Task: Baby shower cupcake toppers purple modern simple.
Action: Mouse moved to (356, 154)
Screenshot: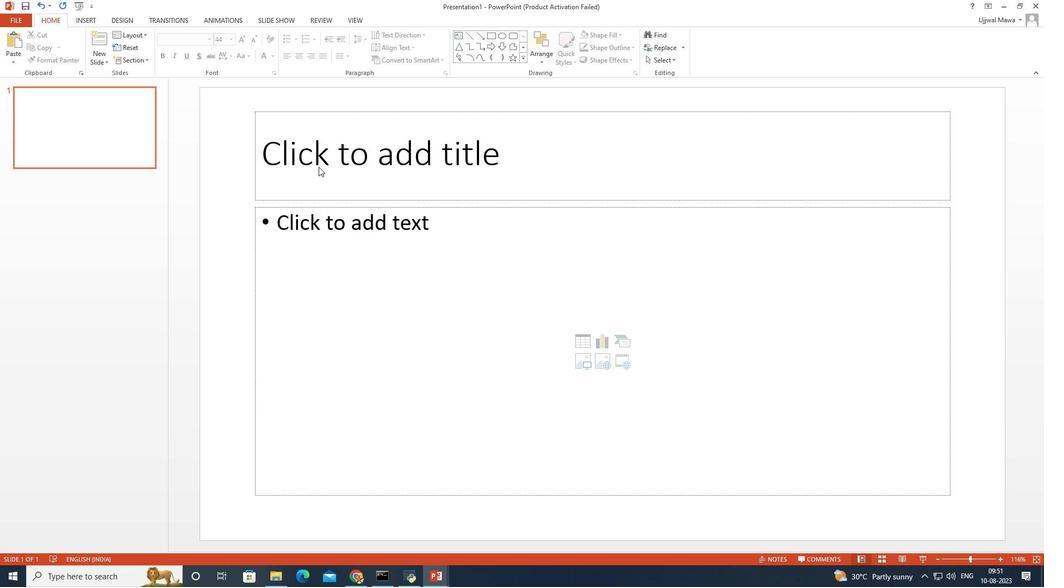
Action: Mouse pressed left at (356, 154)
Screenshot: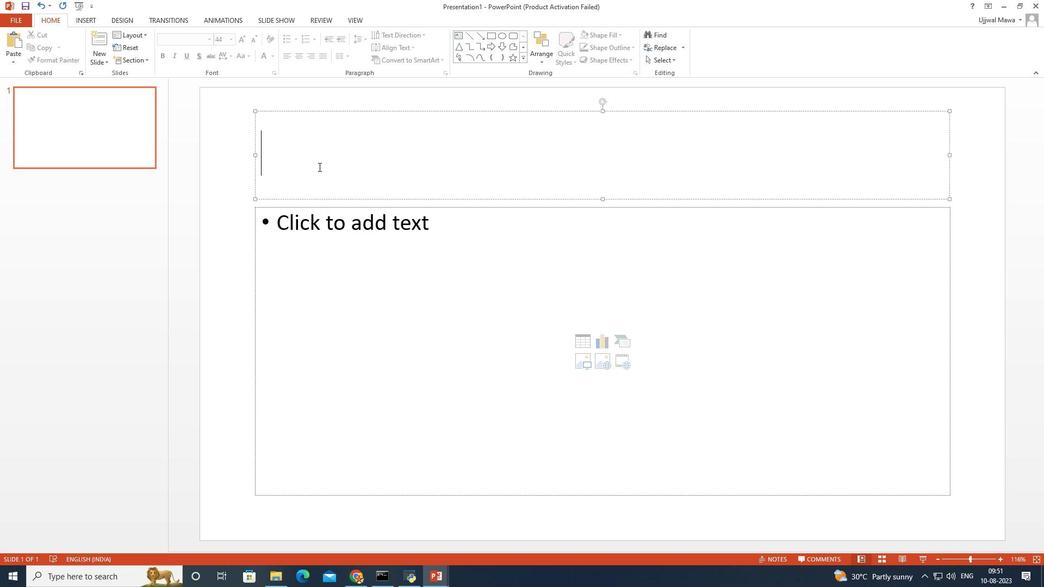 
Action: Mouse moved to (318, 167)
Screenshot: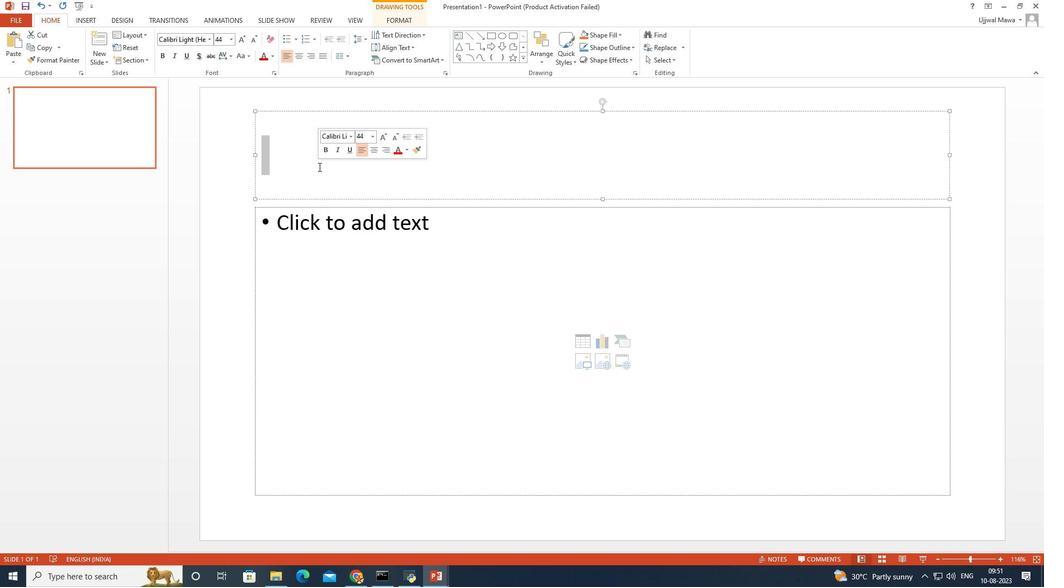 
Action: Mouse pressed left at (318, 167)
Screenshot: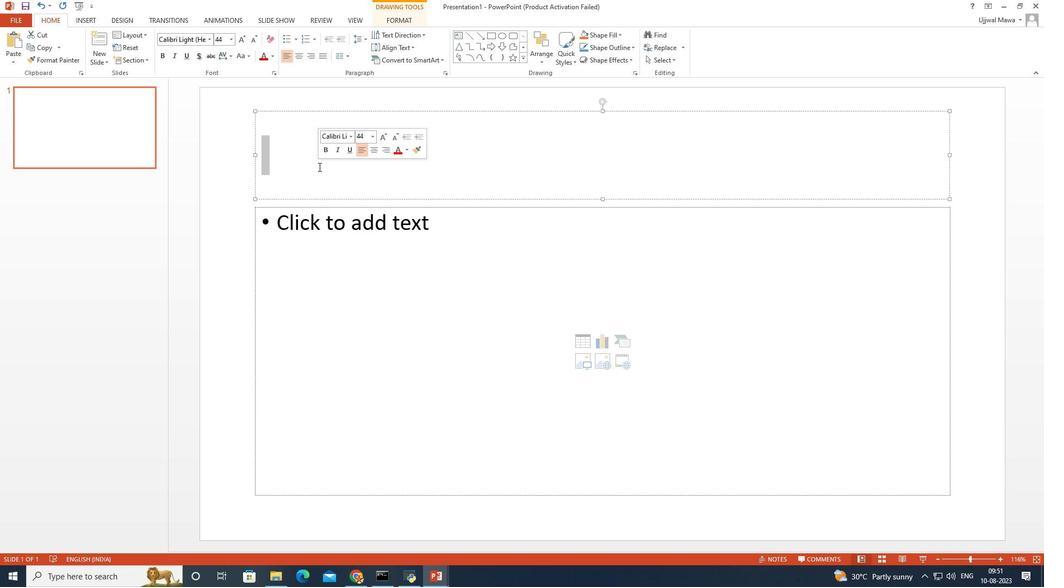 
Action: Mouse pressed left at (318, 167)
Screenshot: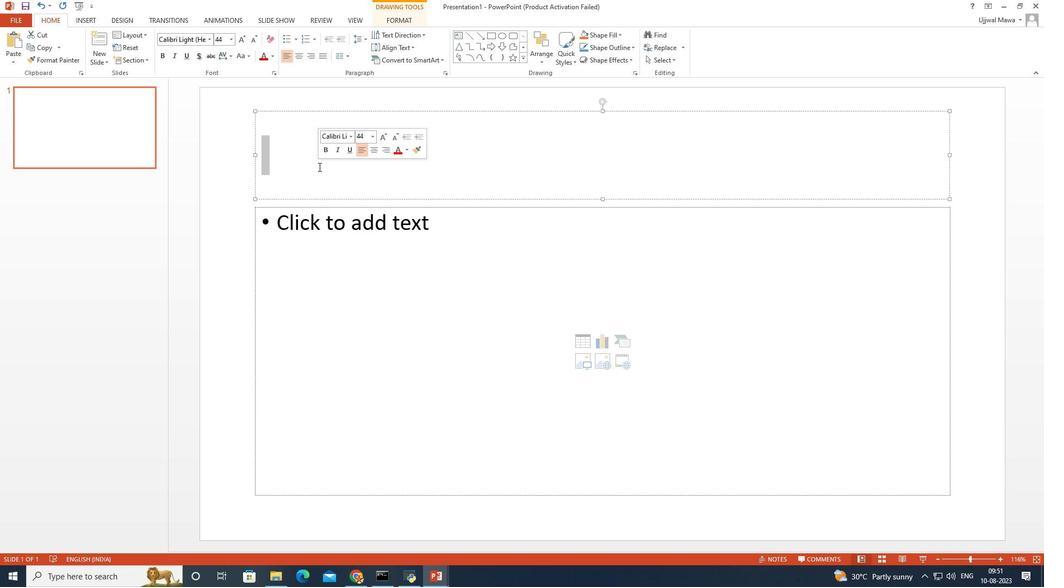
Action: Mouse pressed left at (318, 167)
Screenshot: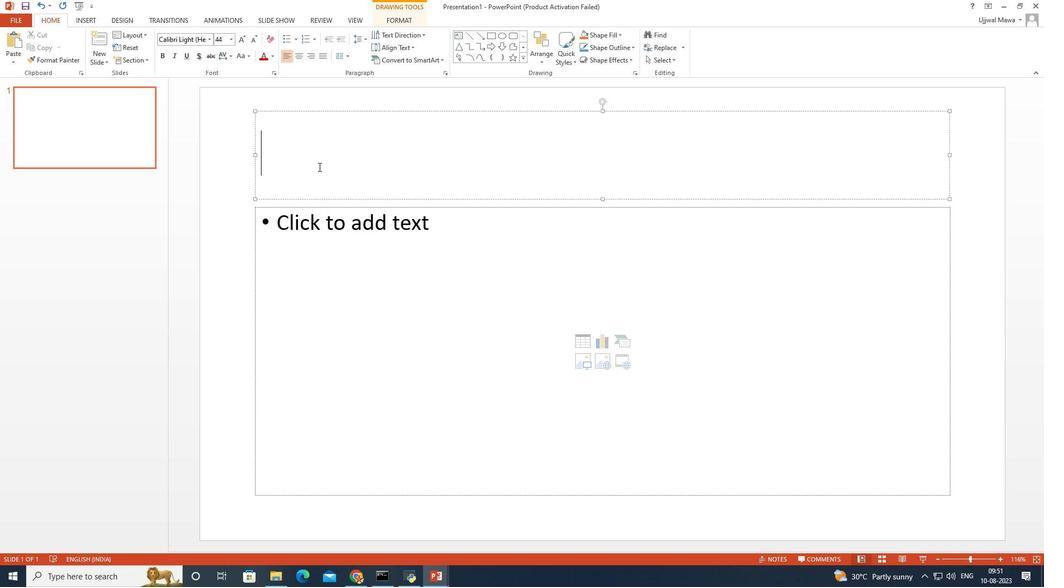 
Action: Mouse pressed left at (318, 167)
Screenshot: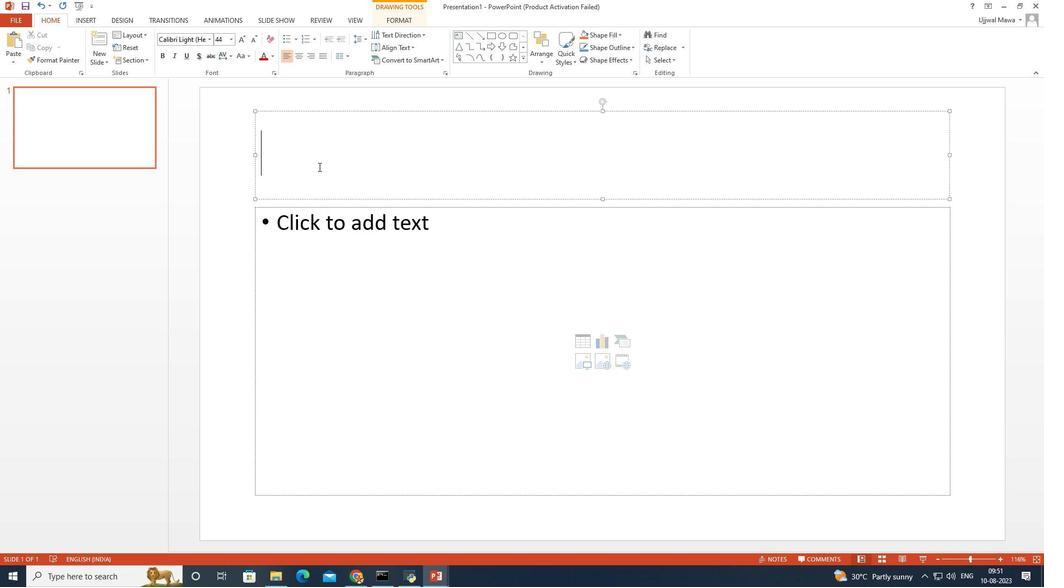 
Action: Mouse pressed left at (318, 167)
Screenshot: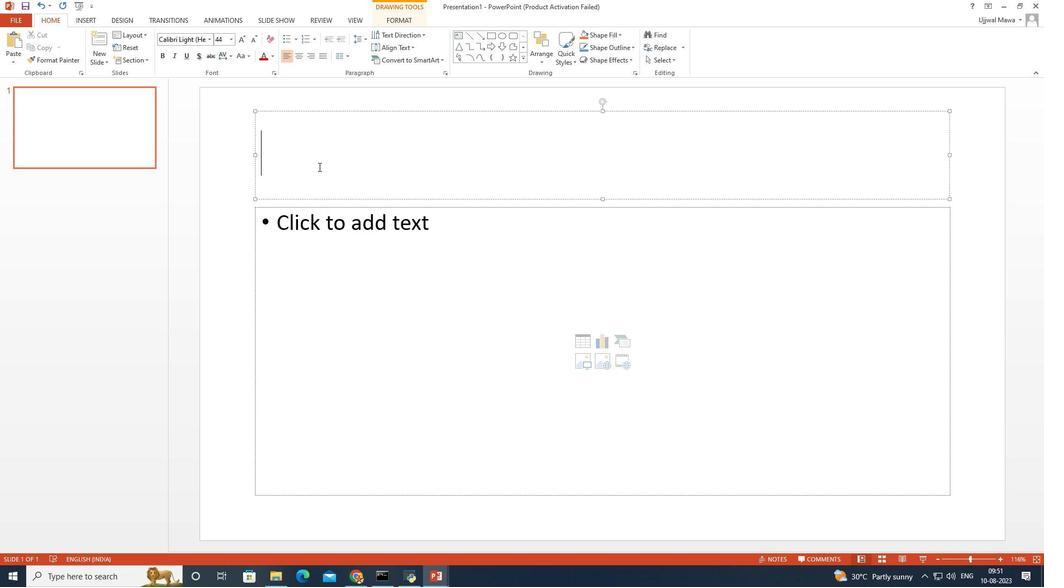 
Action: Key pressed <Key.caps_lock>CUPCAKE
Screenshot: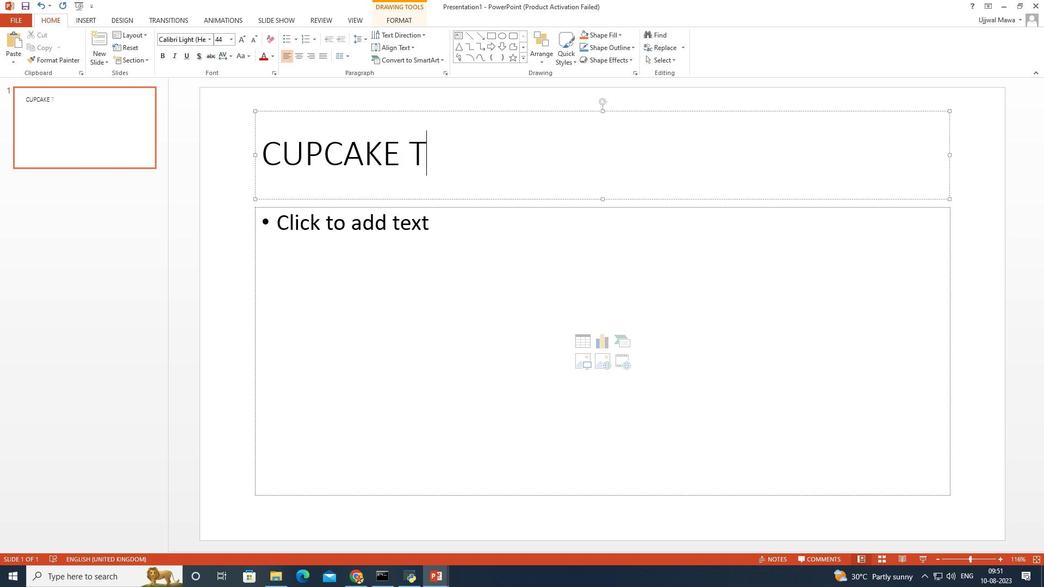 
Action: Mouse moved to (318, 167)
Screenshot: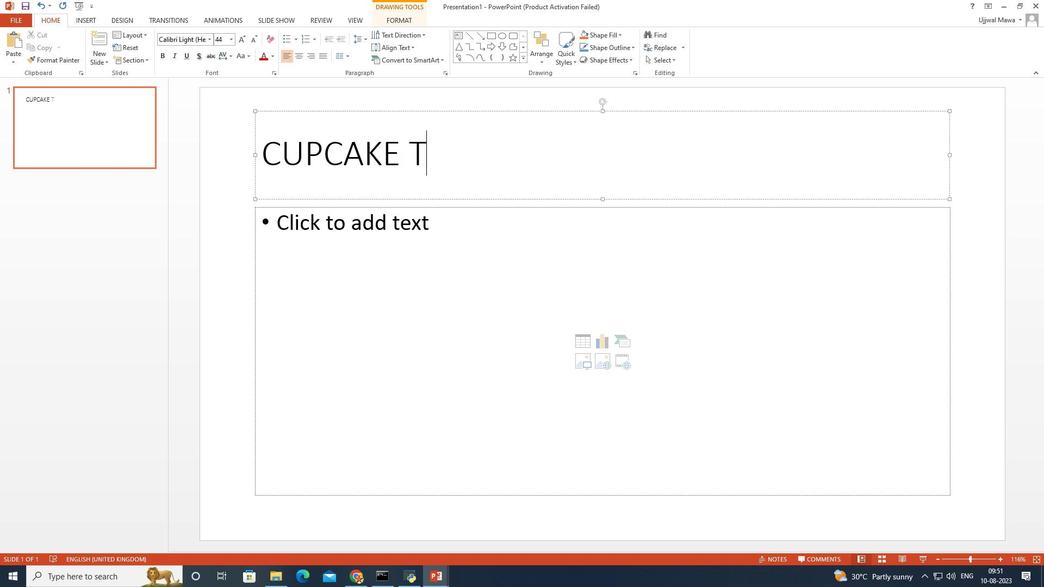 
Action: Key pressed <Key.space>TOPPERS
Screenshot: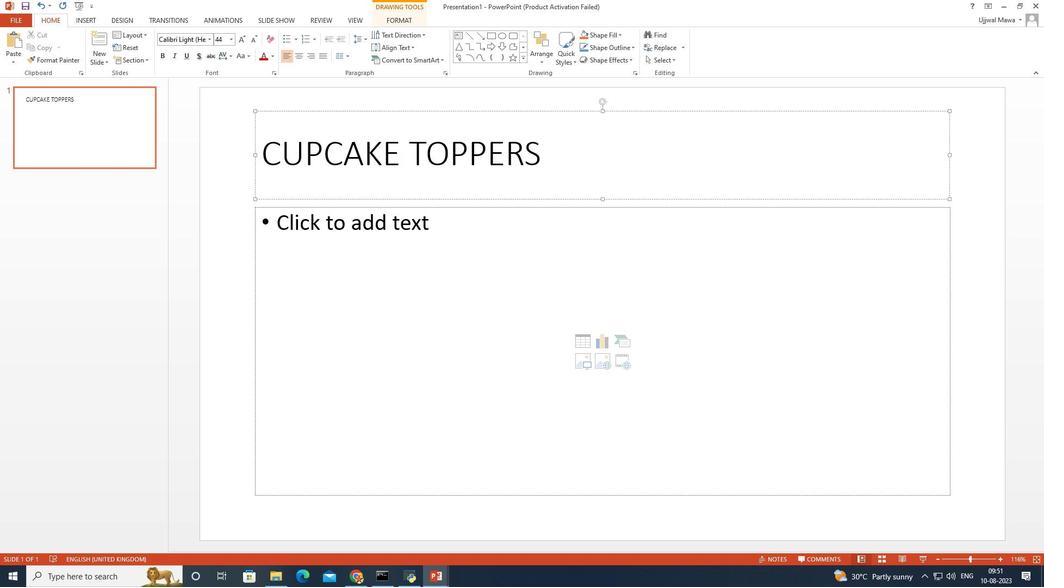 
Action: Mouse moved to (539, 158)
Screenshot: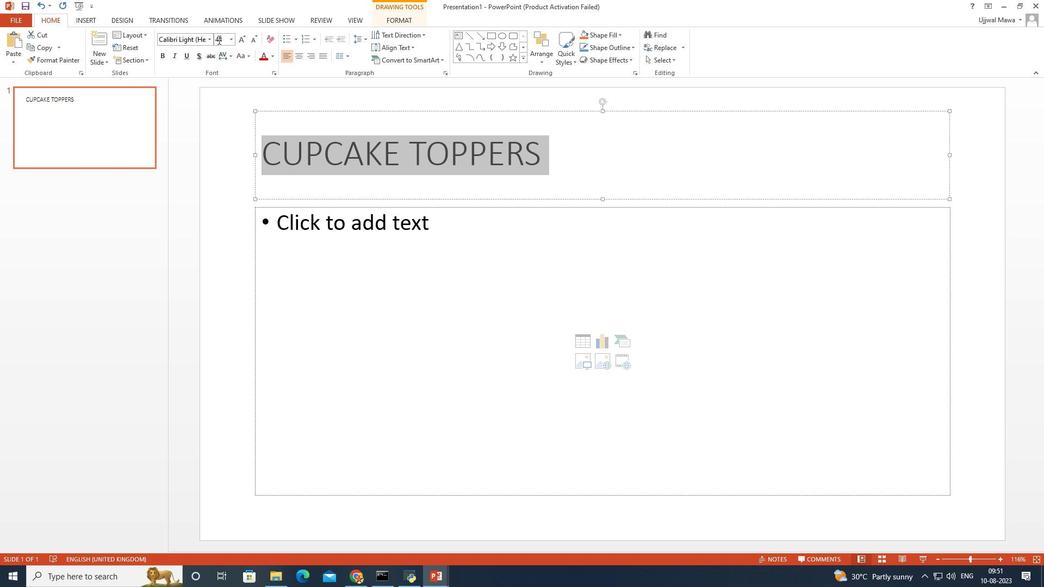 
Action: Mouse pressed left at (539, 158)
Screenshot: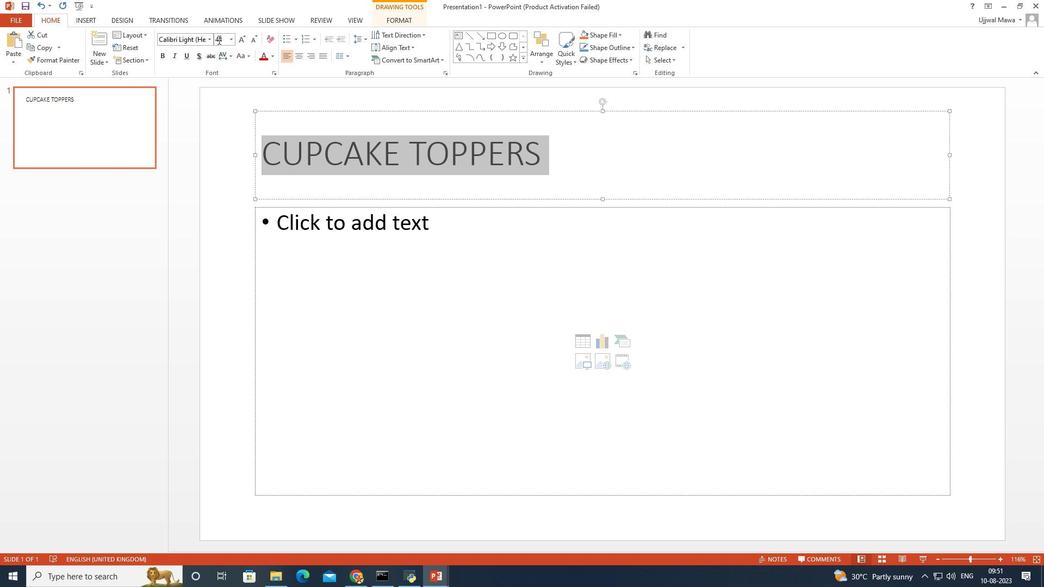 
Action: Mouse moved to (250, 44)
Screenshot: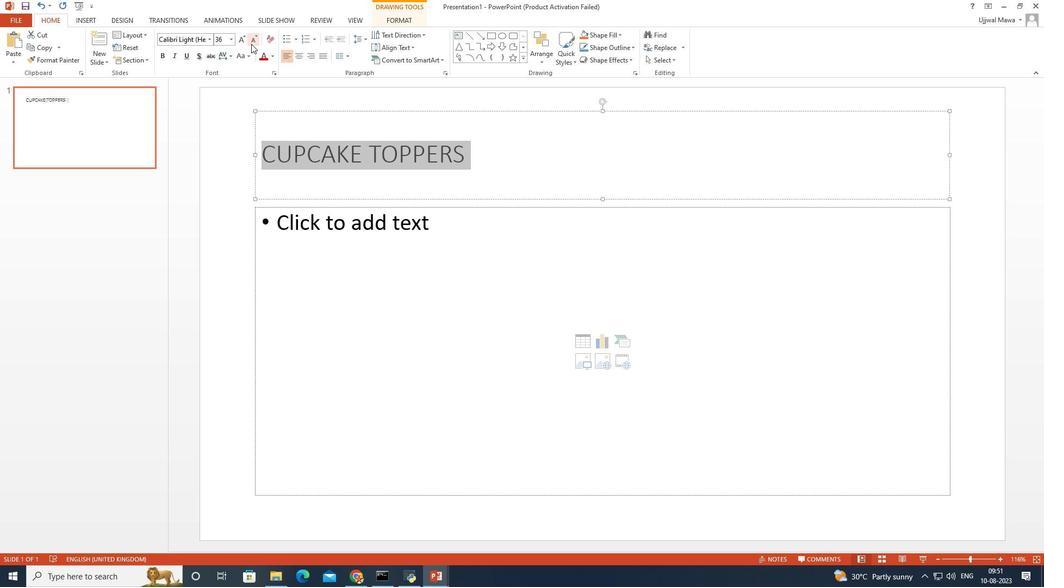 
Action: Mouse pressed left at (250, 44)
Screenshot: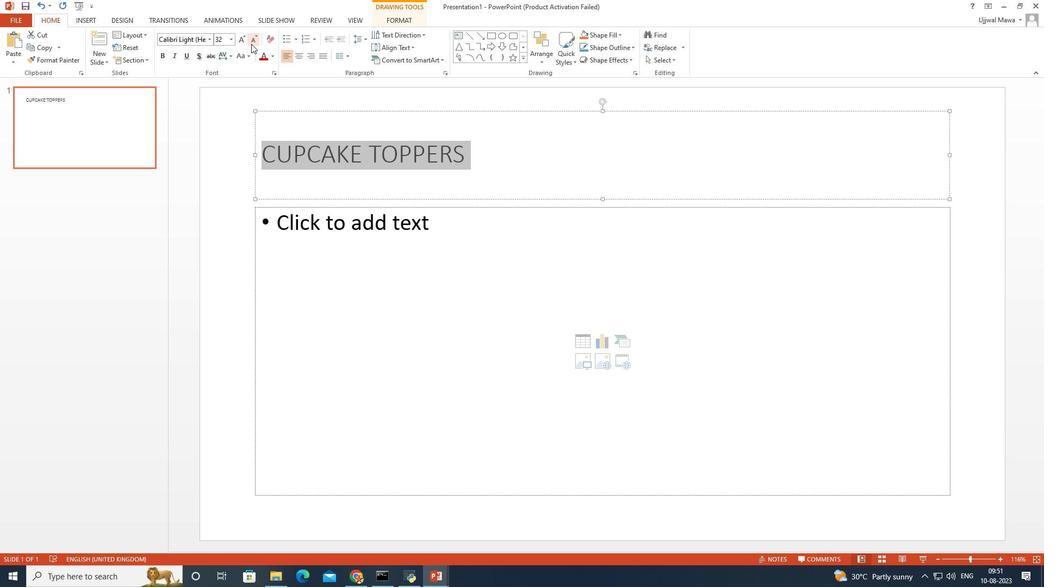 
Action: Mouse moved to (251, 44)
Screenshot: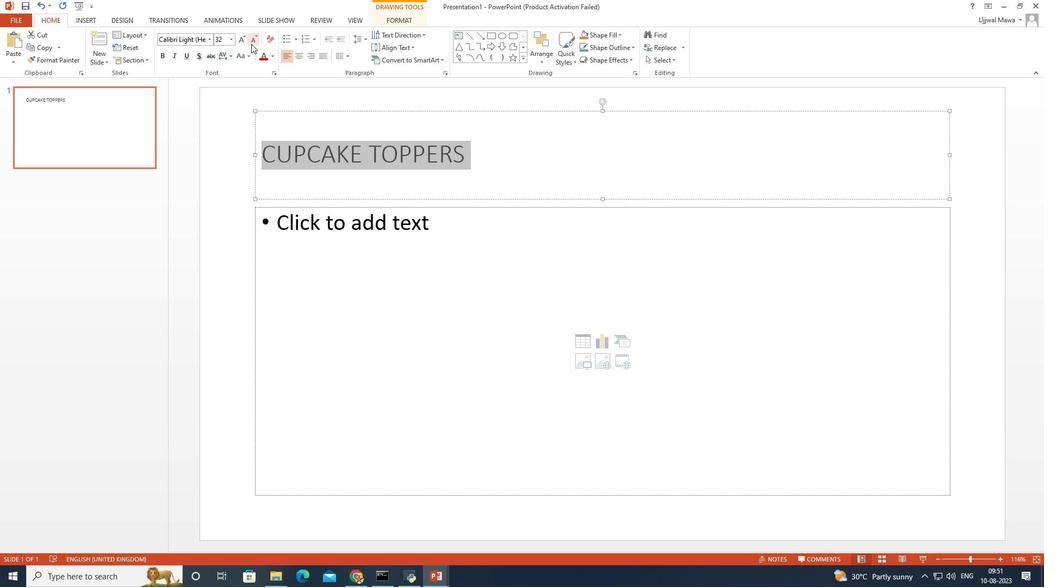 
Action: Mouse pressed left at (251, 44)
Screenshot: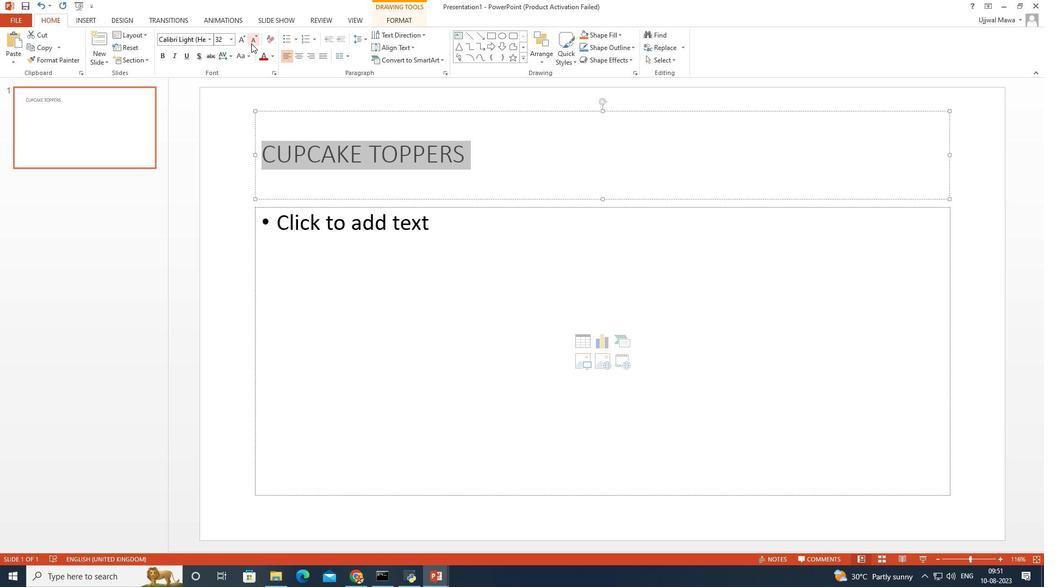 
Action: Mouse pressed left at (251, 44)
Screenshot: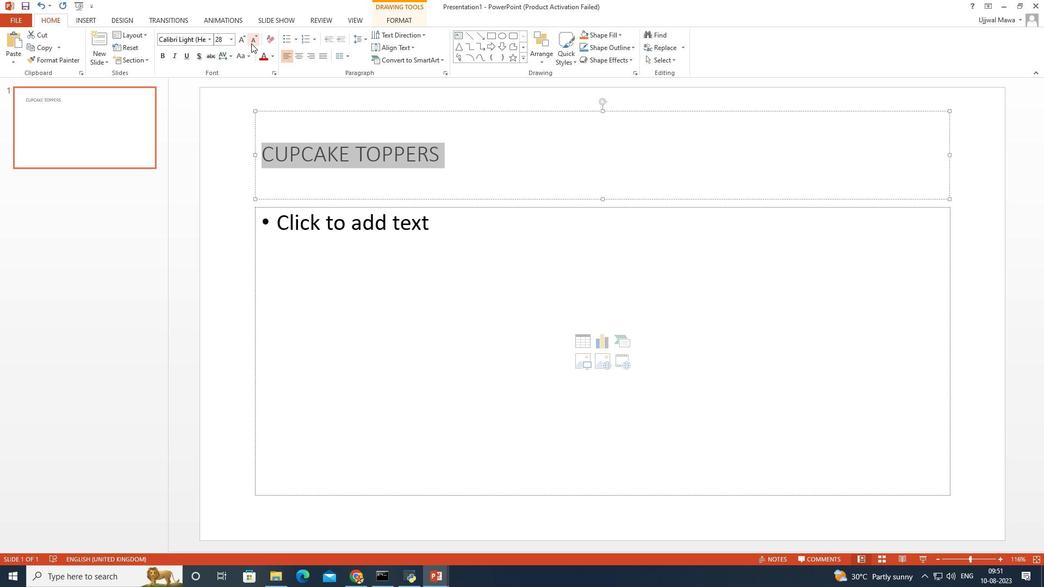 
Action: Mouse moved to (251, 43)
Screenshot: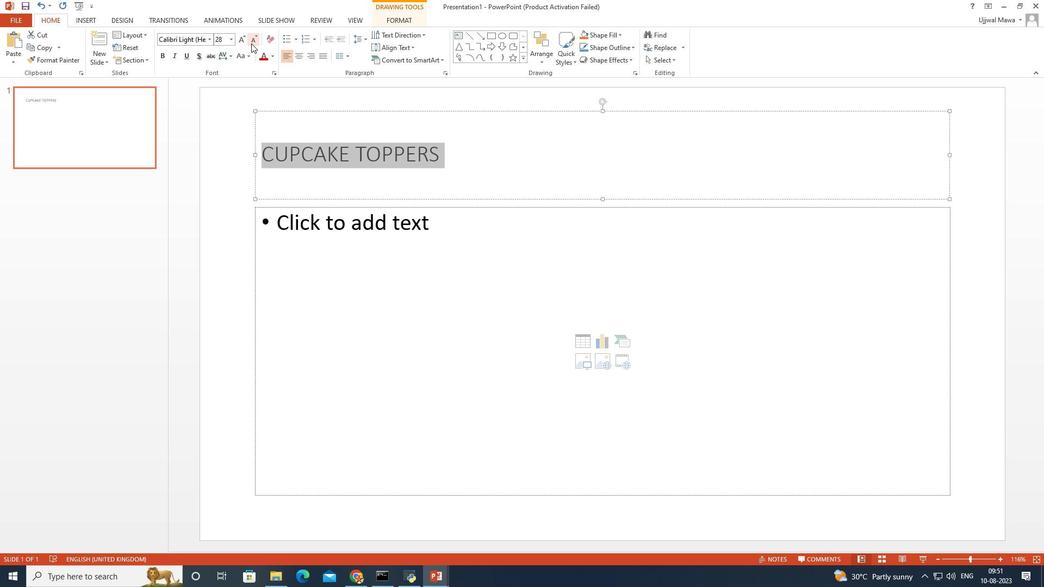
Action: Mouse pressed left at (251, 43)
Screenshot: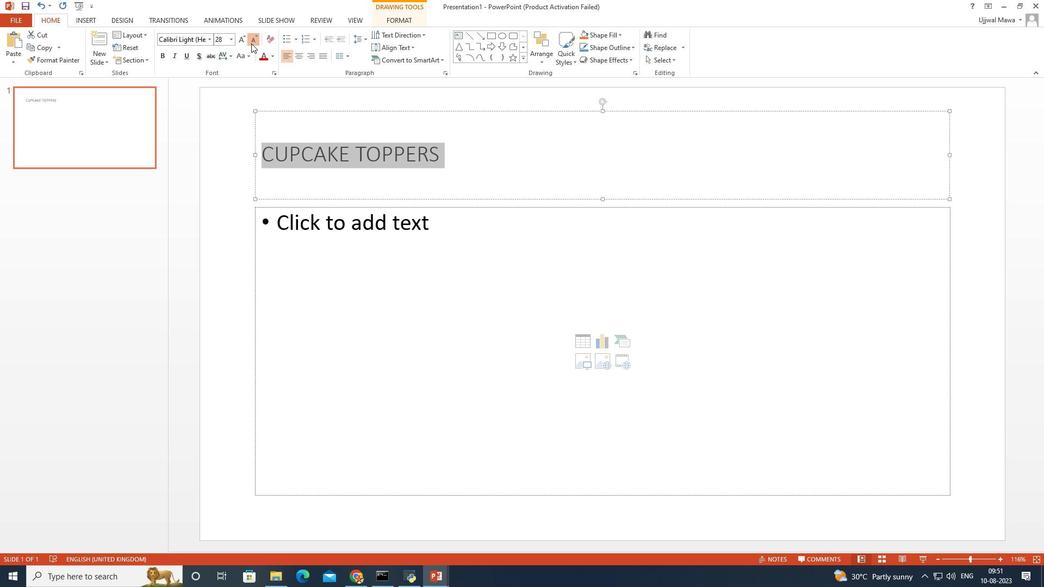 
Action: Mouse pressed left at (251, 43)
Screenshot: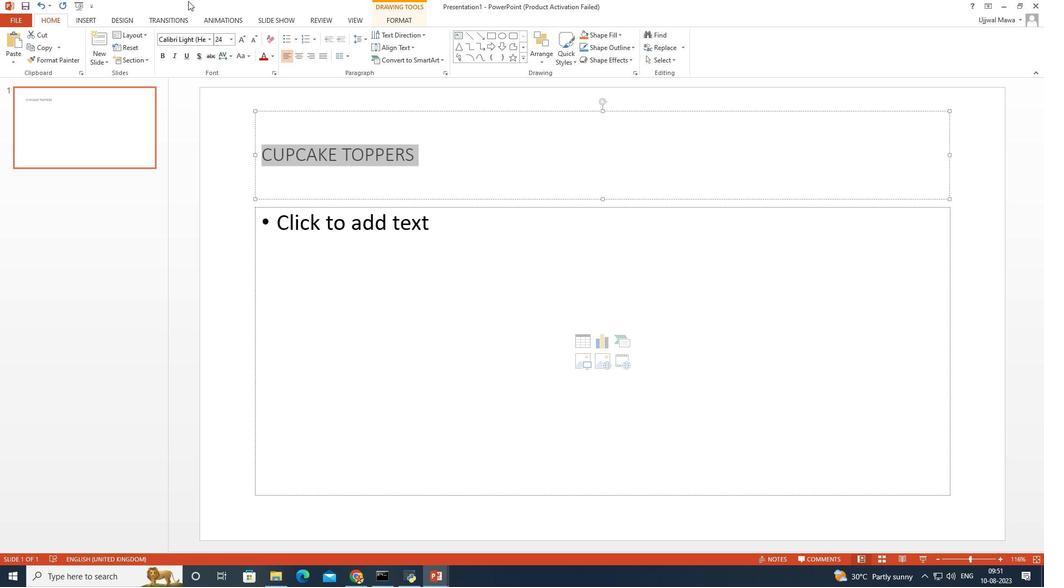 
Action: Mouse moved to (238, 38)
Screenshot: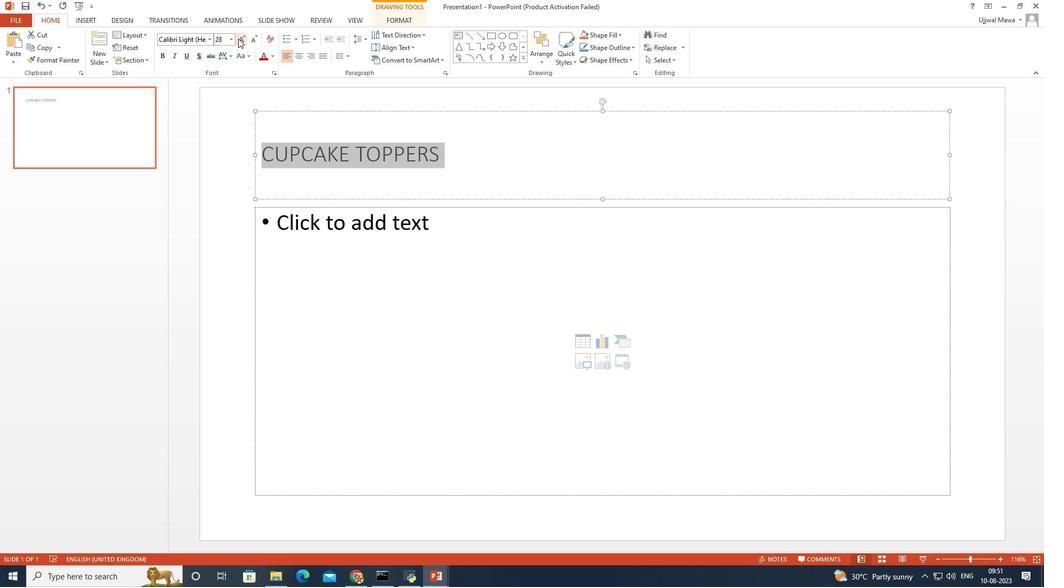 
Action: Mouse pressed left at (238, 38)
Screenshot: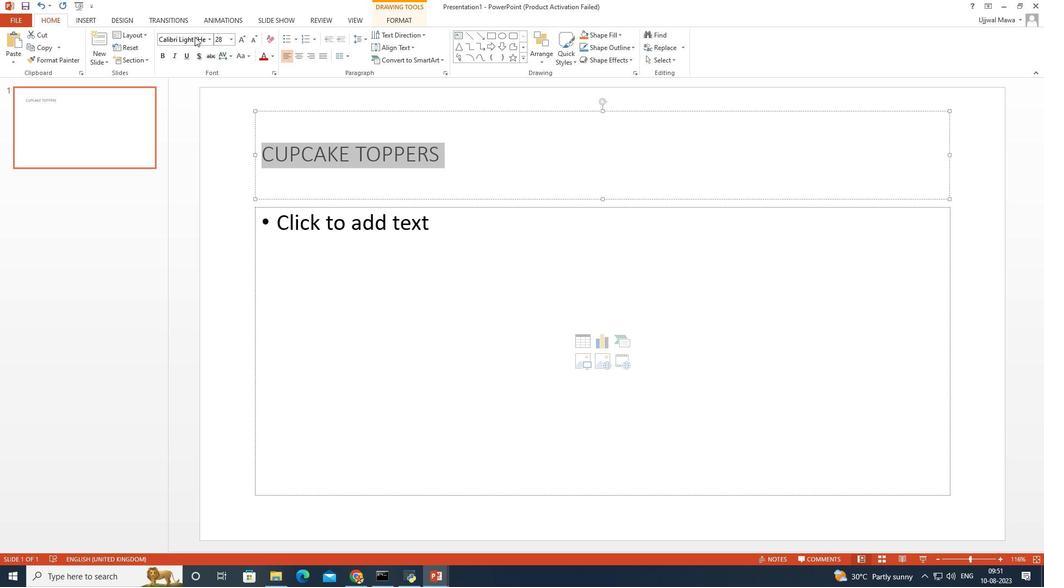 
Action: Mouse moved to (165, 53)
Screenshot: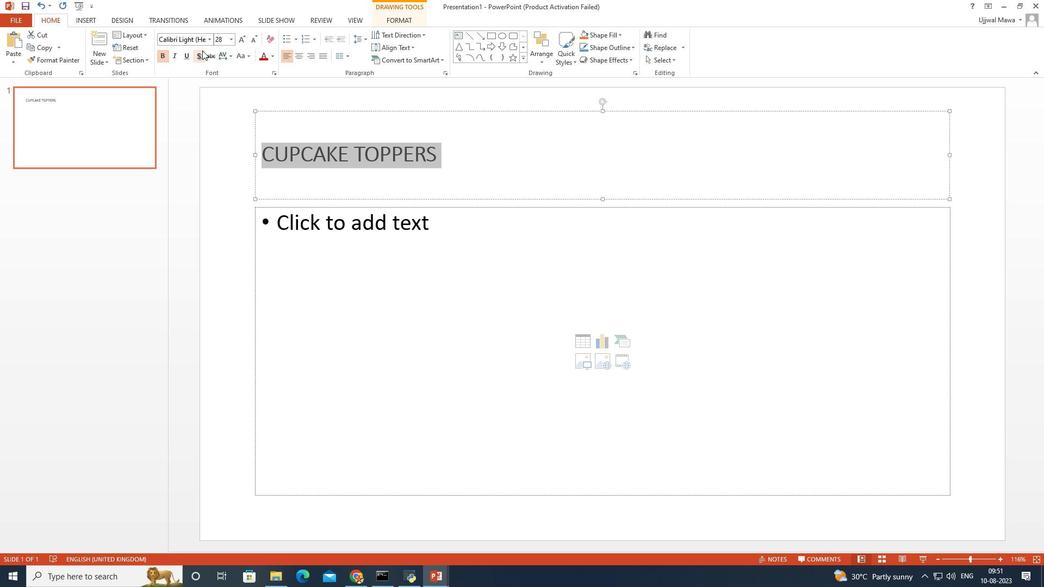 
Action: Mouse pressed left at (165, 53)
Screenshot: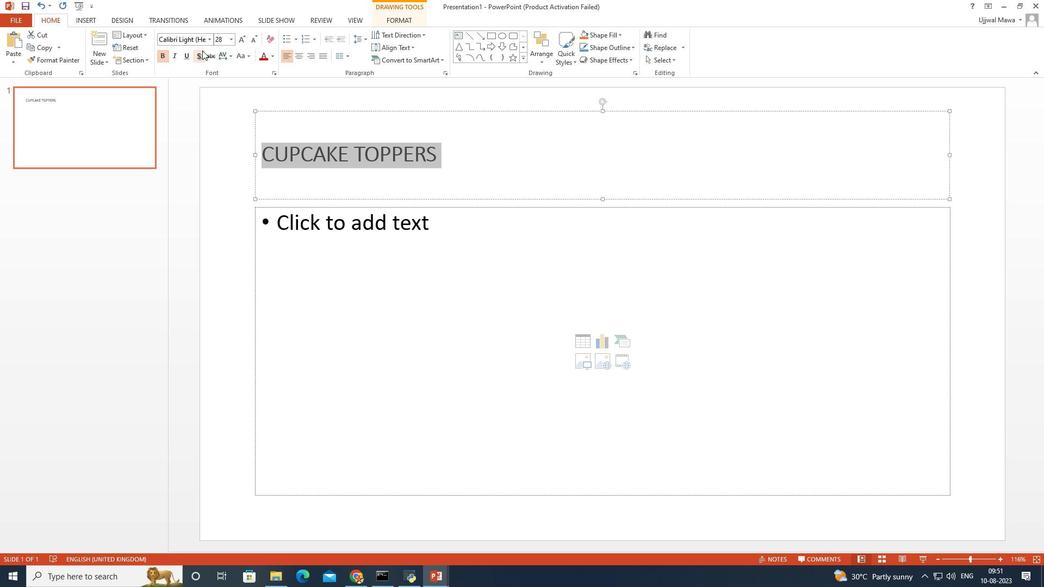 
Action: Mouse moved to (199, 40)
Screenshot: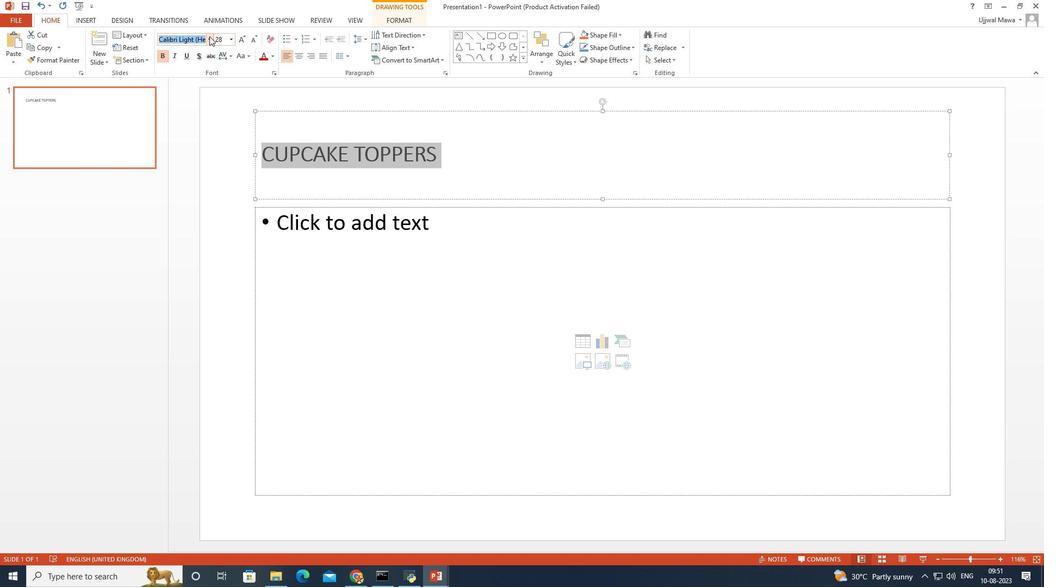 
Action: Mouse pressed left at (199, 40)
Screenshot: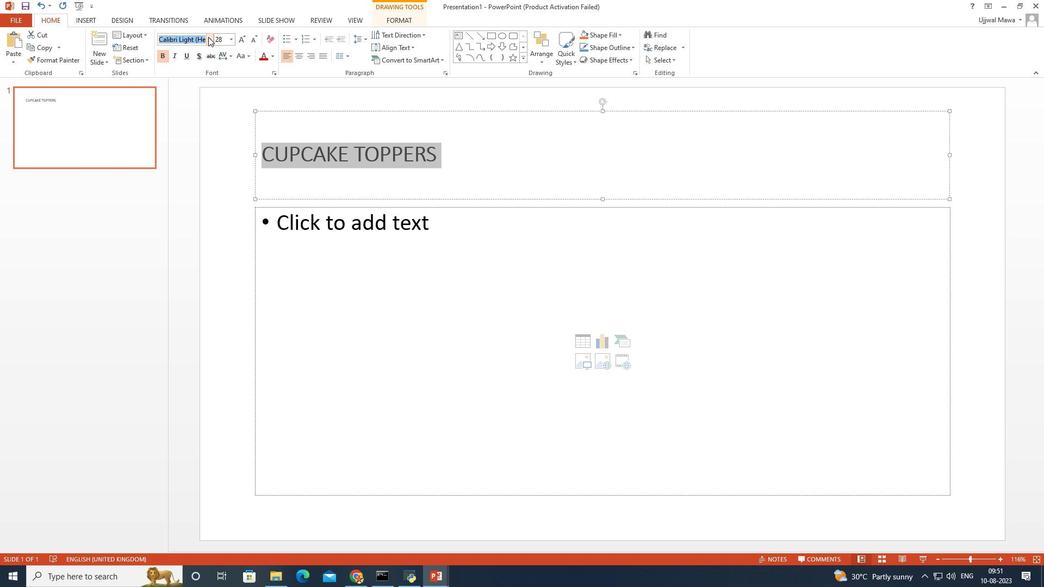 
Action: Mouse moved to (208, 36)
Screenshot: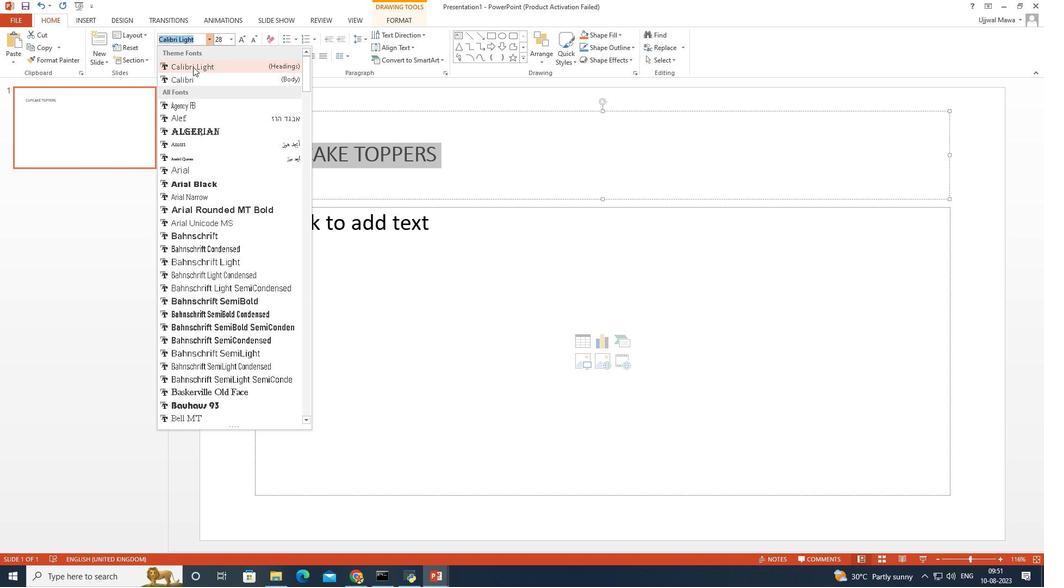
Action: Mouse pressed left at (208, 36)
Screenshot: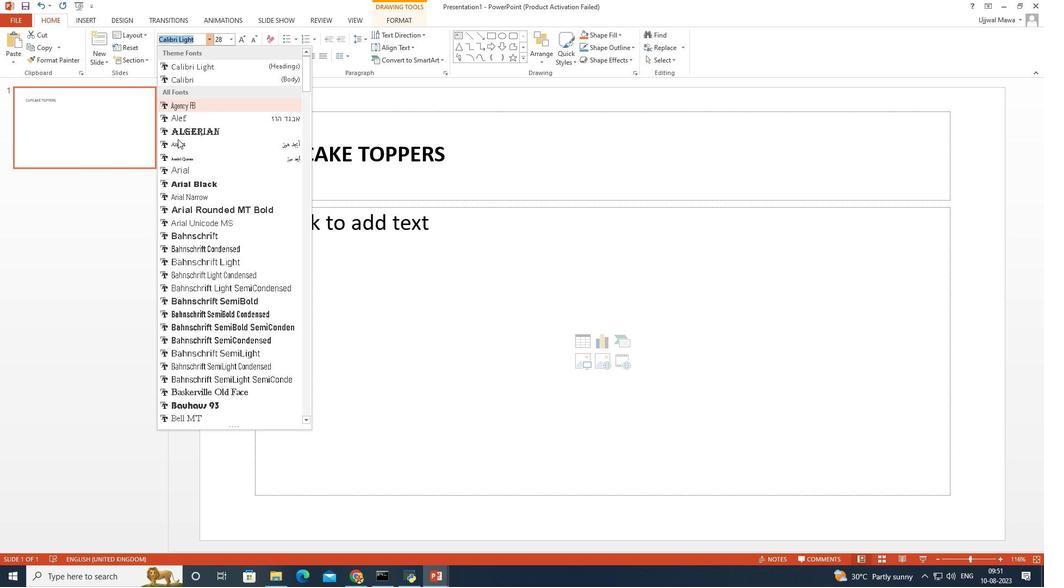 
Action: Mouse moved to (167, 209)
Screenshot: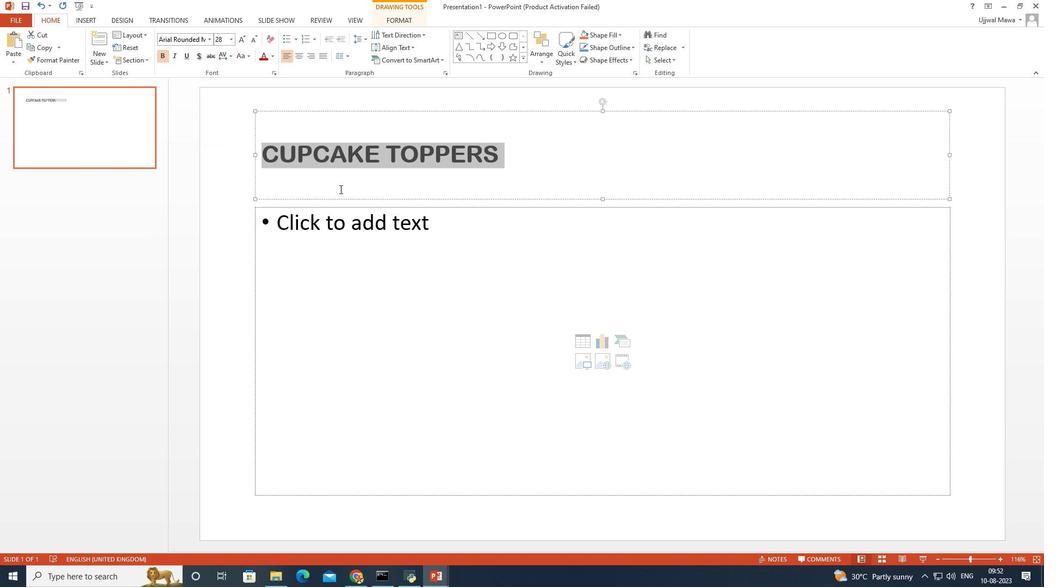 
Action: Mouse pressed left at (167, 209)
Screenshot: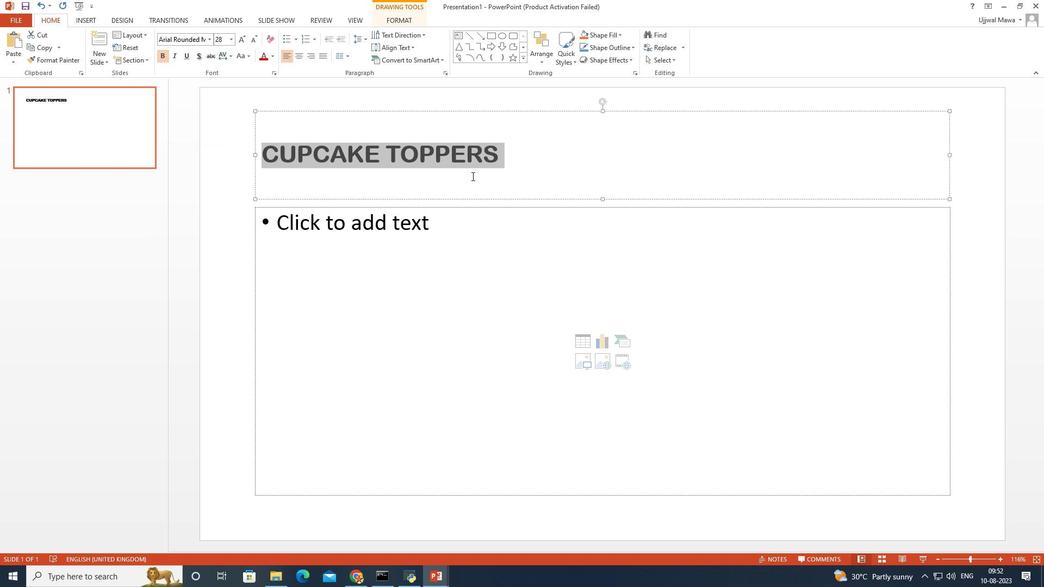 
Action: Mouse moved to (254, 34)
Screenshot: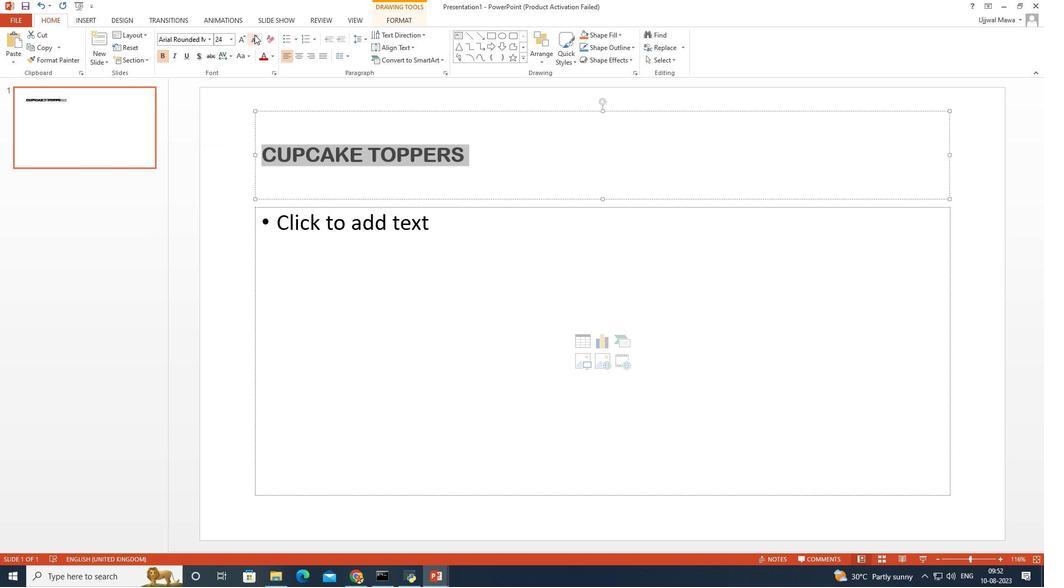 
Action: Mouse pressed left at (254, 34)
Screenshot: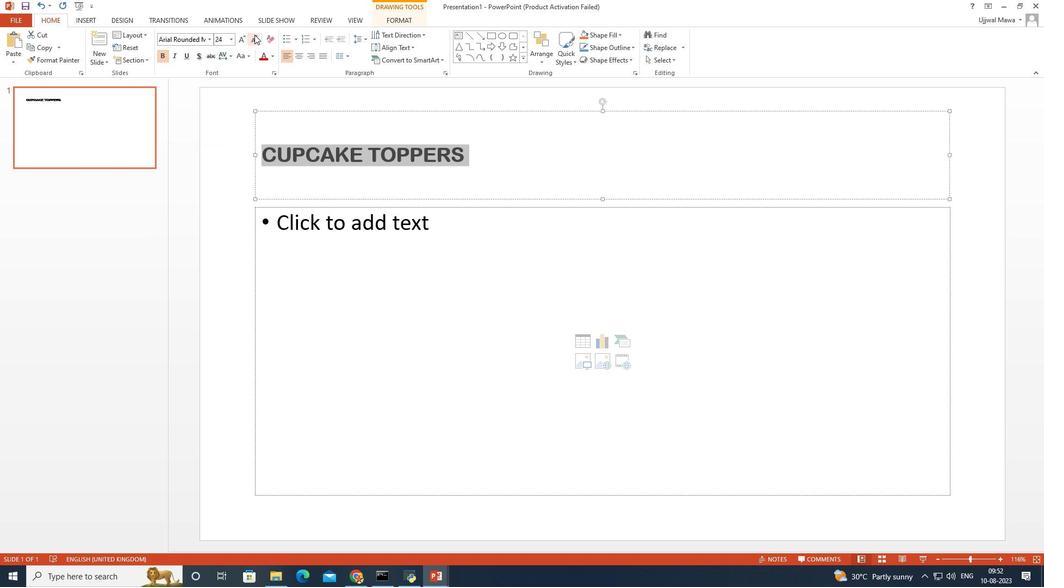 
Action: Mouse moved to (948, 156)
Screenshot: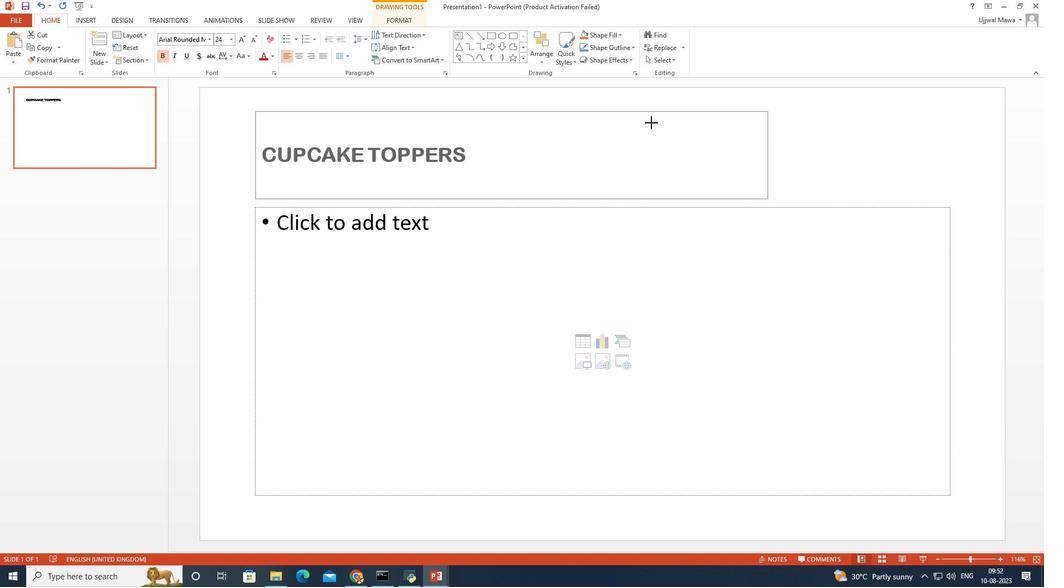 
Action: Mouse pressed left at (948, 156)
Screenshot: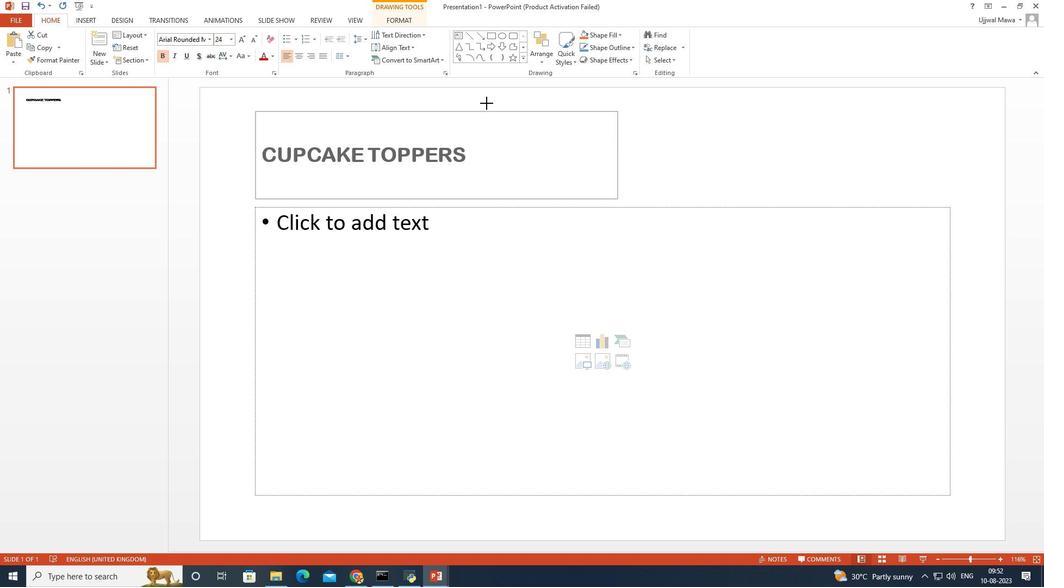 
Action: Mouse moved to (416, 113)
Screenshot: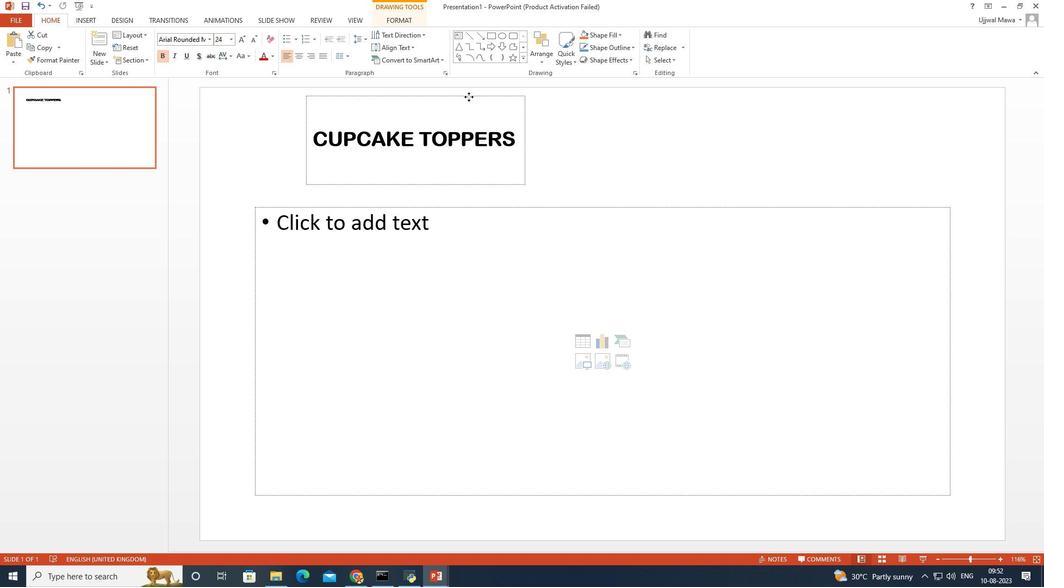 
Action: Mouse pressed left at (416, 113)
Screenshot: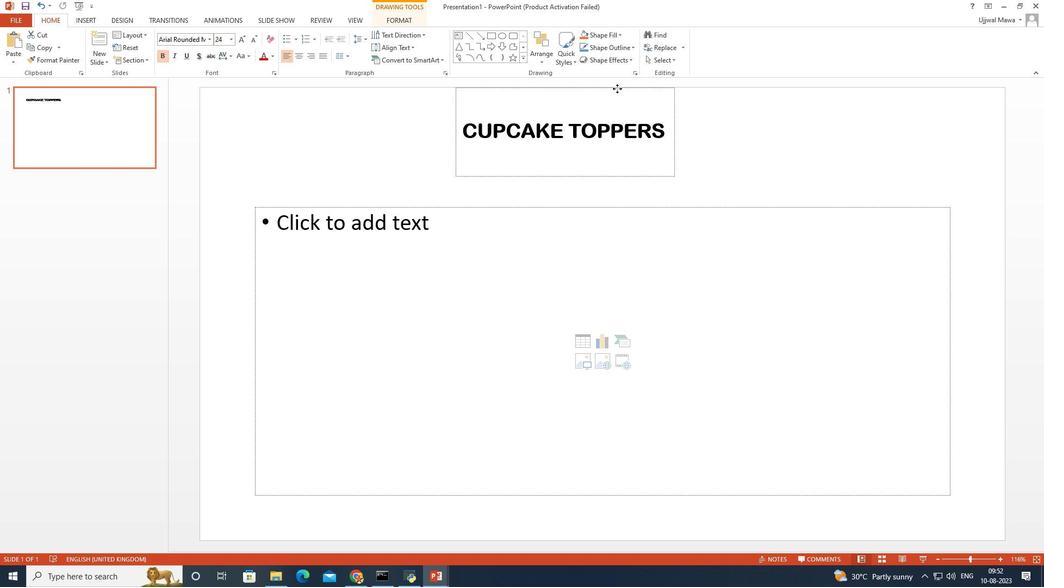 
Action: Mouse moved to (299, 53)
Screenshot: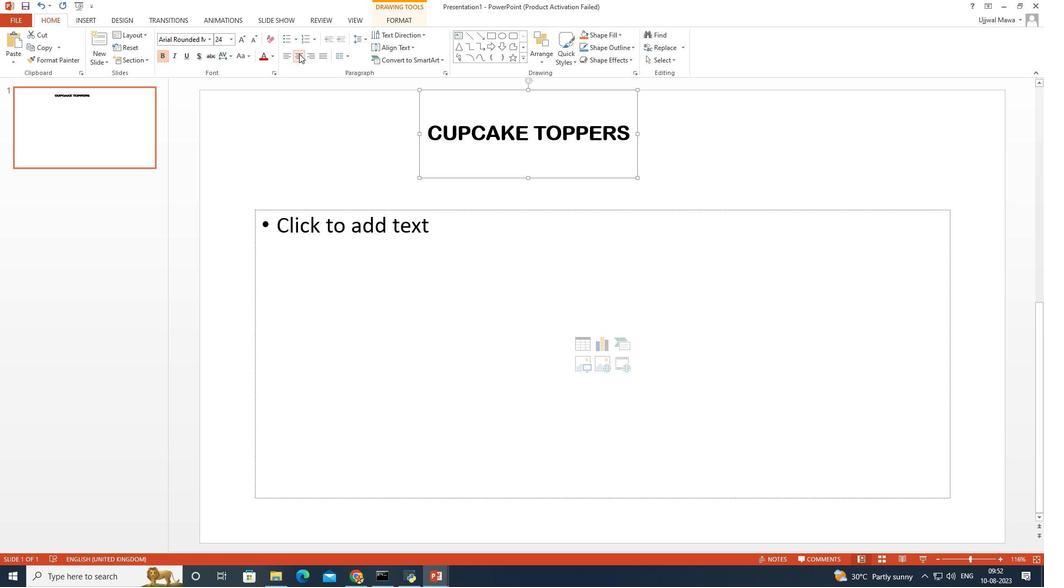 
Action: Mouse pressed left at (299, 53)
Screenshot: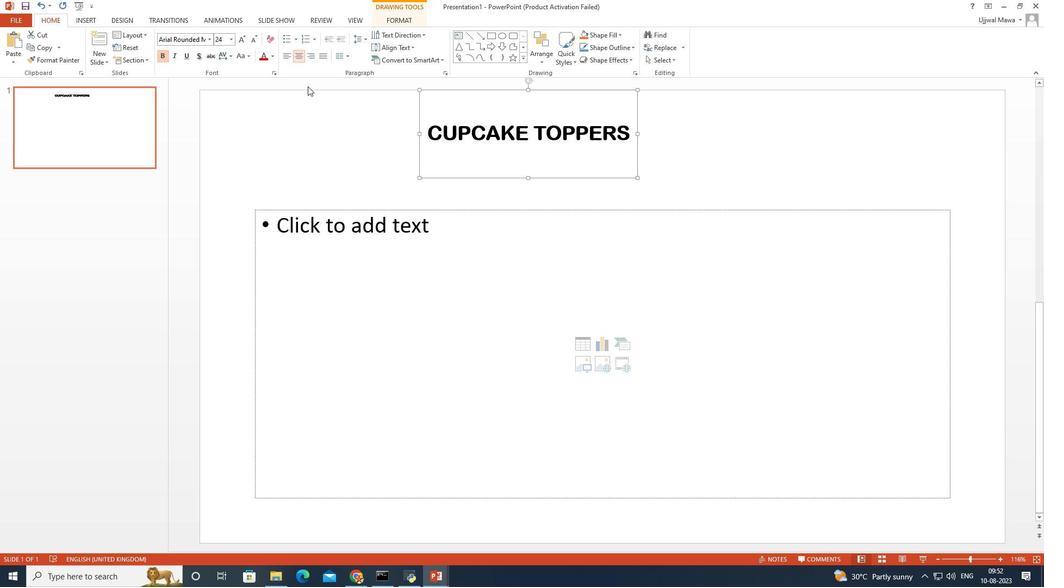 
Action: Mouse moved to (351, 312)
Screenshot: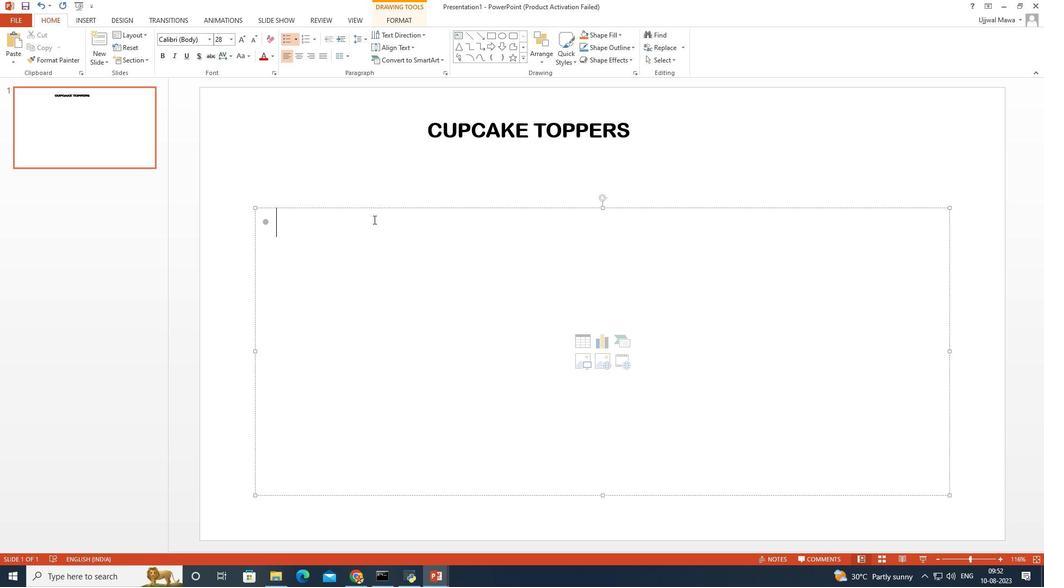 
Action: Mouse pressed left at (351, 312)
Screenshot: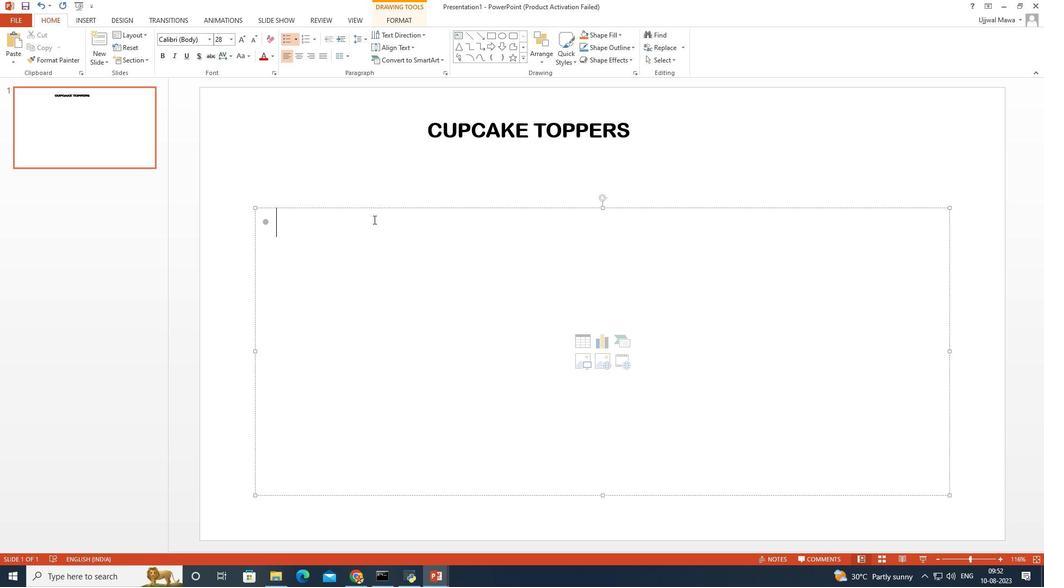 
Action: Mouse moved to (405, 208)
Screenshot: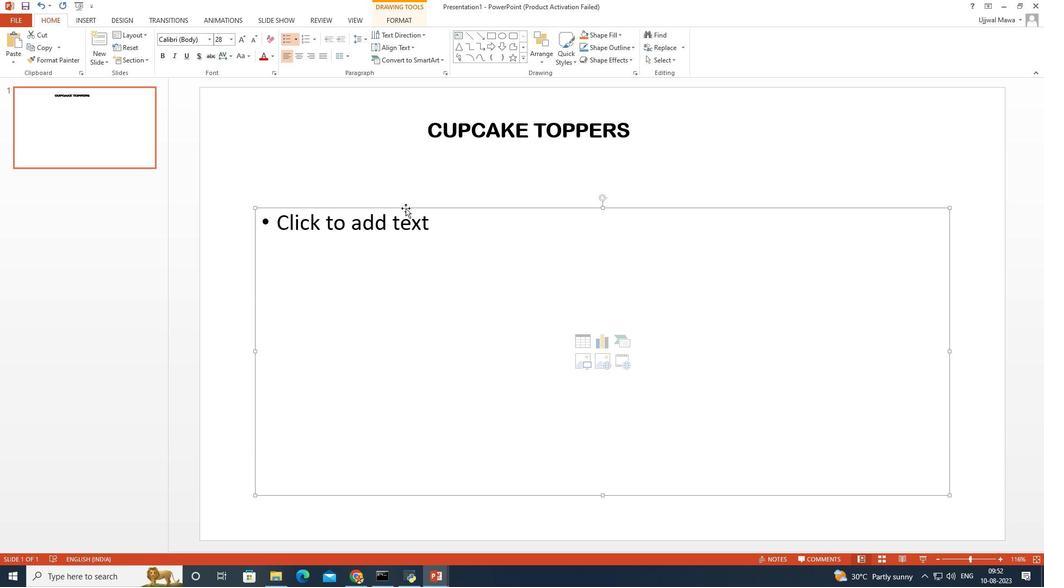 
Action: Mouse pressed left at (405, 208)
Screenshot: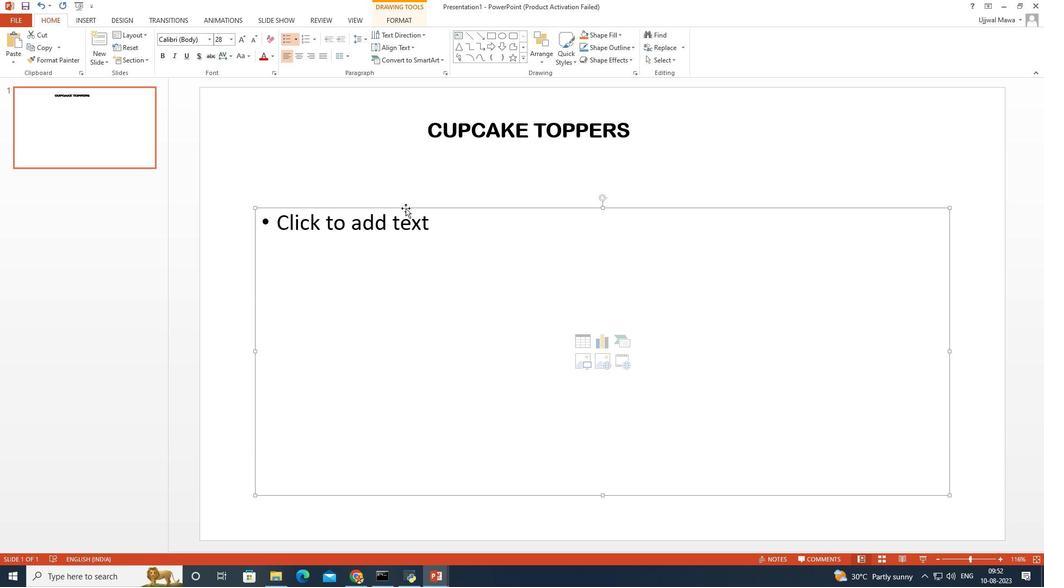
Action: Key pressed <Key.backspace>
Screenshot: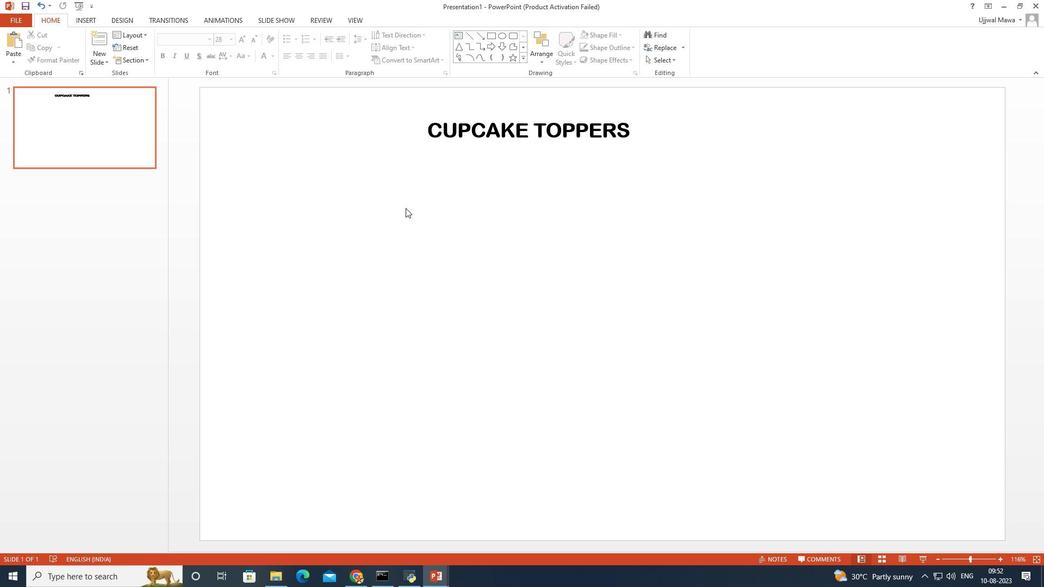 
Action: Mouse moved to (84, 16)
Screenshot: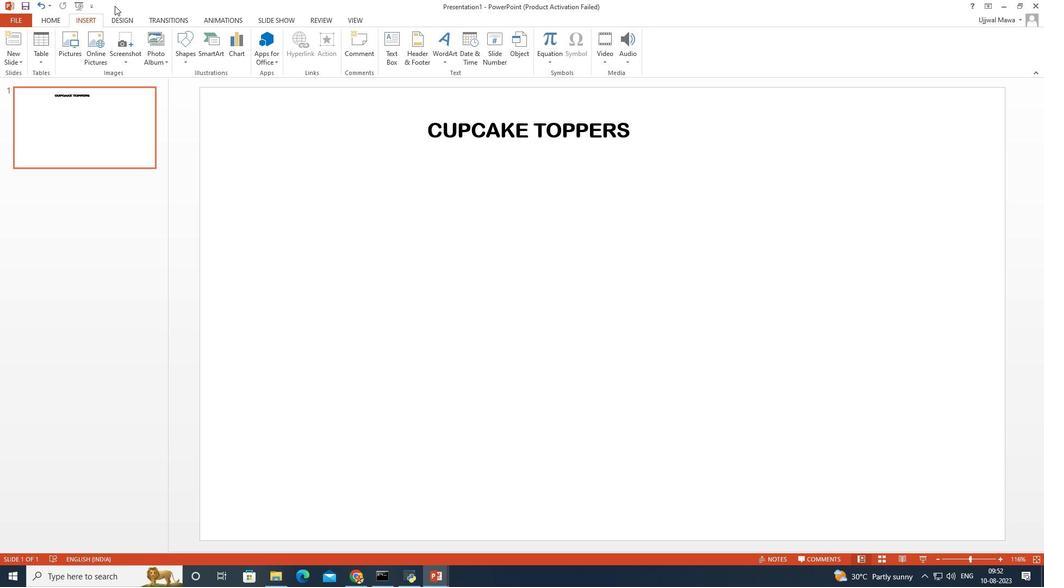 
Action: Mouse pressed left at (84, 16)
Screenshot: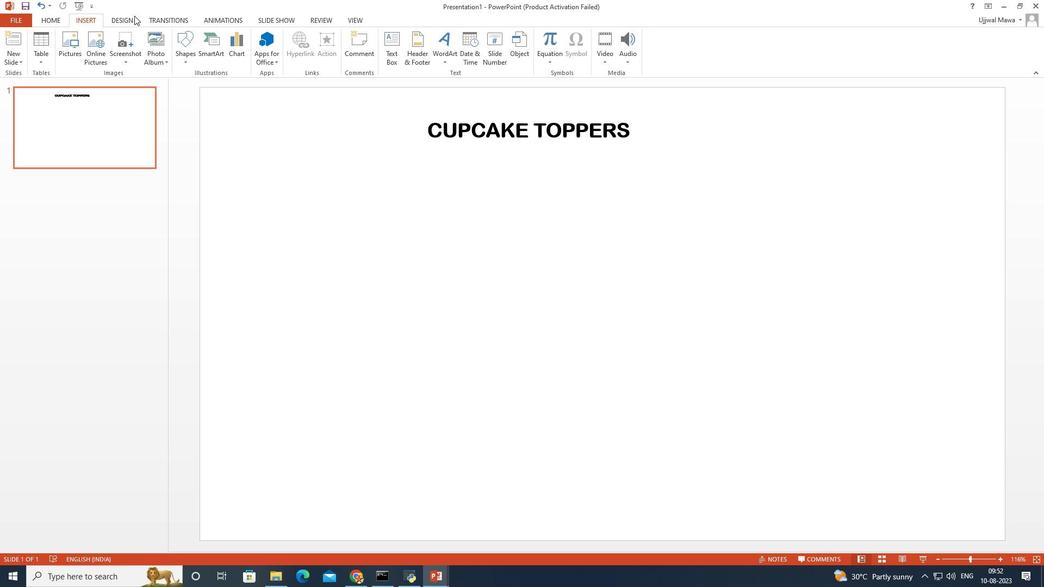 
Action: Mouse moved to (181, 54)
Screenshot: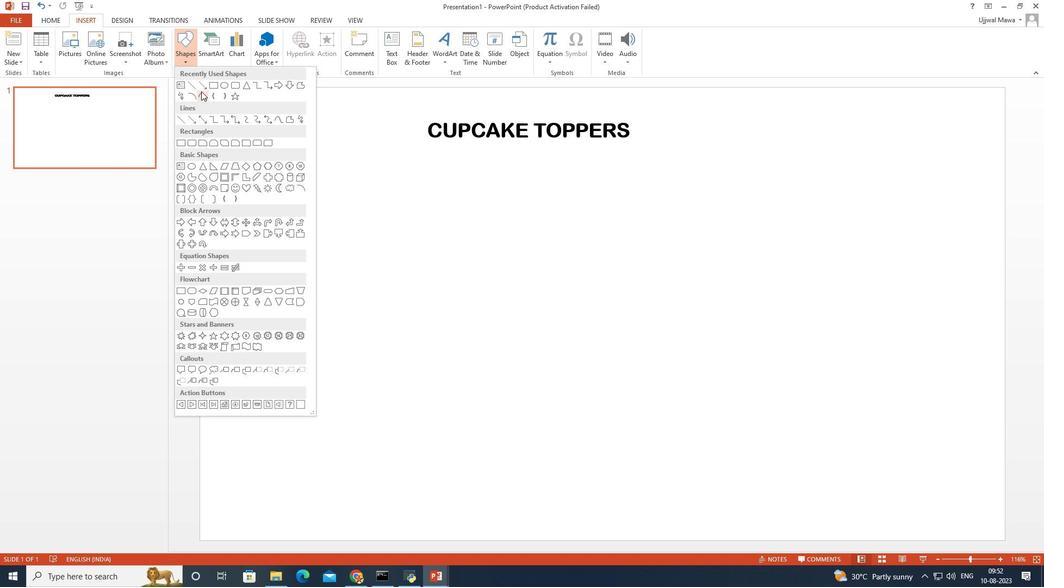 
Action: Mouse pressed left at (181, 54)
Screenshot: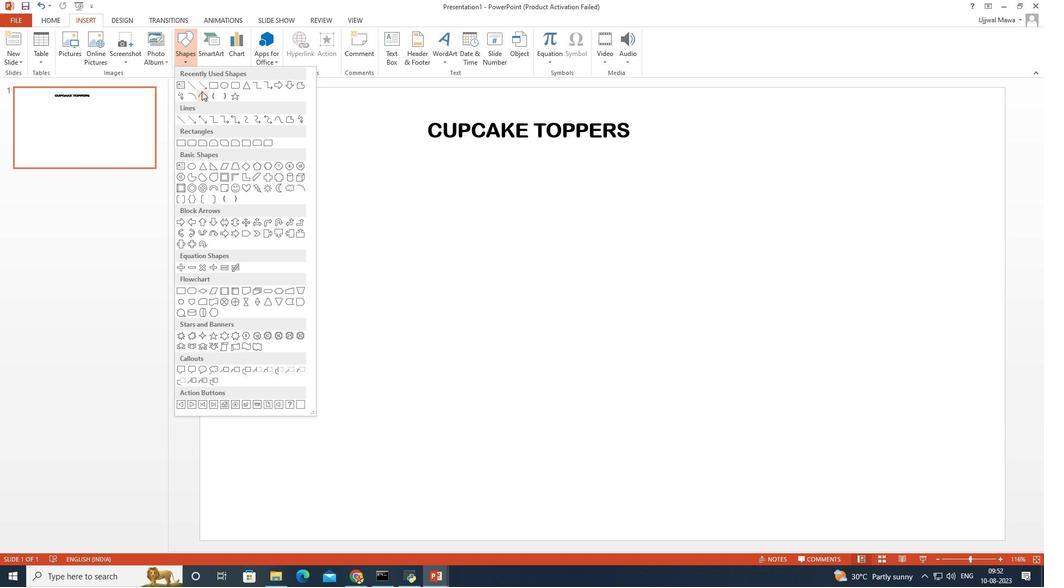 
Action: Mouse moved to (229, 84)
Screenshot: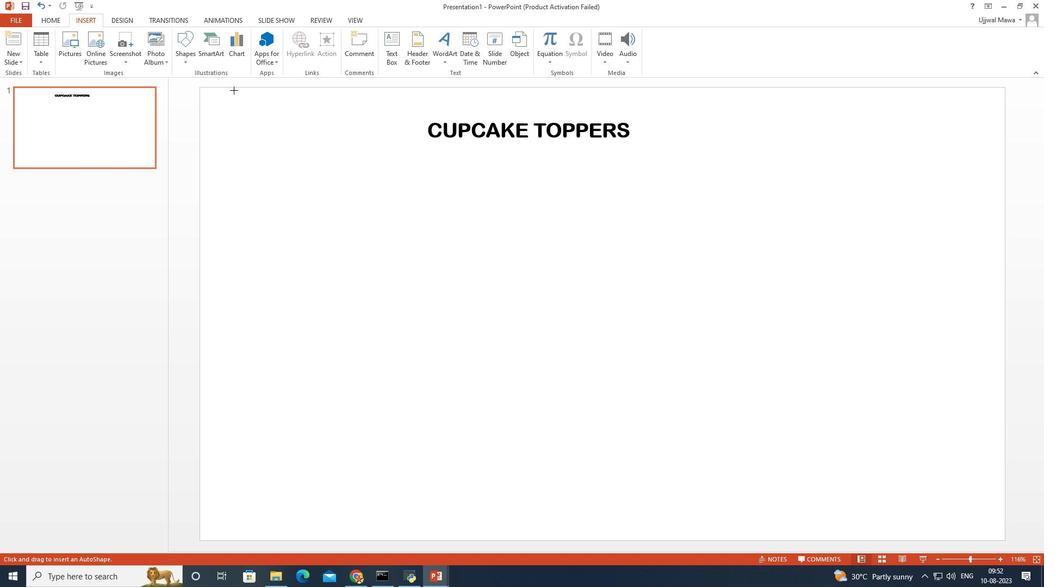 
Action: Mouse pressed left at (229, 84)
Screenshot: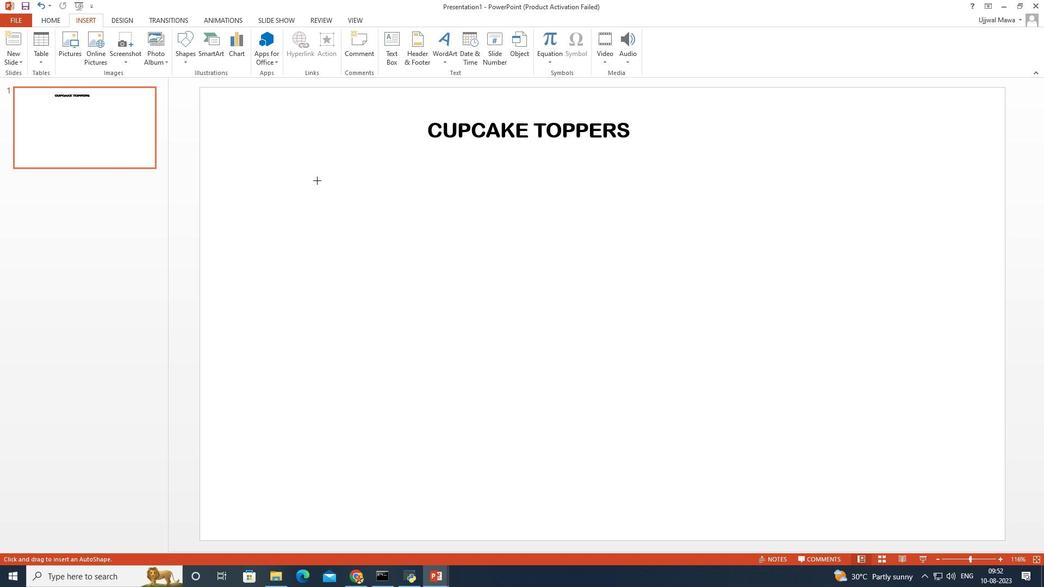 
Action: Mouse moved to (315, 165)
Screenshot: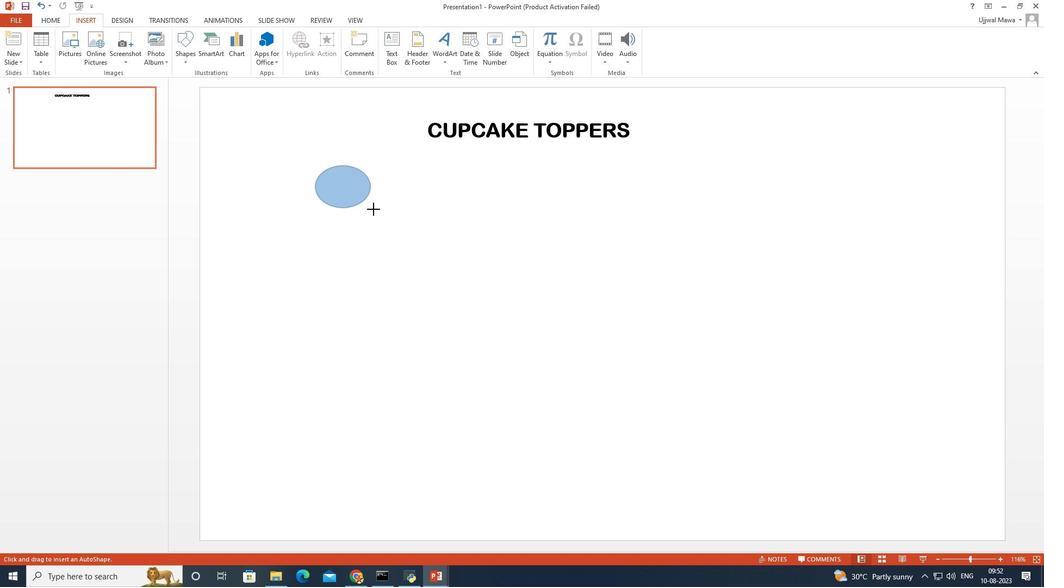 
Action: Mouse pressed left at (315, 165)
Screenshot: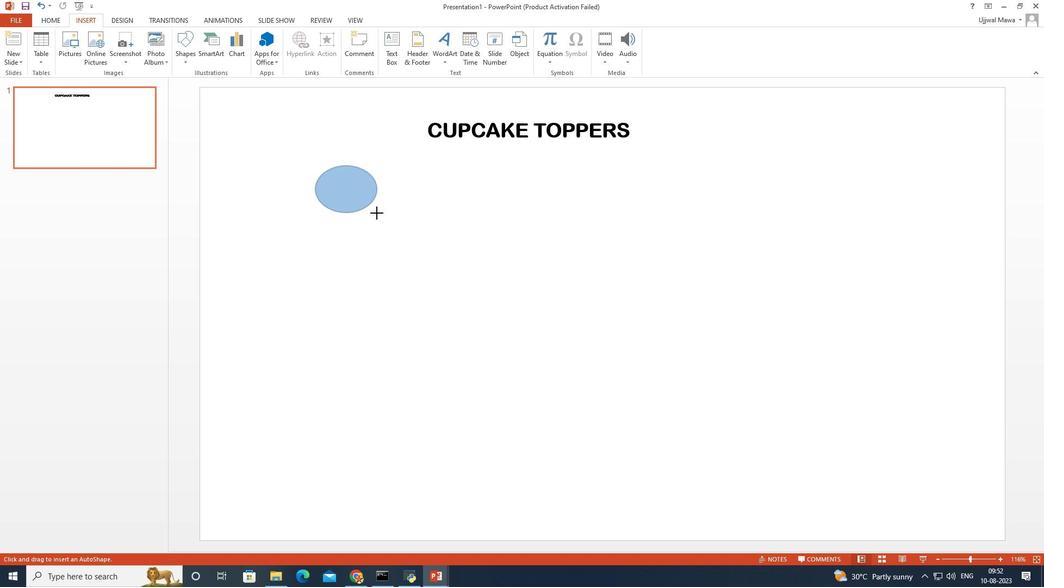 
Action: Mouse moved to (371, 211)
Screenshot: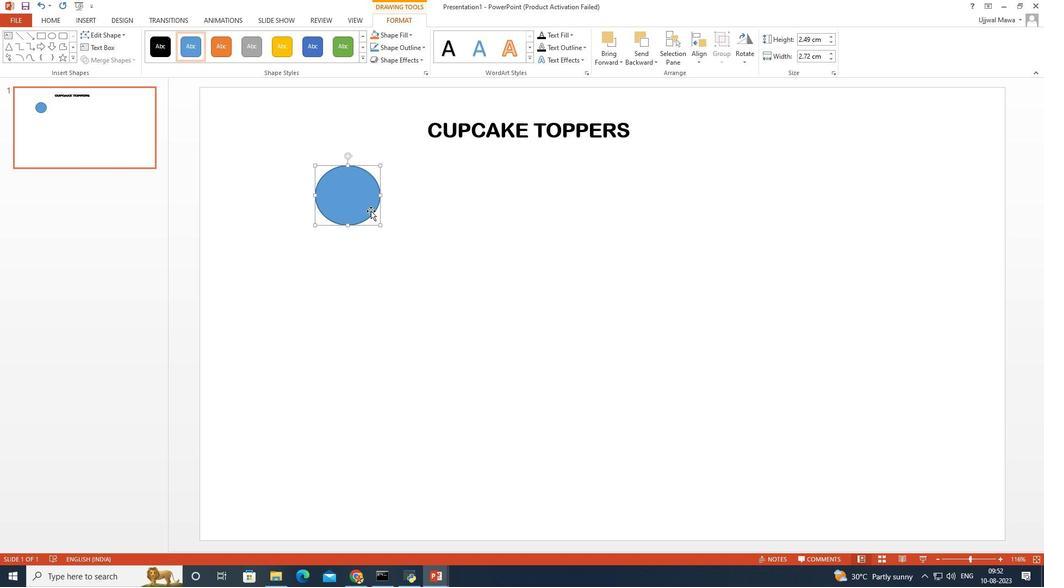 
Action: Key pressed ctrl+C<'\x16'><'\x16'><'\x16'>
Screenshot: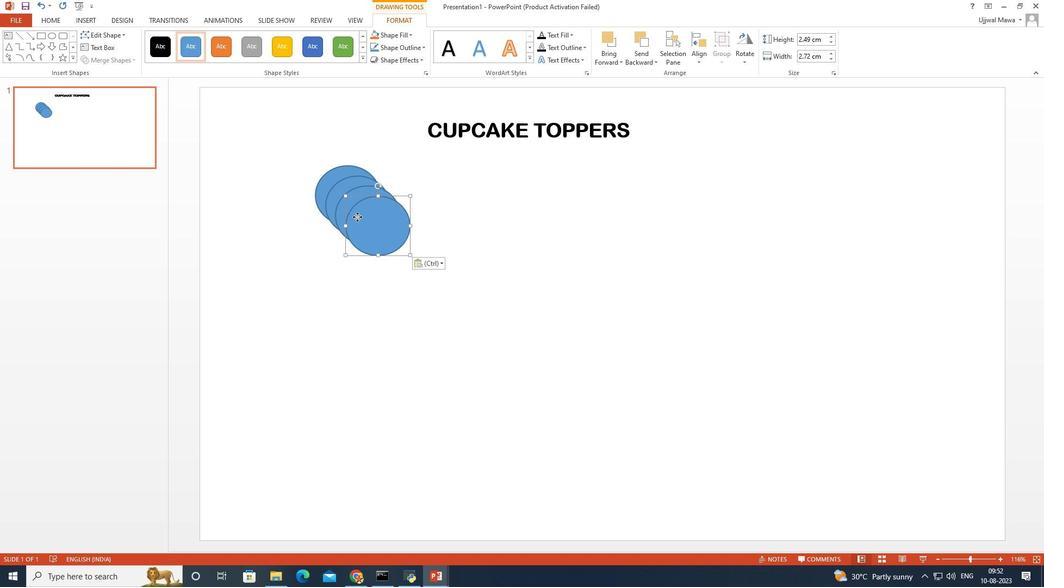 
Action: Mouse moved to (357, 217)
Screenshot: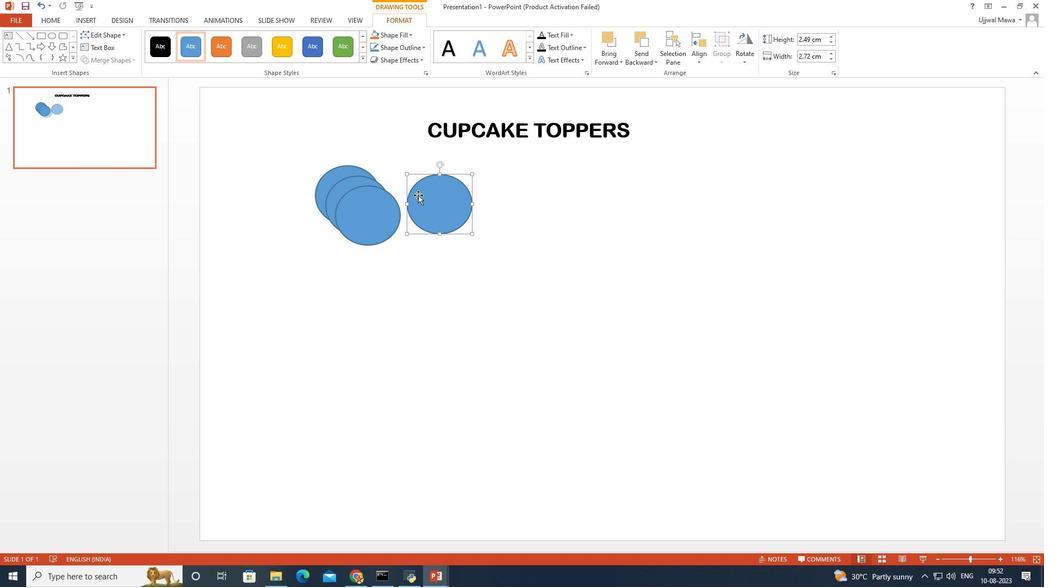 
Action: Mouse pressed left at (357, 217)
Screenshot: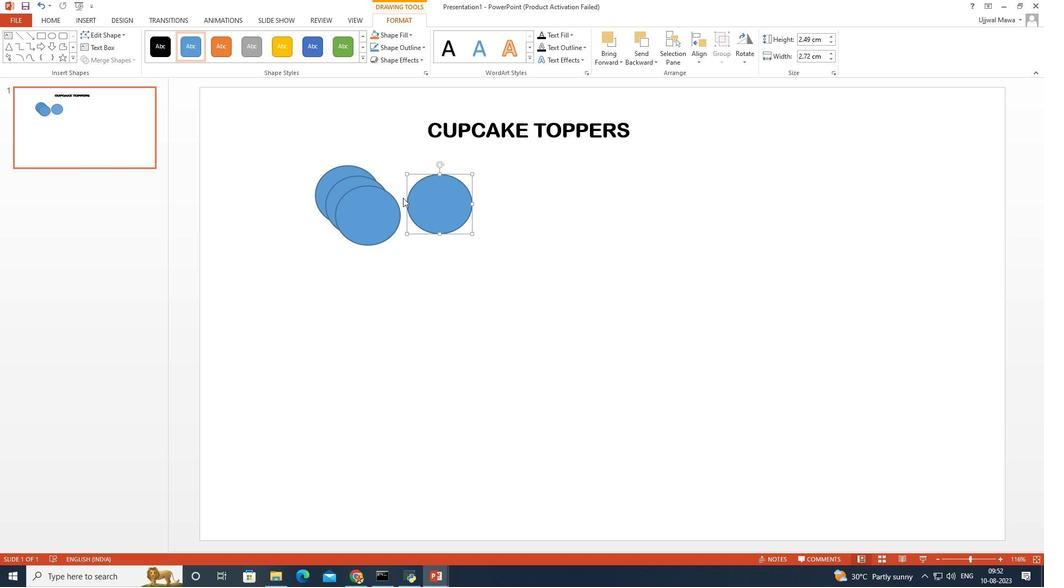 
Action: Mouse moved to (369, 208)
Screenshot: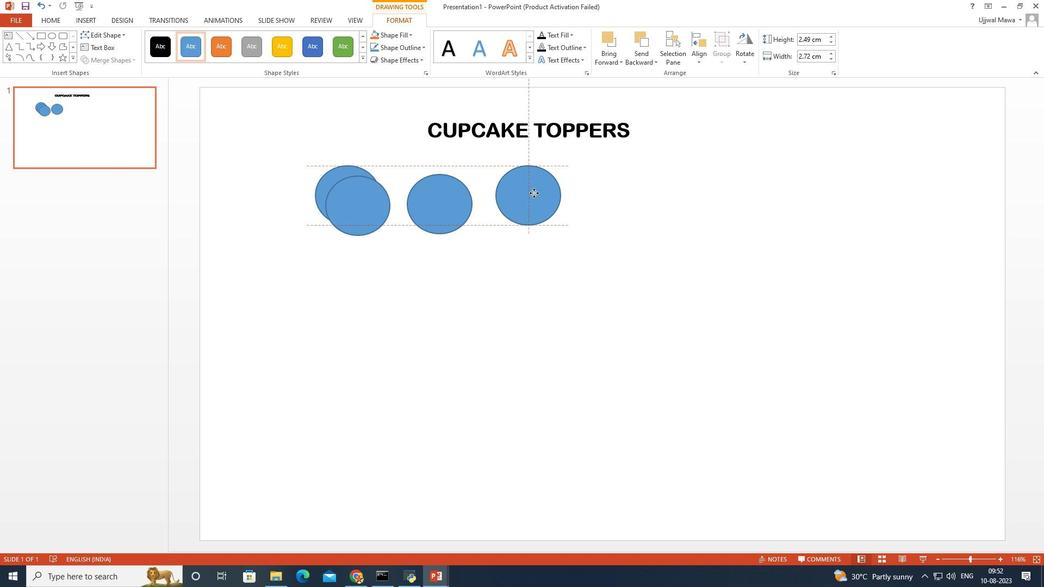 
Action: Mouse pressed left at (369, 208)
Screenshot: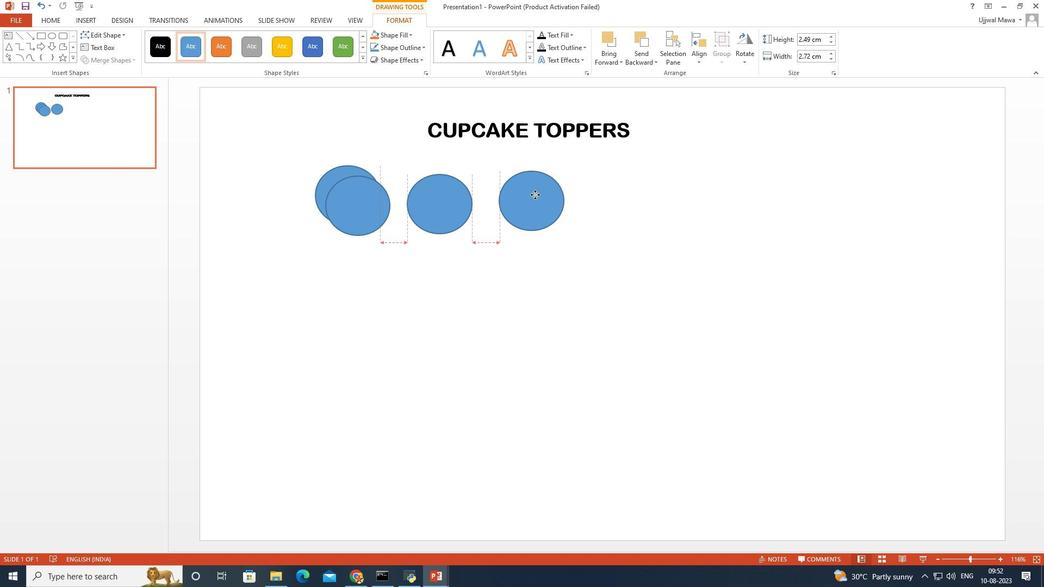 
Action: Mouse moved to (380, 210)
Screenshot: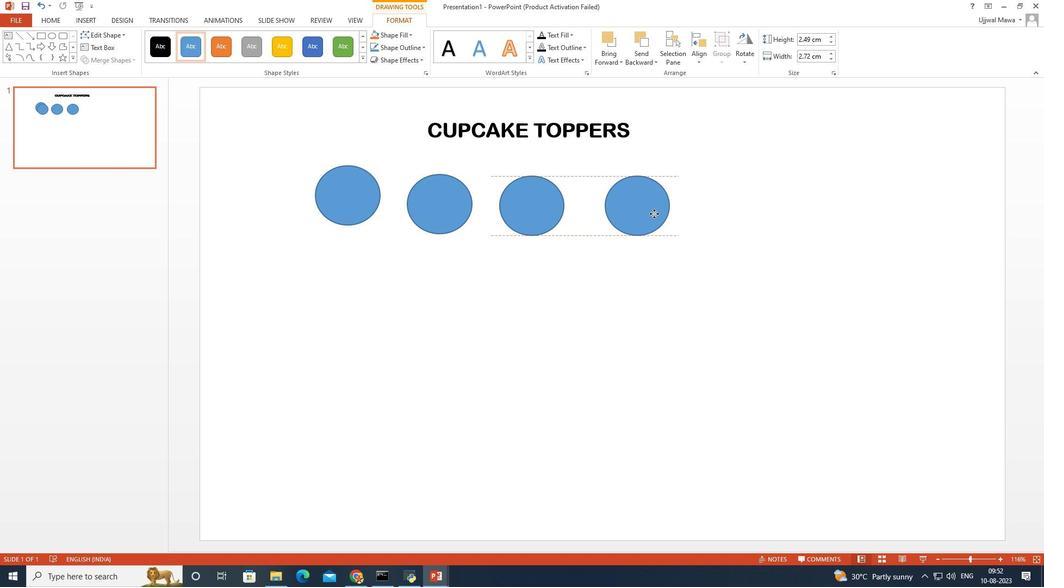 
Action: Mouse pressed left at (380, 210)
Screenshot: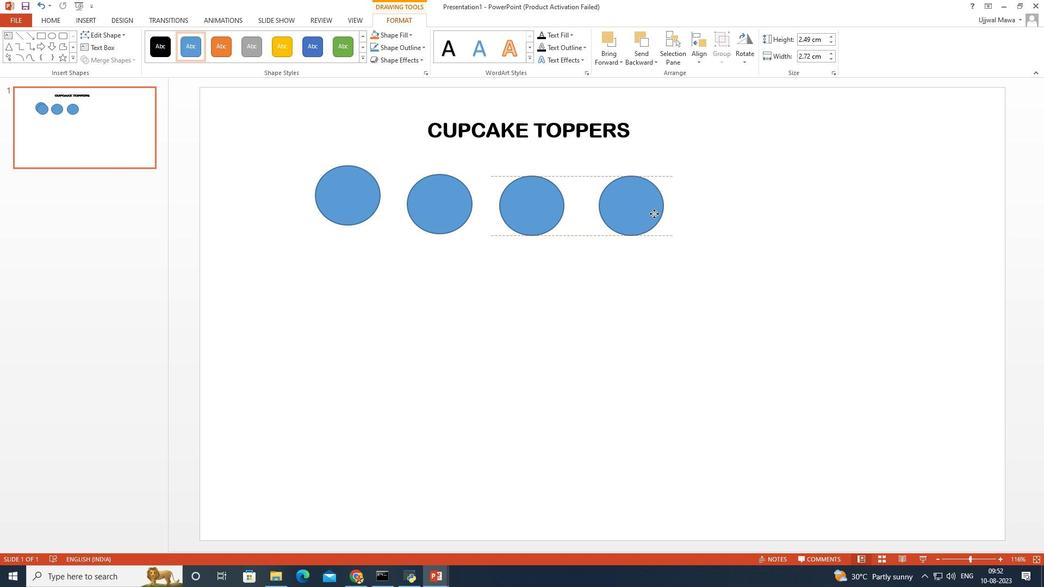 
Action: Mouse moved to (360, 195)
Screenshot: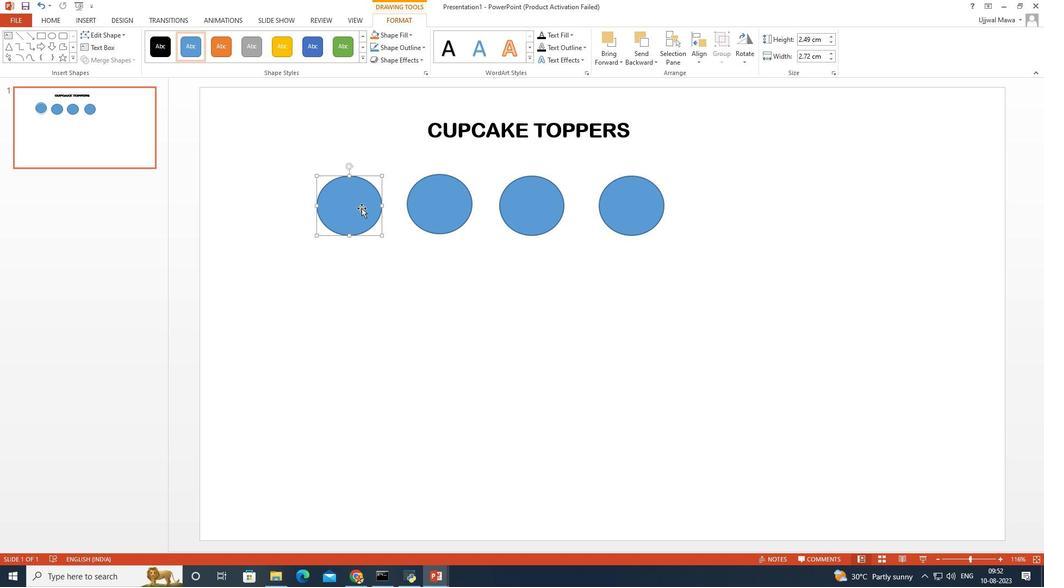 
Action: Mouse pressed left at (360, 195)
Screenshot: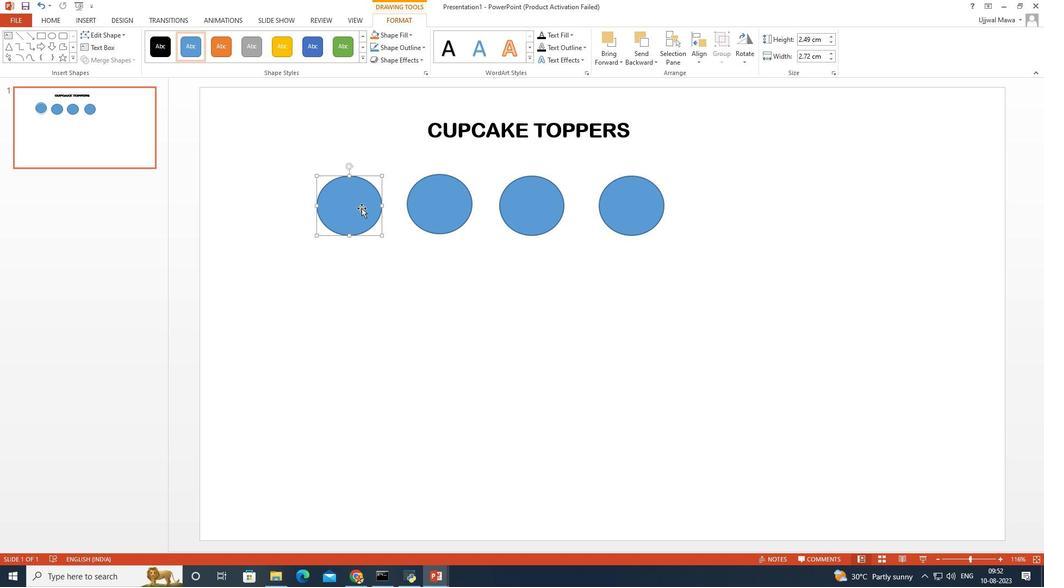 
Action: Mouse moved to (361, 208)
Screenshot: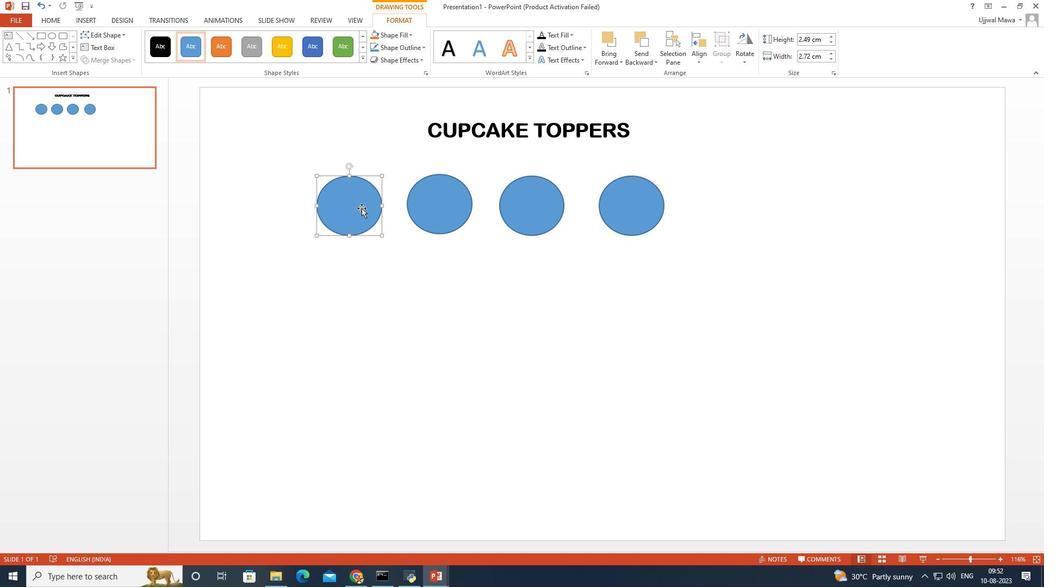 
Action: Mouse pressed left at (361, 208)
Screenshot: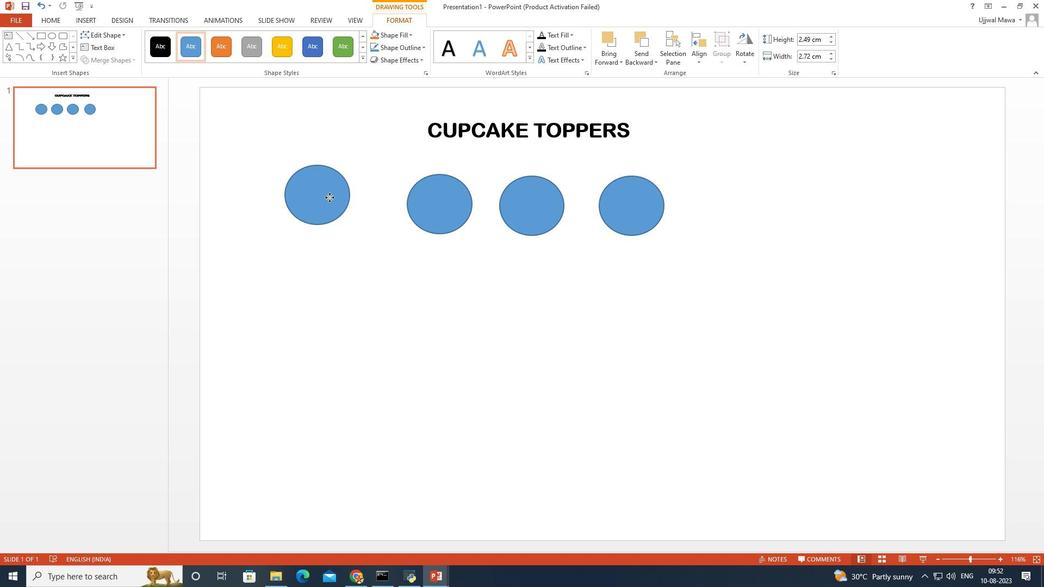 
Action: Mouse moved to (609, 205)
Screenshot: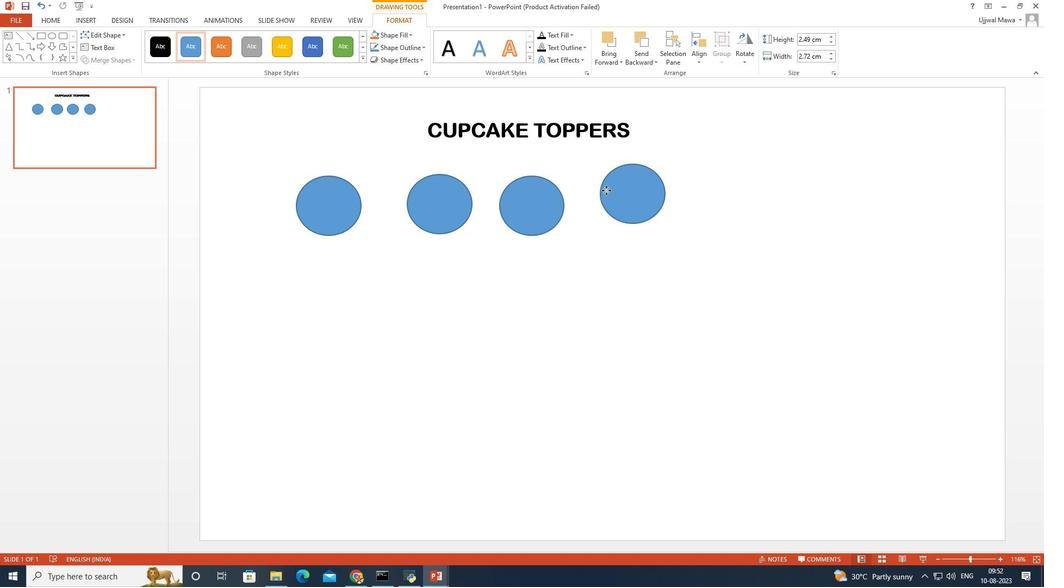 
Action: Mouse pressed left at (609, 205)
Screenshot: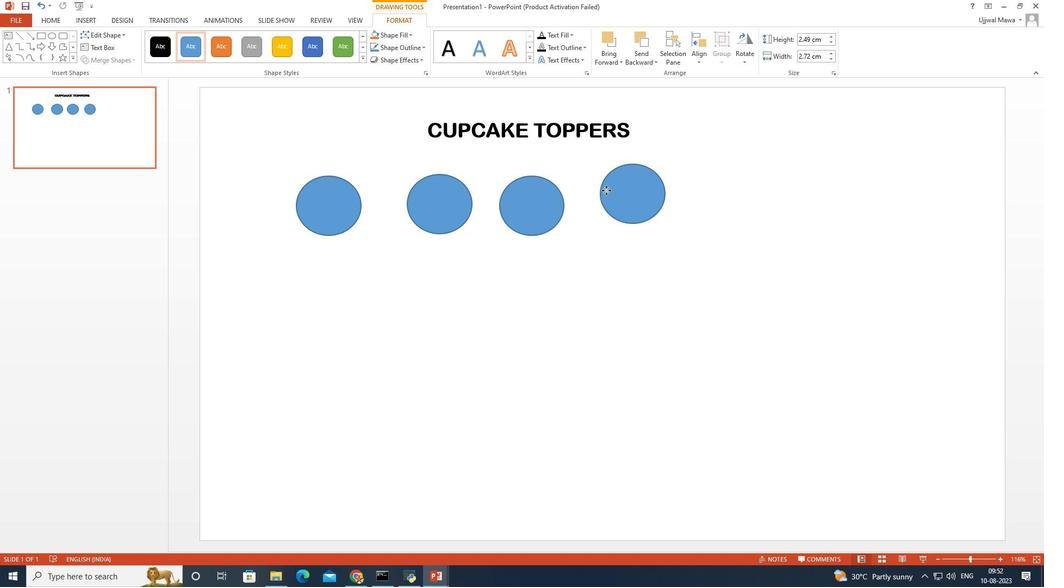 
Action: Mouse moved to (535, 212)
Screenshot: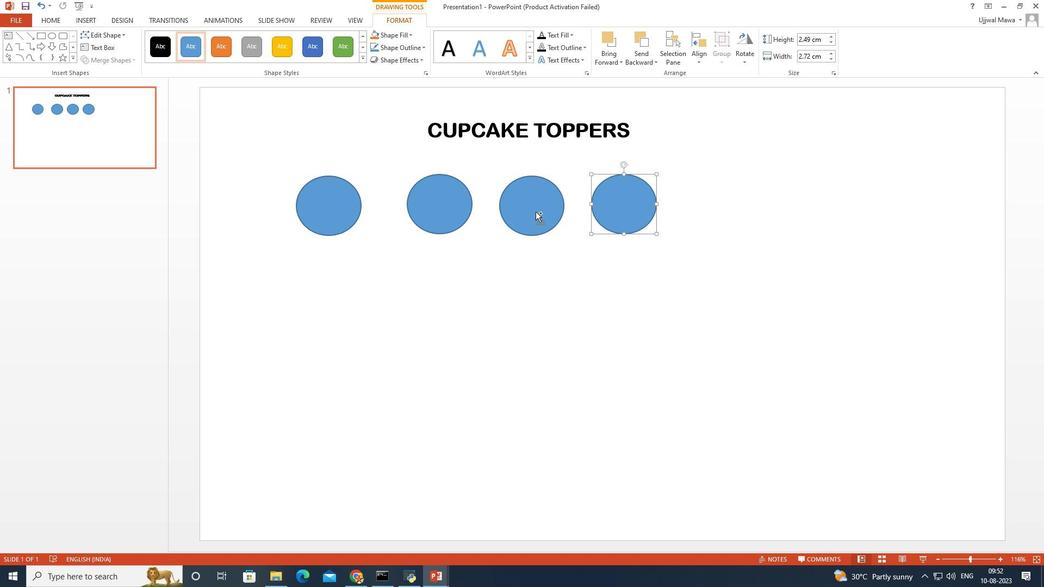 
Action: Key pressed ctrl+C<'\x16'><'\x16'><'\x16'>
Screenshot: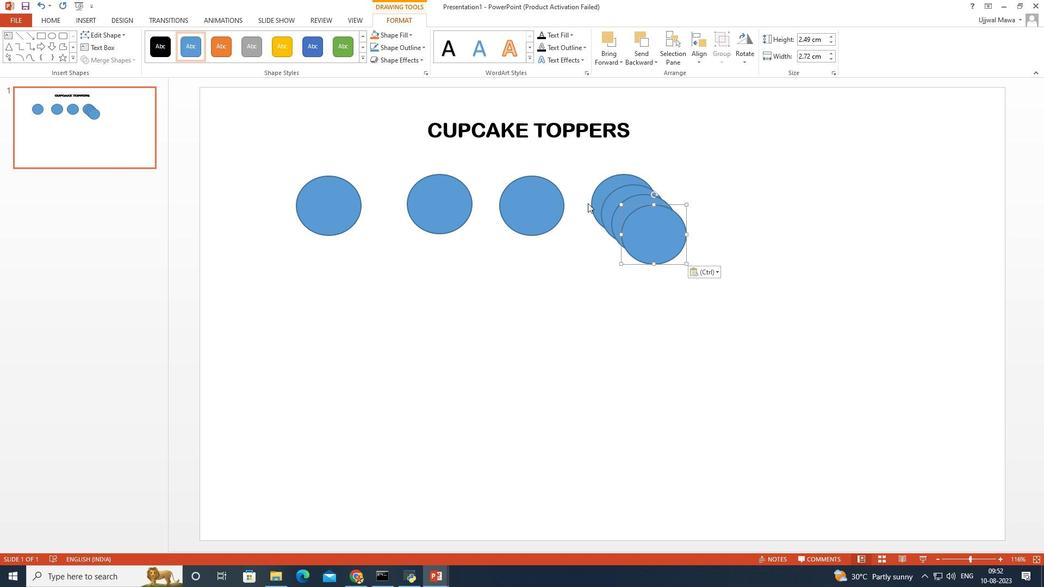 
Action: Mouse moved to (588, 203)
Screenshot: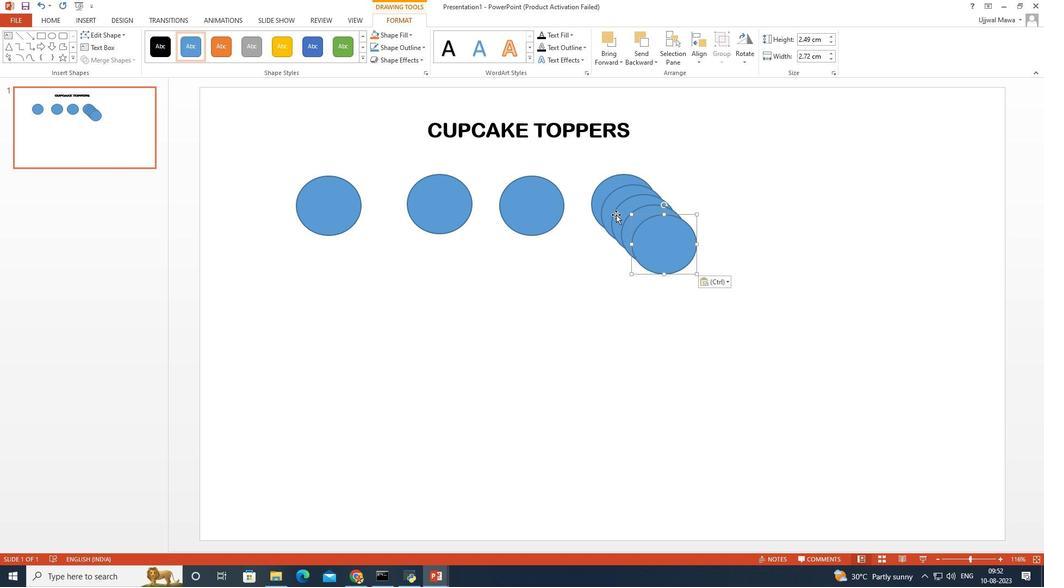 
Action: Key pressed <'\x16'>
Screenshot: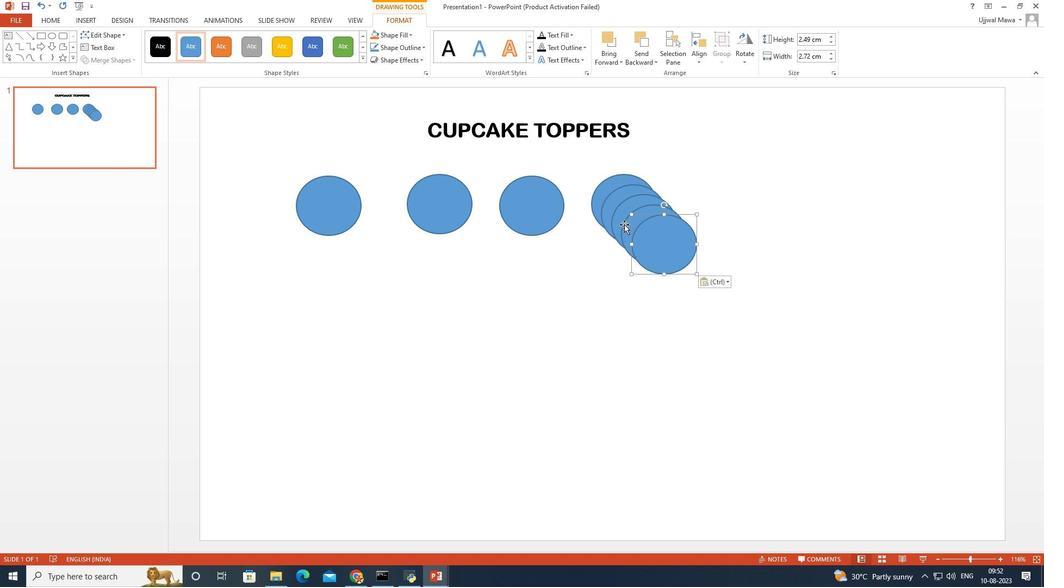 
Action: Mouse moved to (652, 244)
Screenshot: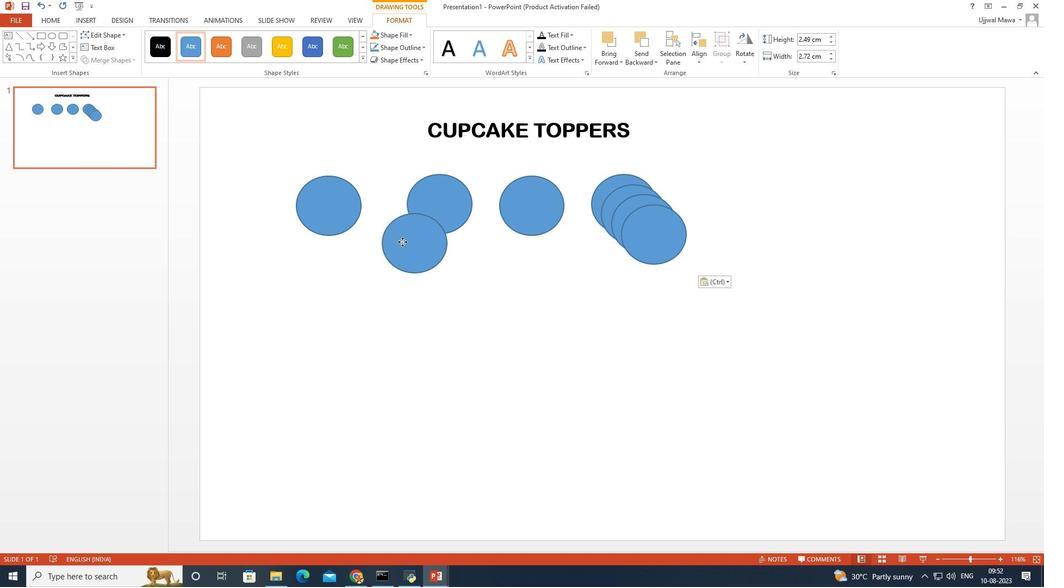 
Action: Mouse pressed left at (652, 244)
Screenshot: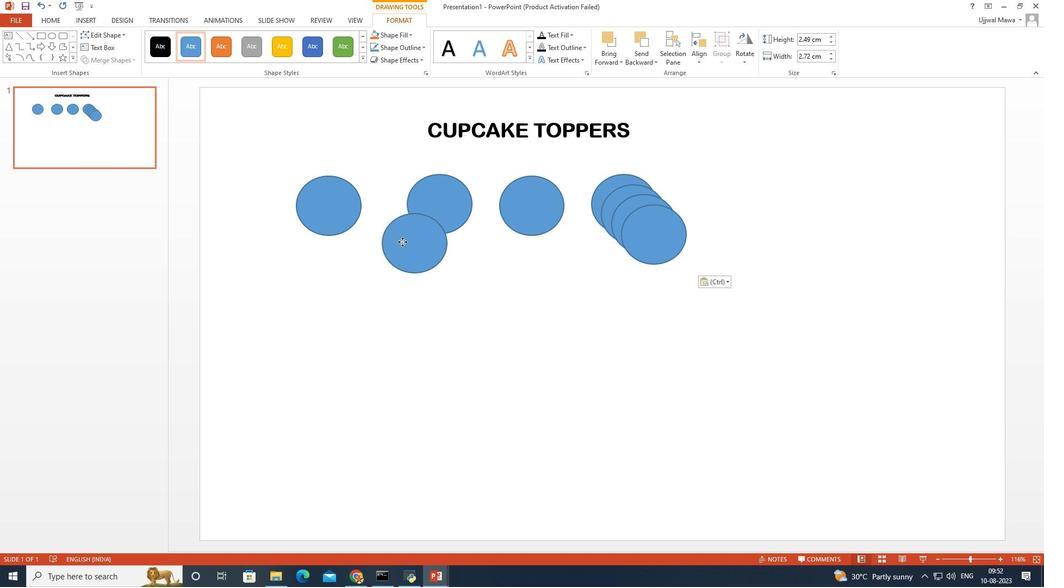 
Action: Mouse moved to (403, 242)
Screenshot: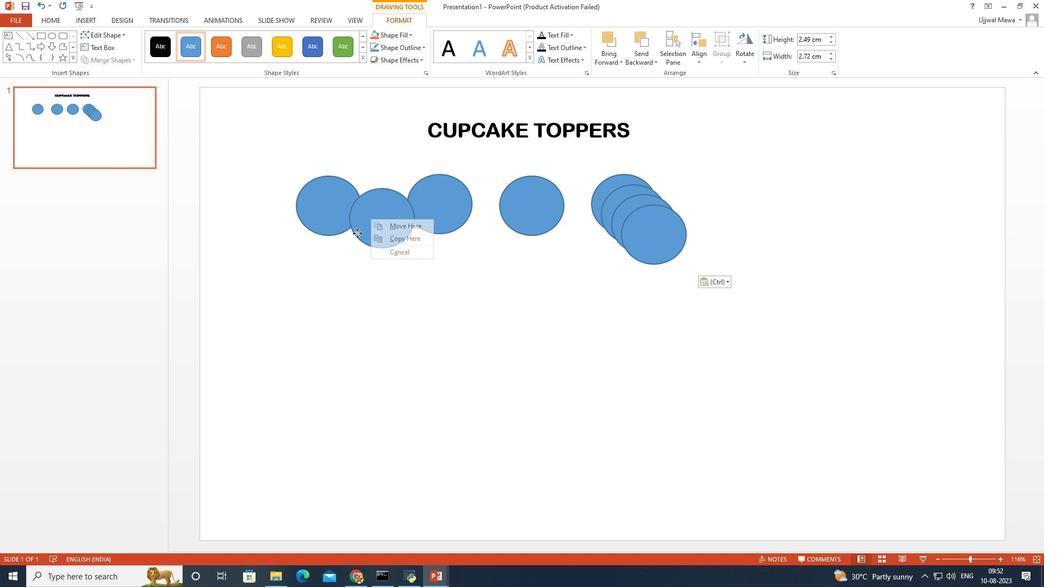 
Action: Mouse pressed right at (403, 242)
Screenshot: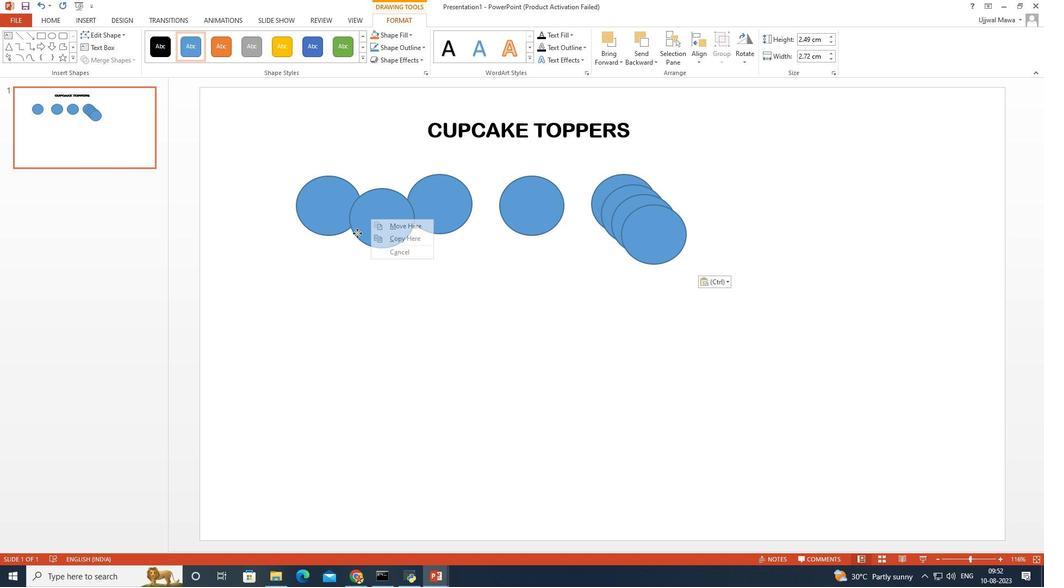 
Action: Mouse moved to (357, 233)
Screenshot: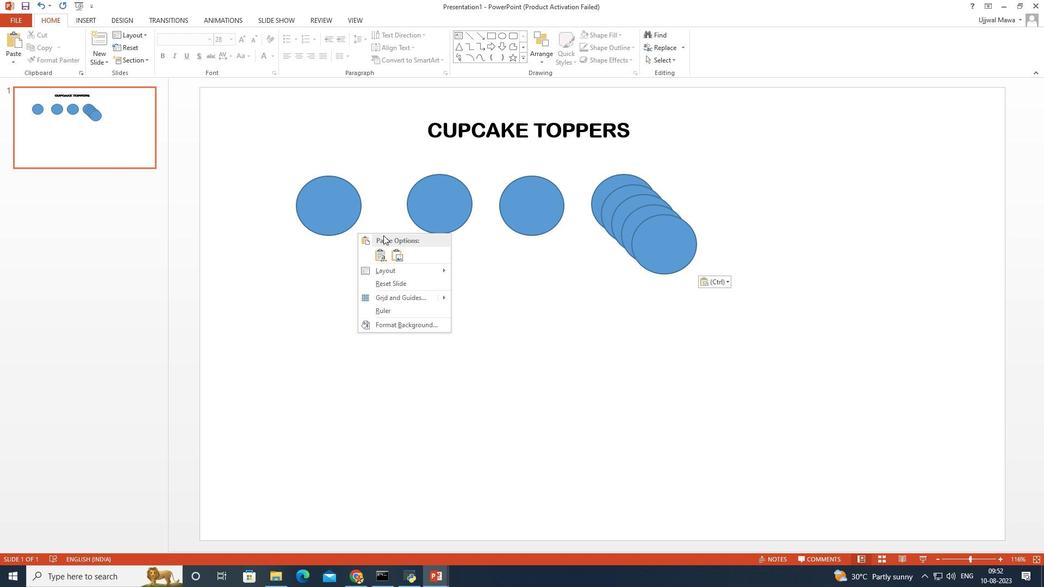 
Action: Mouse pressed right at (357, 233)
Screenshot: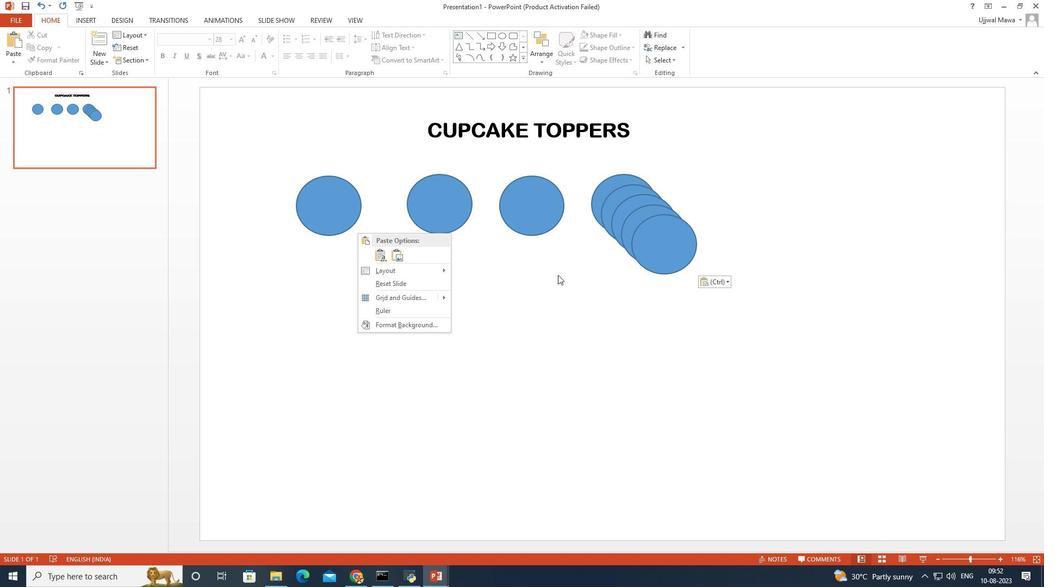 
Action: Mouse moved to (595, 273)
Screenshot: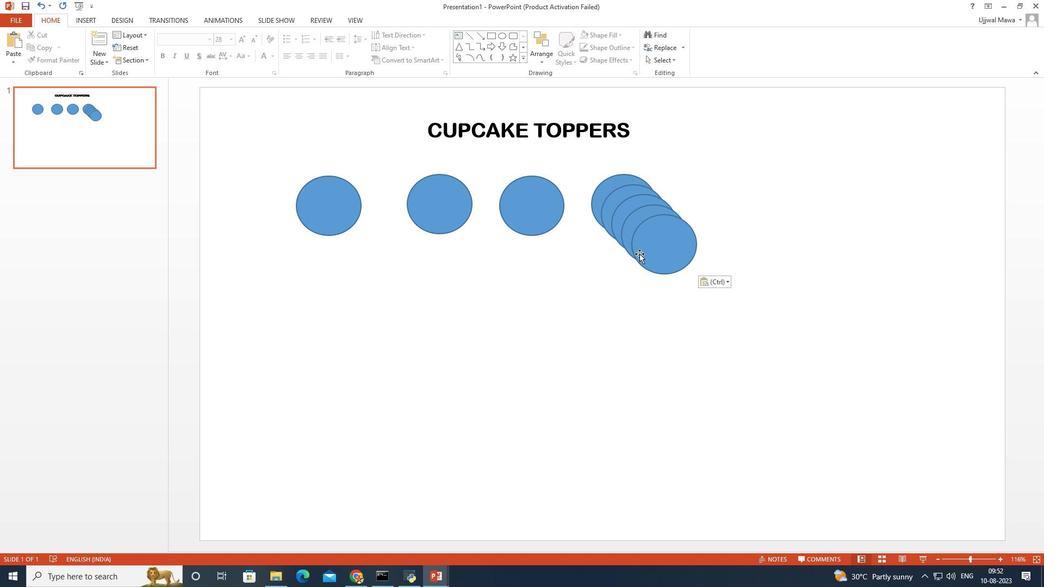 
Action: Mouse pressed left at (595, 273)
Screenshot: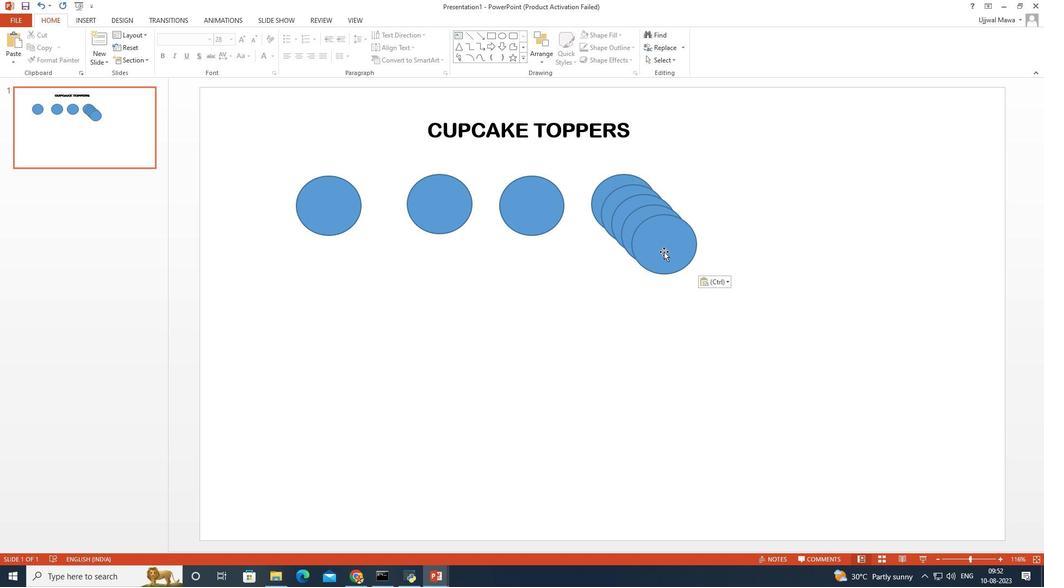 
Action: Mouse moved to (675, 250)
Screenshot: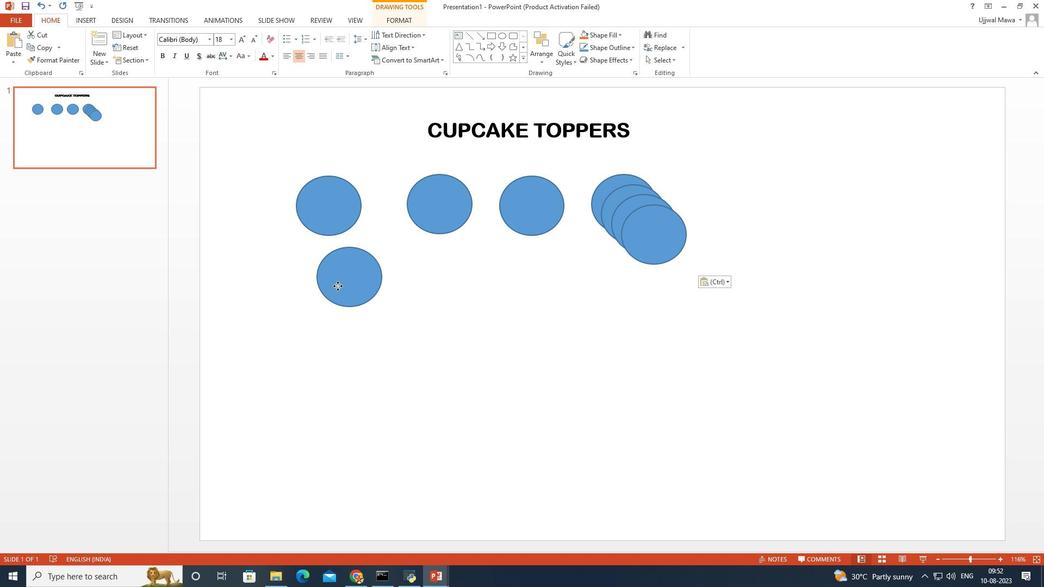 
Action: Mouse pressed left at (675, 250)
Screenshot: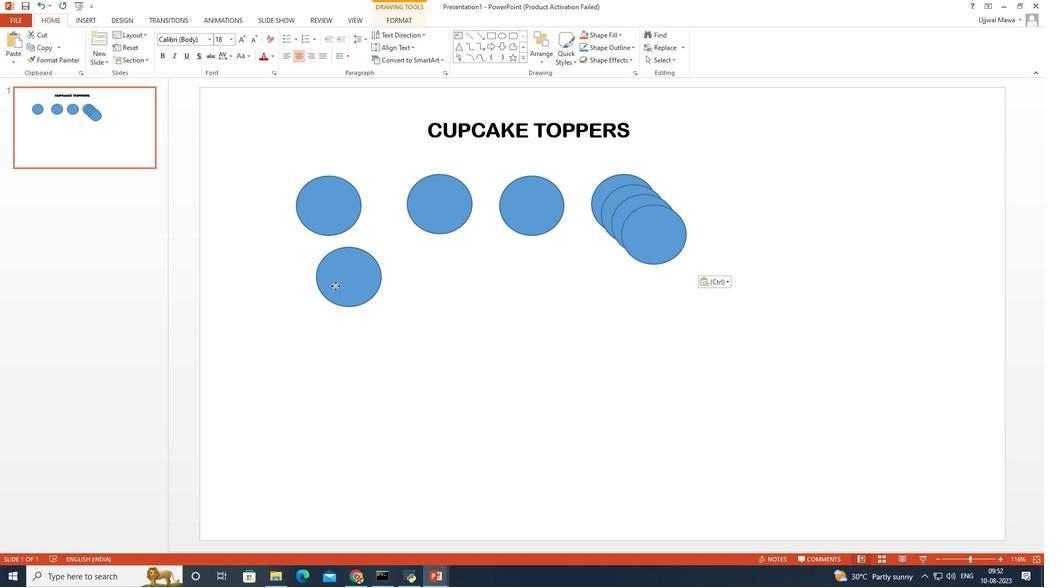 
Action: Mouse moved to (661, 254)
Screenshot: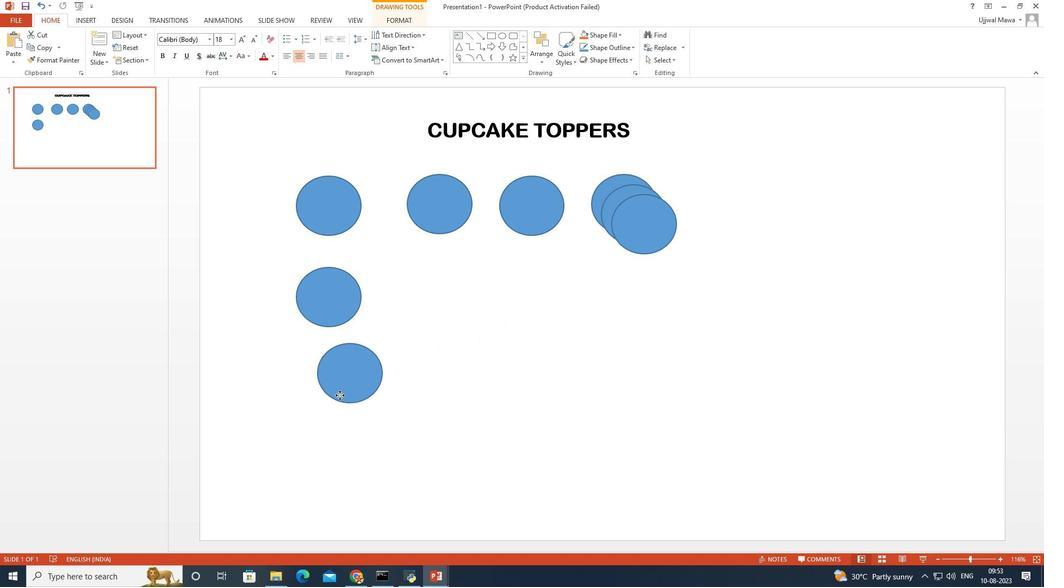 
Action: Mouse pressed left at (661, 254)
Screenshot: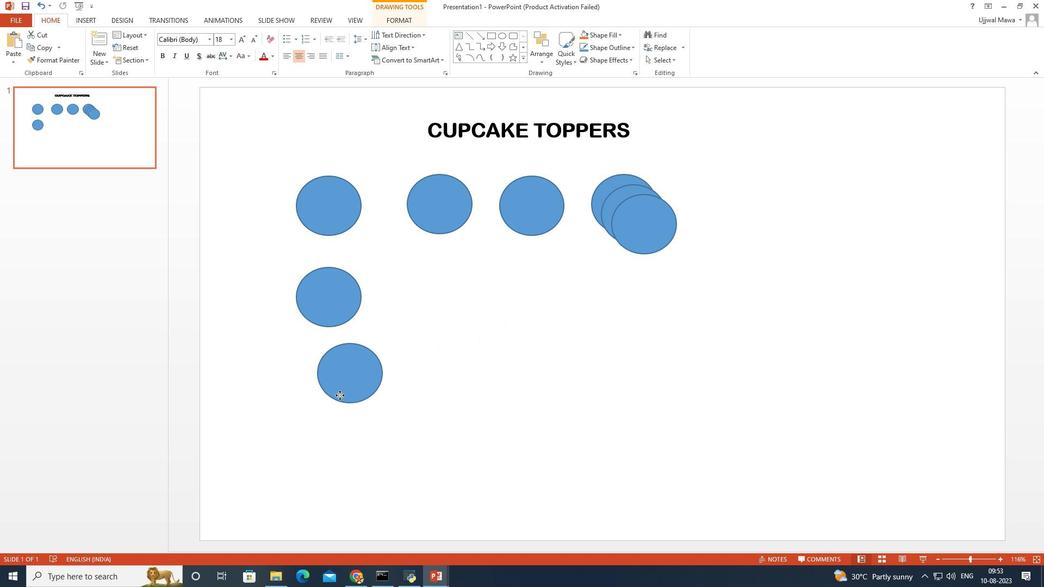 
Action: Mouse moved to (650, 242)
Screenshot: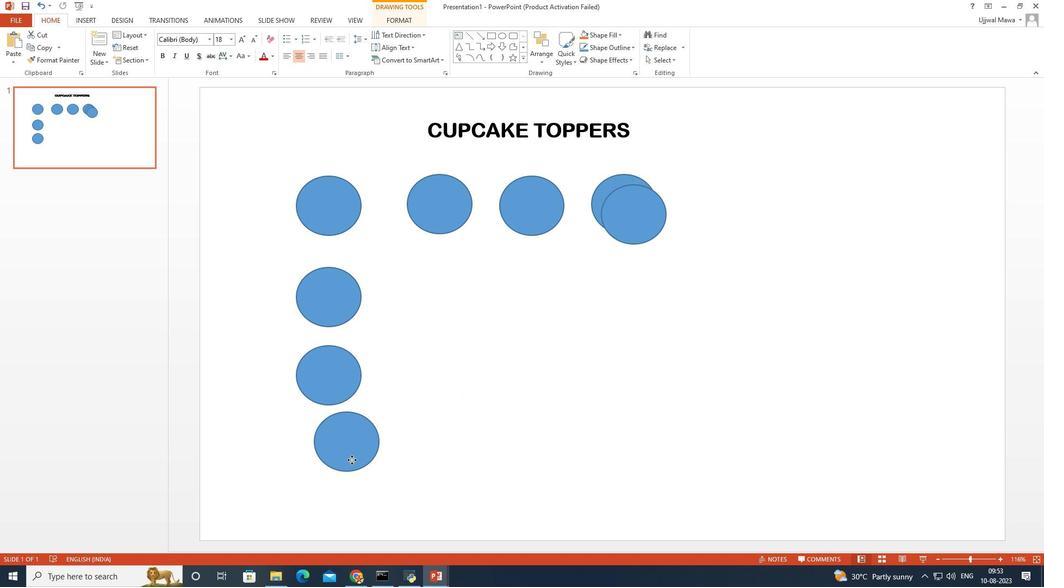 
Action: Mouse pressed left at (650, 242)
Screenshot: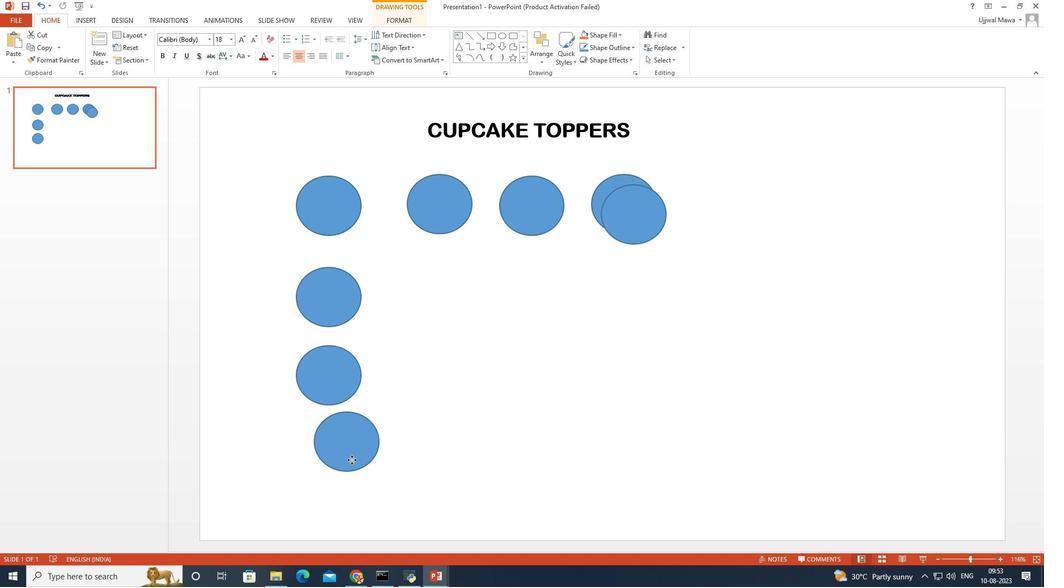 
Action: Mouse moved to (635, 211)
Screenshot: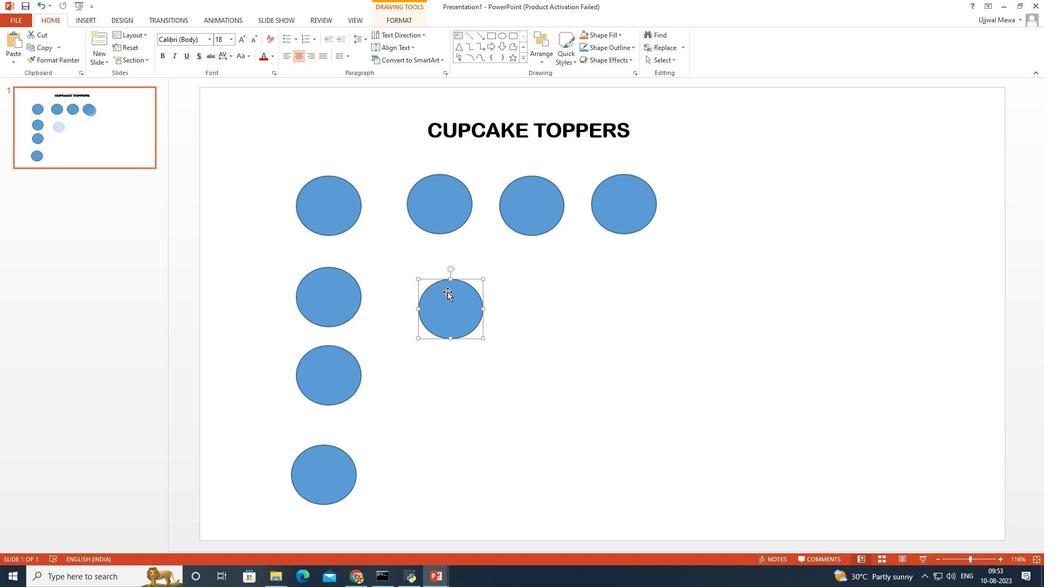 
Action: Mouse pressed left at (635, 211)
Screenshot: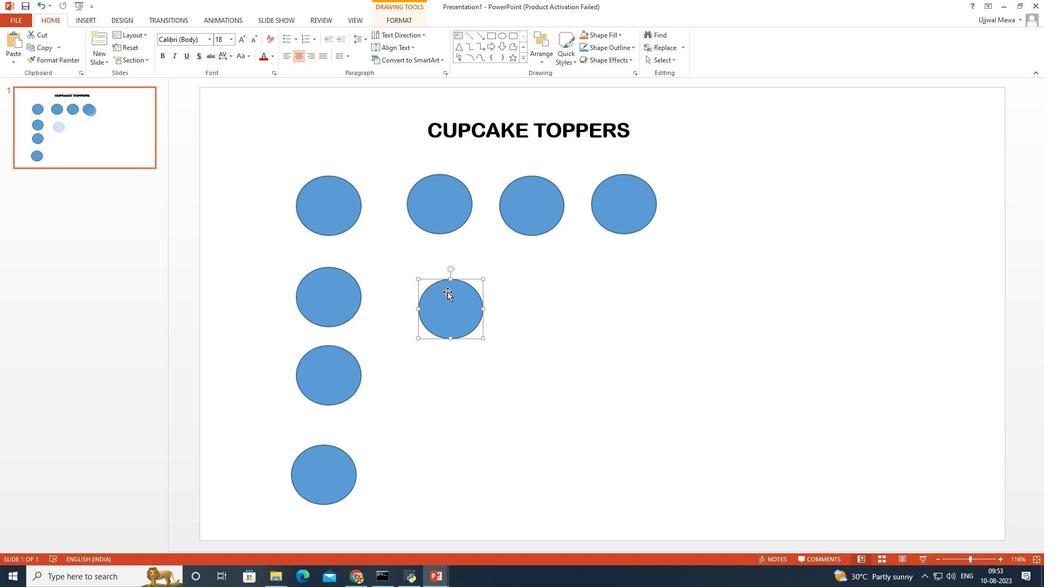 
Action: Mouse moved to (447, 292)
Screenshot: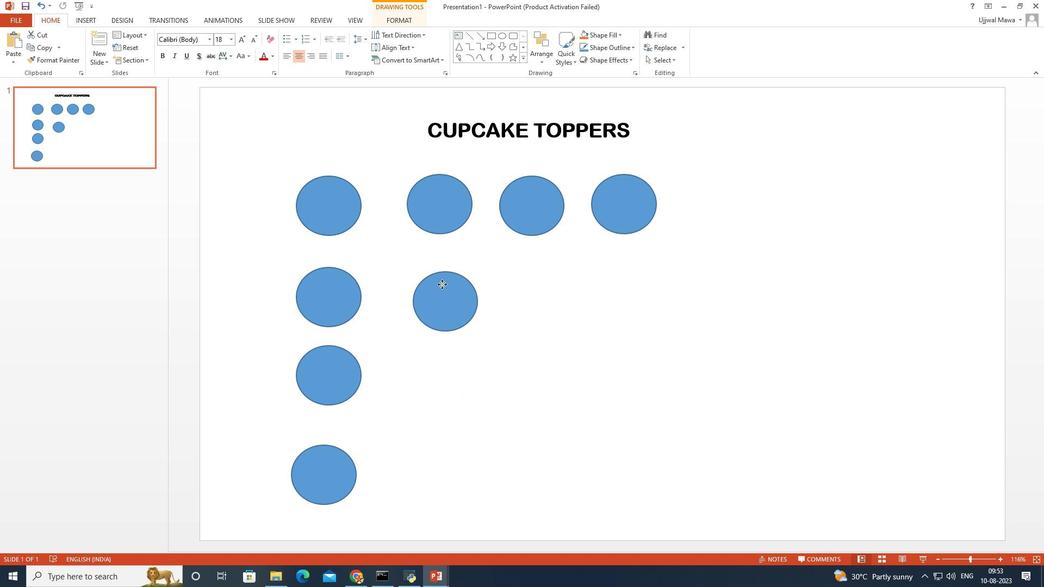 
Action: Mouse pressed left at (447, 292)
Screenshot: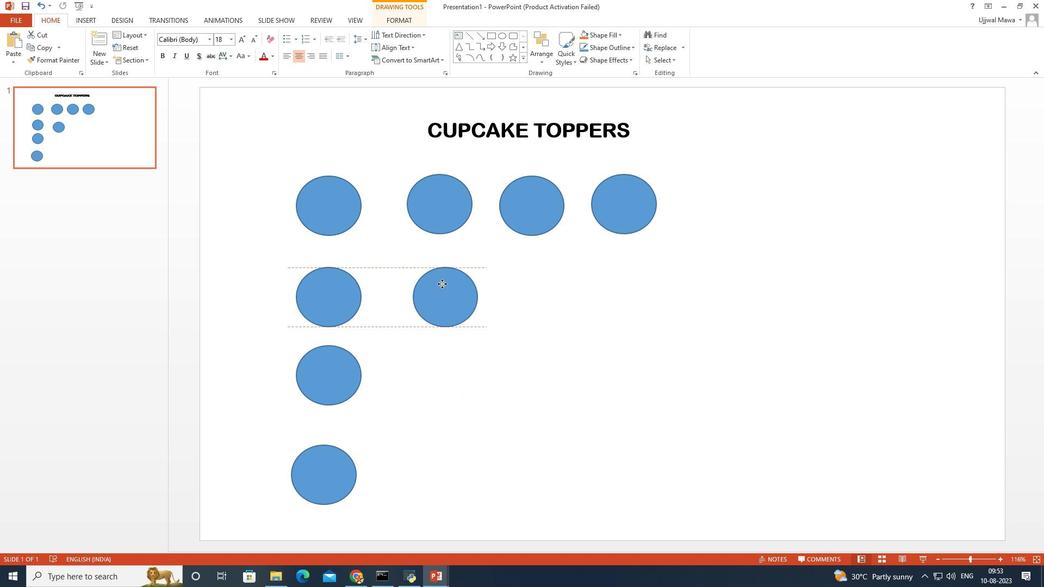 
Action: Mouse moved to (442, 283)
Screenshot: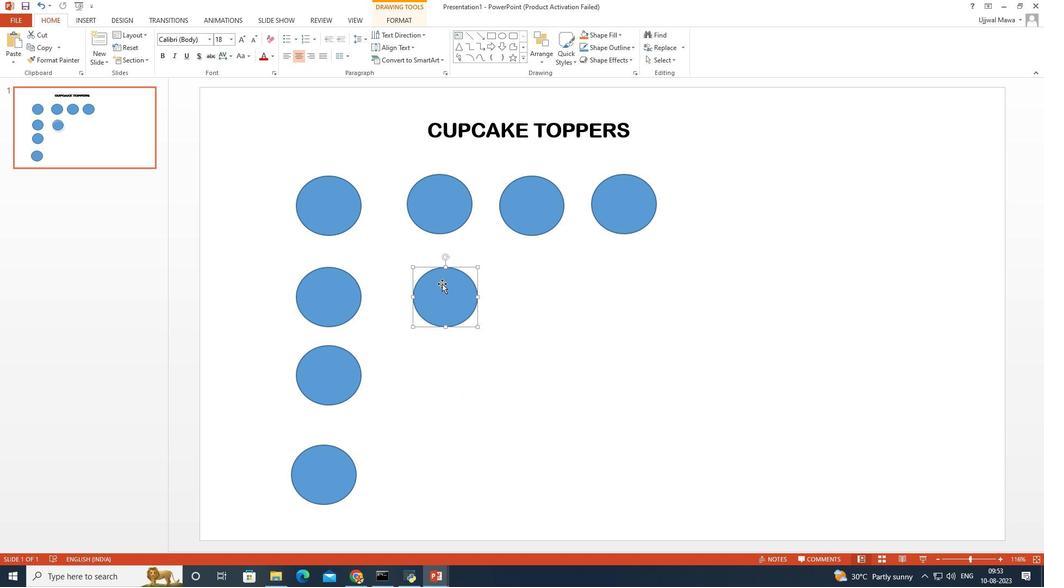 
Action: Key pressed ctrl+V
Screenshot: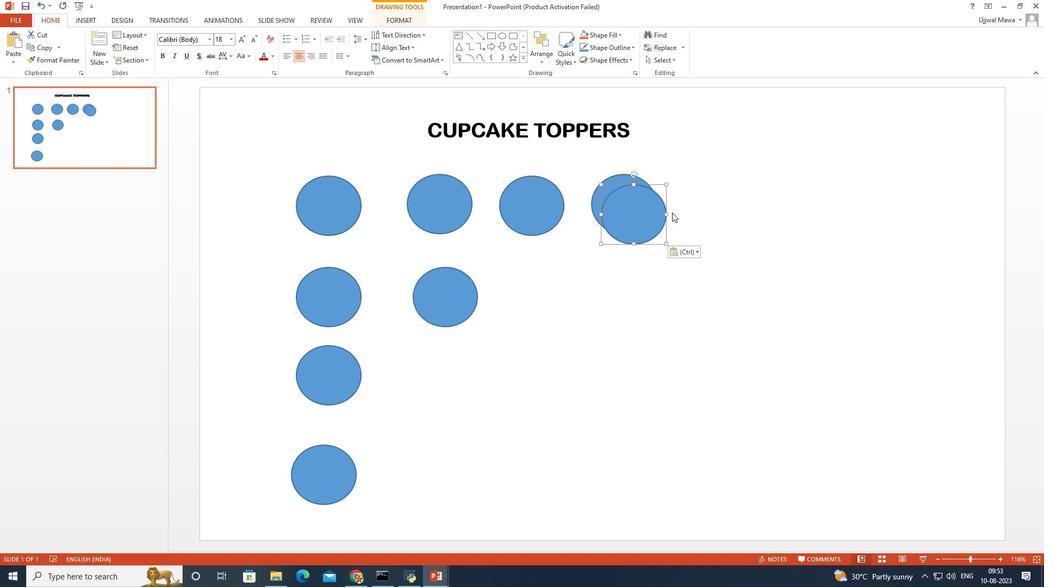 
Action: Mouse moved to (639, 231)
Screenshot: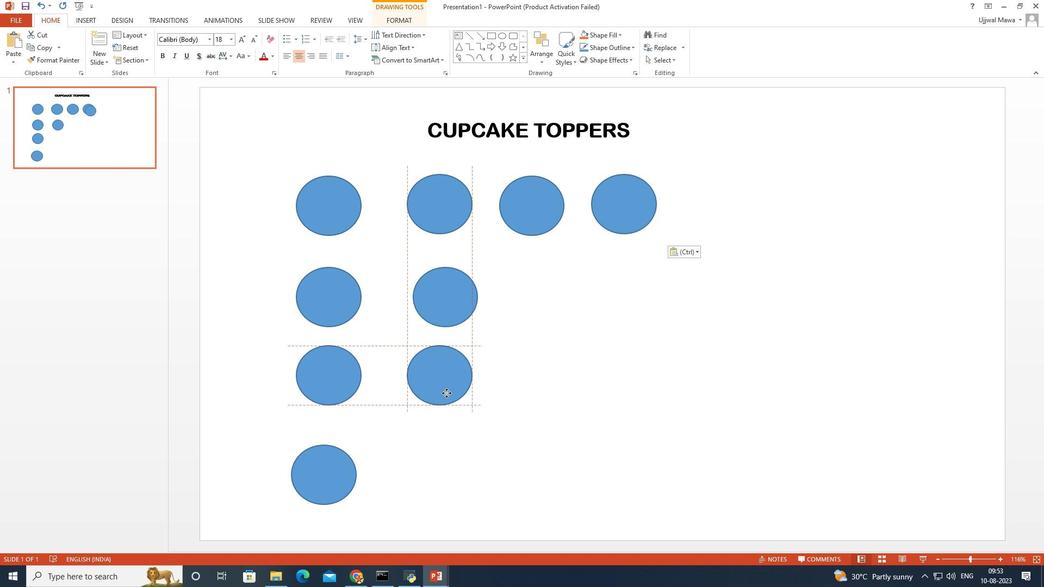 
Action: Mouse pressed left at (639, 231)
Screenshot: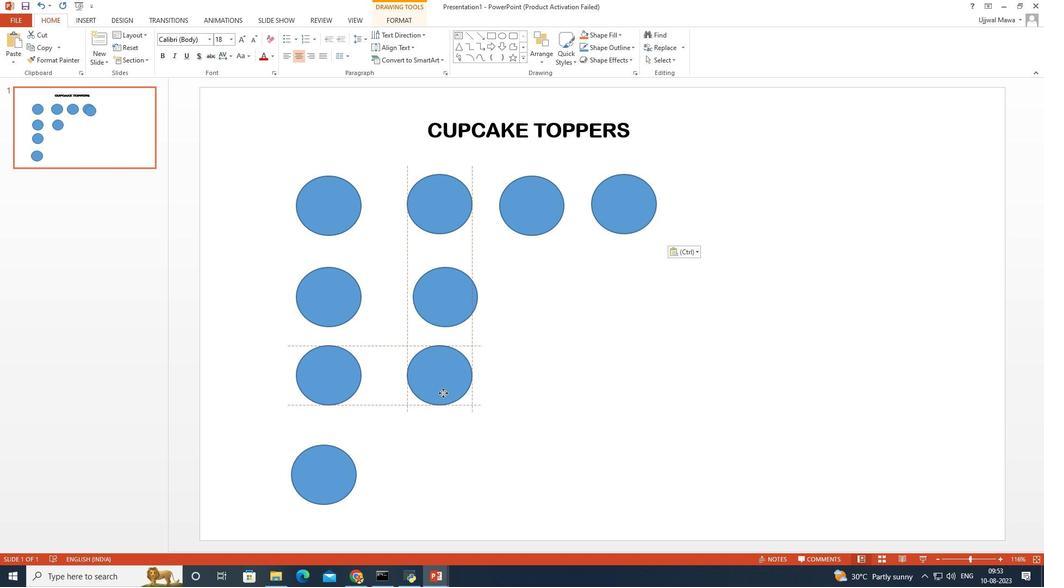 
Action: Mouse moved to (600, 323)
Screenshot: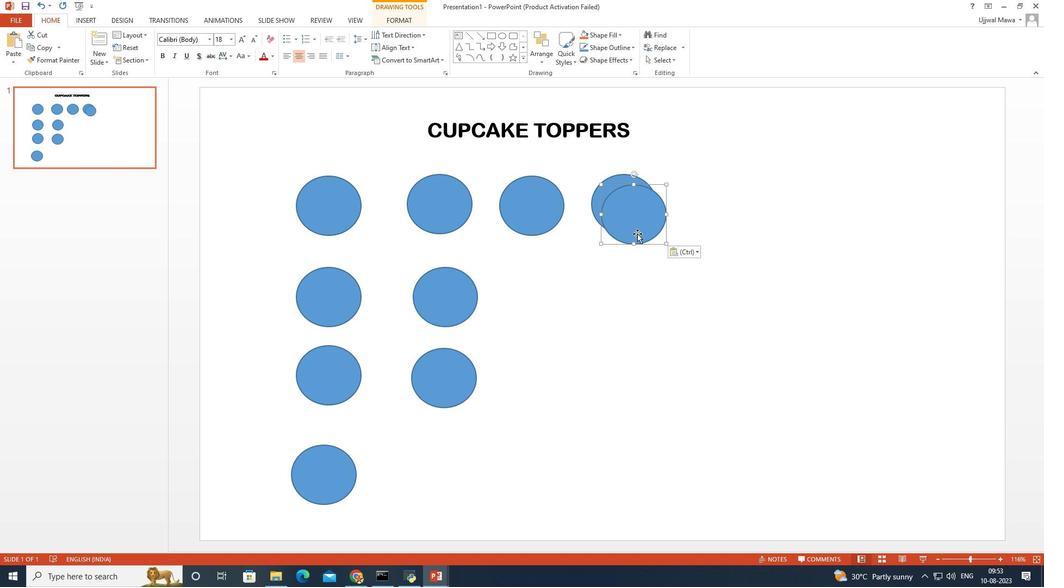 
Action: Key pressed ctrl+V
Screenshot: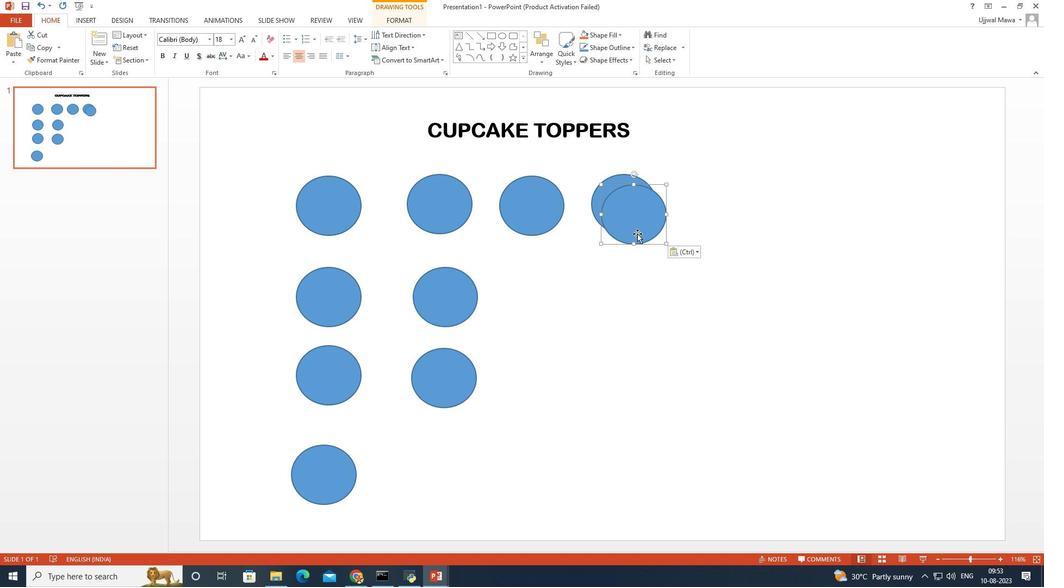 
Action: Mouse moved to (637, 233)
Screenshot: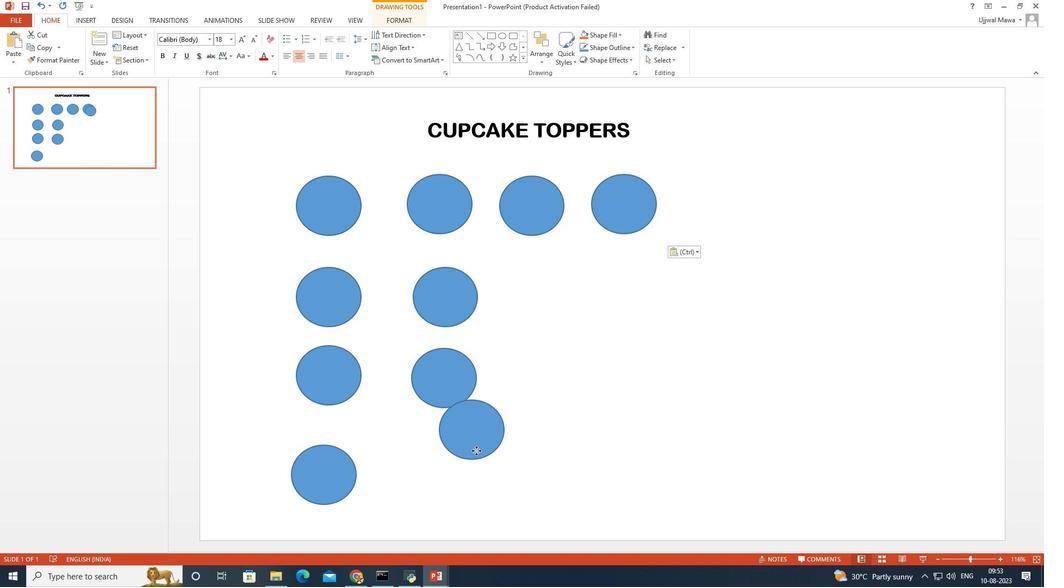 
Action: Mouse pressed left at (637, 233)
Screenshot: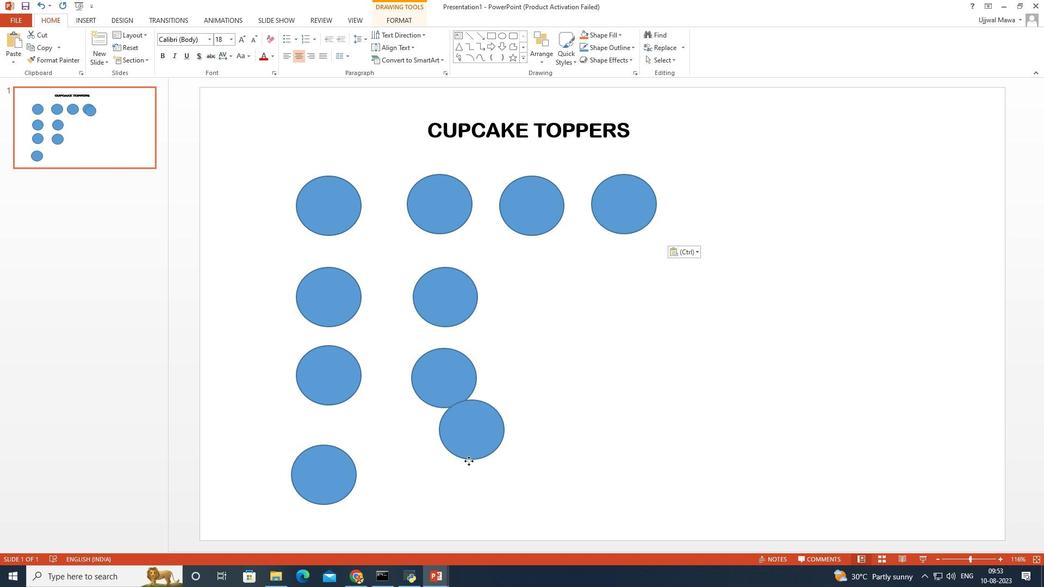 
Action: Mouse moved to (666, 346)
Screenshot: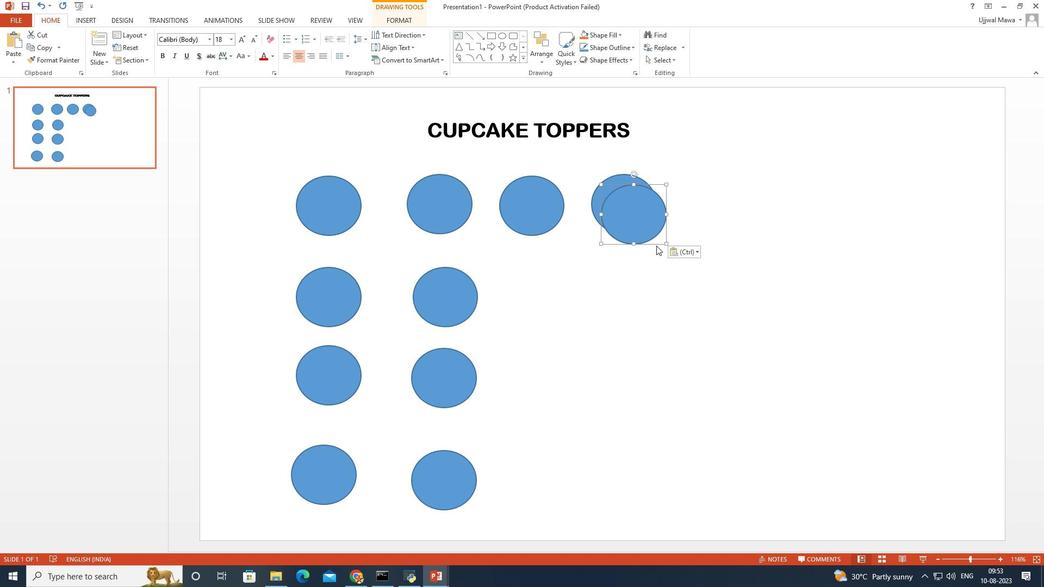 
Action: Key pressed ctrl+V
Screenshot: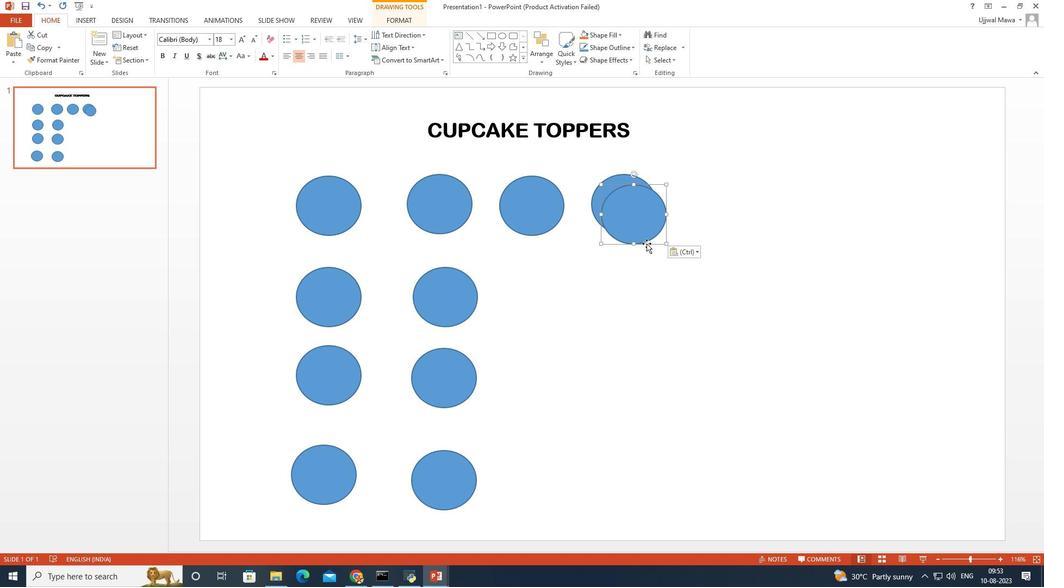 
Action: Mouse moved to (646, 243)
Screenshot: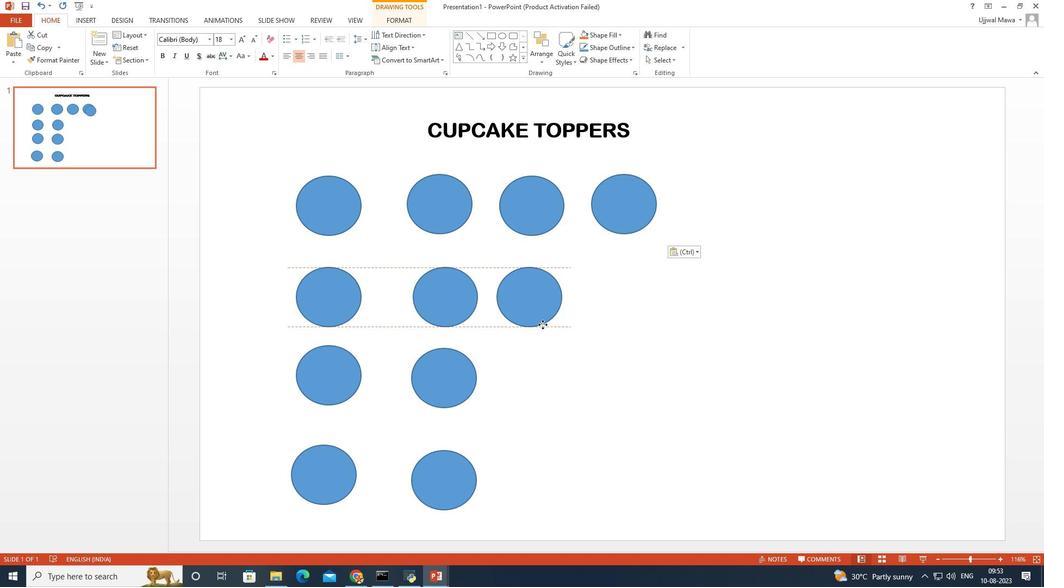 
Action: Mouse pressed left at (646, 243)
Screenshot: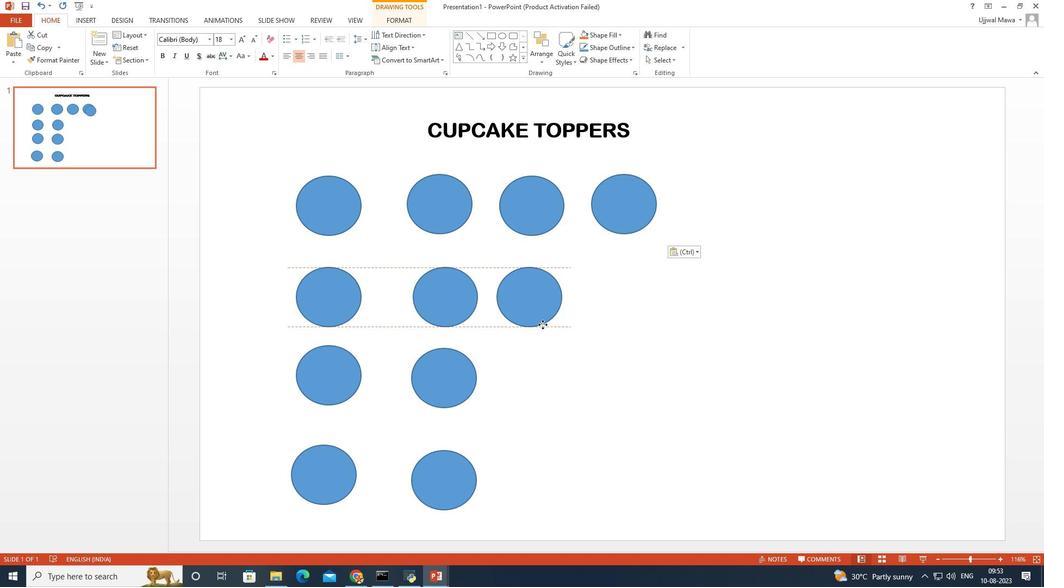 
Action: Mouse moved to (641, 310)
Screenshot: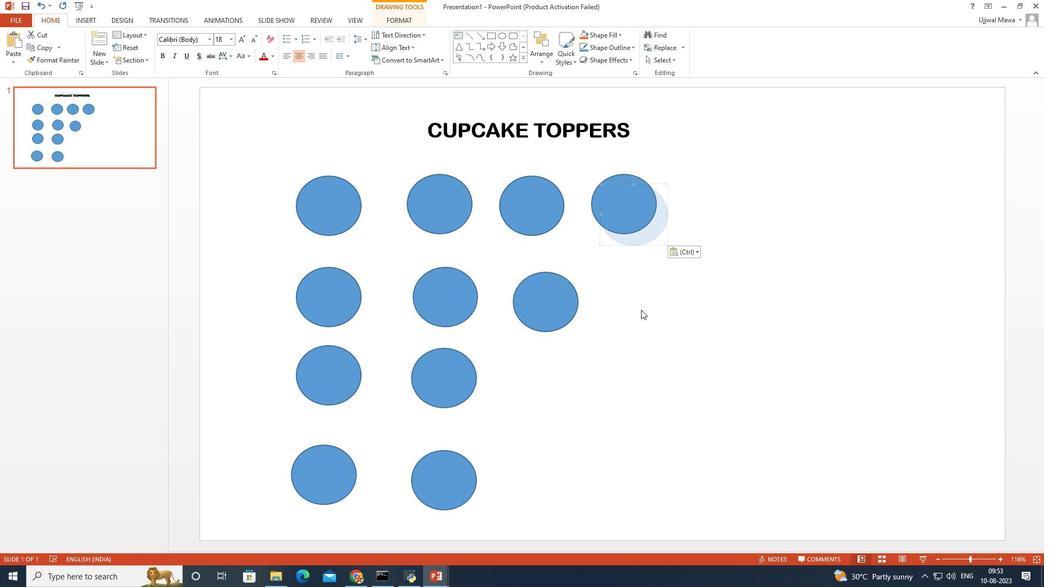 
Action: Key pressed ctrl+V
Screenshot: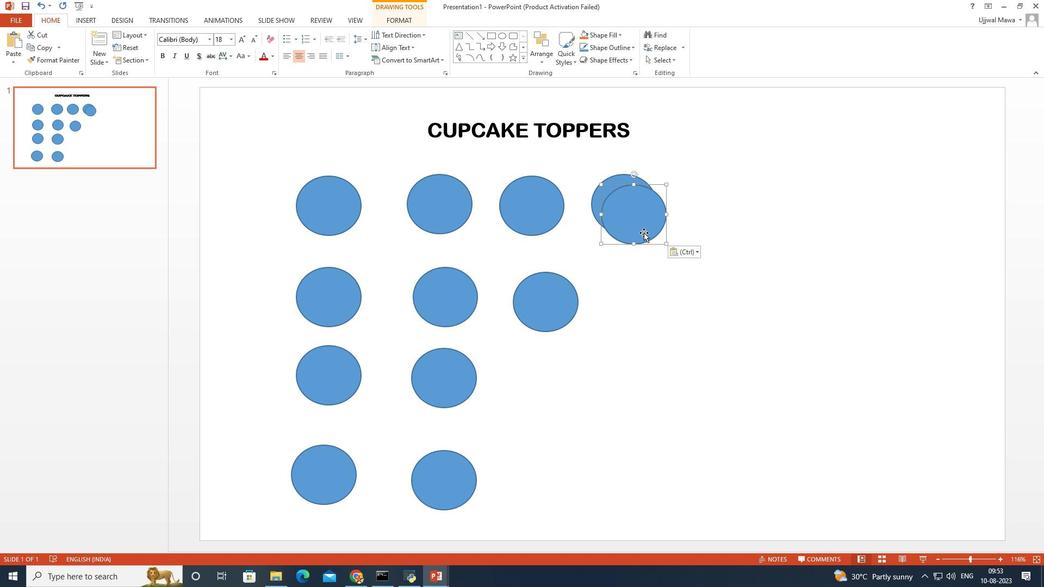 
Action: Mouse moved to (644, 232)
Screenshot: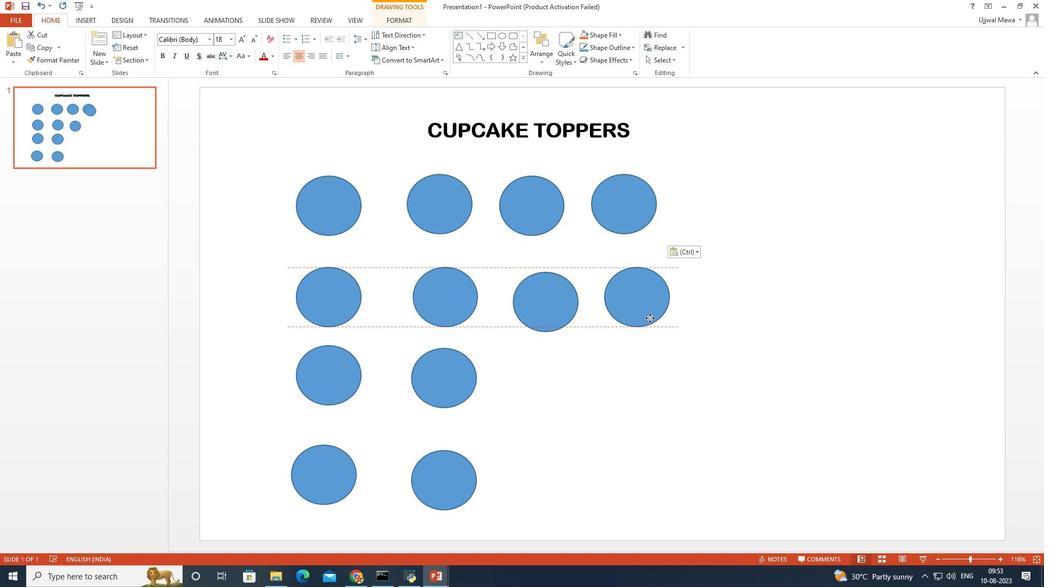 
Action: Mouse pressed left at (644, 232)
Screenshot: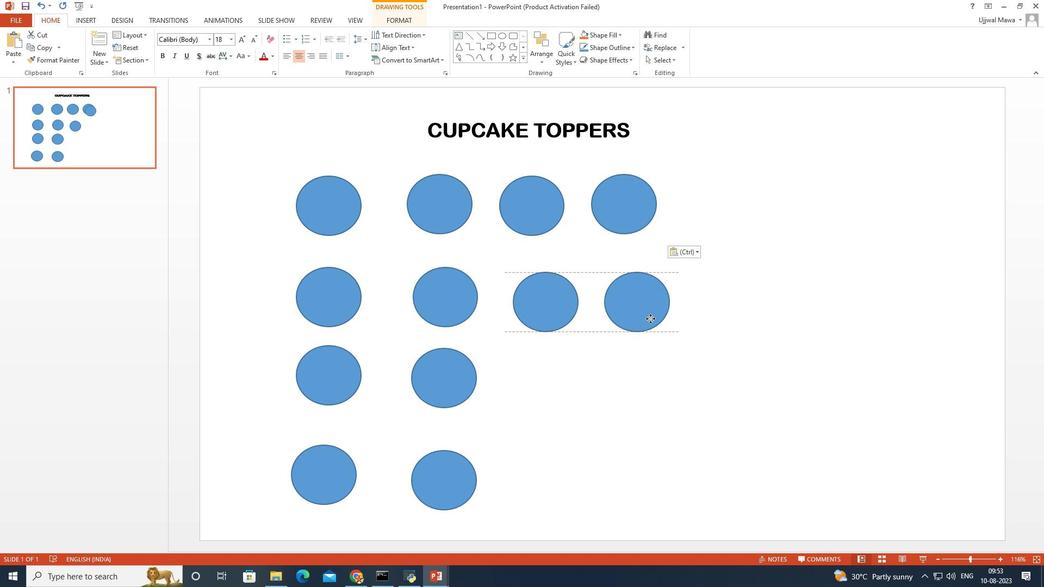 
Action: Mouse moved to (647, 317)
Screenshot: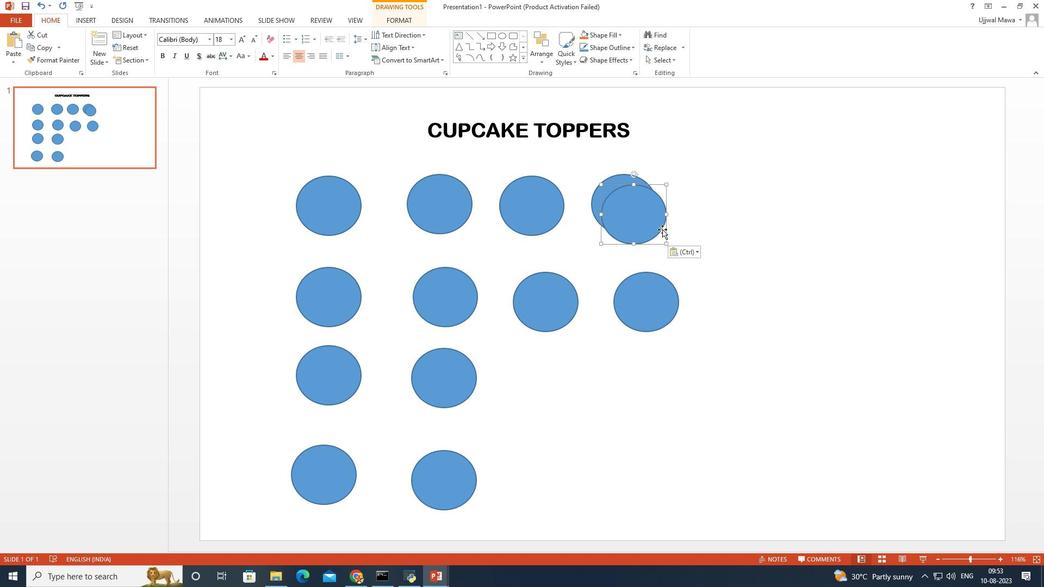 
Action: Key pressed ctrl+V
Screenshot: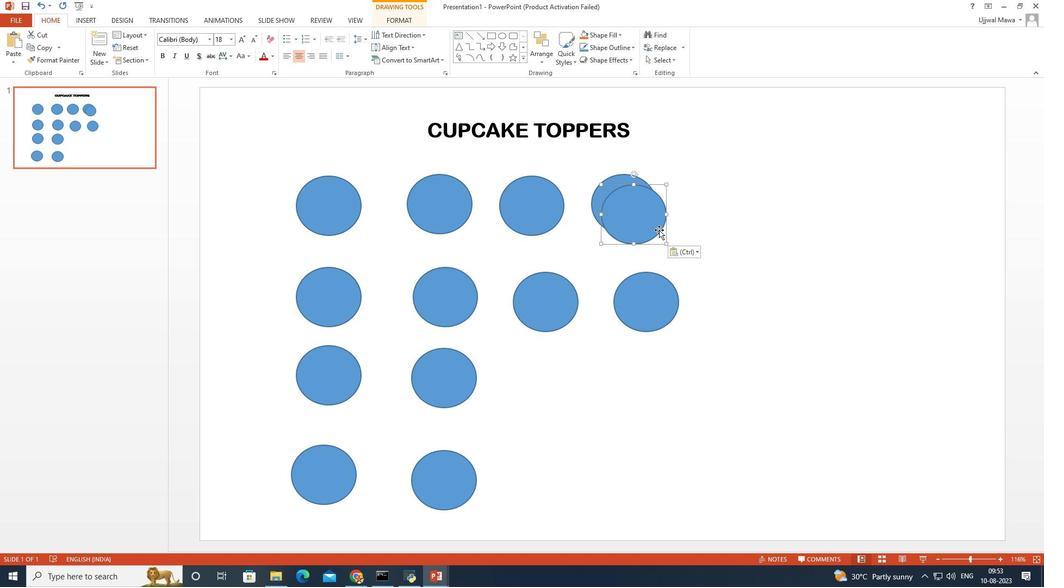 
Action: Mouse moved to (659, 230)
Screenshot: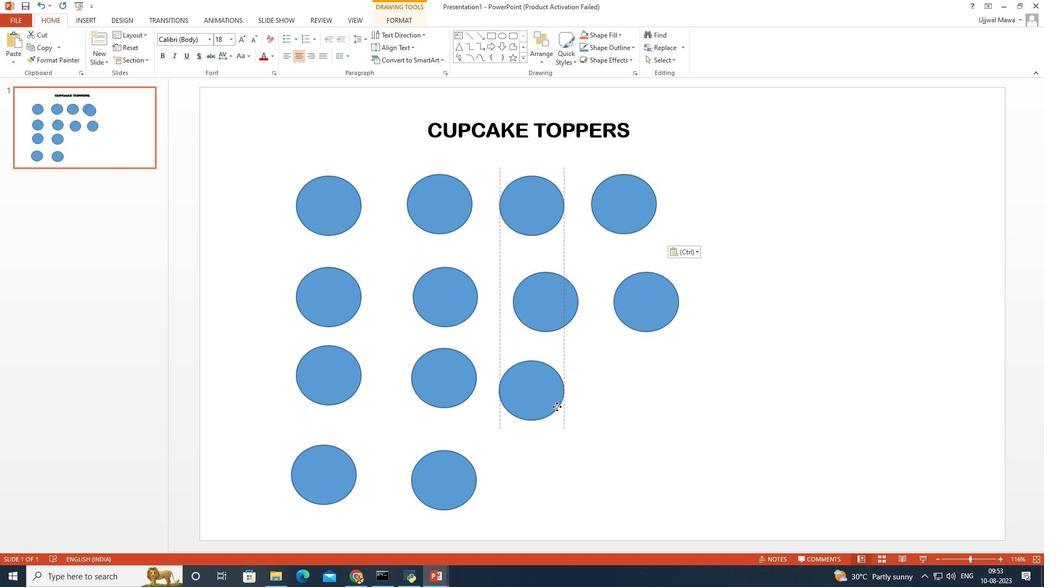 
Action: Mouse pressed left at (659, 230)
Screenshot: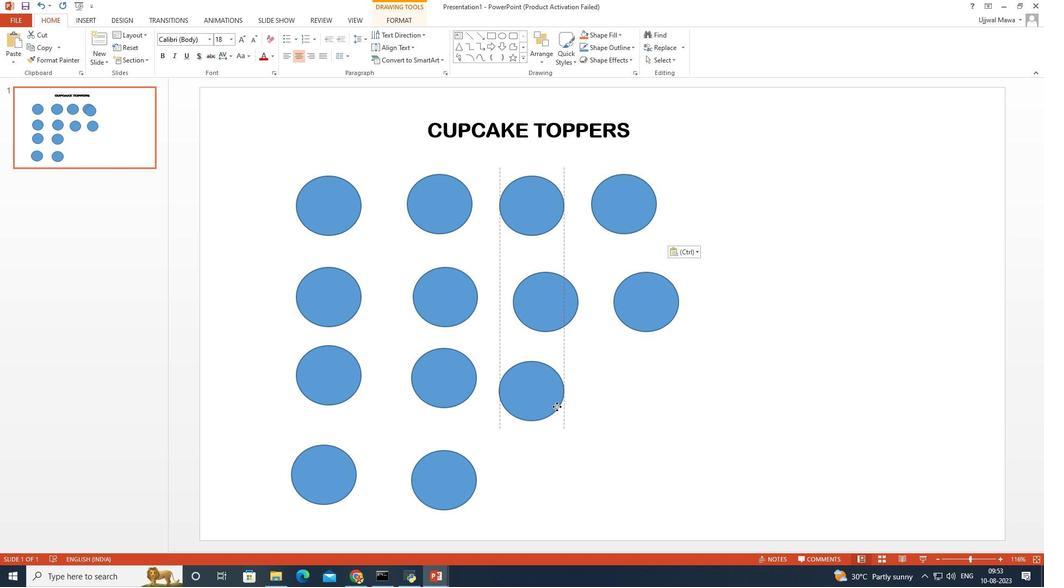
Action: Mouse moved to (608, 384)
Screenshot: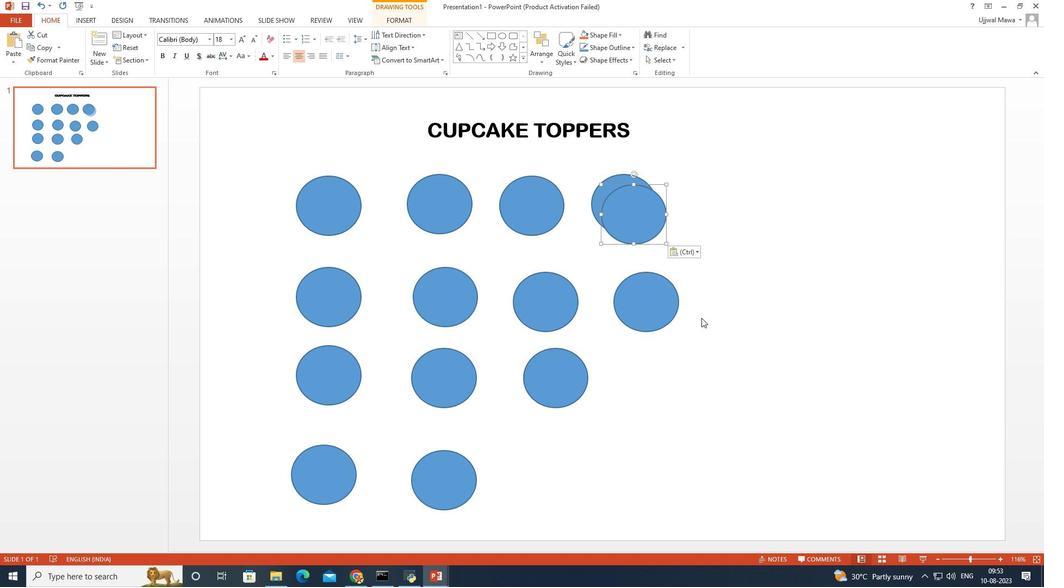 
Action: Key pressed ctrl+V
Screenshot: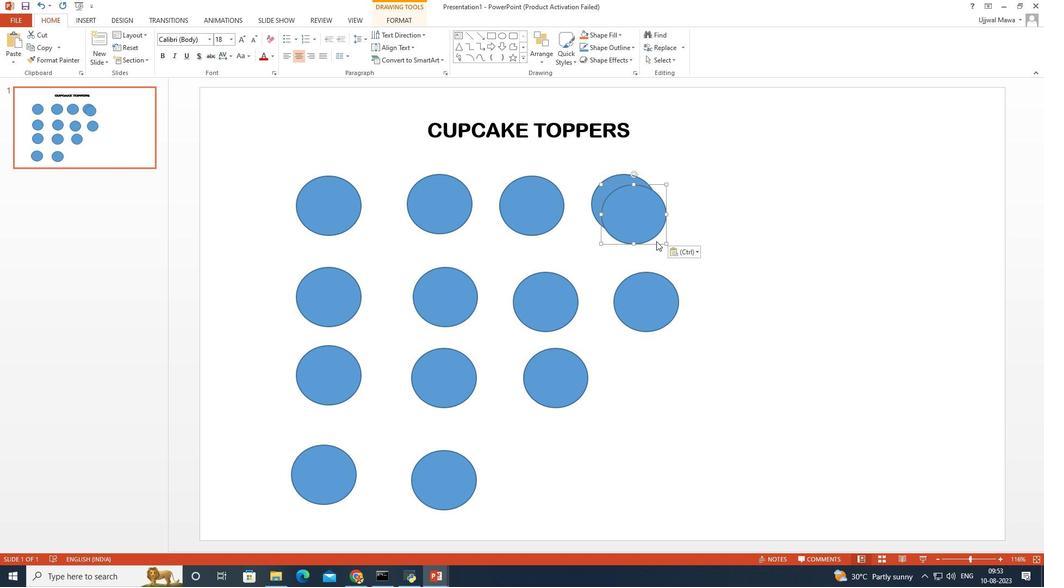 
Action: Mouse moved to (656, 241)
Screenshot: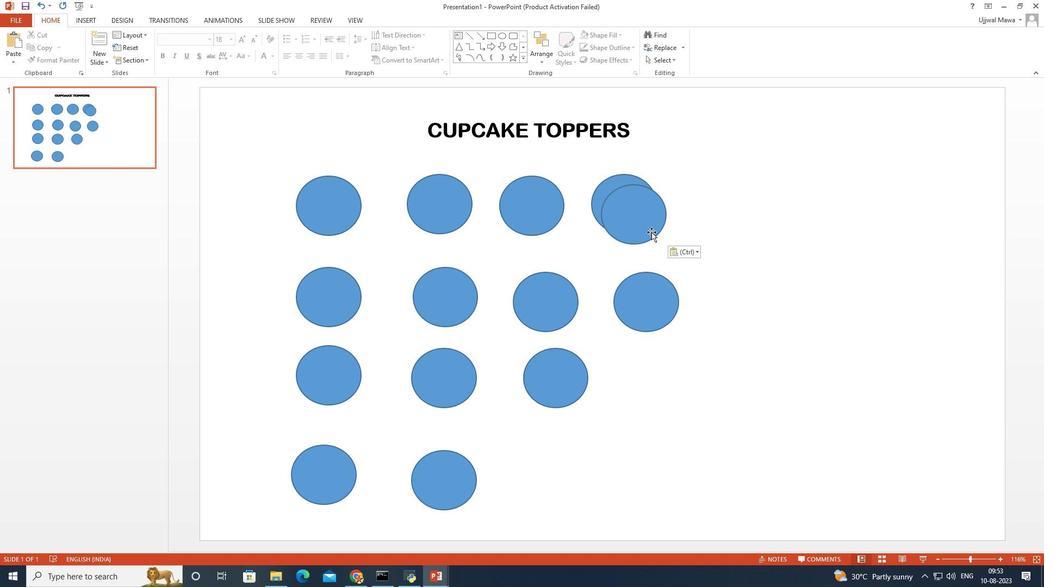 
Action: Mouse pressed left at (656, 241)
Screenshot: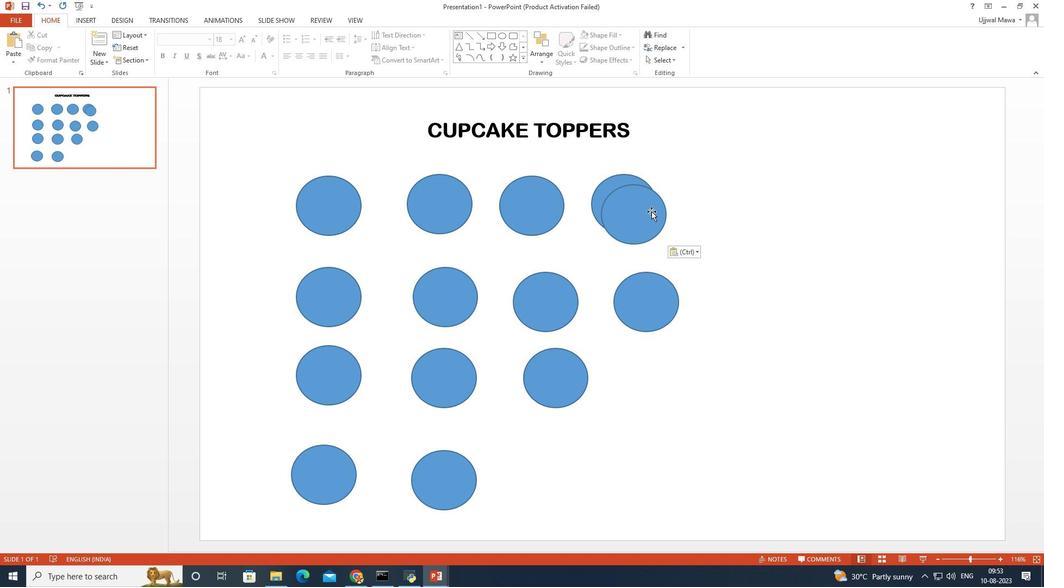 
Action: Mouse moved to (651, 208)
Screenshot: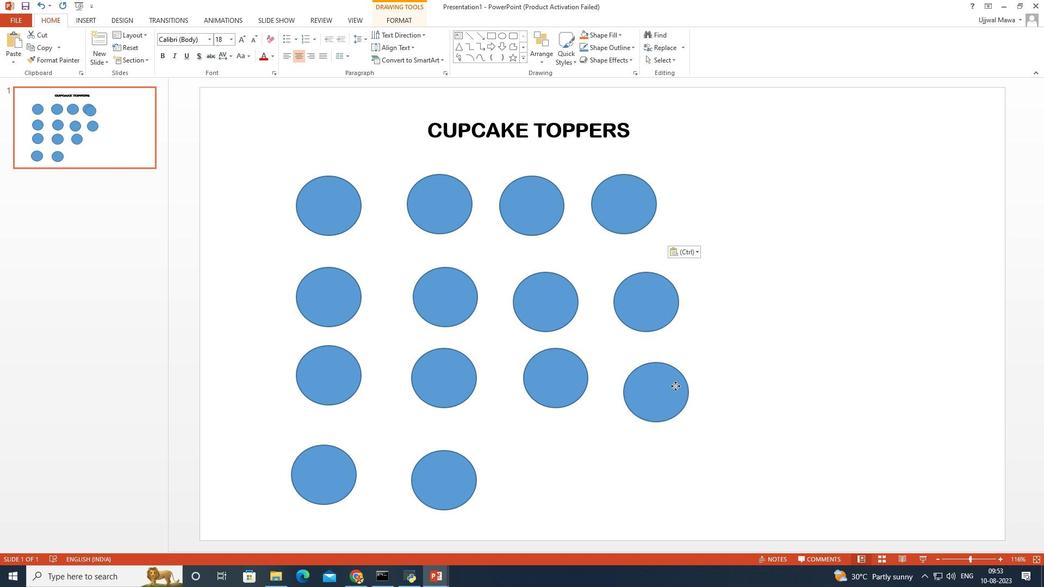 
Action: Mouse pressed left at (651, 208)
Screenshot: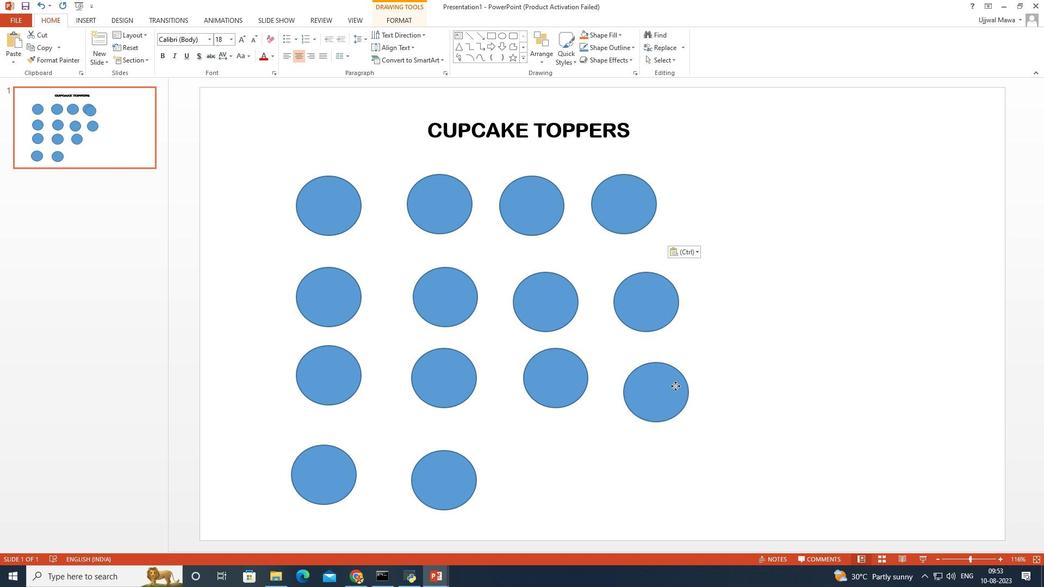 
Action: Mouse moved to (681, 373)
Screenshot: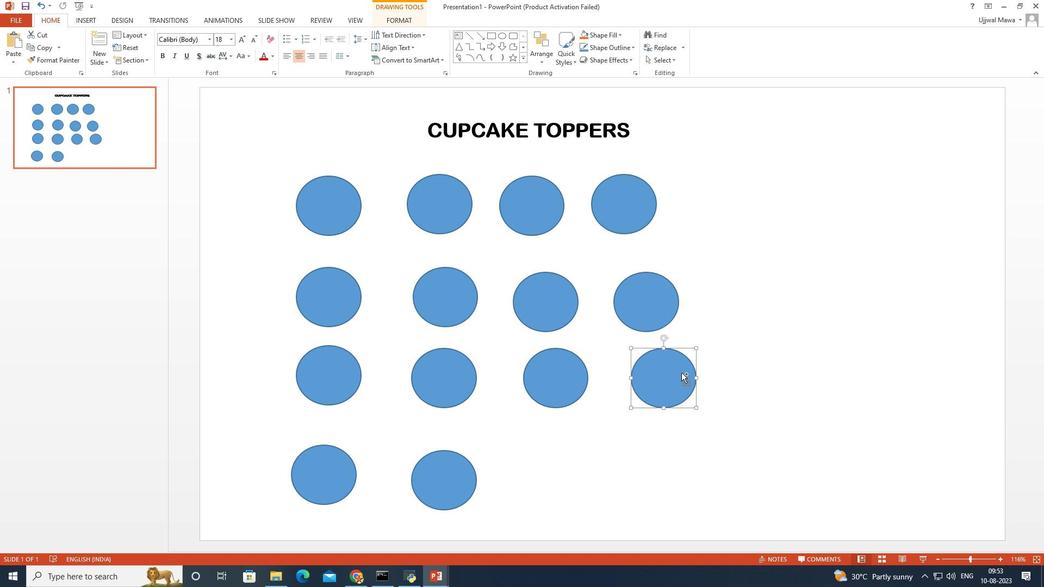 
Action: Key pressed ctrl+V
Screenshot: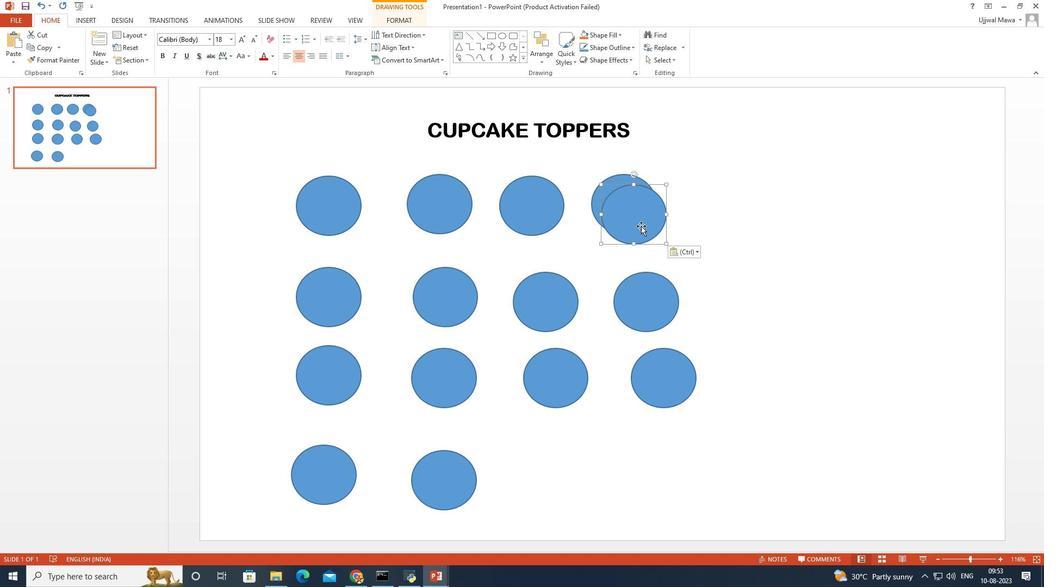 
Action: Mouse moved to (641, 226)
Screenshot: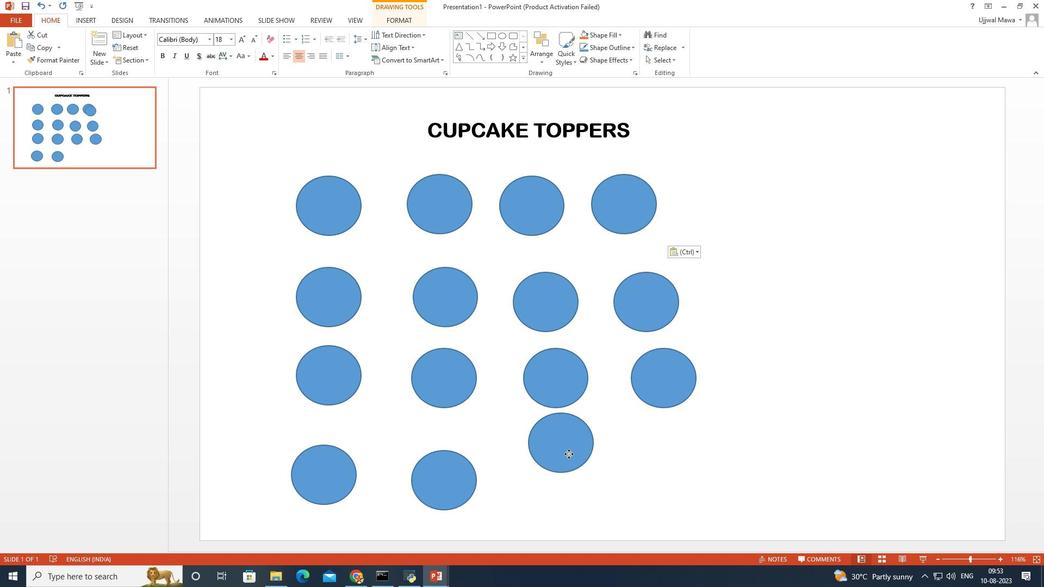 
Action: Mouse pressed left at (641, 226)
Screenshot: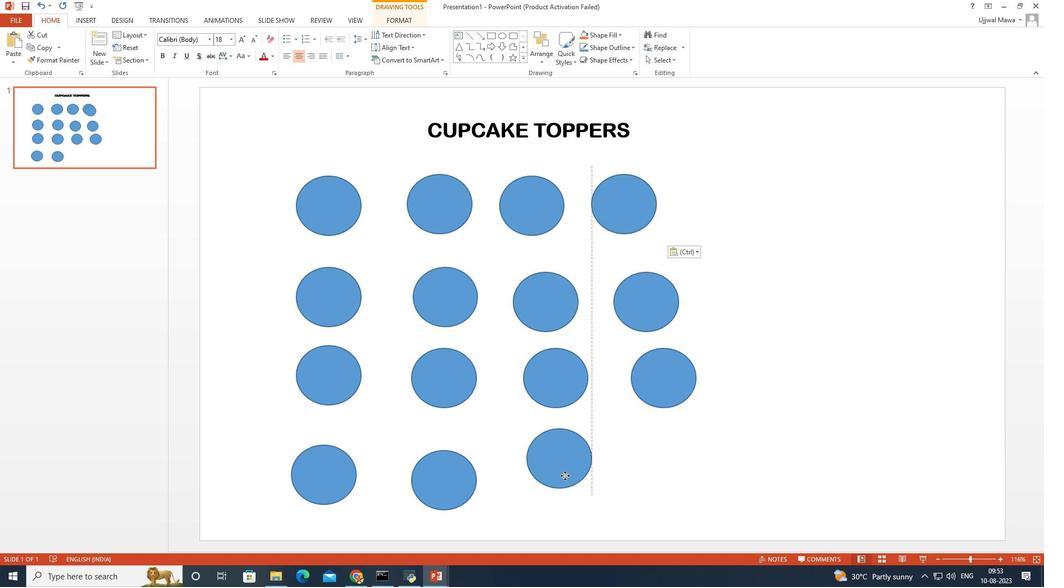 
Action: Mouse moved to (571, 465)
Screenshot: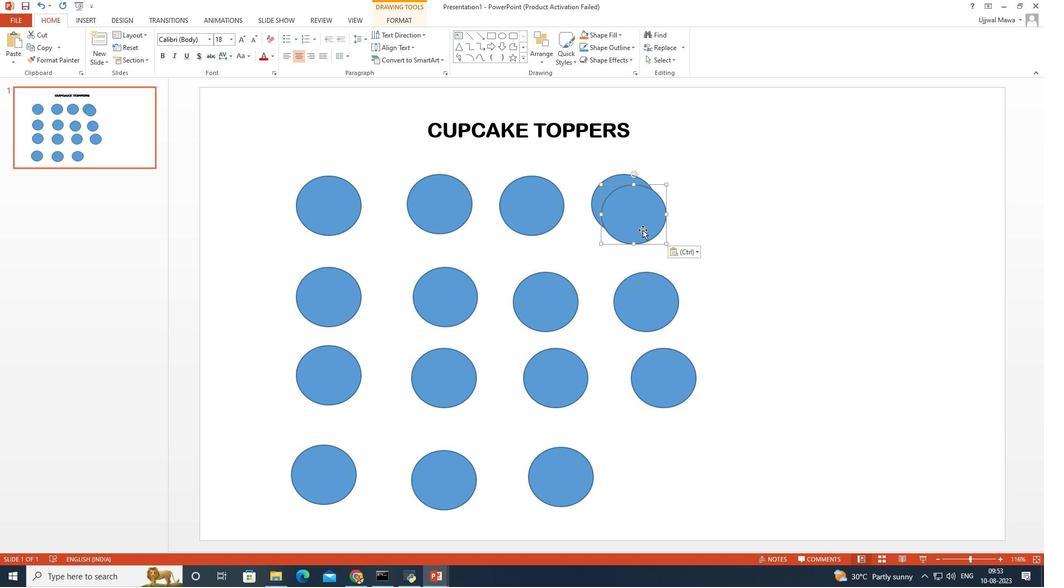 
Action: Key pressed ctrl+V
Screenshot: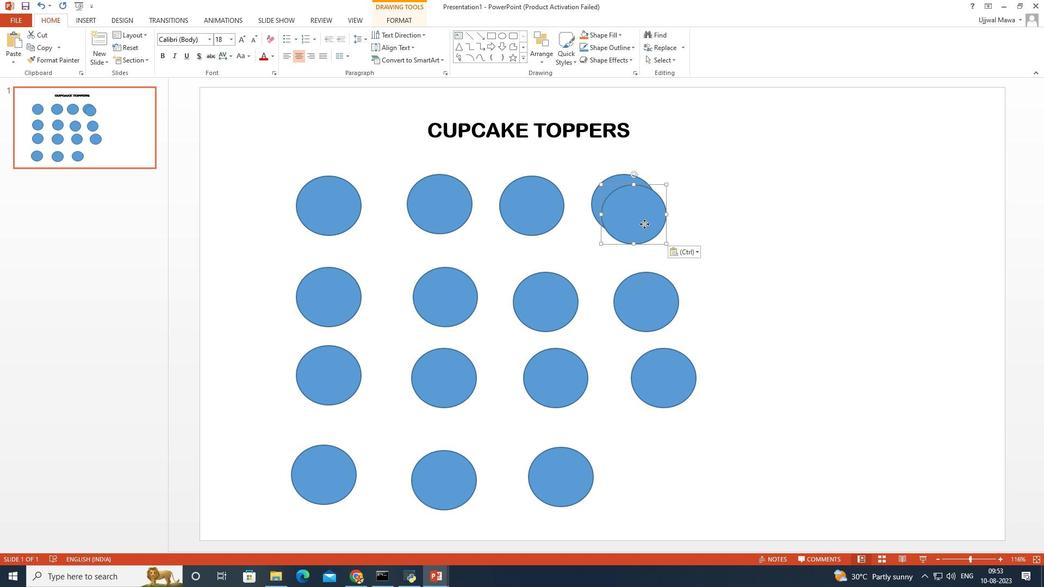 
Action: Mouse moved to (644, 224)
Screenshot: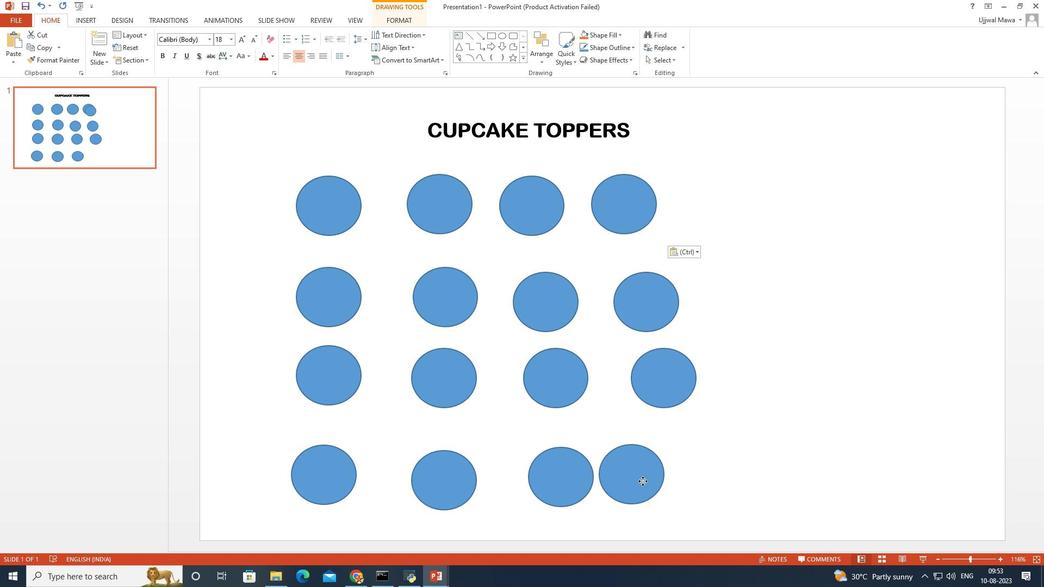 
Action: Mouse pressed left at (644, 224)
Screenshot: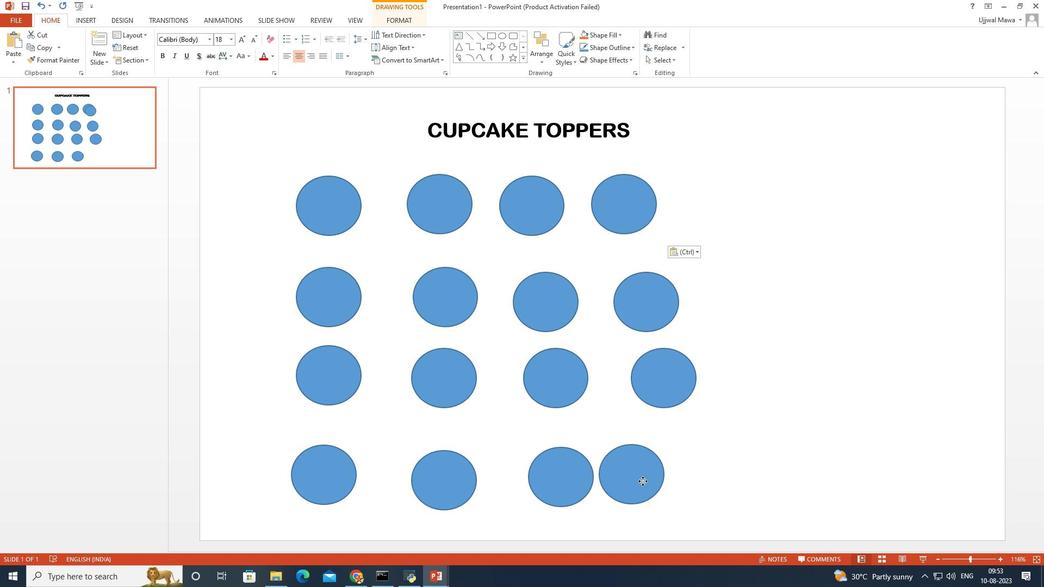 
Action: Mouse moved to (650, 305)
Screenshot: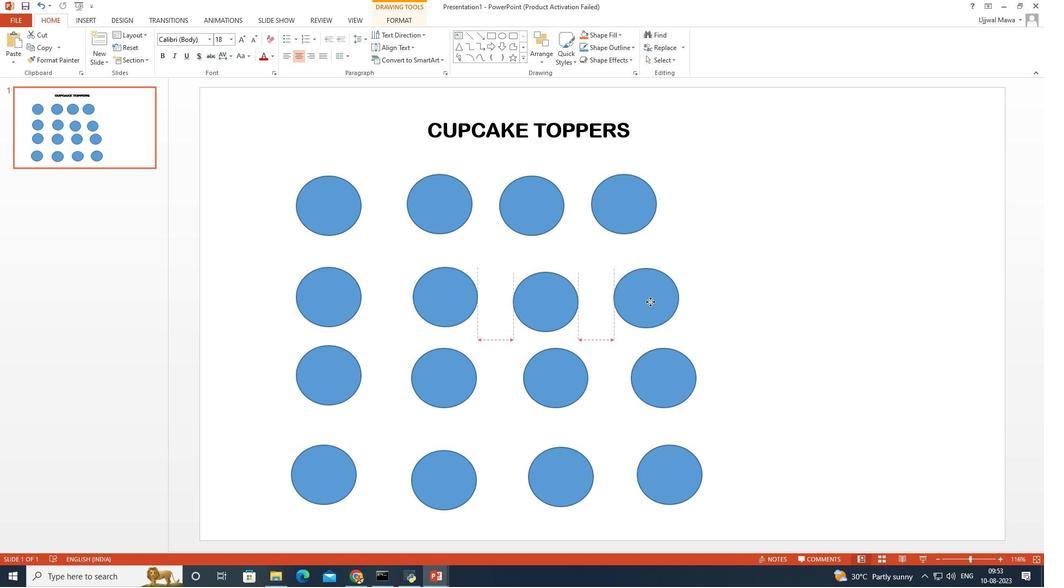 
Action: Mouse pressed left at (650, 305)
Screenshot: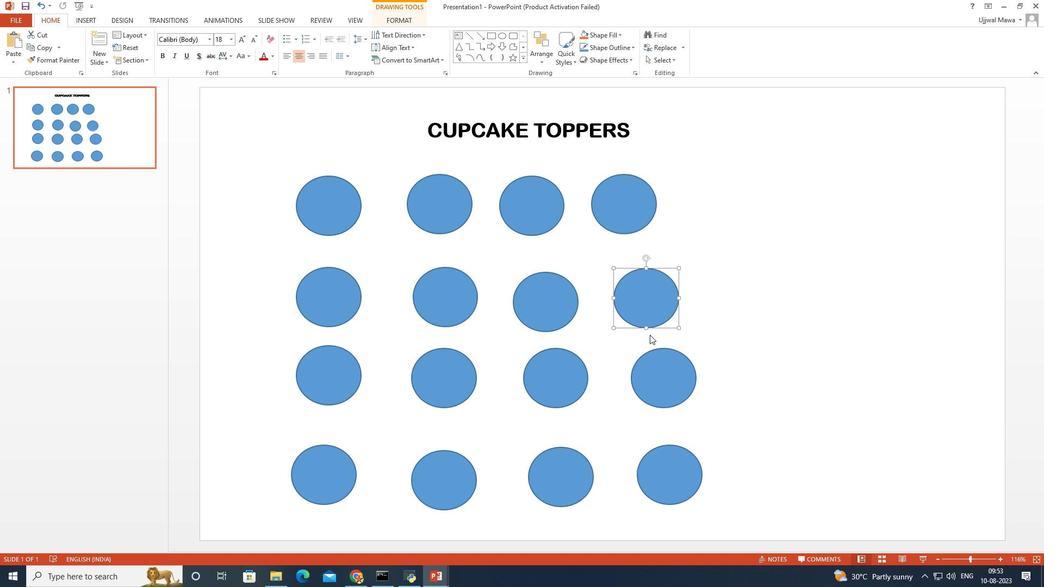
Action: Mouse moved to (665, 398)
Screenshot: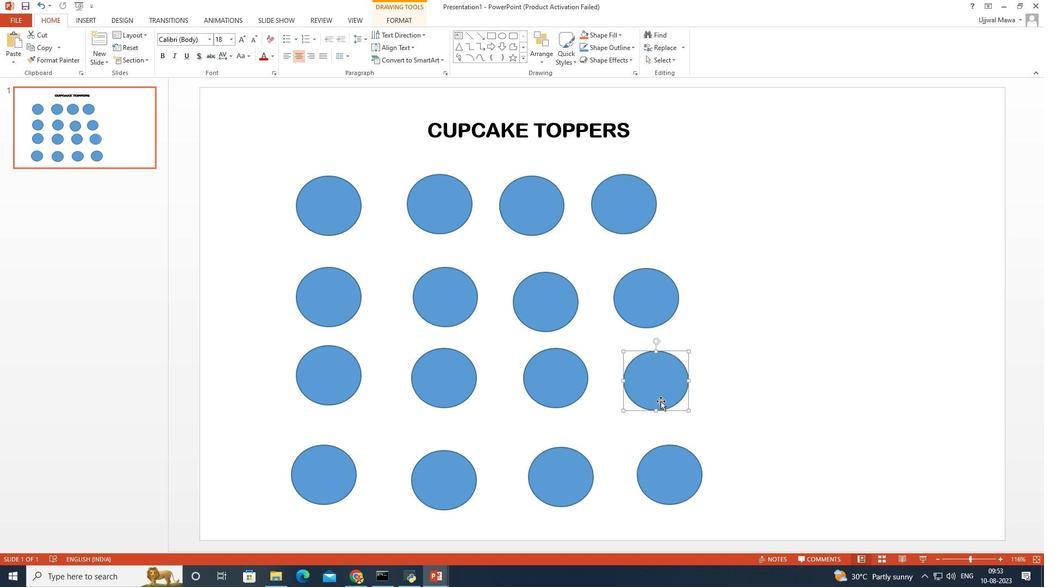
Action: Mouse pressed left at (665, 398)
Screenshot: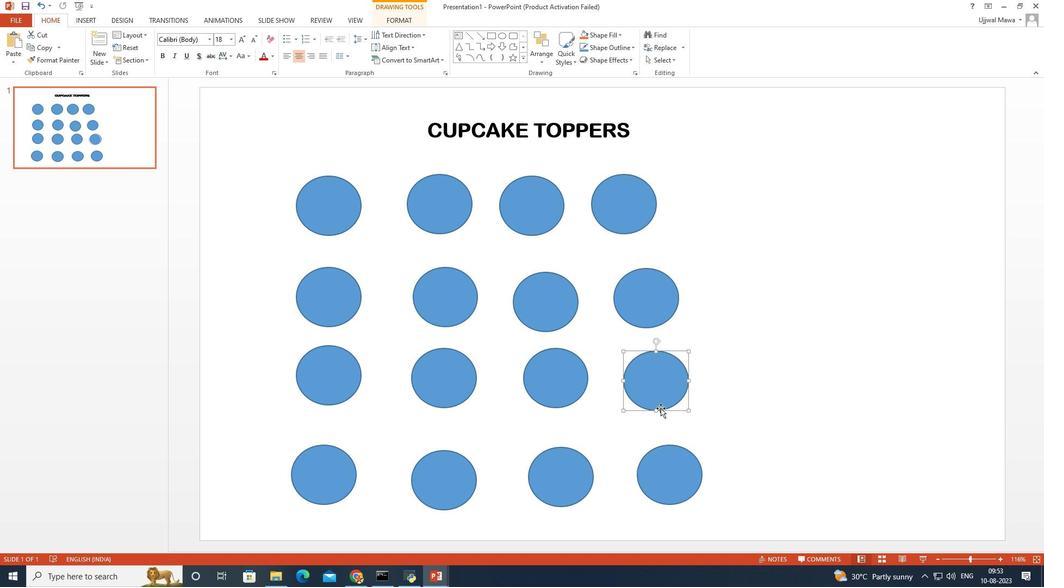 
Action: Mouse moved to (654, 479)
Screenshot: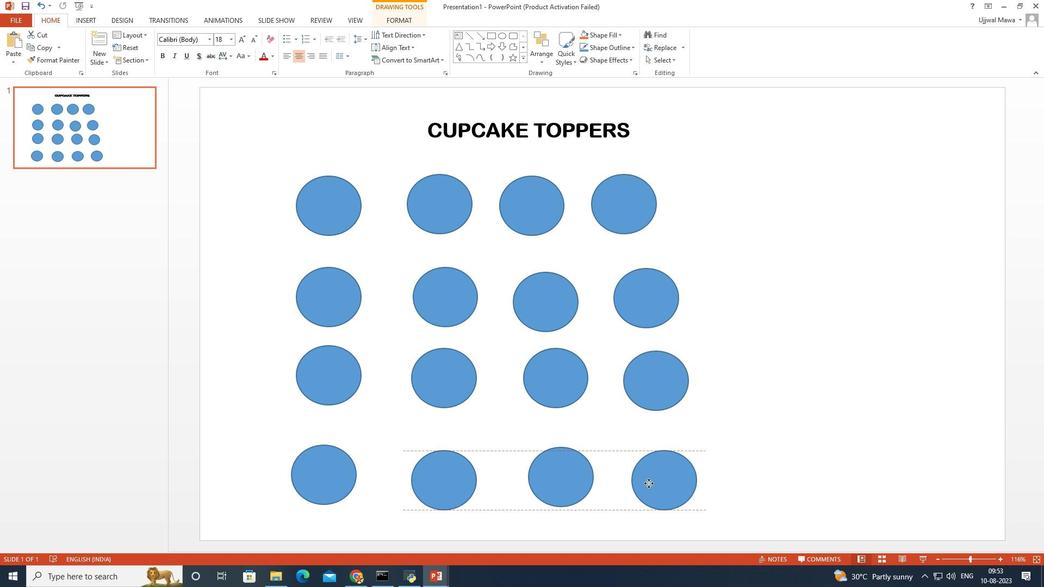 
Action: Mouse pressed left at (654, 479)
Screenshot: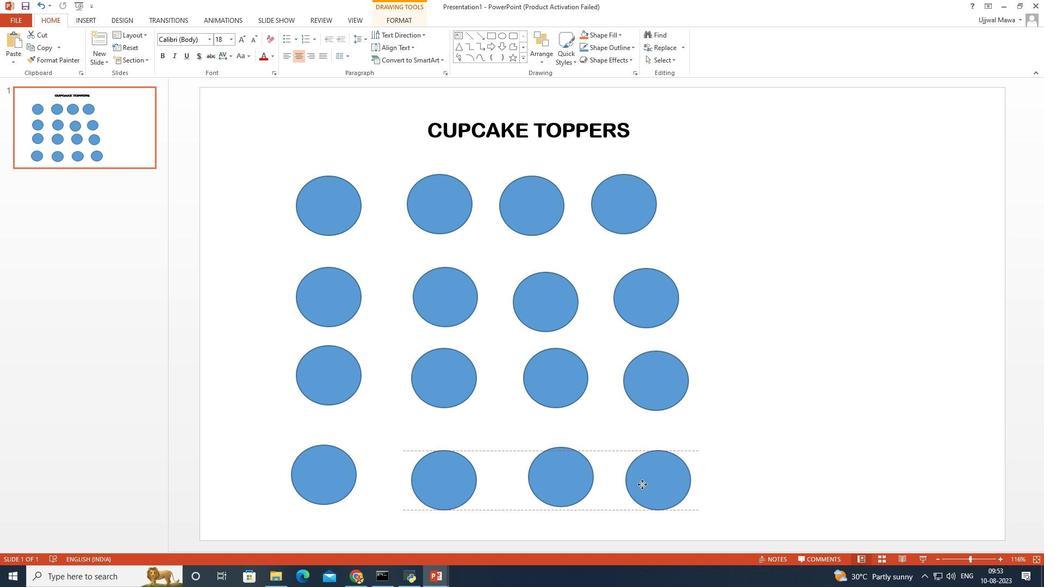 
Action: Mouse moved to (556, 467)
Screenshot: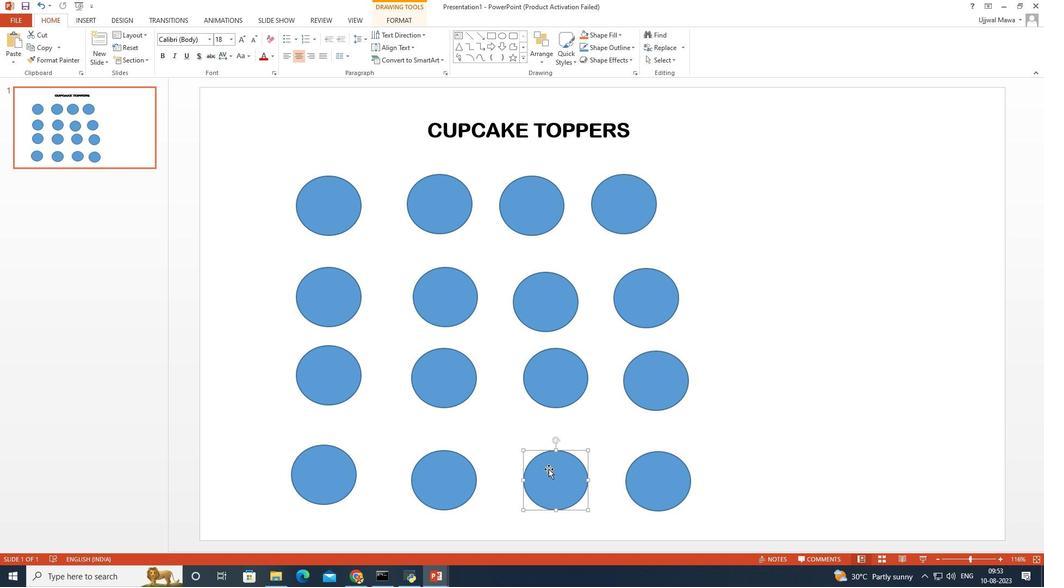 
Action: Mouse pressed left at (556, 467)
Screenshot: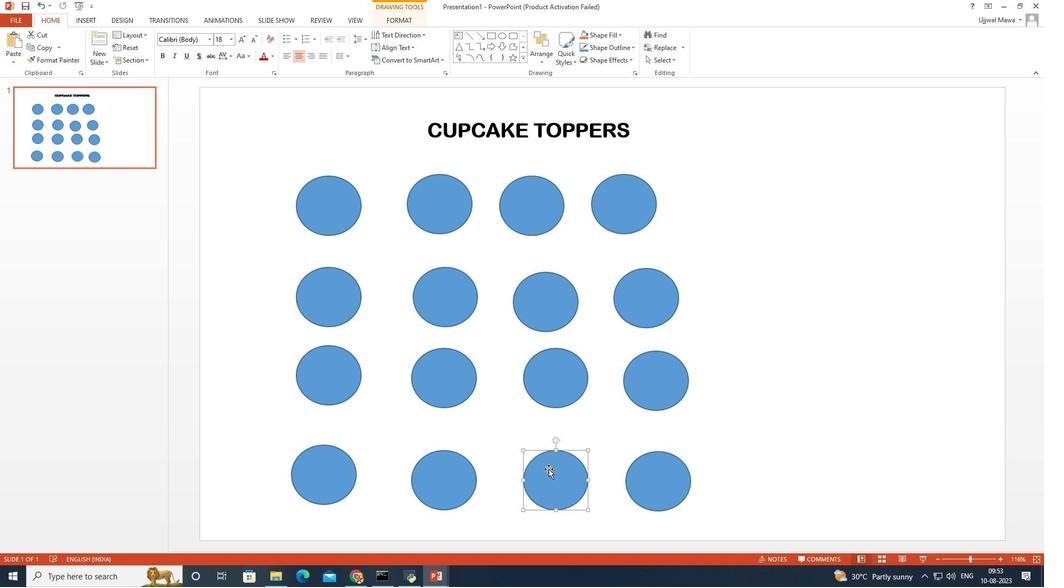 
Action: Mouse moved to (713, 243)
Screenshot: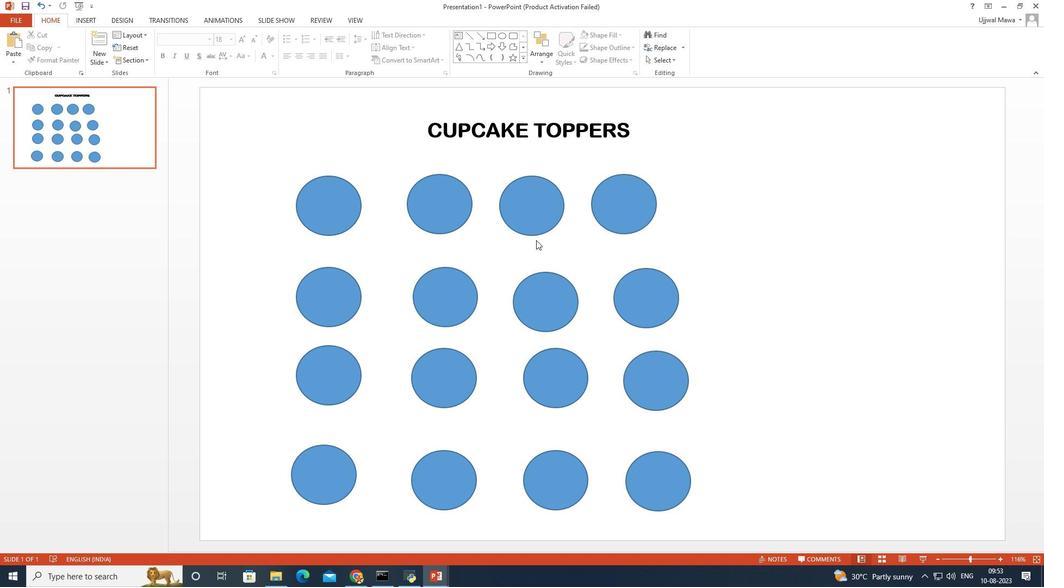 
Action: Mouse pressed left at (713, 243)
Screenshot: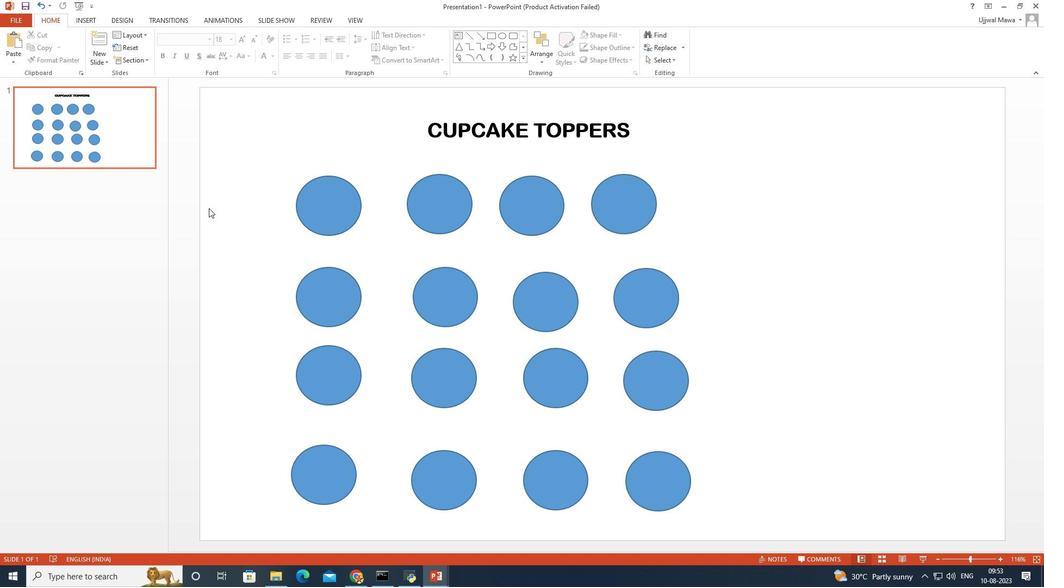 
Action: Mouse moved to (310, 202)
Screenshot: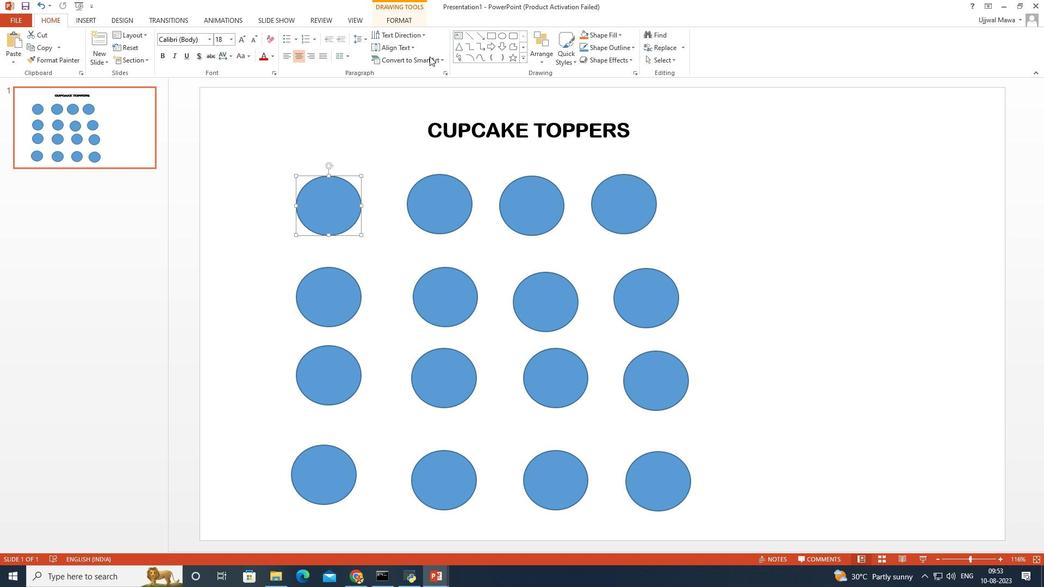
Action: Mouse pressed left at (310, 202)
Screenshot: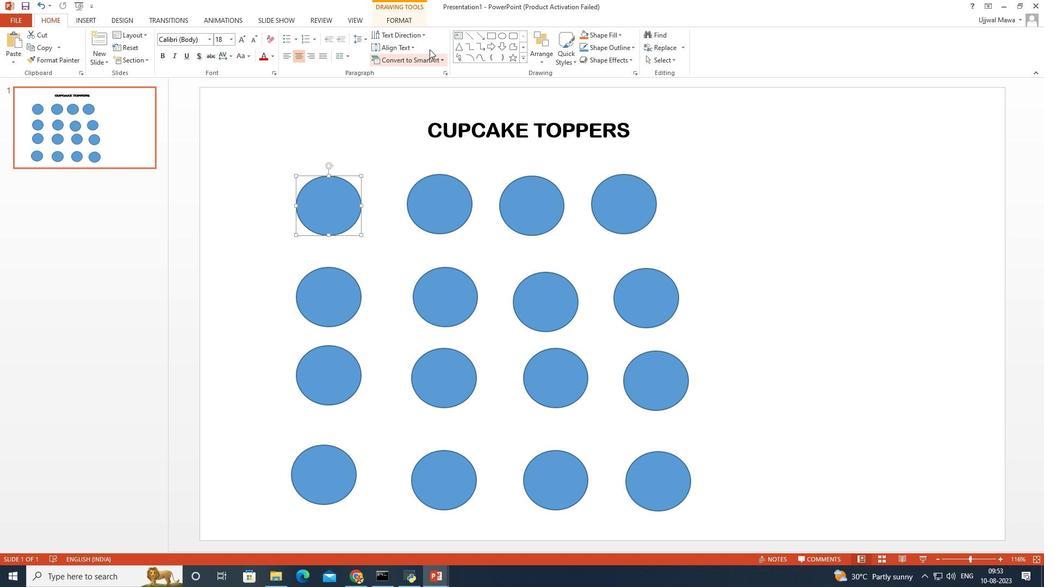 
Action: Mouse moved to (620, 35)
Screenshot: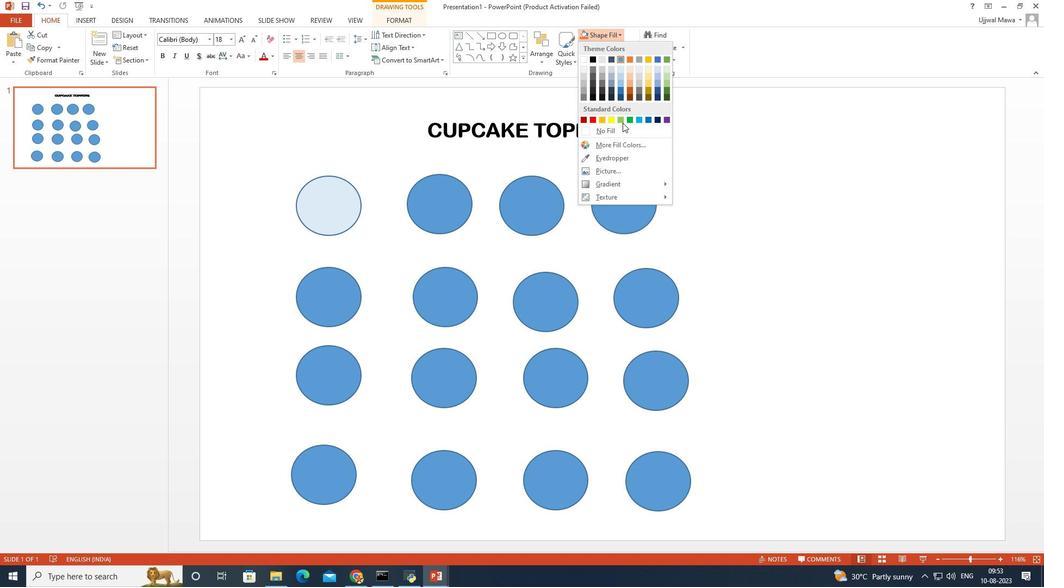
Action: Mouse pressed left at (620, 35)
Screenshot: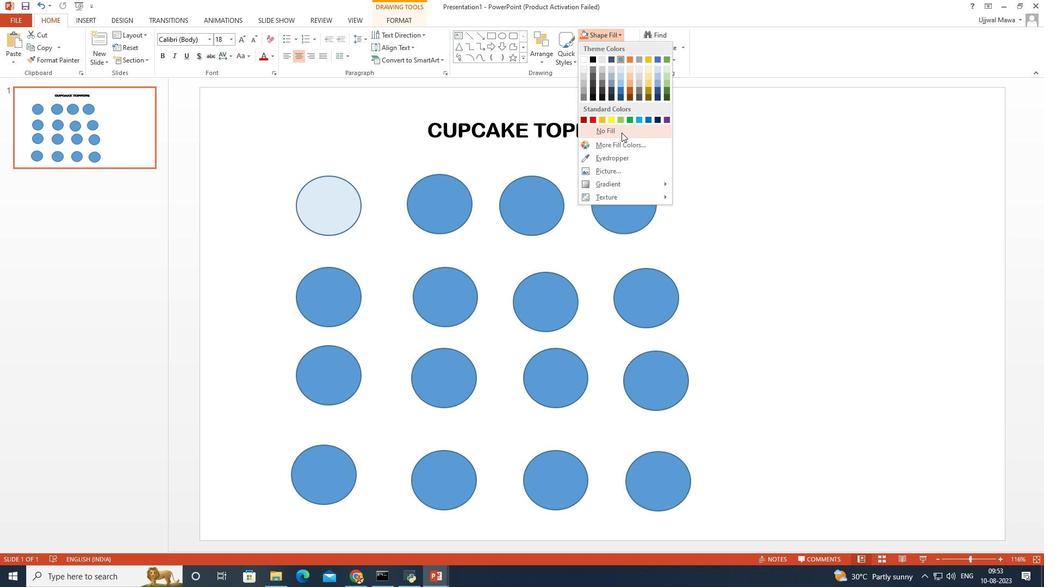 
Action: Mouse moved to (621, 132)
Screenshot: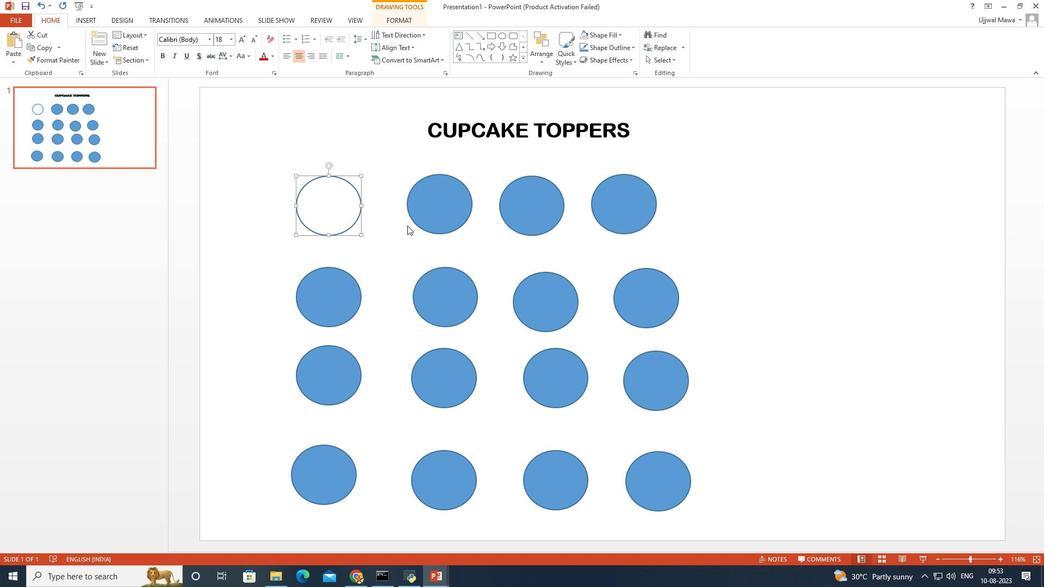 
Action: Mouse pressed left at (621, 132)
Screenshot: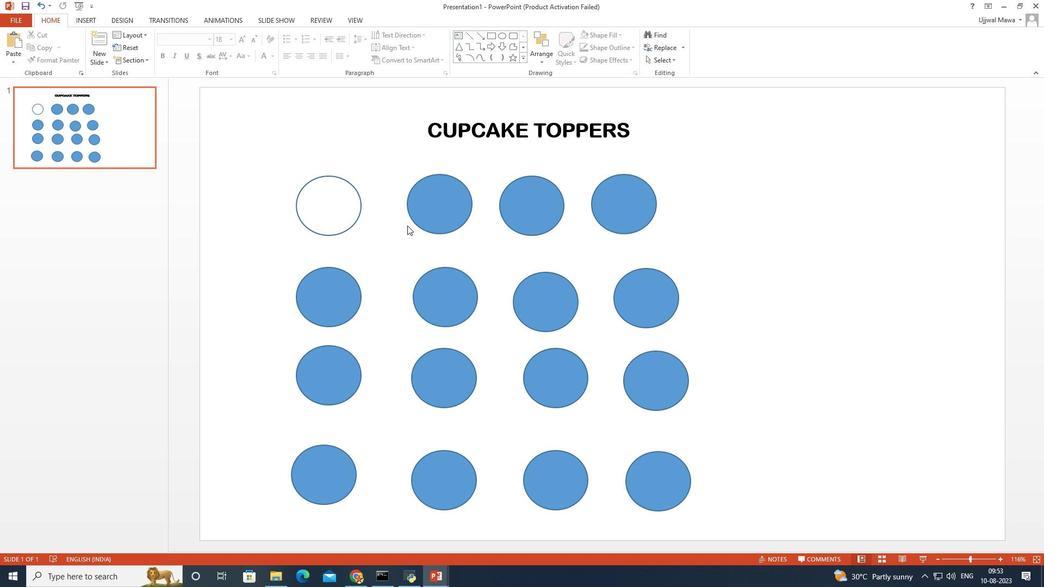 
Action: Mouse moved to (407, 225)
Screenshot: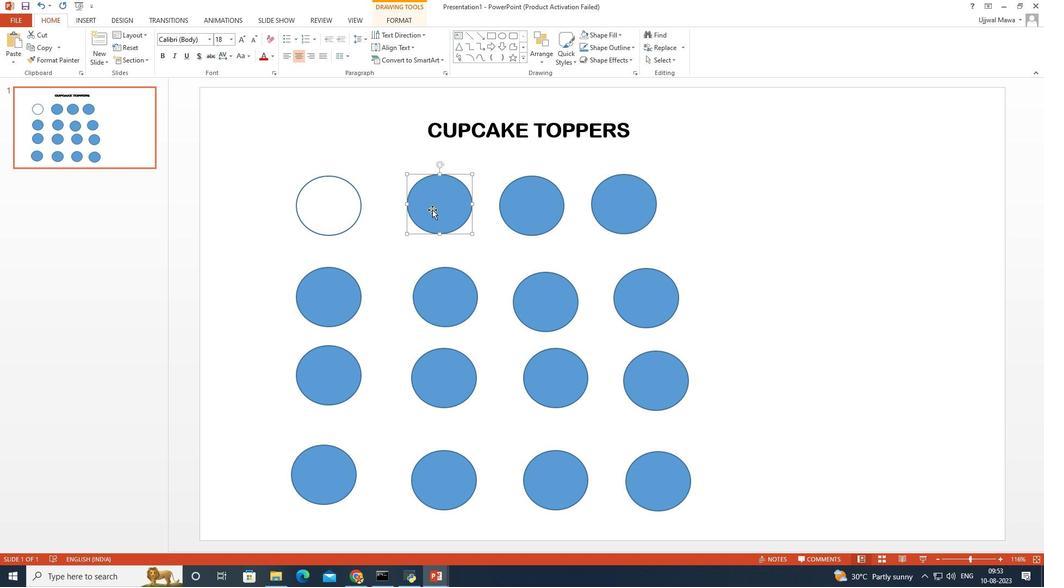 
Action: Mouse pressed left at (407, 225)
Screenshot: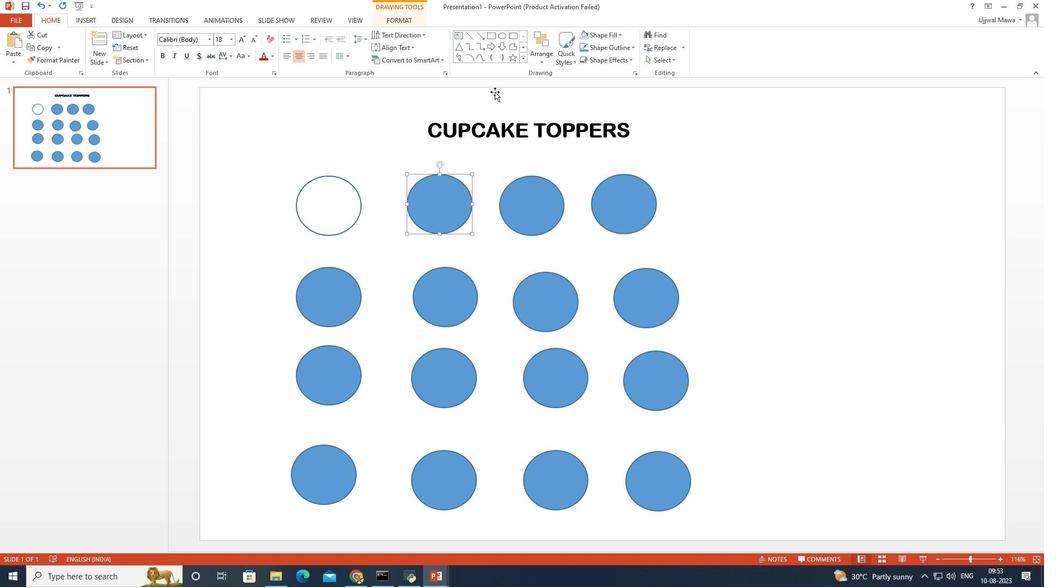 
Action: Mouse moved to (432, 209)
Screenshot: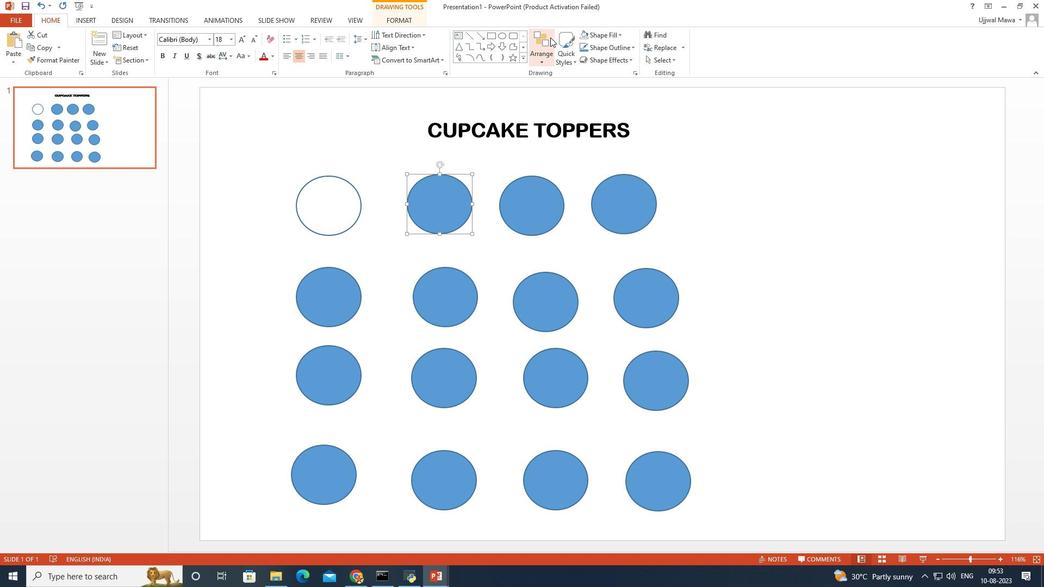 
Action: Mouse pressed left at (432, 209)
Screenshot: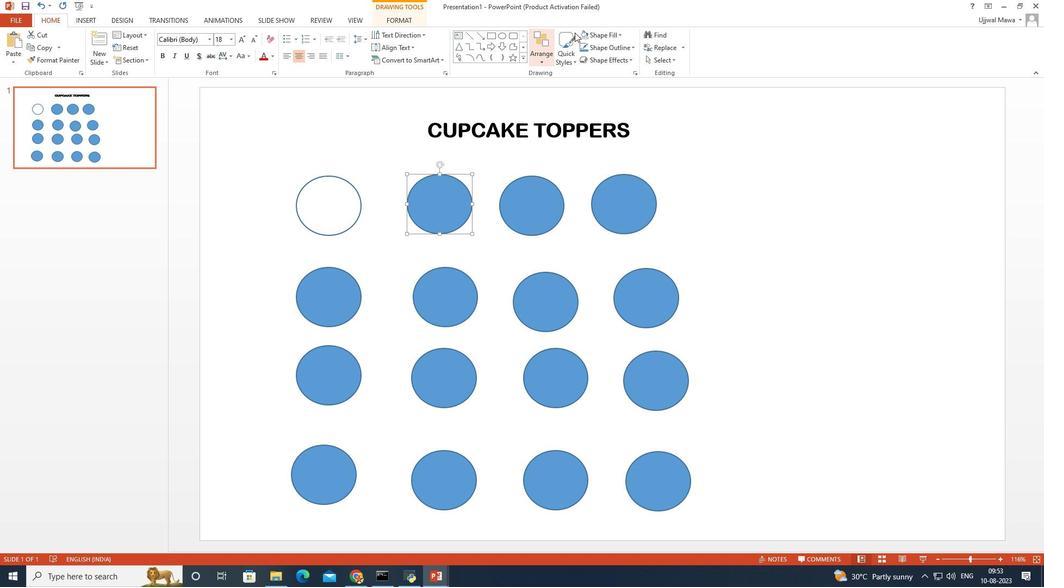 
Action: Mouse moved to (614, 28)
Screenshot: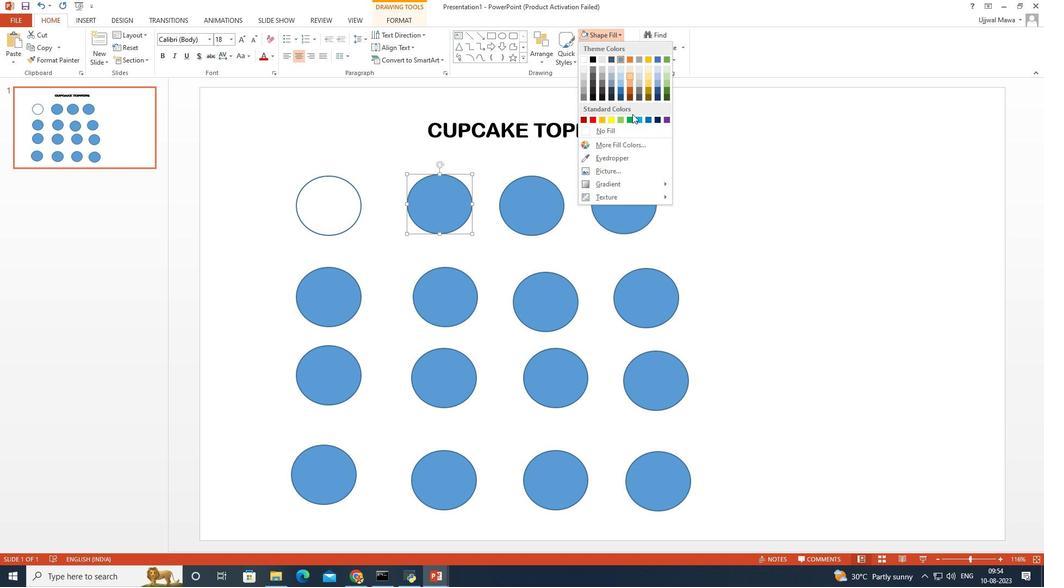 
Action: Mouse pressed left at (614, 28)
Screenshot: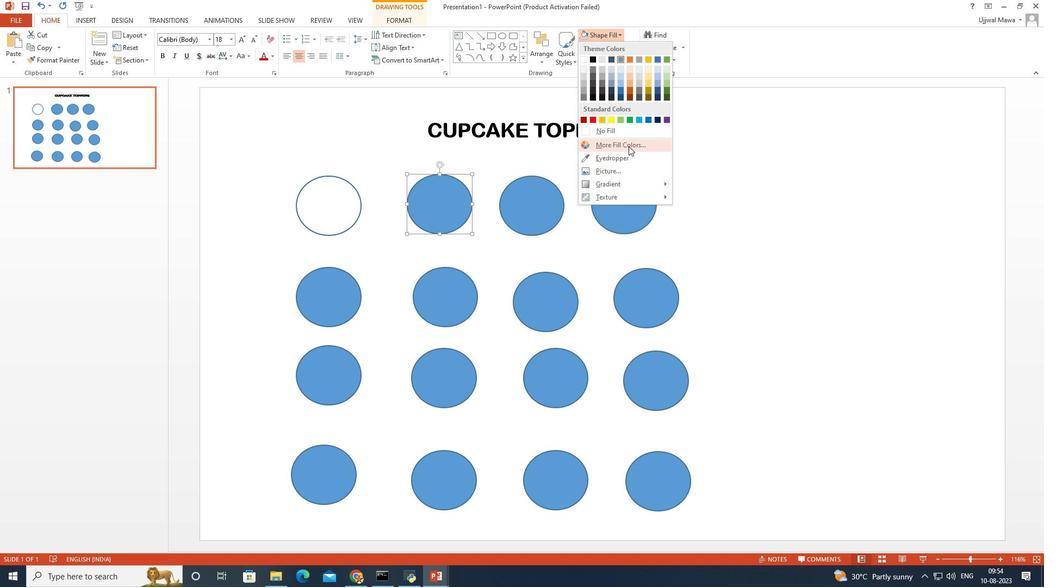 
Action: Mouse moved to (630, 131)
Screenshot: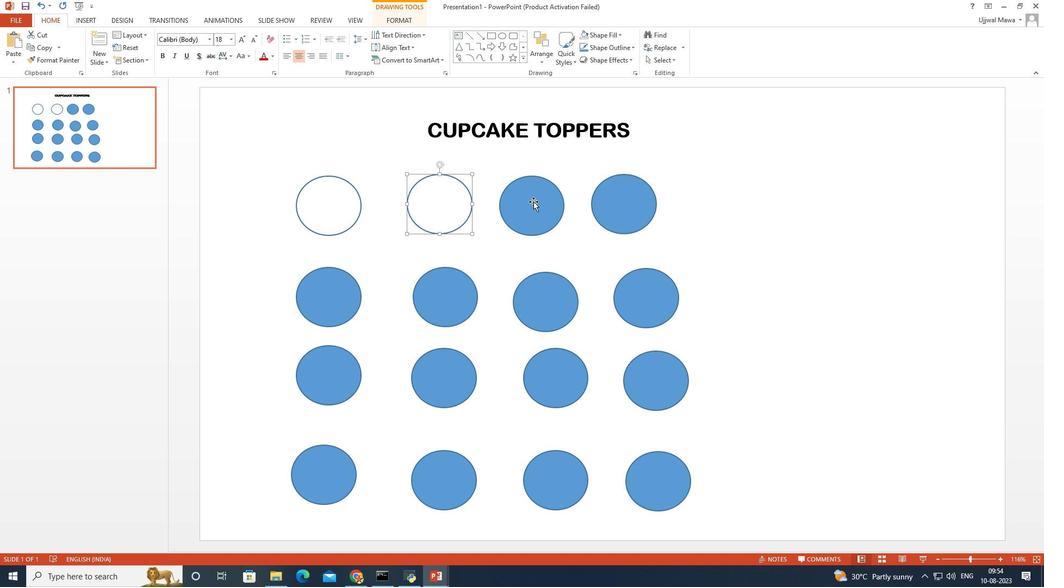 
Action: Mouse pressed left at (630, 131)
Screenshot: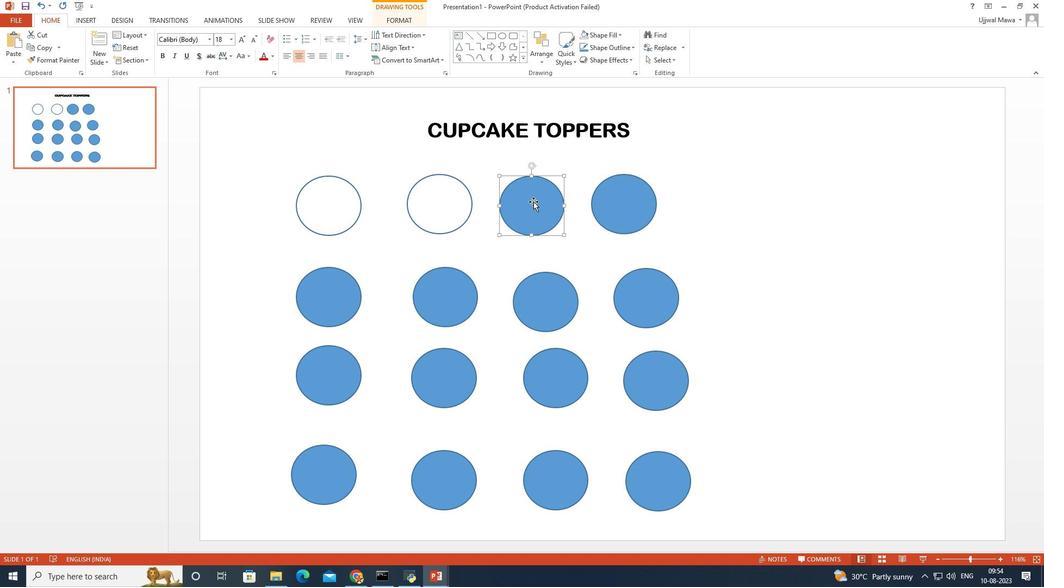 
Action: Mouse moved to (533, 201)
Screenshot: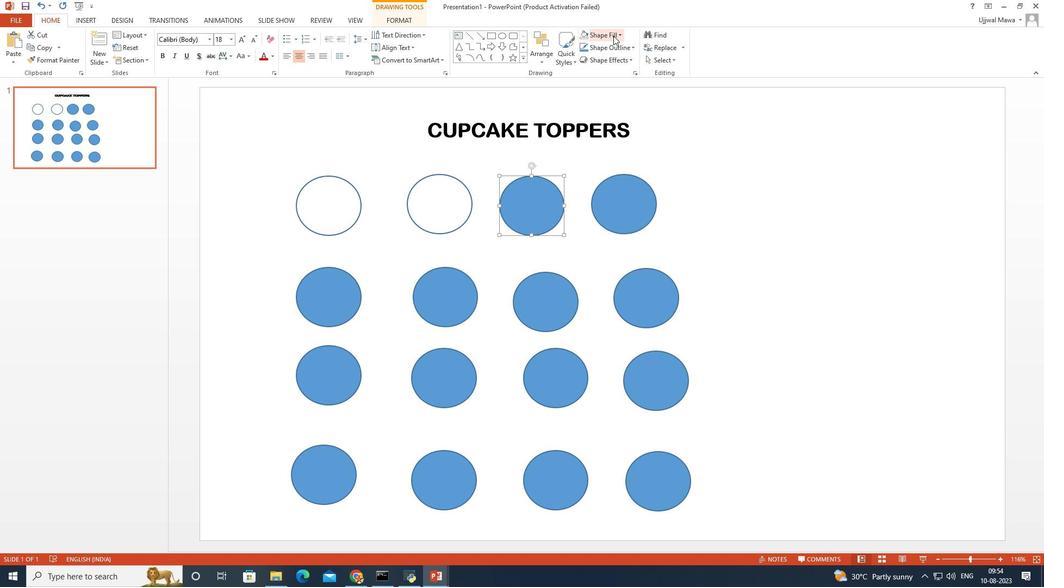 
Action: Mouse pressed left at (533, 201)
Screenshot: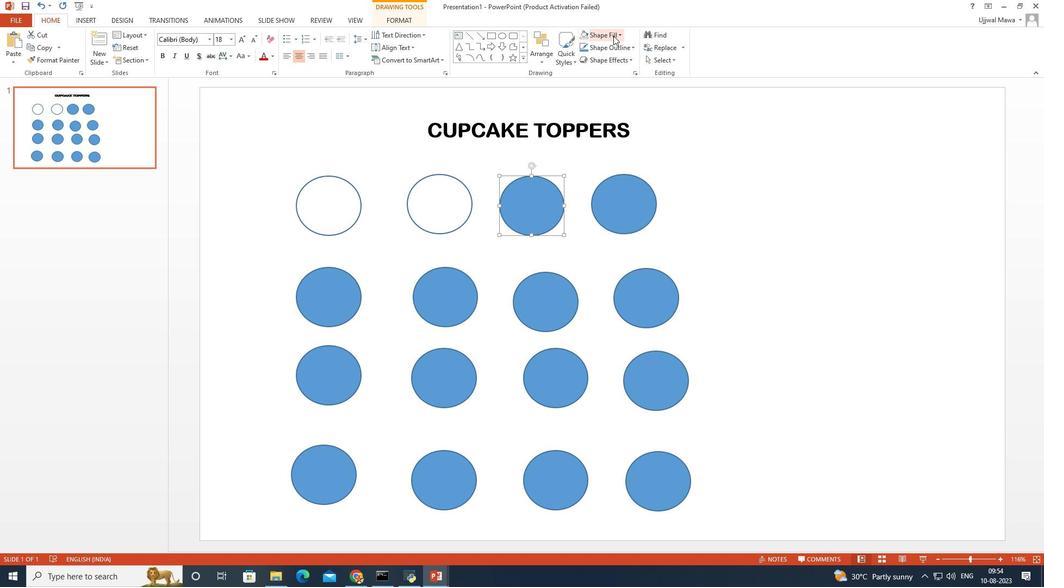 
Action: Mouse moved to (613, 35)
Screenshot: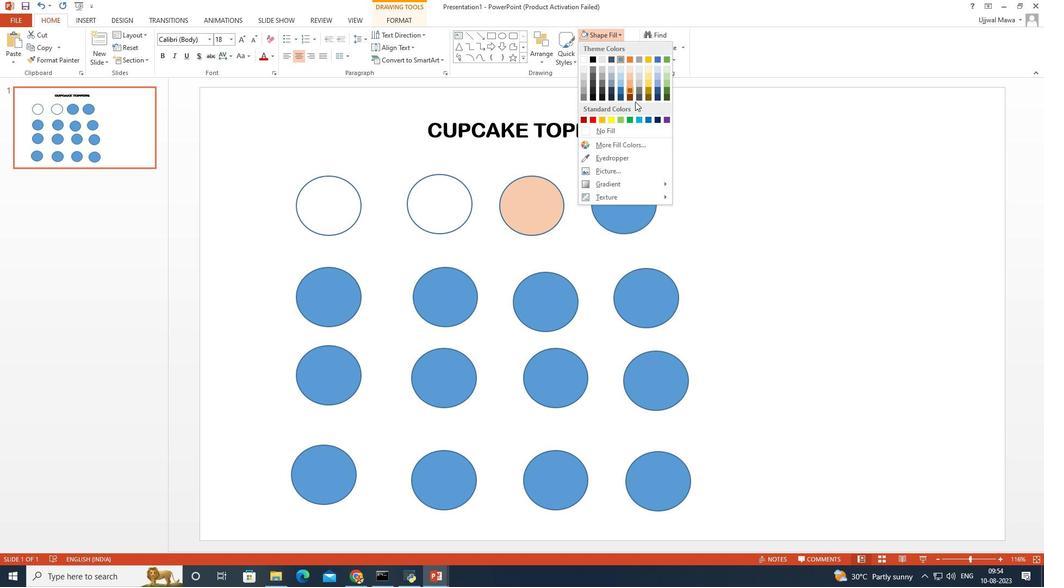 
Action: Mouse pressed left at (613, 35)
Screenshot: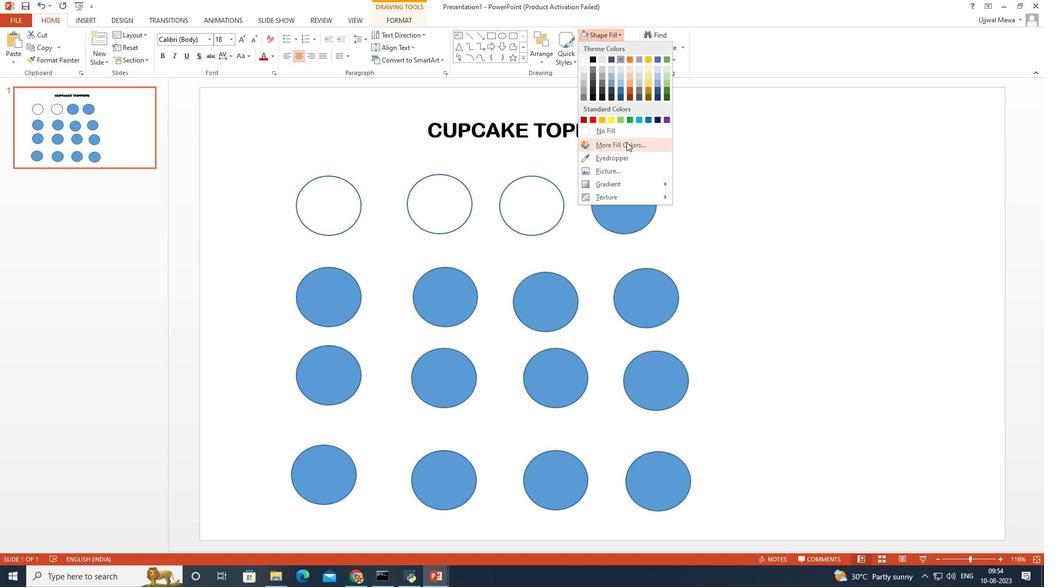
Action: Mouse moved to (629, 132)
Screenshot: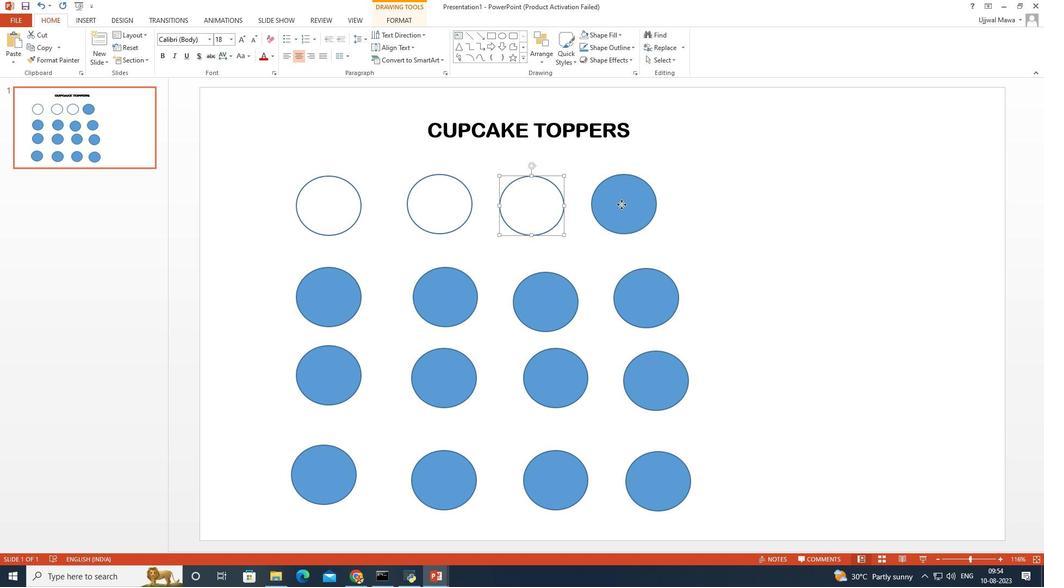 
Action: Mouse pressed left at (629, 132)
Screenshot: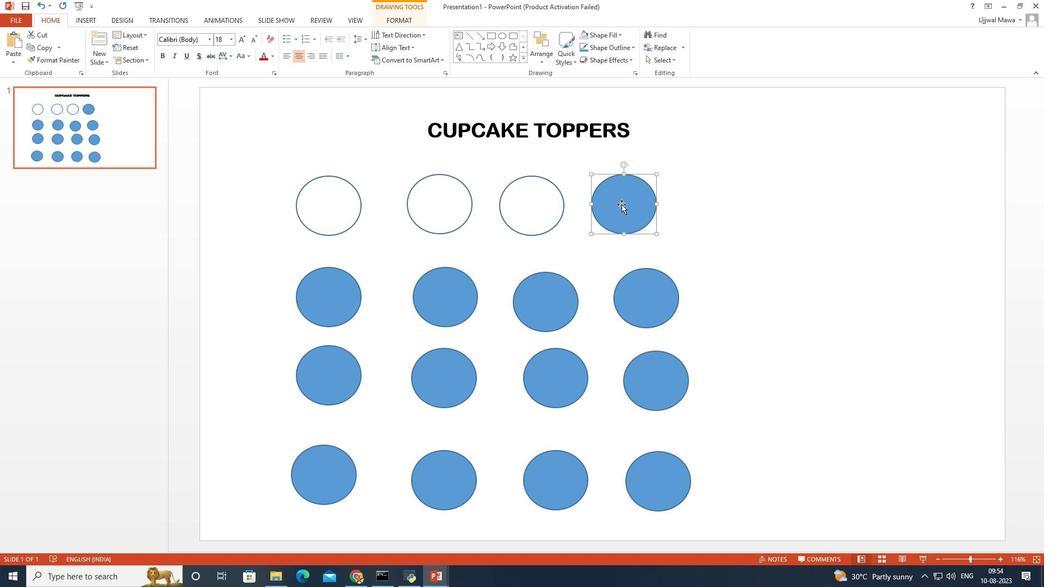 
Action: Mouse moved to (621, 204)
Screenshot: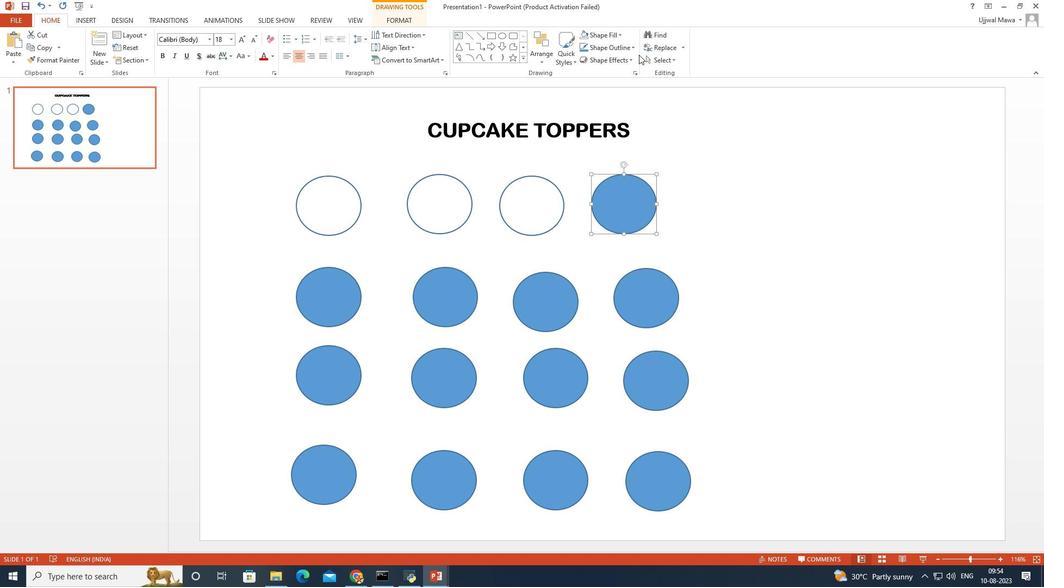 
Action: Mouse pressed left at (621, 204)
Screenshot: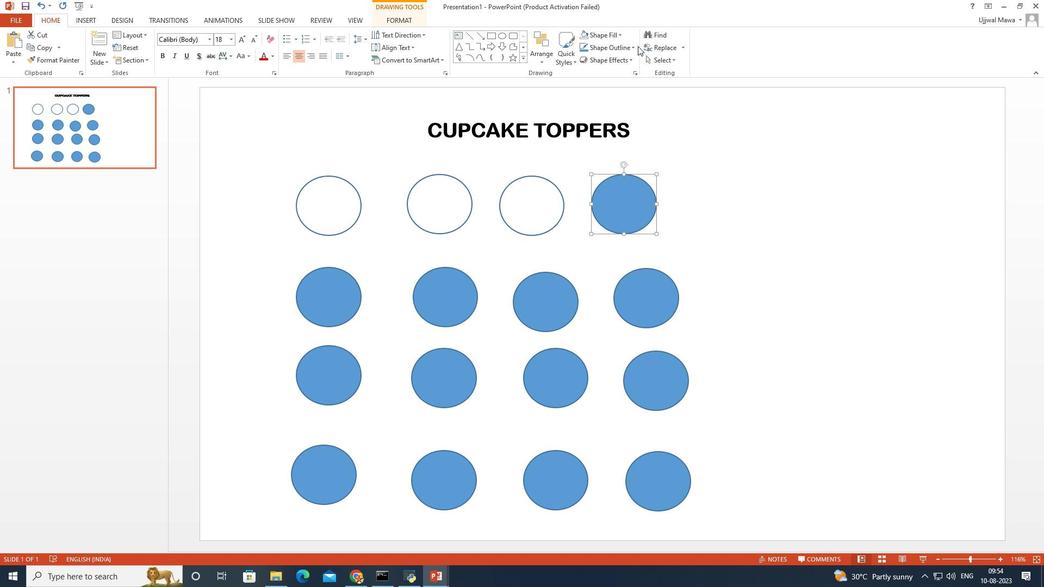 
Action: Mouse moved to (623, 34)
Screenshot: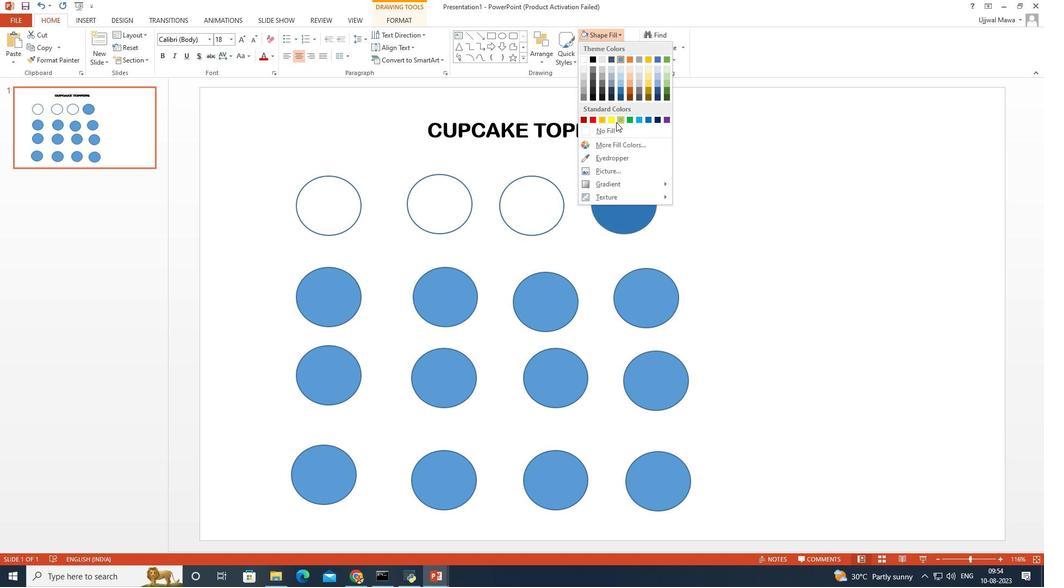 
Action: Mouse pressed left at (623, 34)
Screenshot: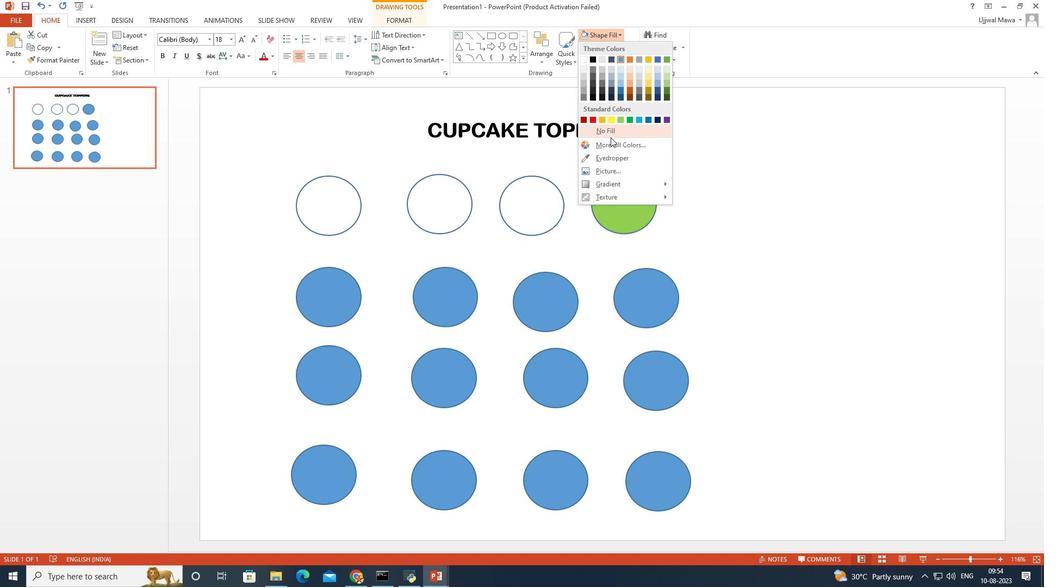 
Action: Mouse moved to (615, 136)
Screenshot: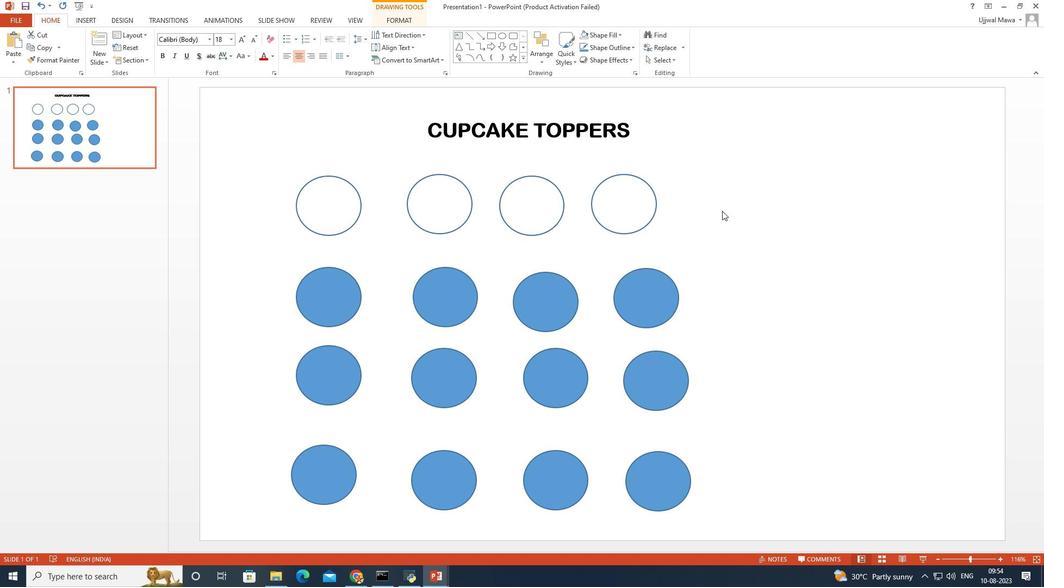 
Action: Mouse pressed left at (615, 136)
Screenshot: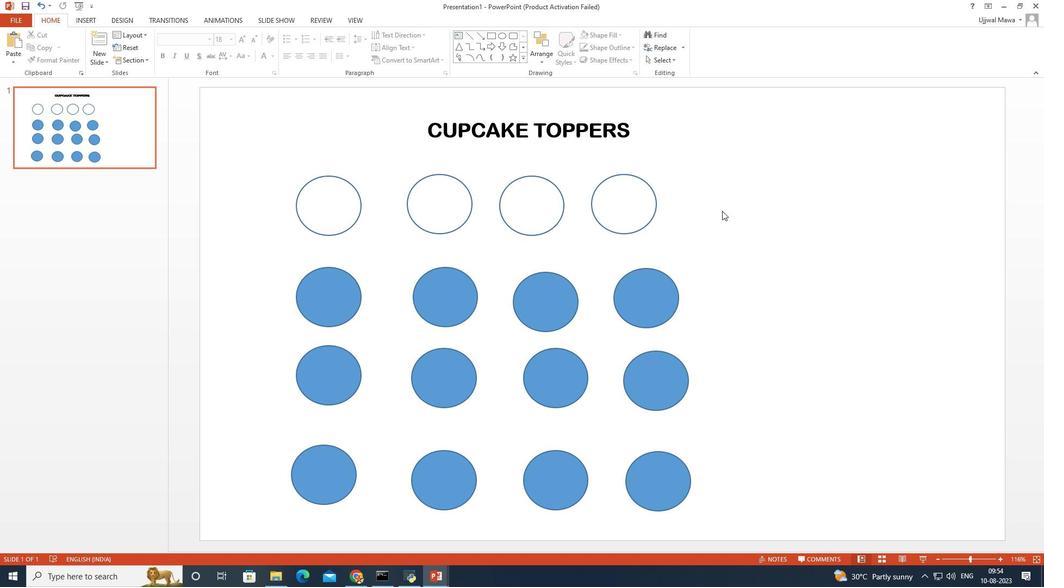 
Action: Mouse moved to (722, 211)
Screenshot: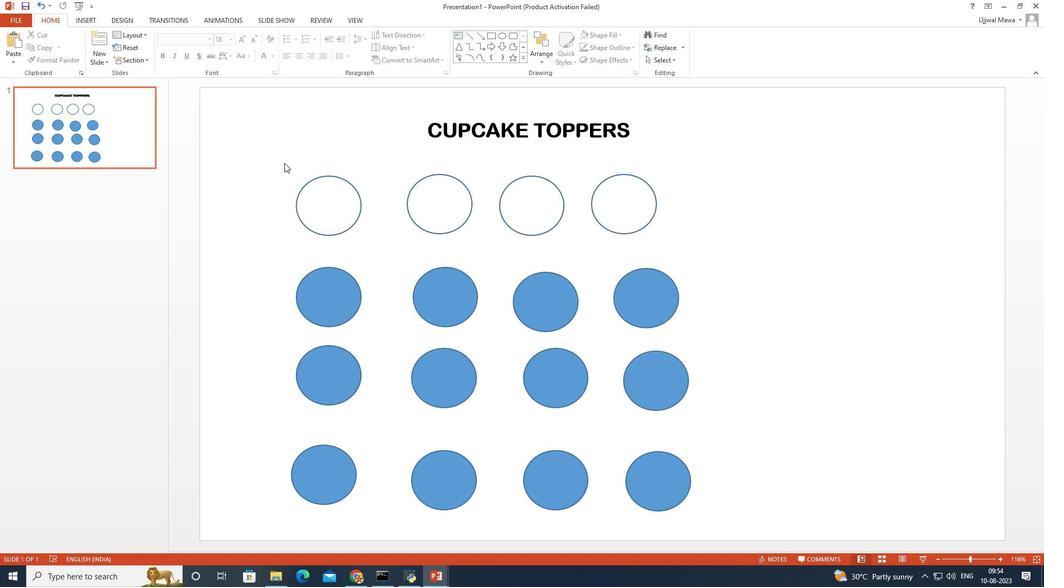 
Action: Mouse pressed left at (722, 211)
Screenshot: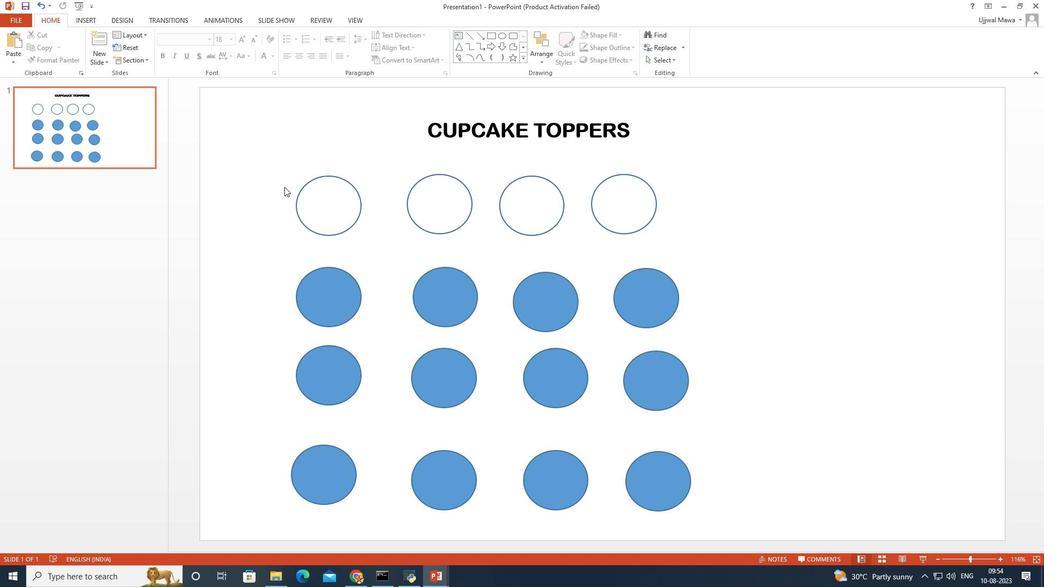 
Action: Mouse moved to (322, 281)
Screenshot: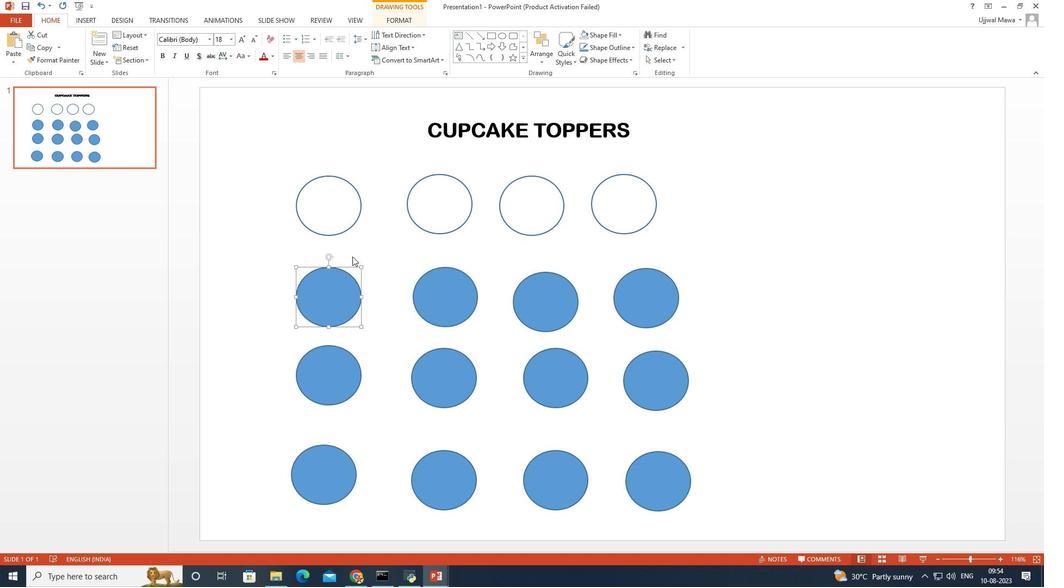 
Action: Mouse pressed left at (322, 281)
Screenshot: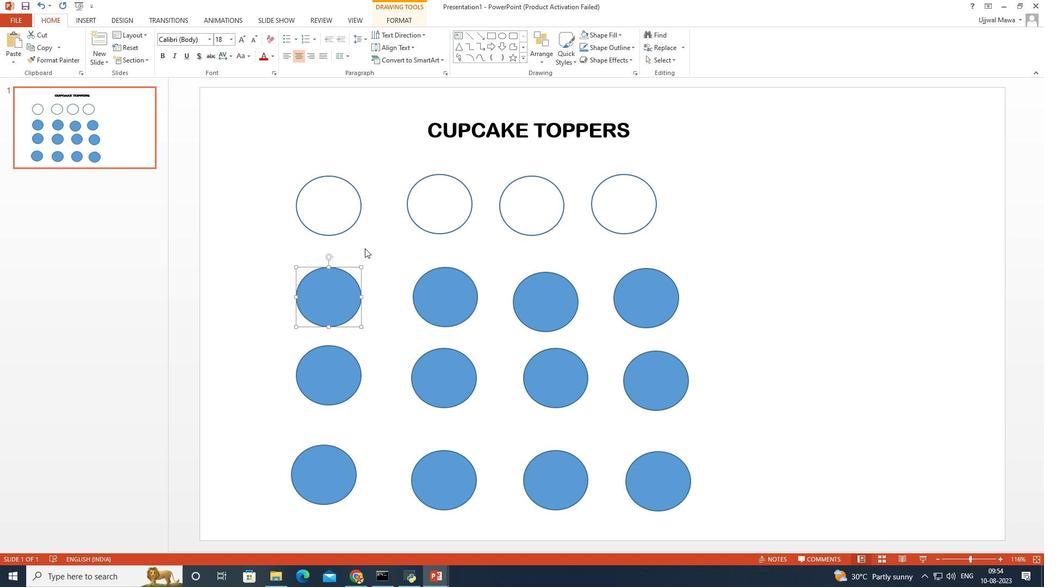 
Action: Mouse moved to (599, 40)
Screenshot: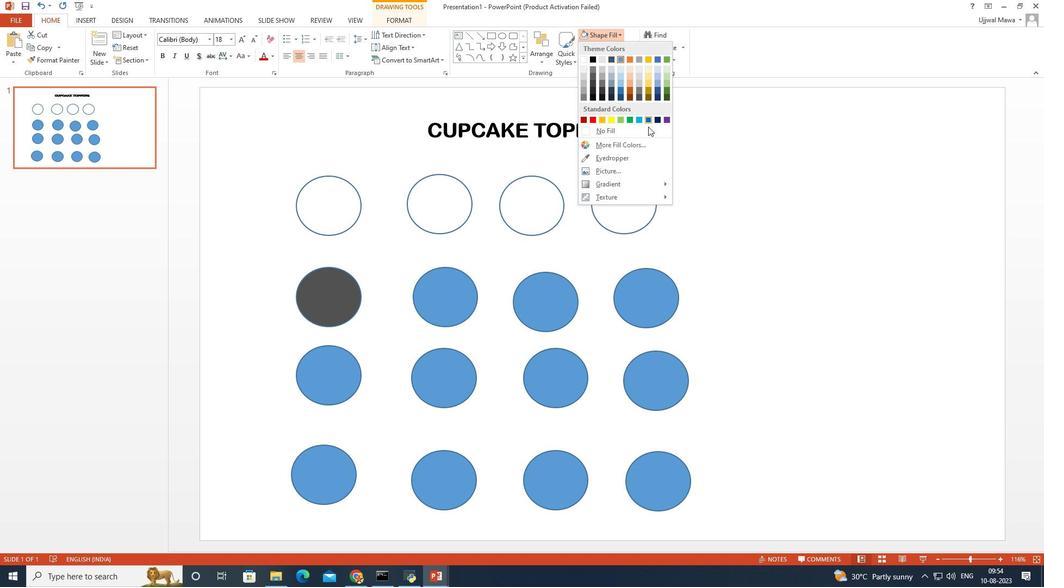 
Action: Mouse pressed left at (599, 40)
Screenshot: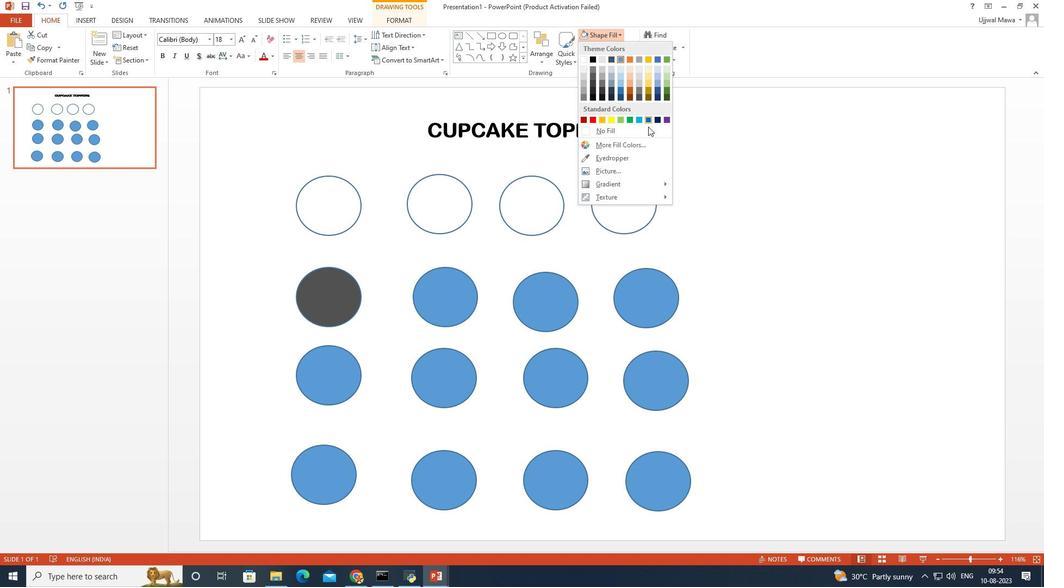 
Action: Mouse moved to (643, 130)
Screenshot: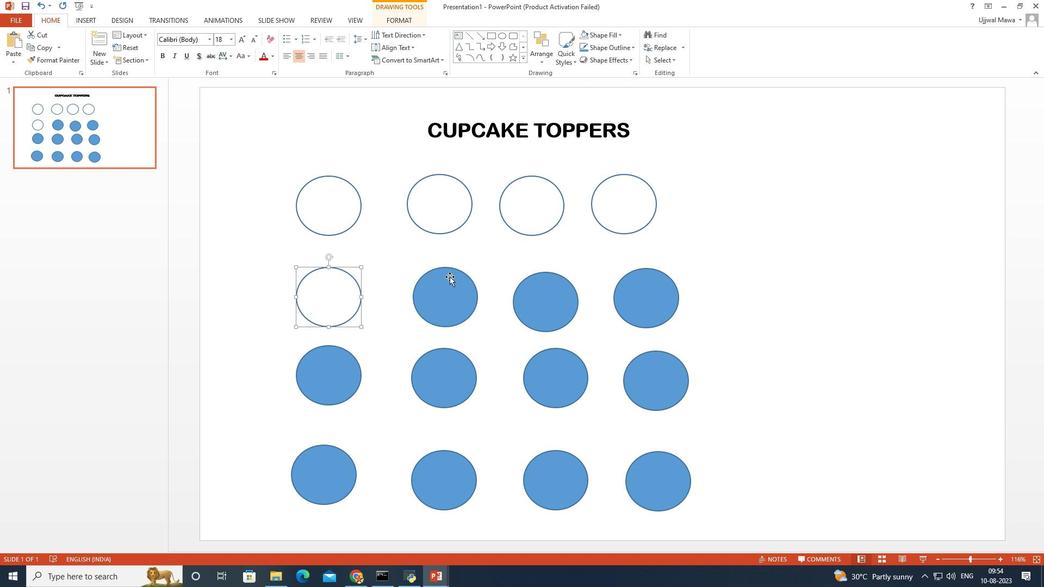 
Action: Mouse pressed left at (643, 130)
Screenshot: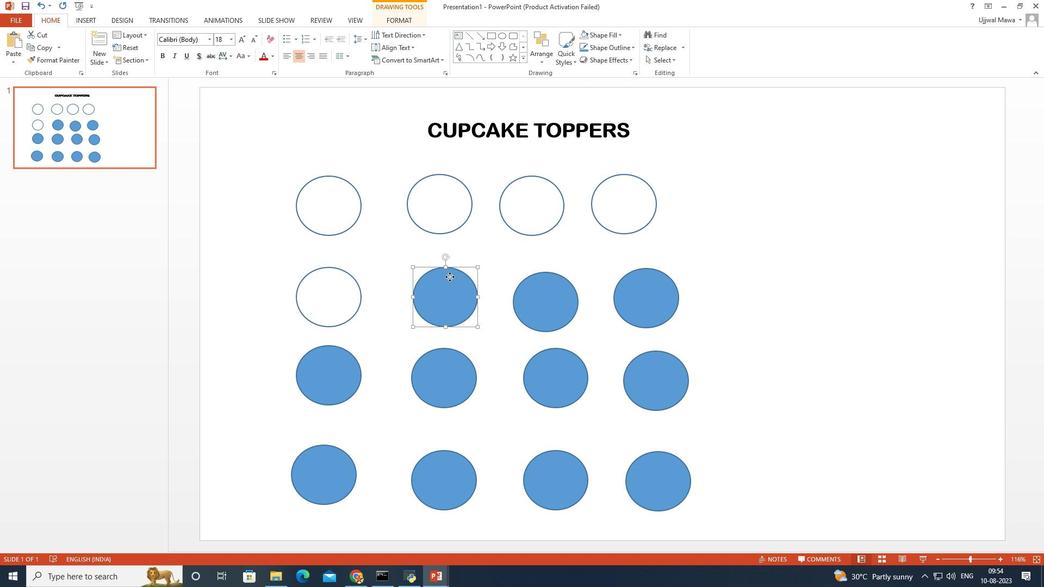 
Action: Mouse moved to (449, 276)
Screenshot: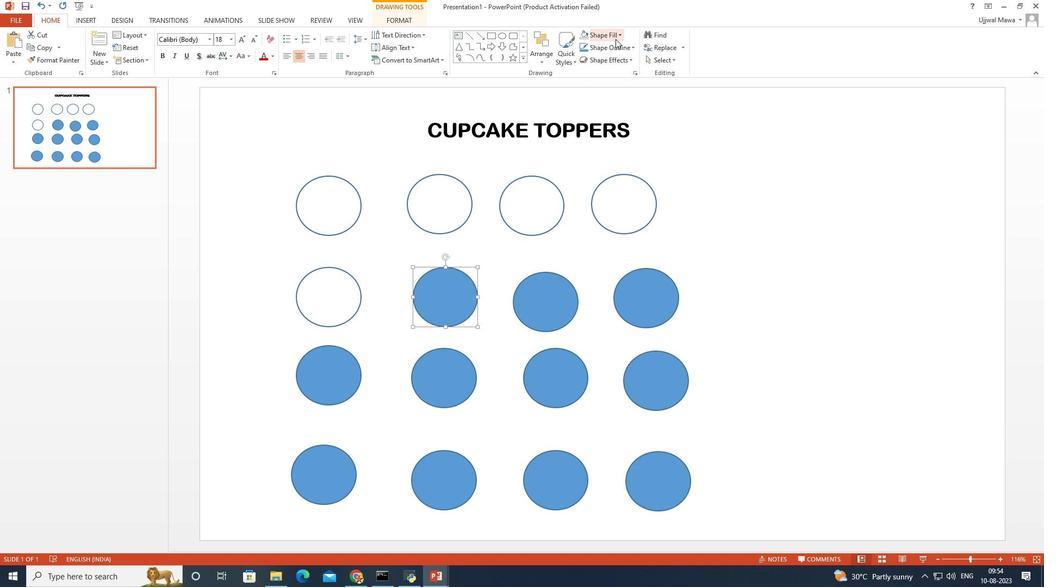 
Action: Mouse pressed left at (449, 276)
Screenshot: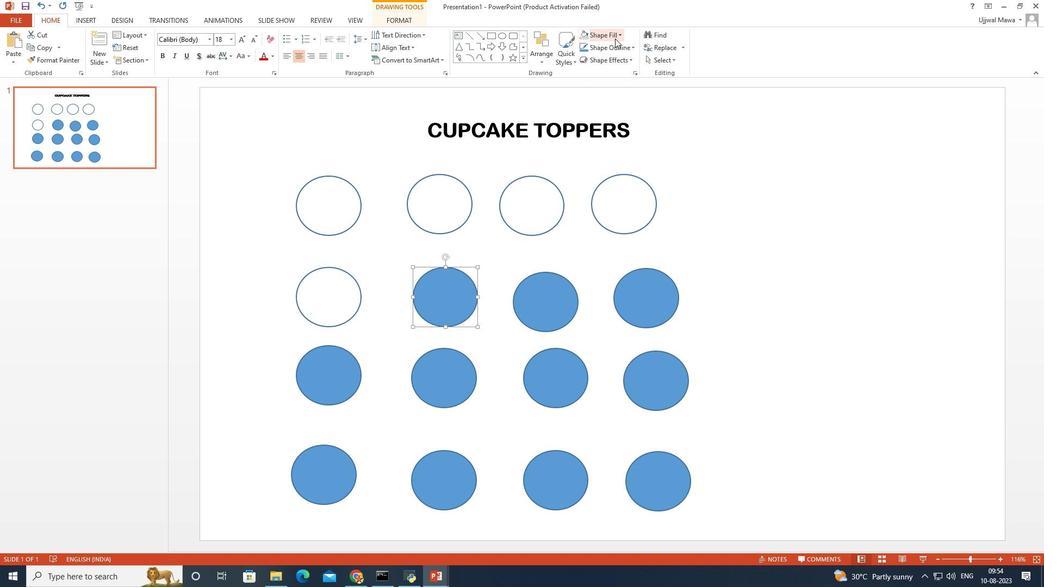 
Action: Mouse moved to (615, 38)
Screenshot: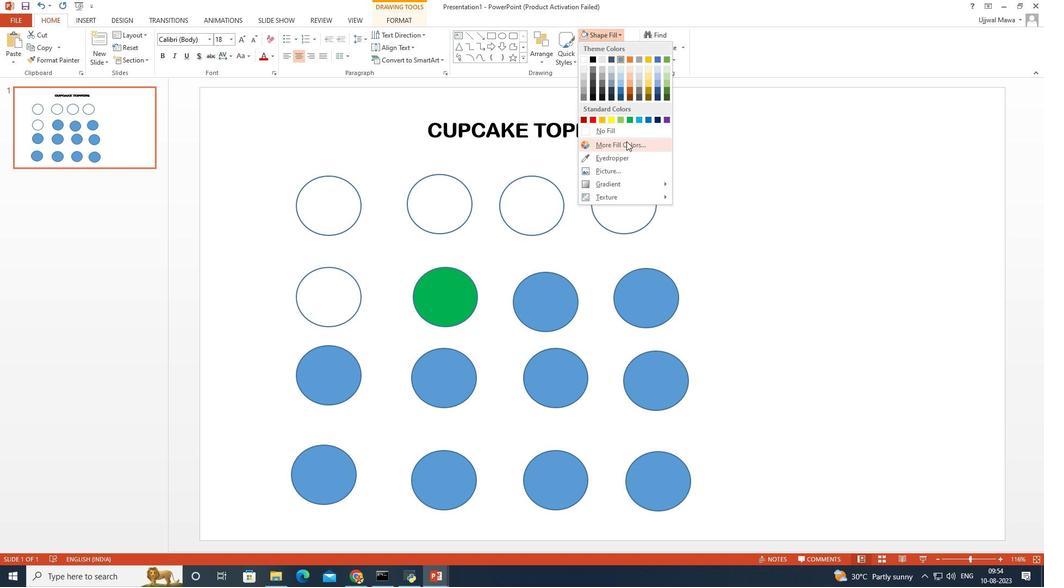 
Action: Mouse pressed left at (615, 38)
Screenshot: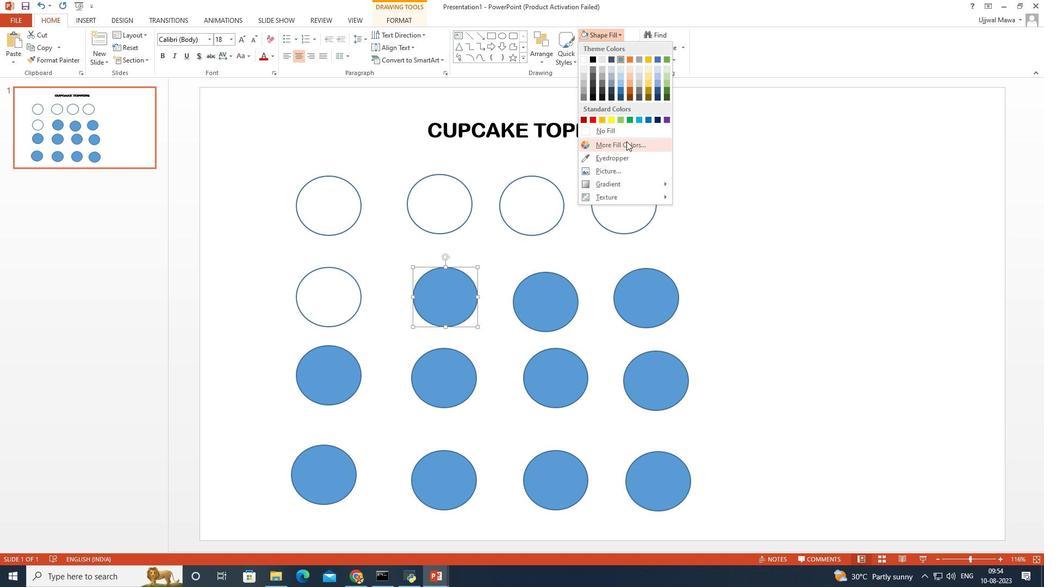 
Action: Mouse moved to (631, 134)
Screenshot: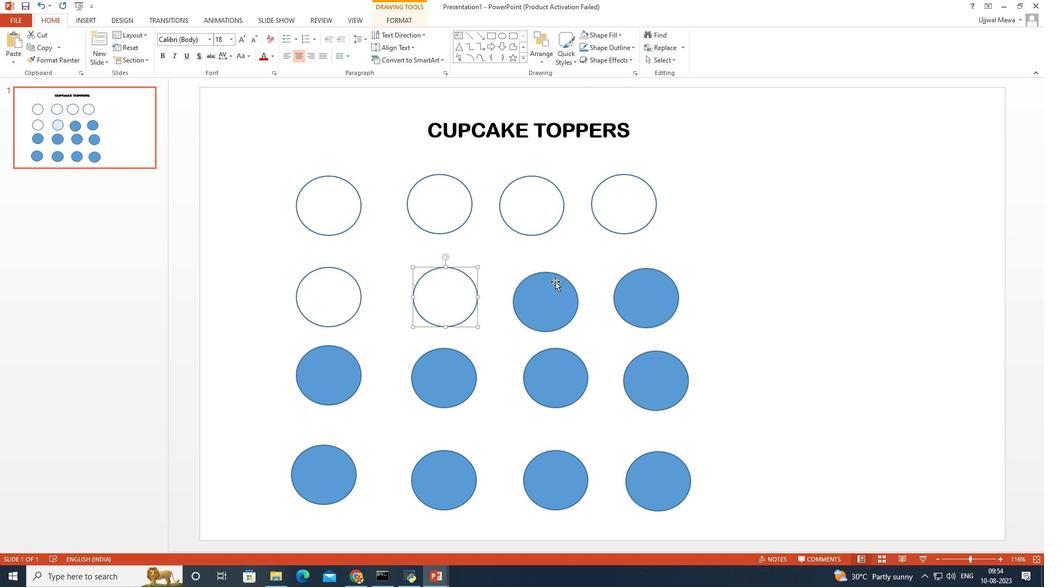 
Action: Mouse pressed left at (631, 134)
Screenshot: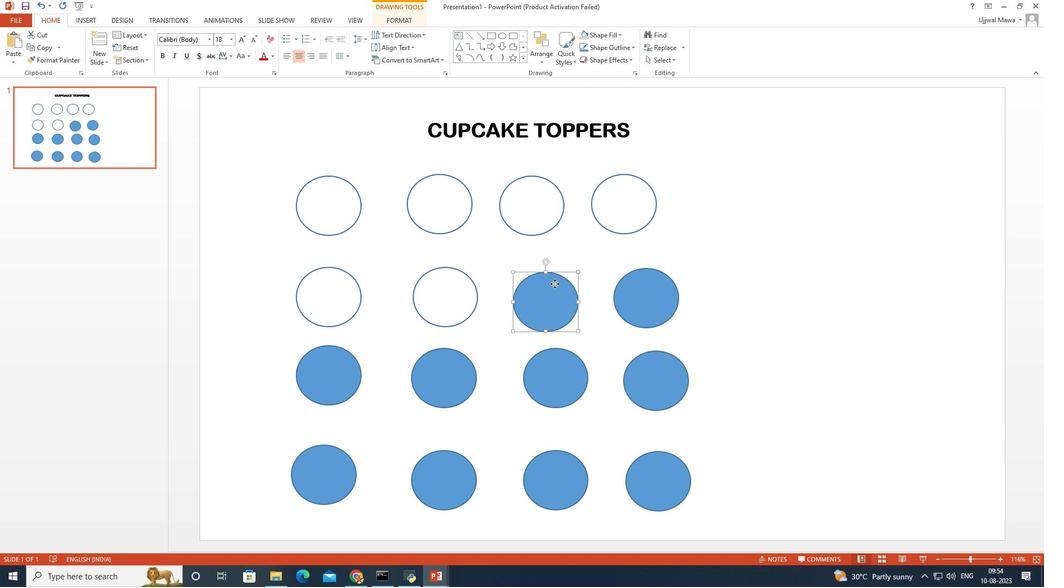 
Action: Mouse moved to (554, 283)
Screenshot: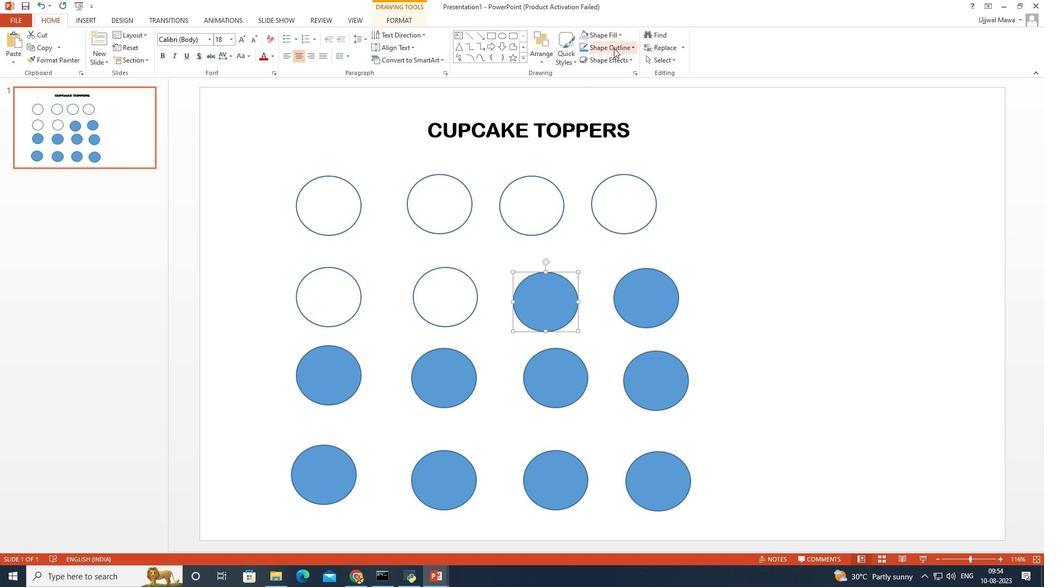 
Action: Mouse pressed left at (554, 283)
Screenshot: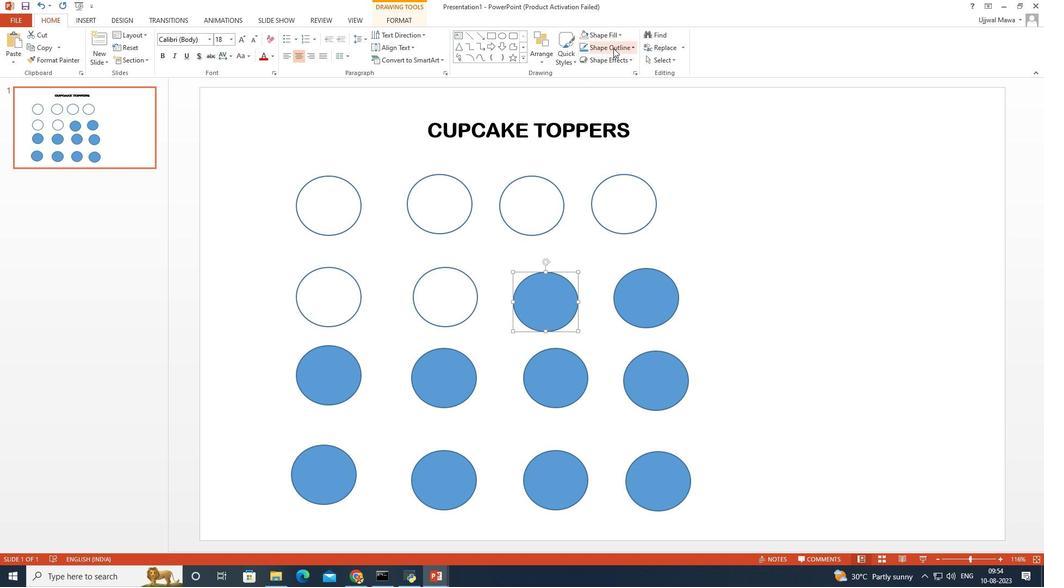 
Action: Mouse moved to (616, 39)
Screenshot: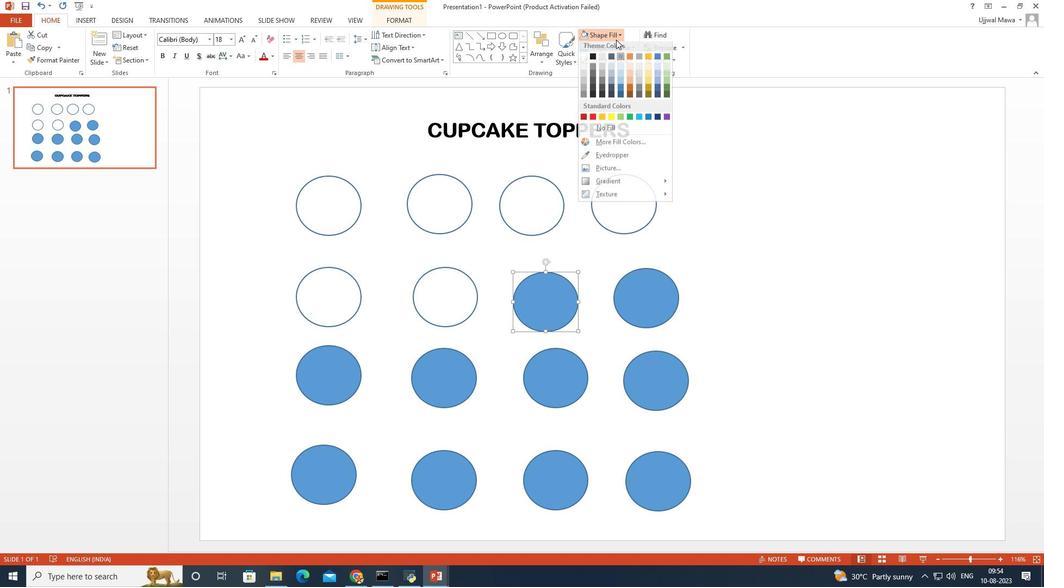 
Action: Mouse pressed left at (616, 39)
Screenshot: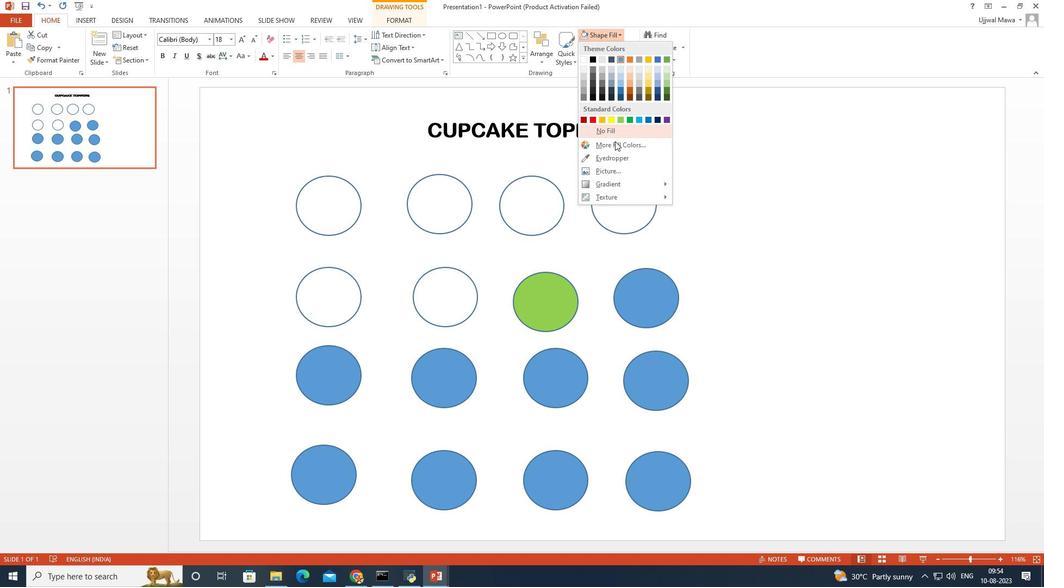 
Action: Mouse moved to (623, 132)
Screenshot: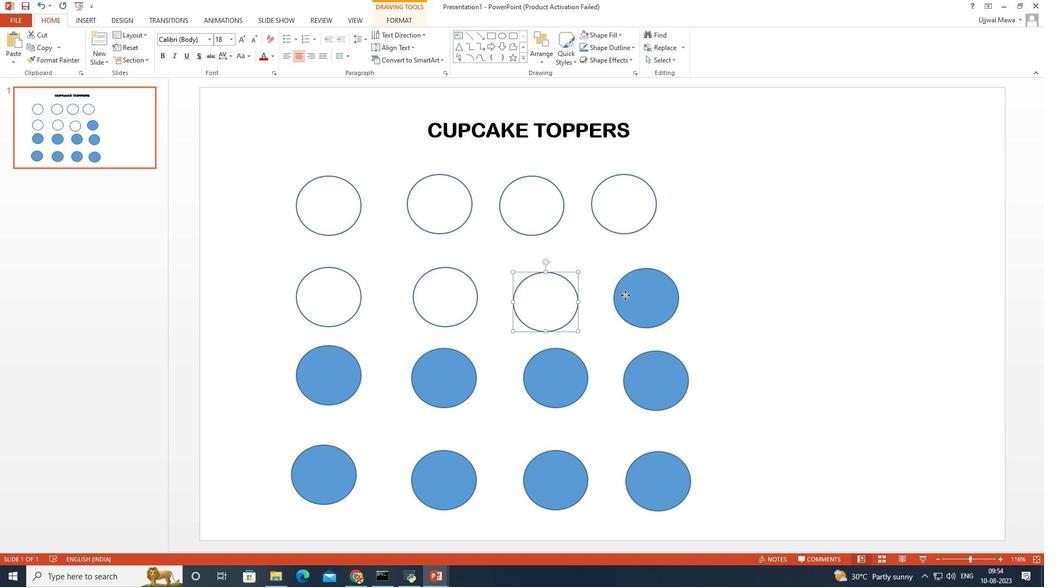 
Action: Mouse pressed left at (623, 132)
Screenshot: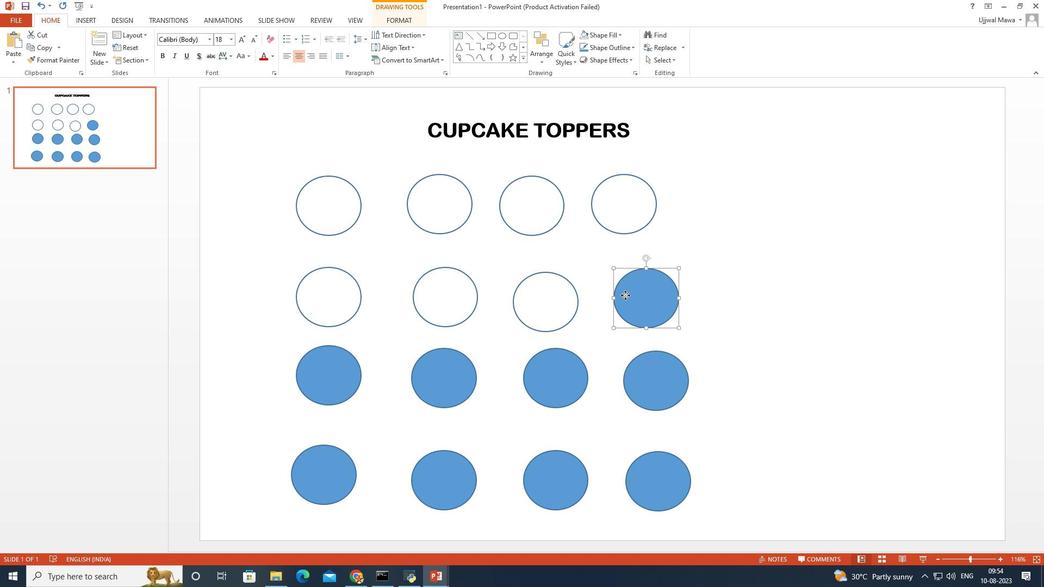 
Action: Mouse moved to (625, 295)
Screenshot: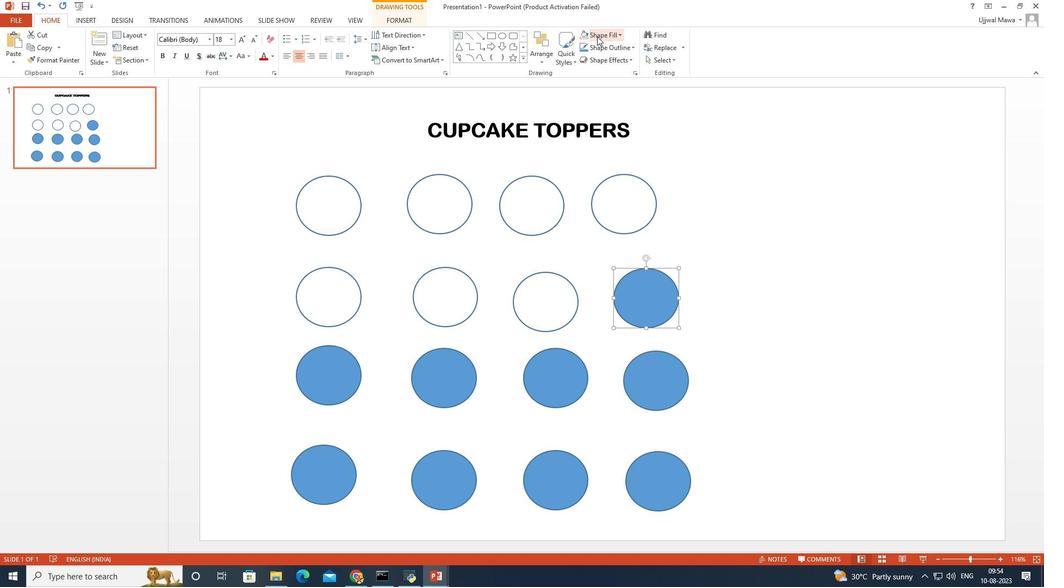 
Action: Mouse pressed left at (625, 295)
Screenshot: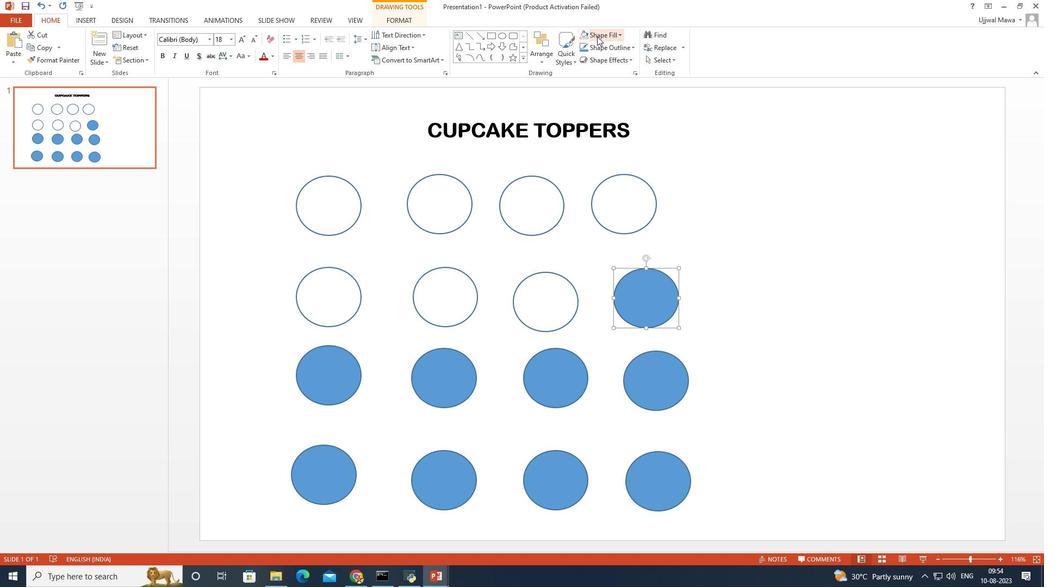 
Action: Mouse moved to (597, 35)
Screenshot: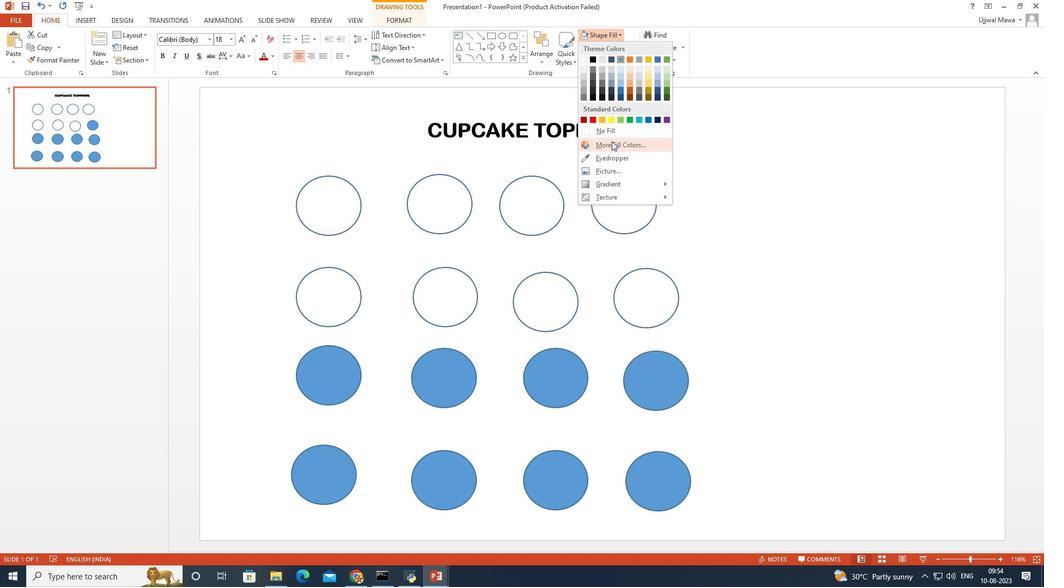 
Action: Mouse pressed left at (597, 35)
Screenshot: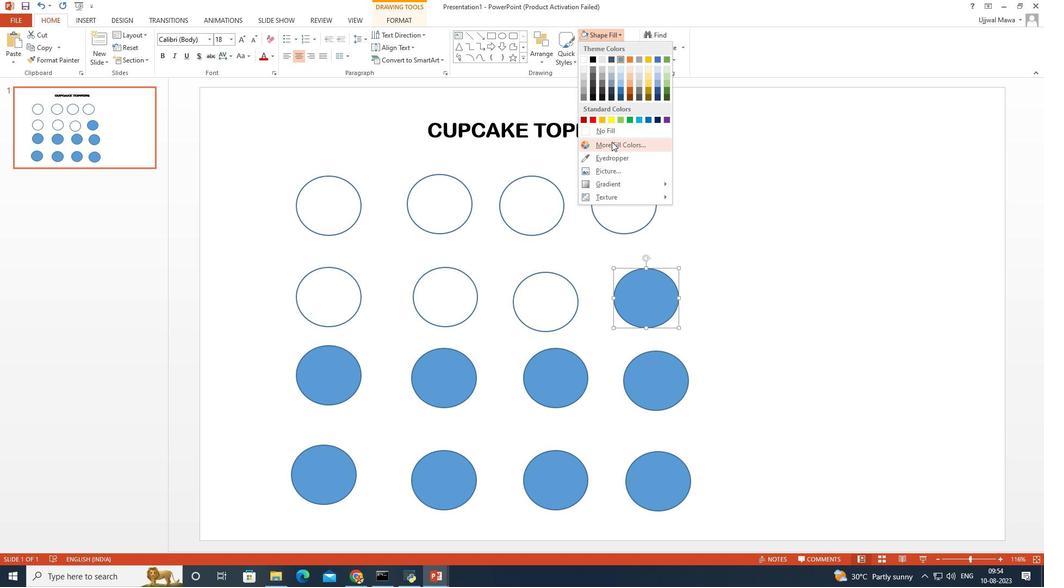 
Action: Mouse moved to (613, 136)
Screenshot: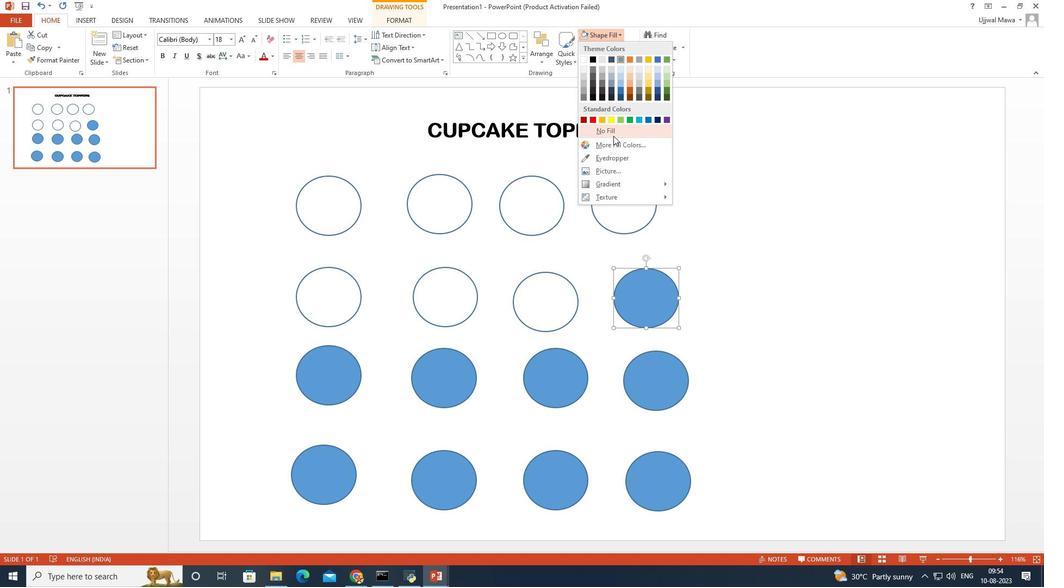 
Action: Mouse pressed left at (613, 136)
Screenshot: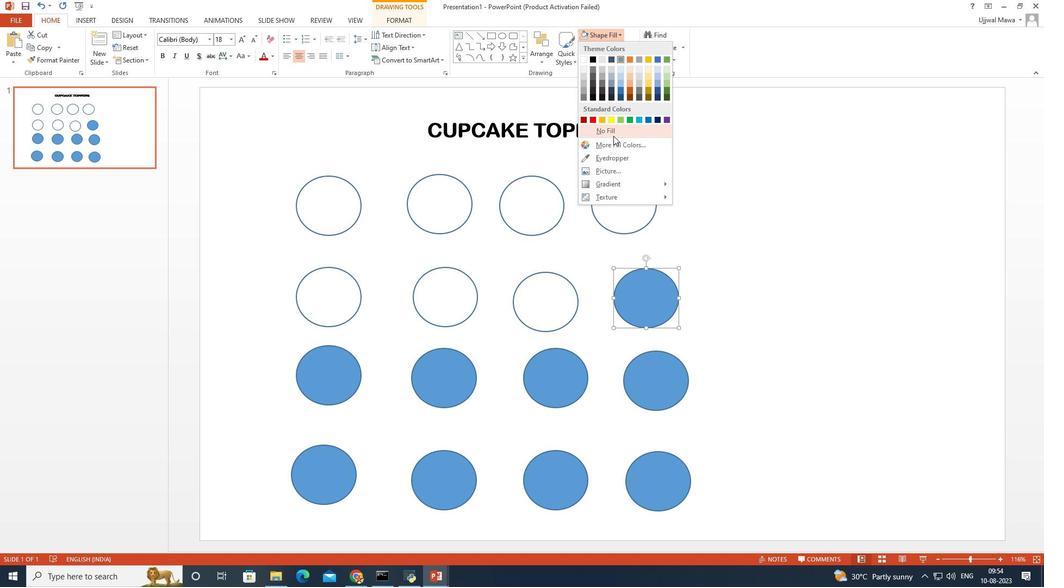 
Action: Mouse pressed left at (613, 136)
Screenshot: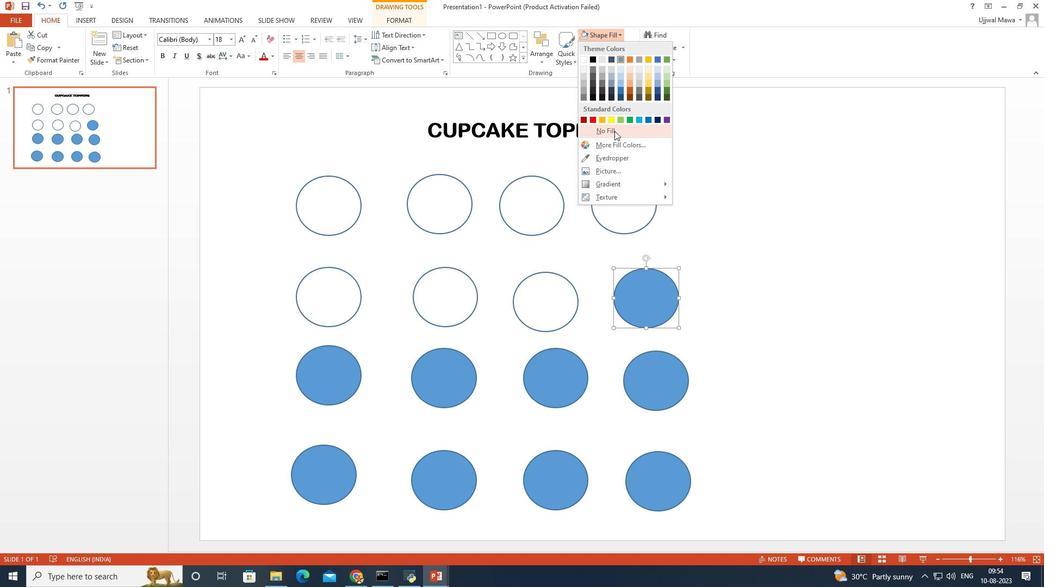 
Action: Mouse moved to (615, 130)
Screenshot: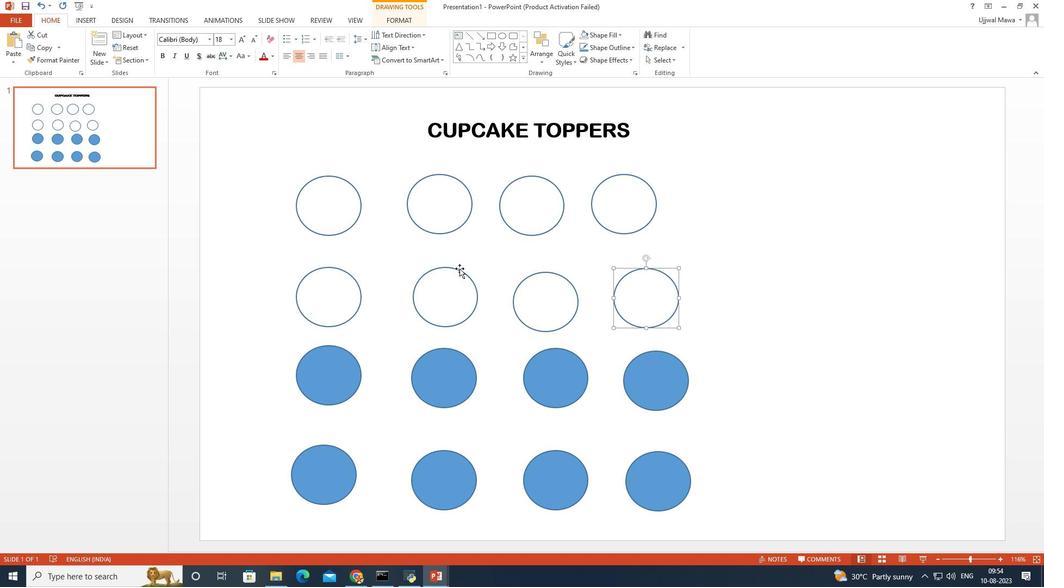 
Action: Mouse pressed left at (615, 130)
Screenshot: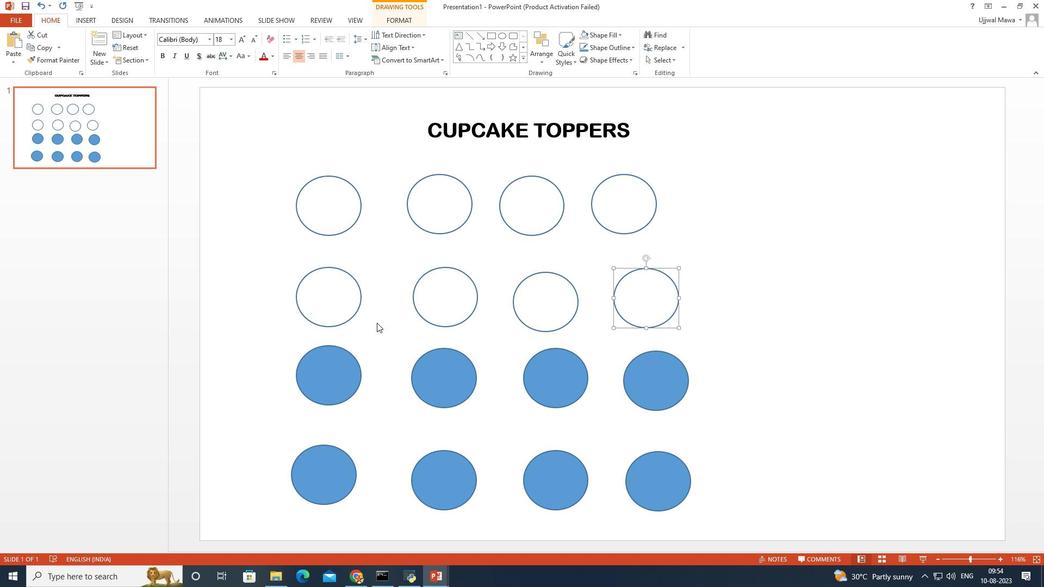 
Action: Mouse moved to (327, 349)
Screenshot: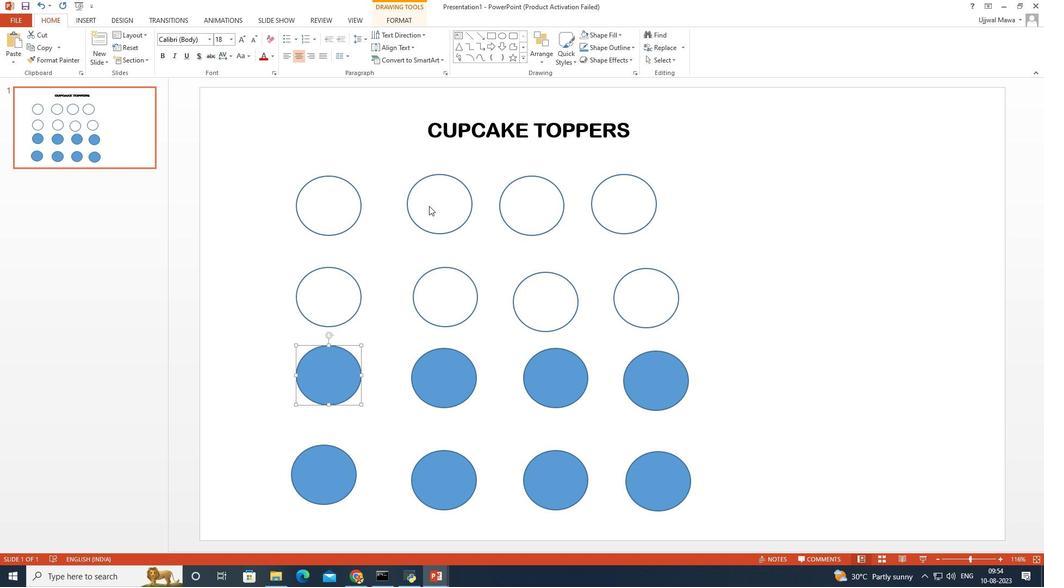 
Action: Mouse pressed left at (327, 349)
Screenshot: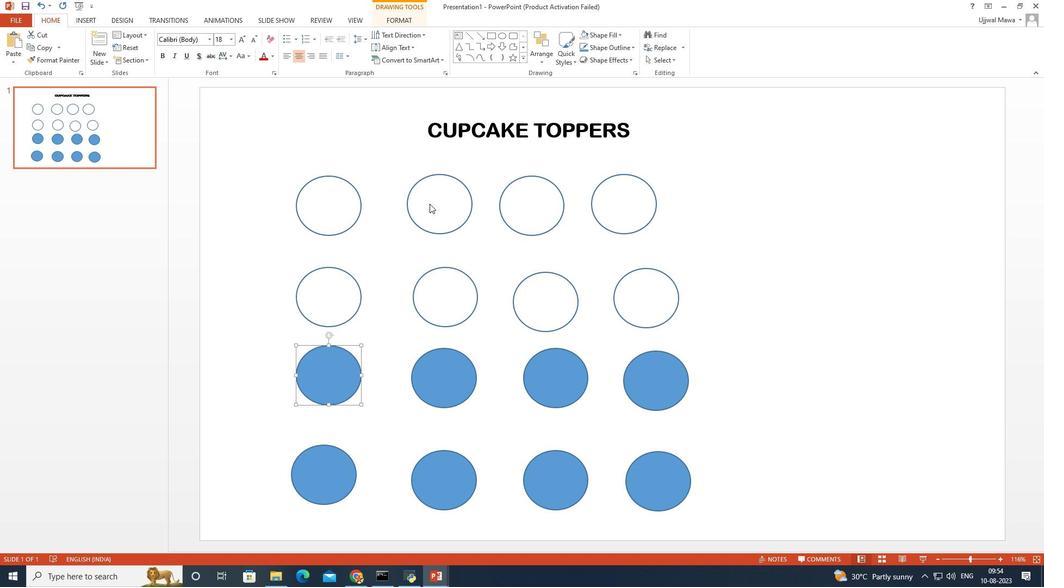 
Action: Mouse moved to (587, 38)
Screenshot: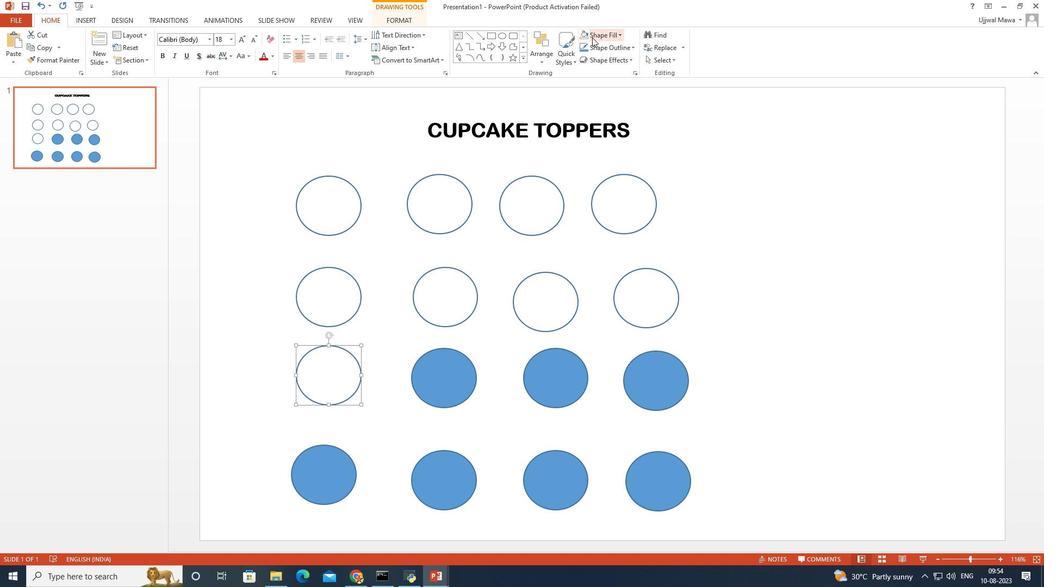 
Action: Mouse pressed left at (587, 38)
Screenshot: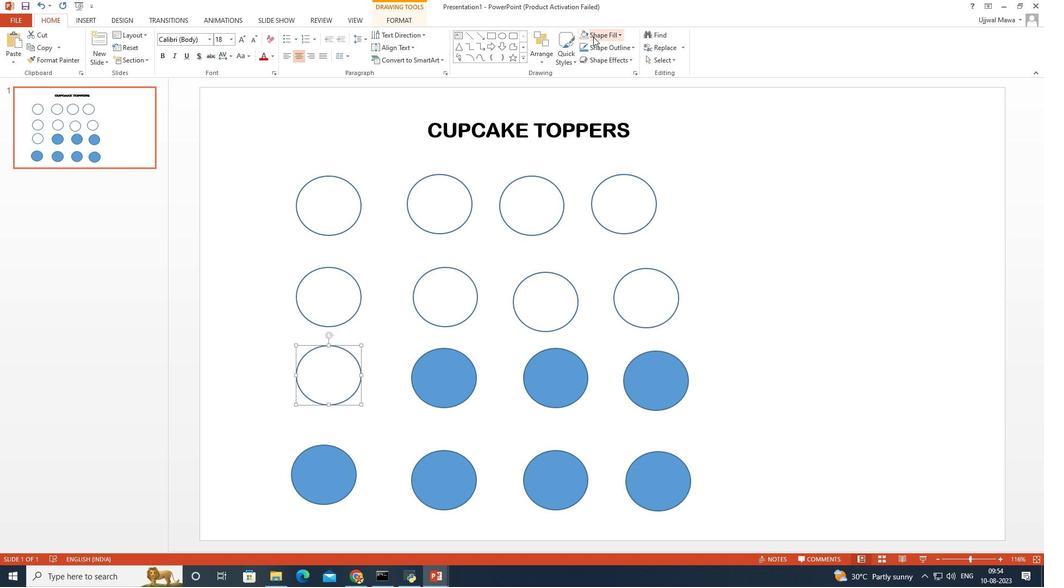 
Action: Mouse moved to (453, 375)
Screenshot: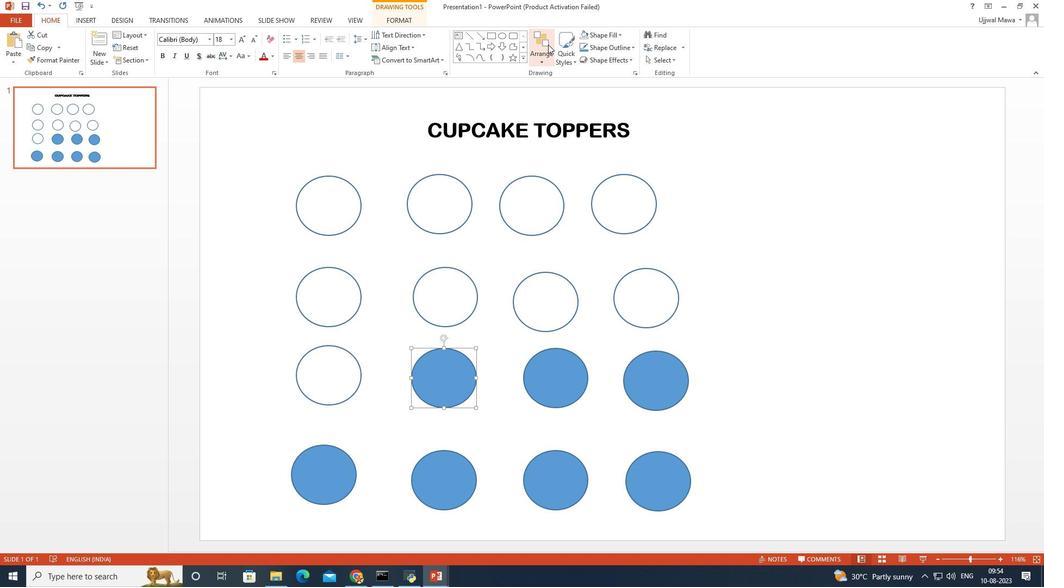 
Action: Mouse pressed left at (453, 375)
Screenshot: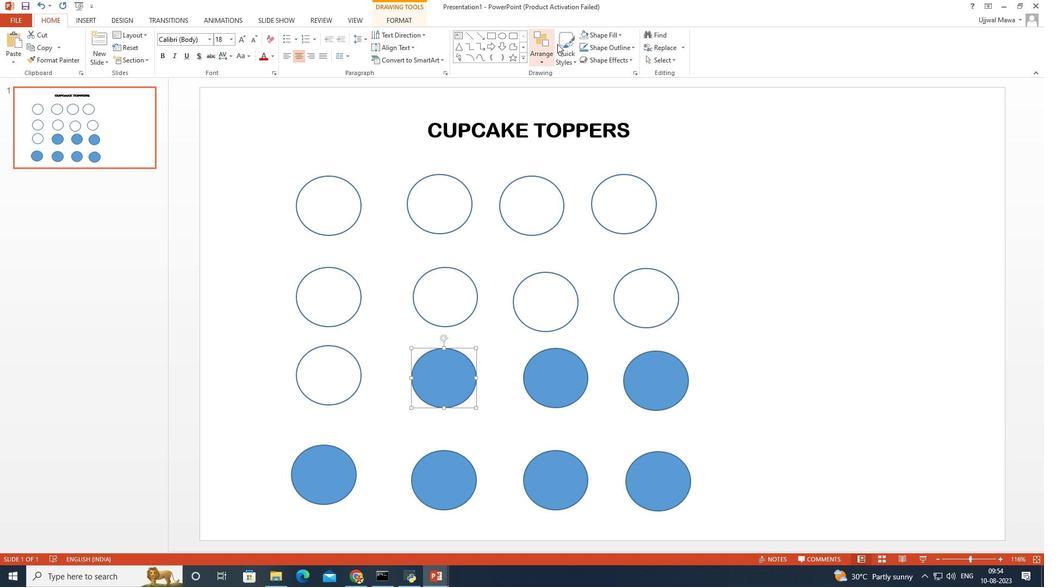 
Action: Mouse moved to (586, 32)
Screenshot: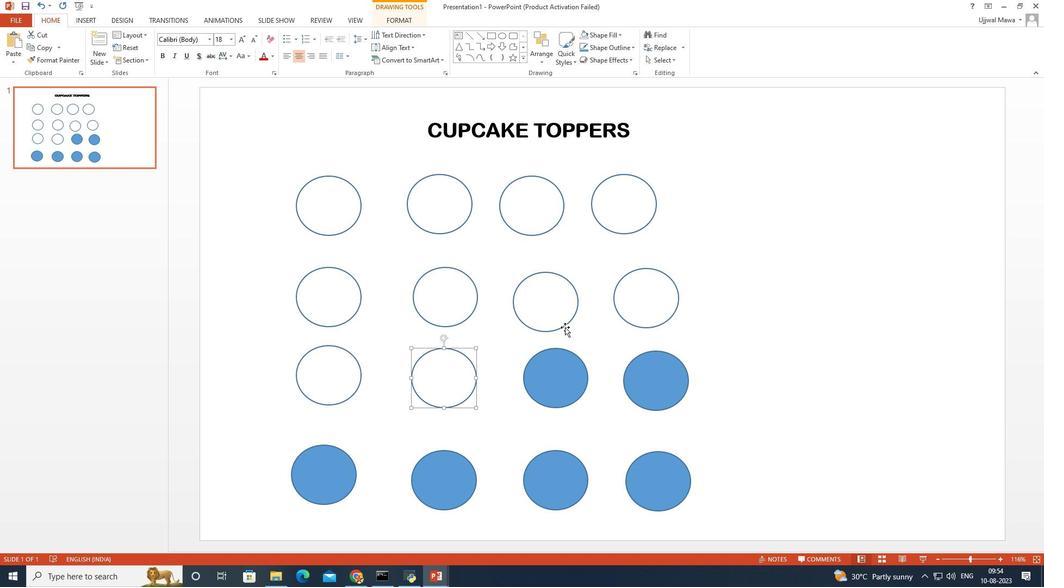 
Action: Mouse pressed left at (586, 32)
Screenshot: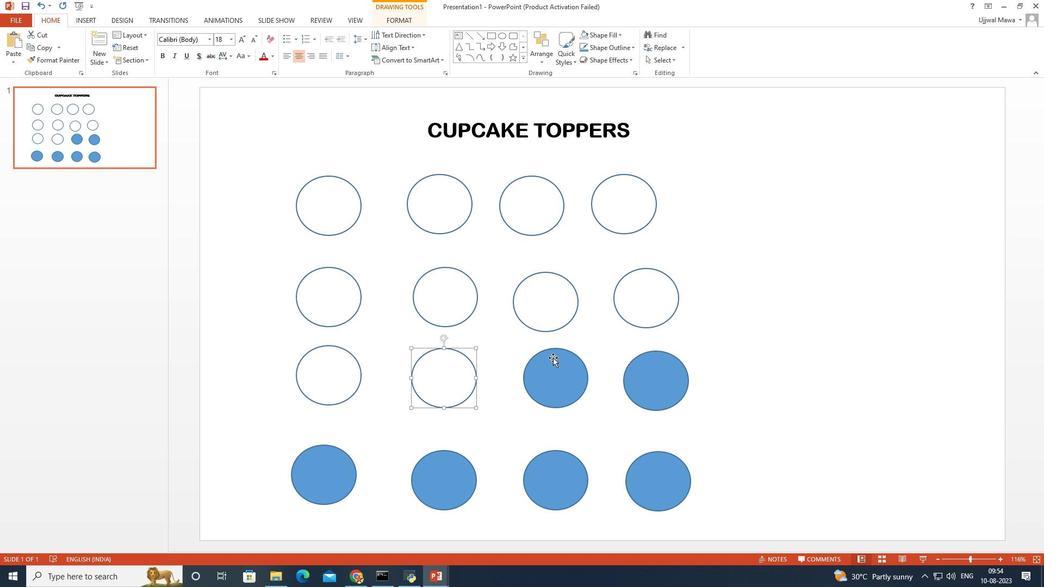 
Action: Mouse moved to (546, 371)
Screenshot: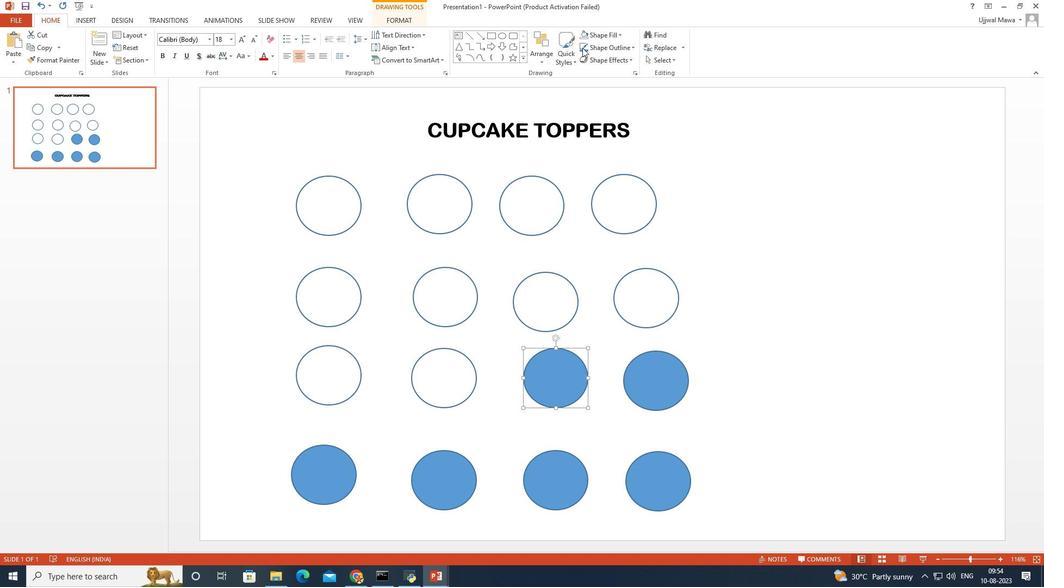 
Action: Mouse pressed left at (547, 370)
Screenshot: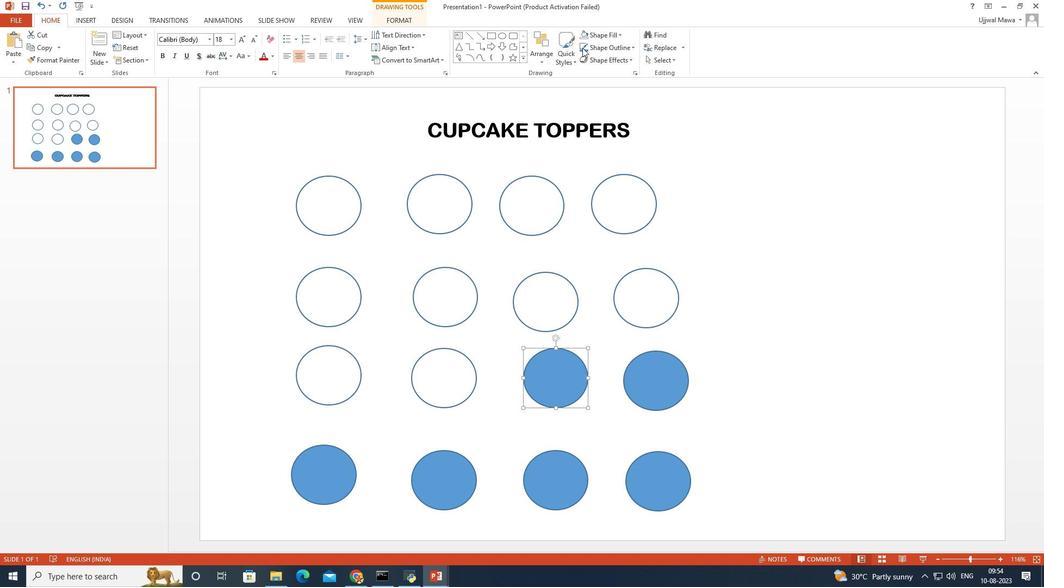 
Action: Mouse moved to (590, 32)
Screenshot: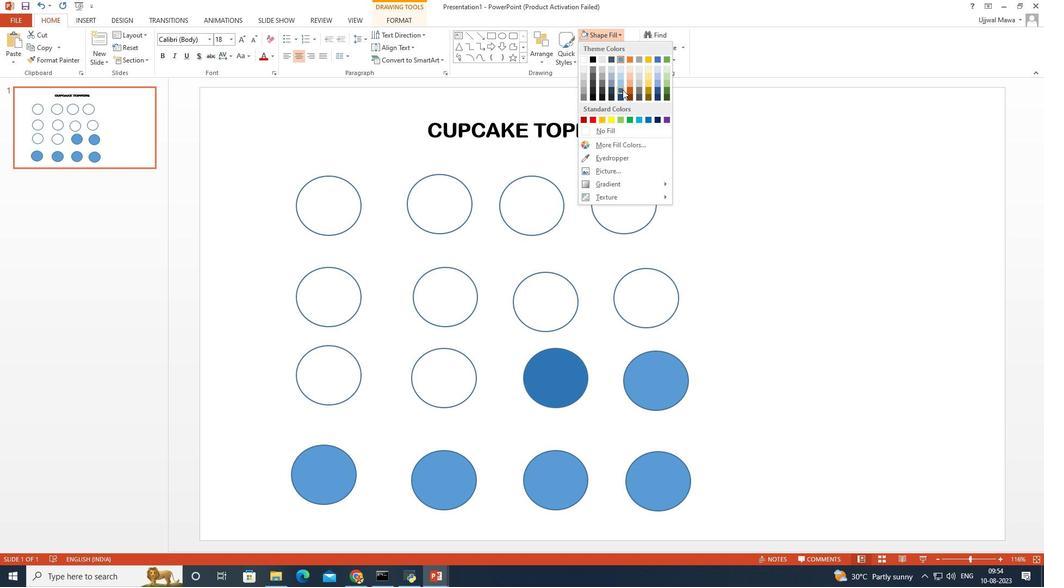 
Action: Mouse pressed left at (590, 32)
Screenshot: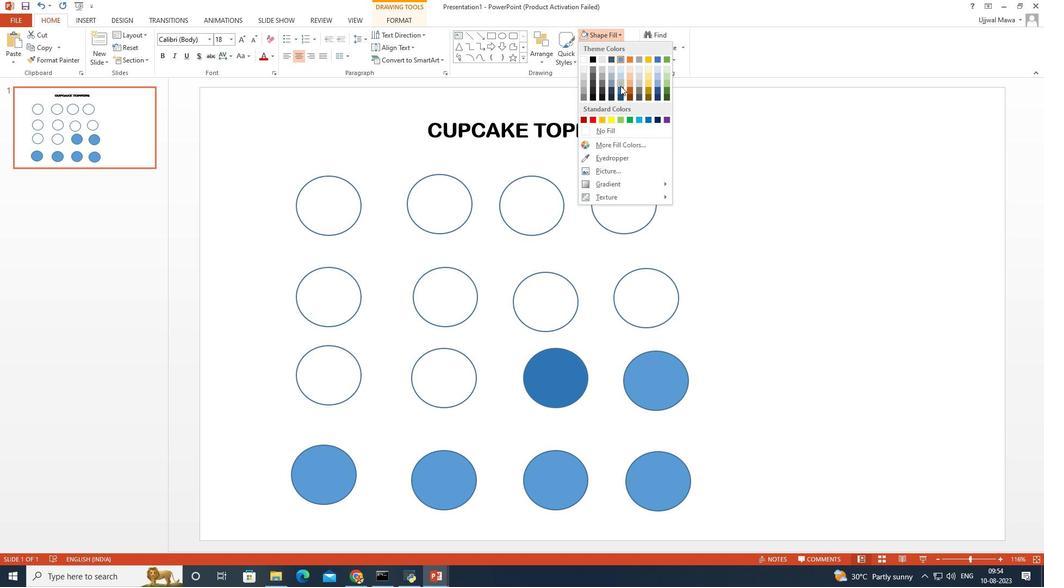 
Action: Mouse moved to (608, 131)
Screenshot: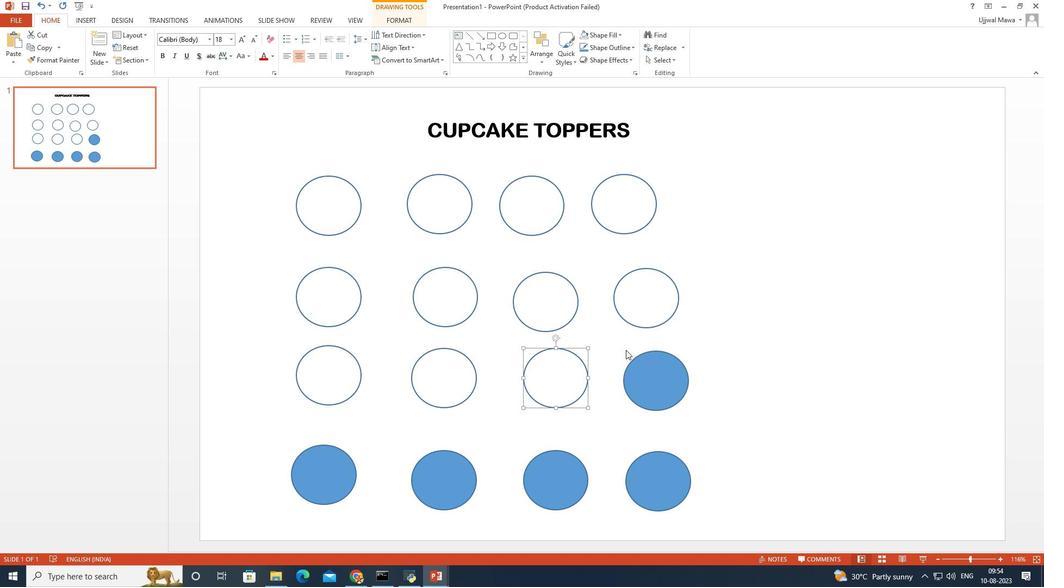 
Action: Mouse pressed left at (608, 131)
Screenshot: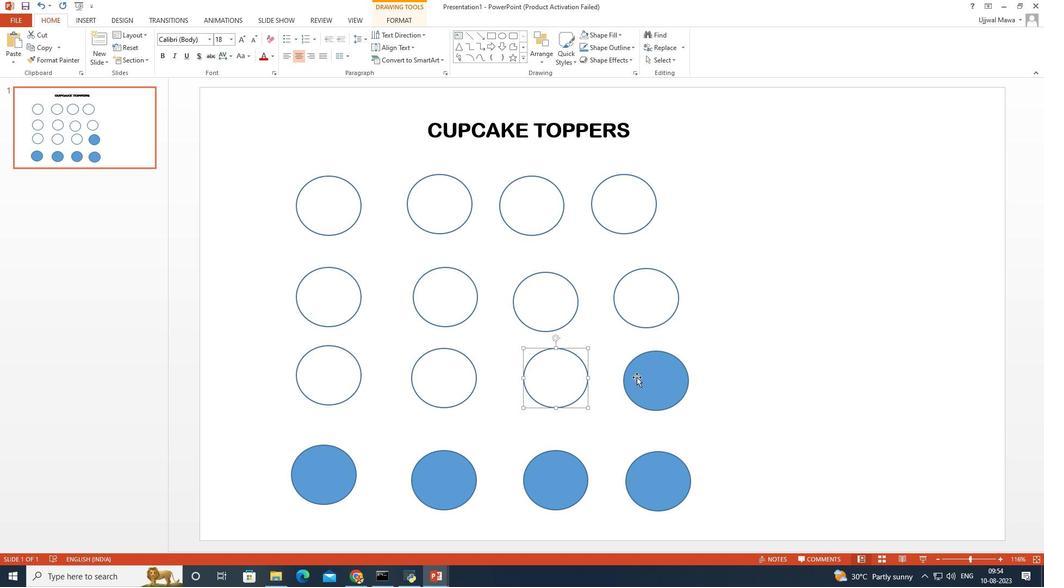
Action: Mouse moved to (644, 386)
Screenshot: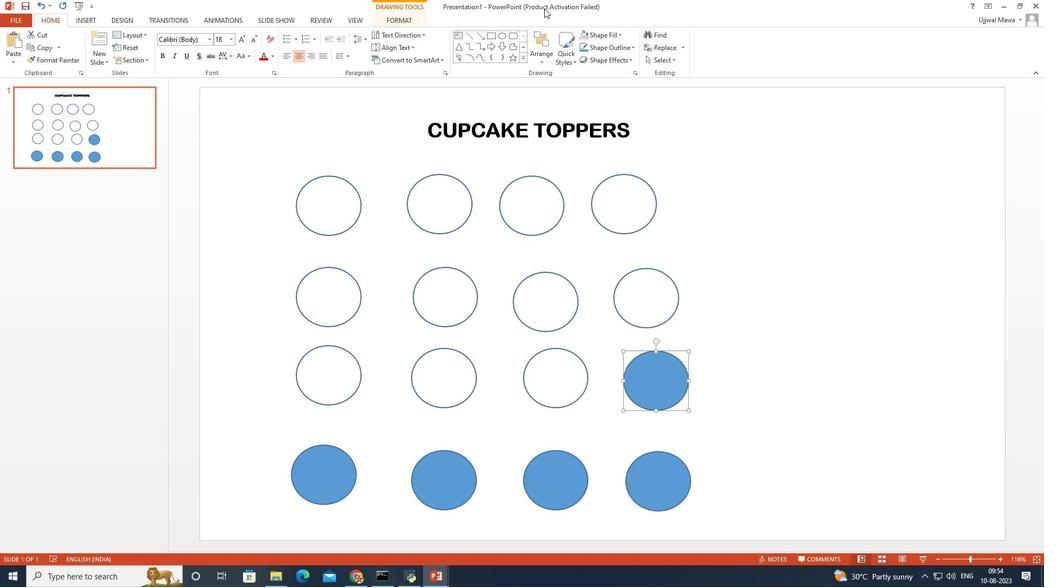 
Action: Mouse pressed left at (644, 386)
Screenshot: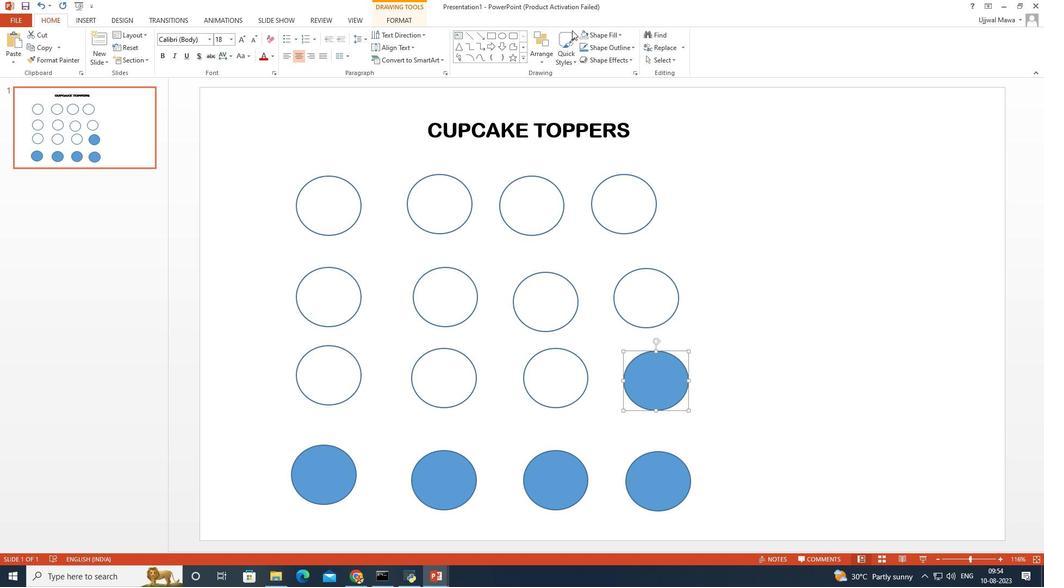 
Action: Mouse moved to (588, 29)
Screenshot: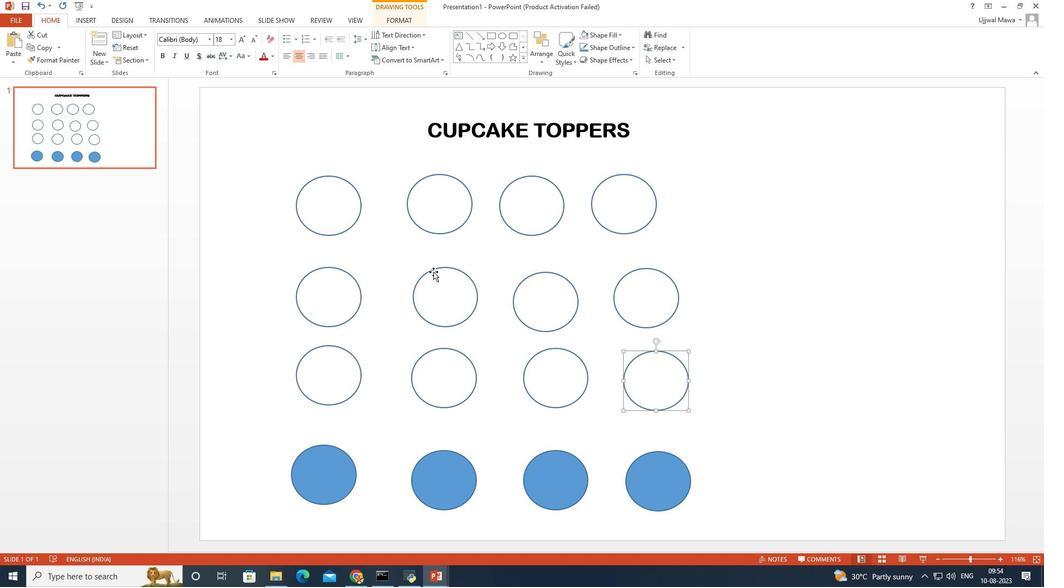 
Action: Mouse pressed left at (588, 29)
Screenshot: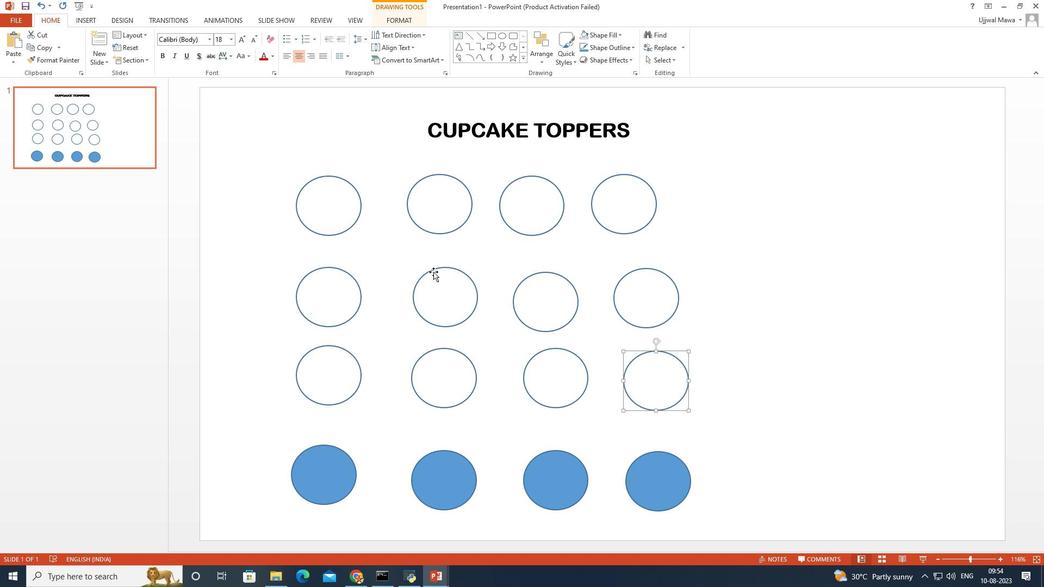
Action: Mouse moved to (330, 474)
Screenshot: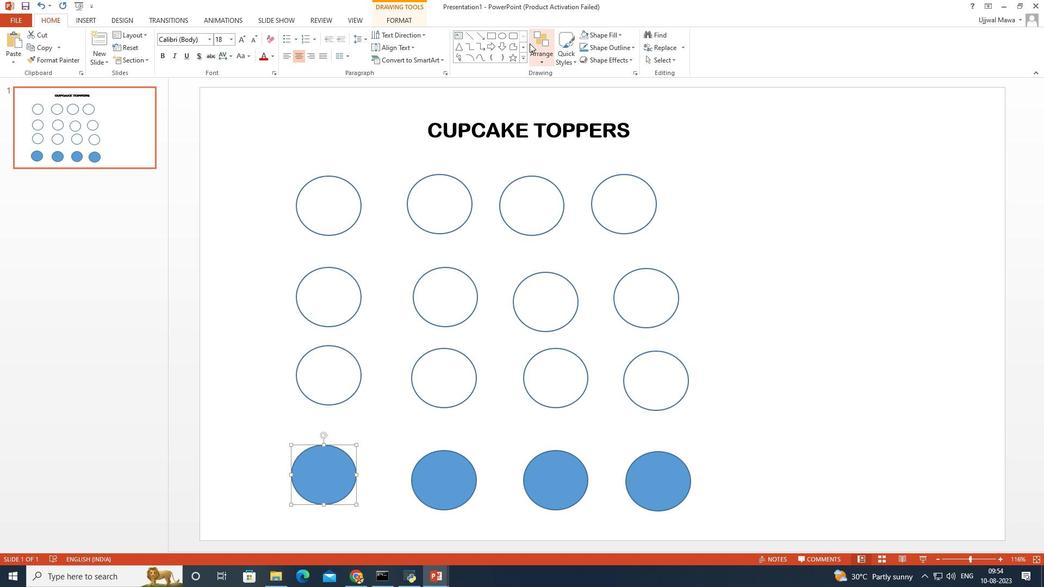 
Action: Mouse pressed left at (330, 474)
Screenshot: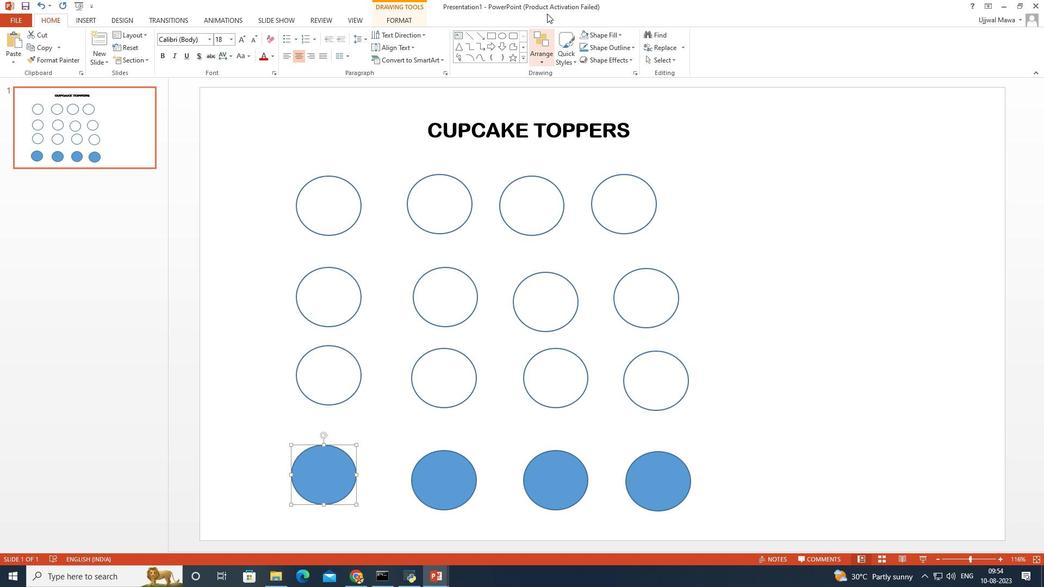 
Action: Mouse moved to (587, 35)
Screenshot: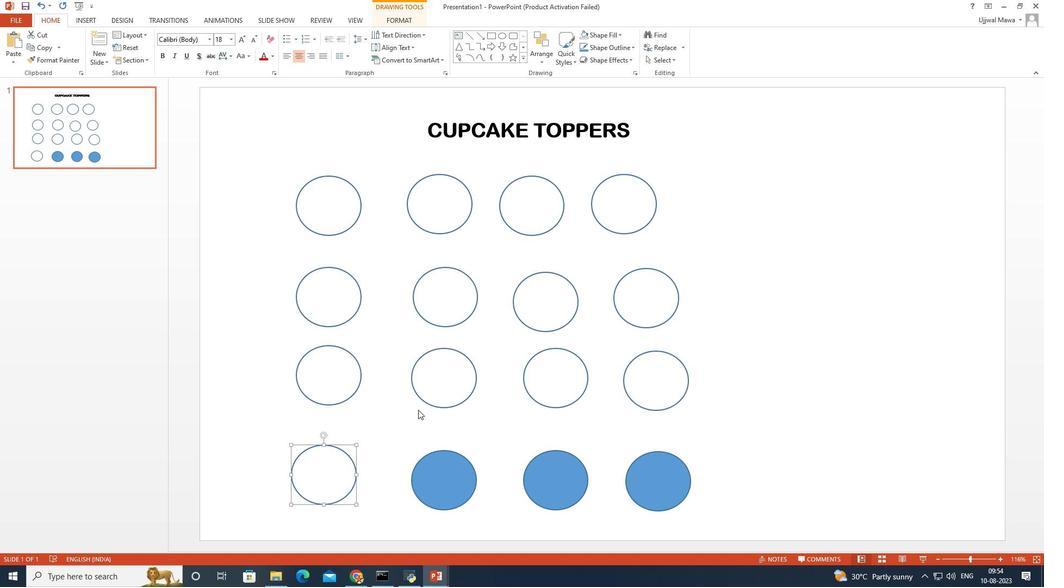 
Action: Mouse pressed left at (587, 35)
Screenshot: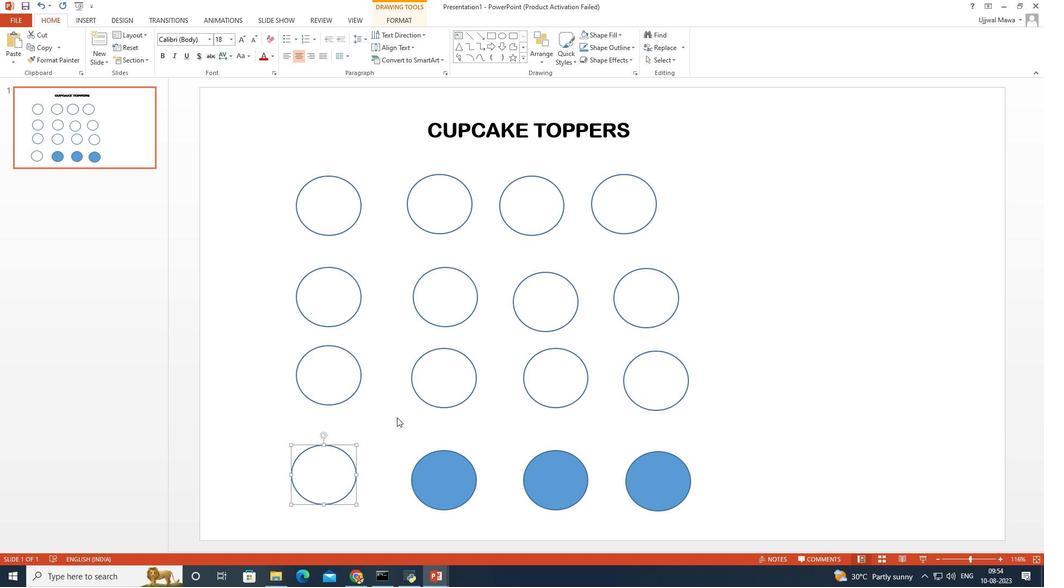 
Action: Mouse moved to (337, 459)
Screenshot: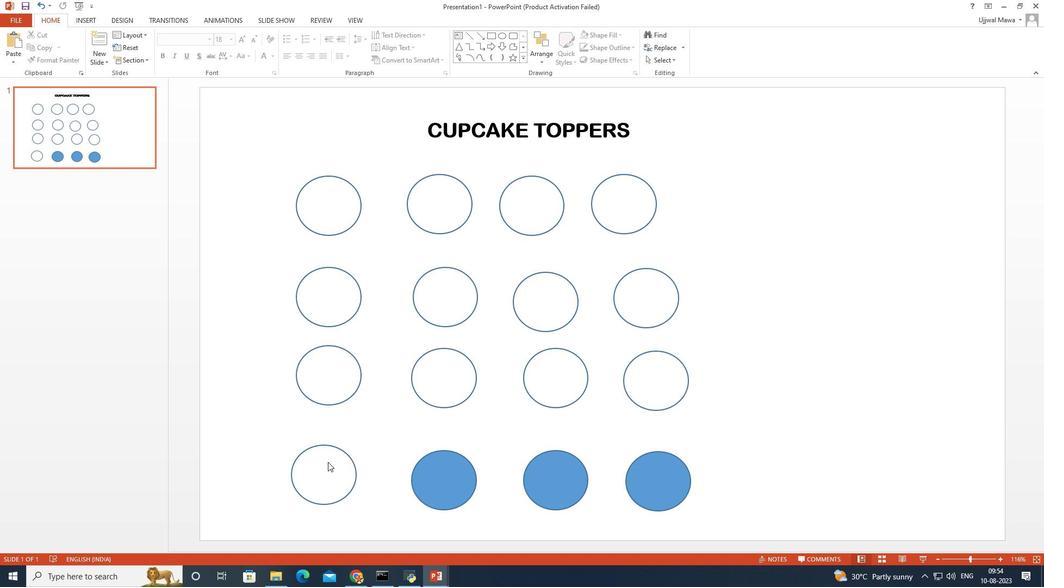 
Action: Mouse pressed left at (338, 459)
Screenshot: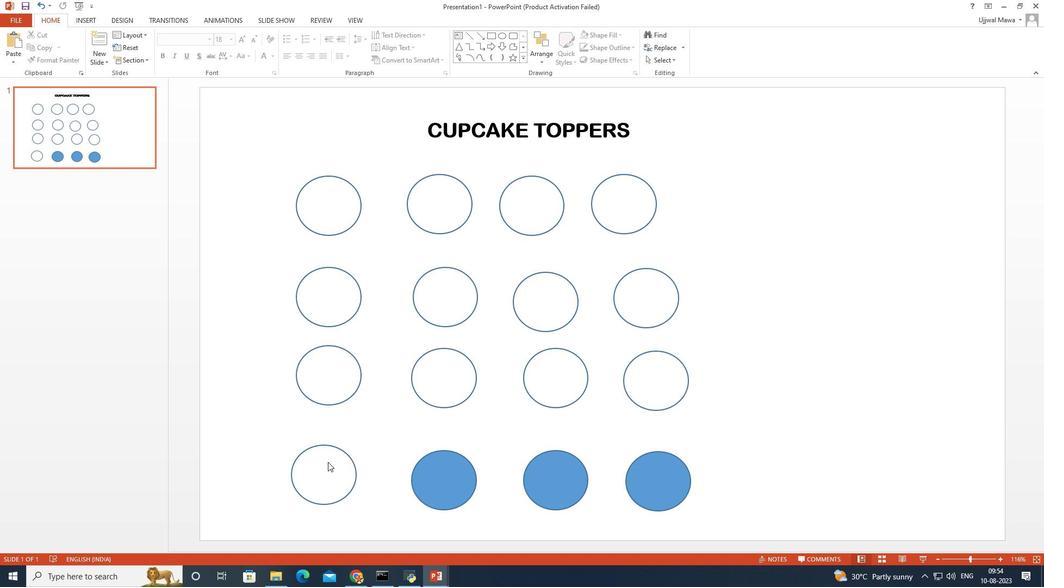 
Action: Mouse moved to (443, 479)
Screenshot: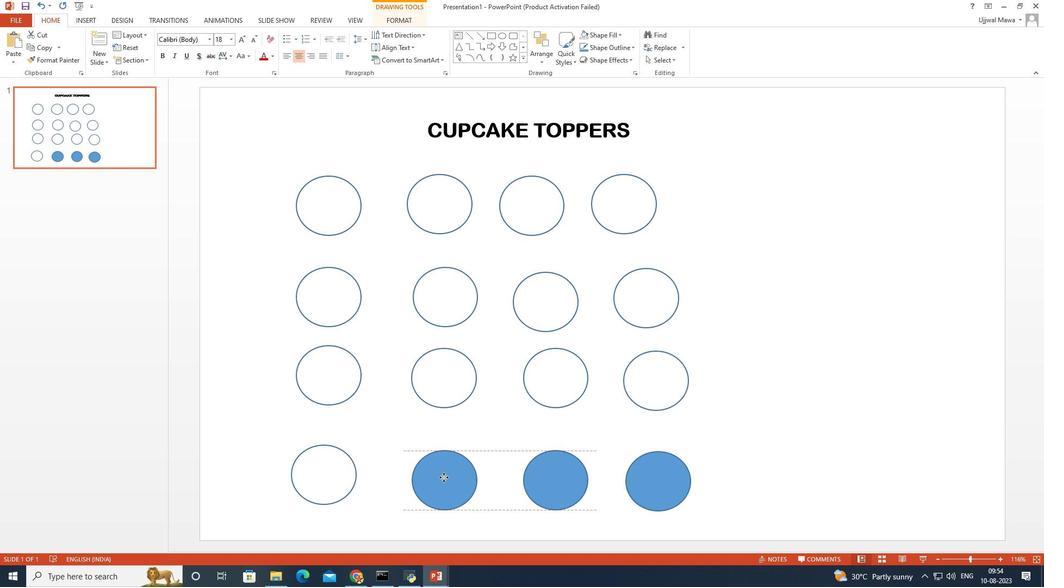 
Action: Mouse pressed left at (443, 479)
Screenshot: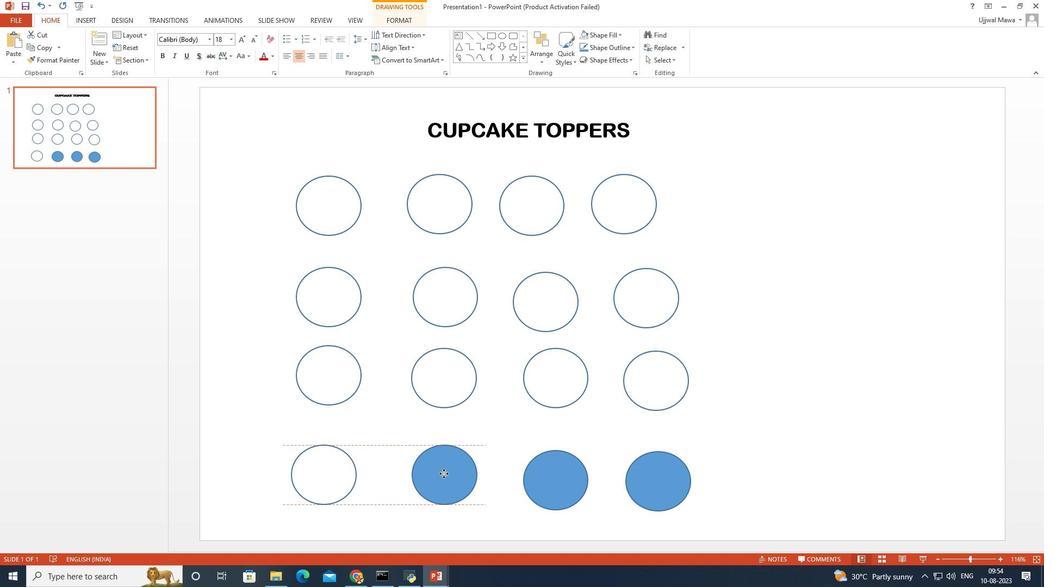 
Action: Mouse moved to (443, 475)
Screenshot: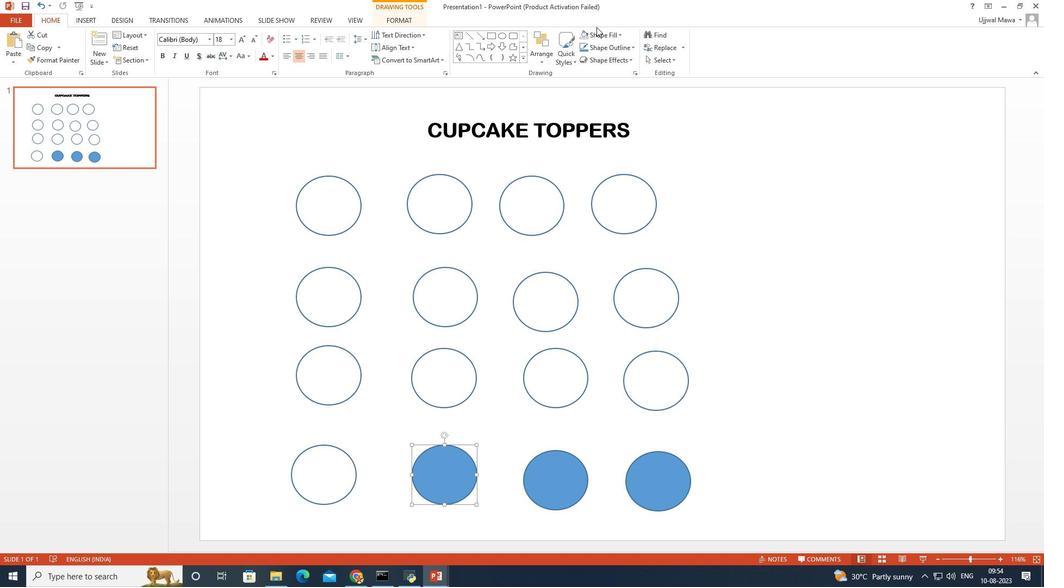 
Action: Mouse pressed left at (443, 475)
Screenshot: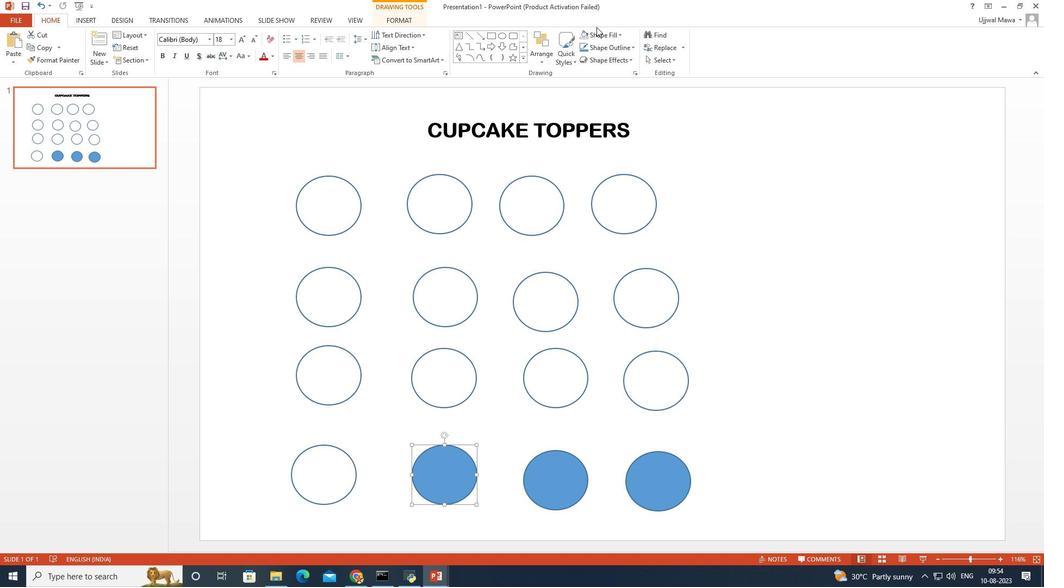 
Action: Mouse moved to (588, 38)
Screenshot: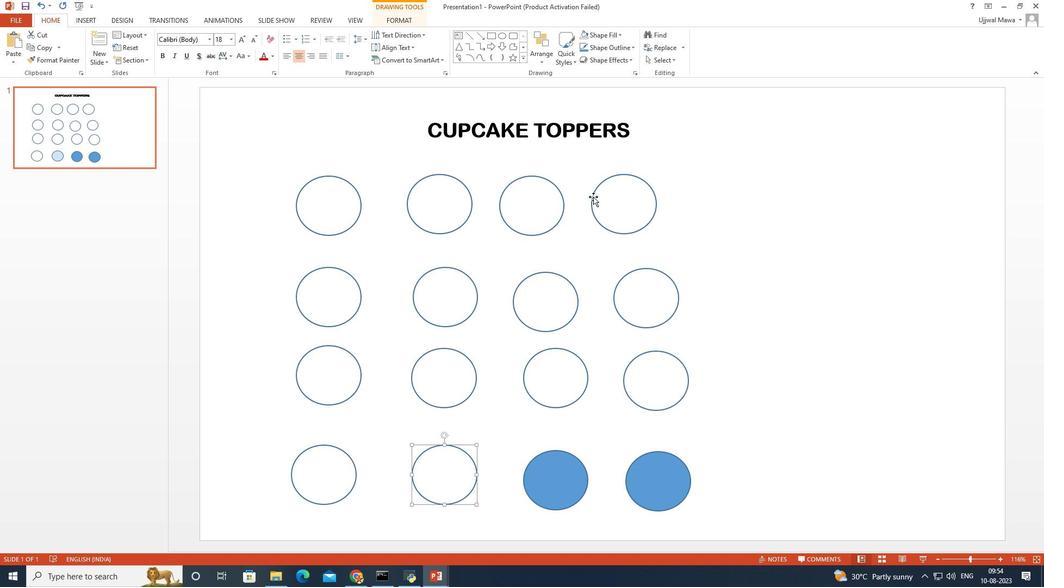 
Action: Mouse pressed left at (588, 38)
Screenshot: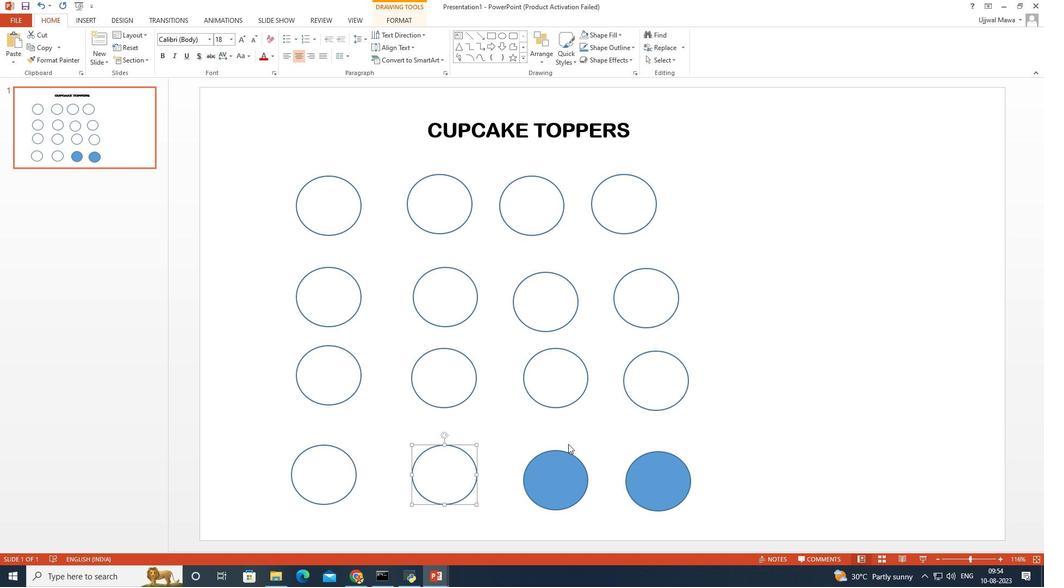 
Action: Mouse moved to (557, 483)
Screenshot: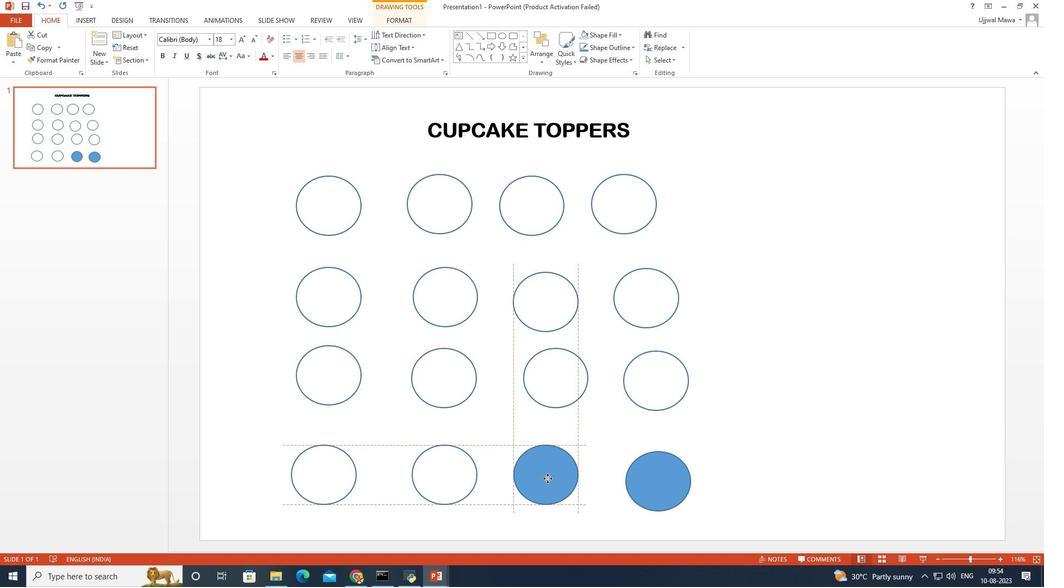 
Action: Mouse pressed left at (557, 483)
Screenshot: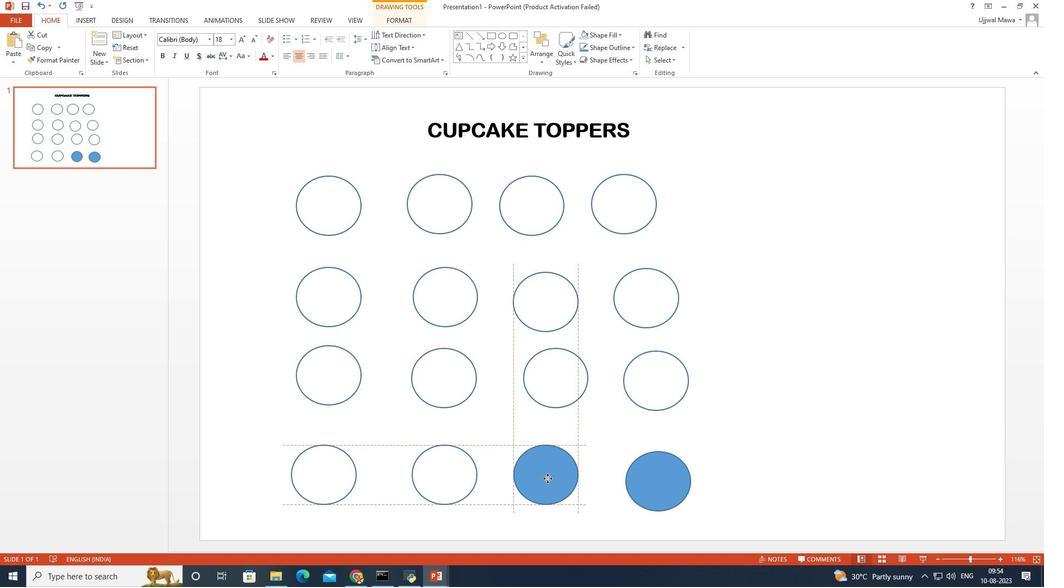 
Action: Mouse moved to (550, 477)
Screenshot: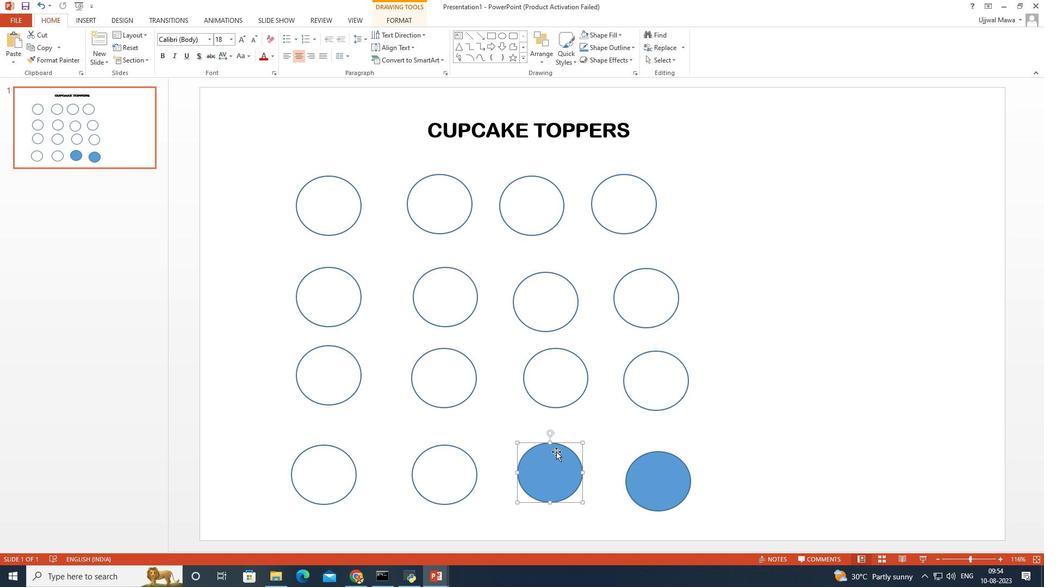 
Action: Mouse pressed left at (550, 477)
Screenshot: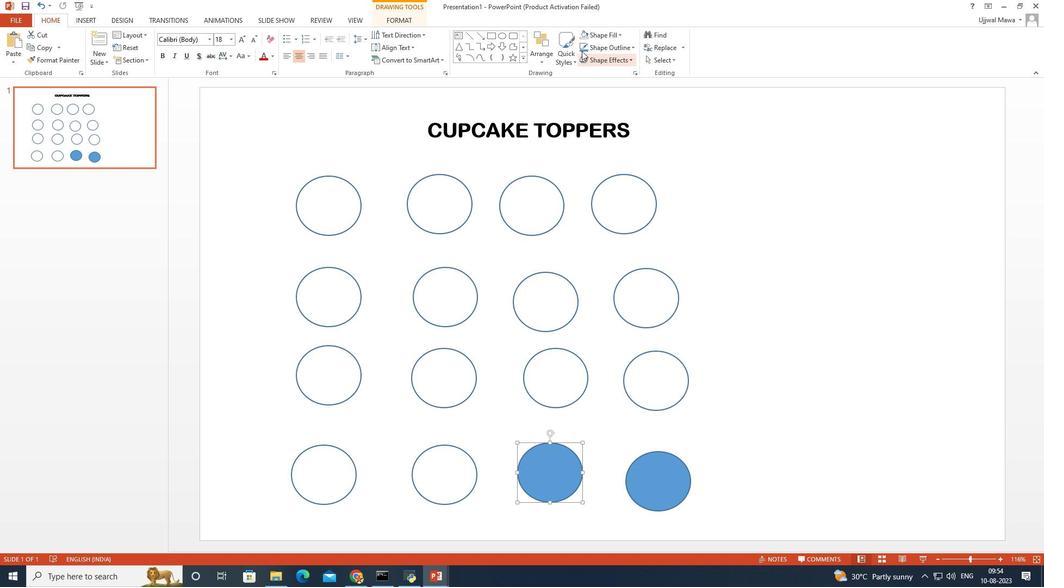 
Action: Mouse moved to (585, 31)
Screenshot: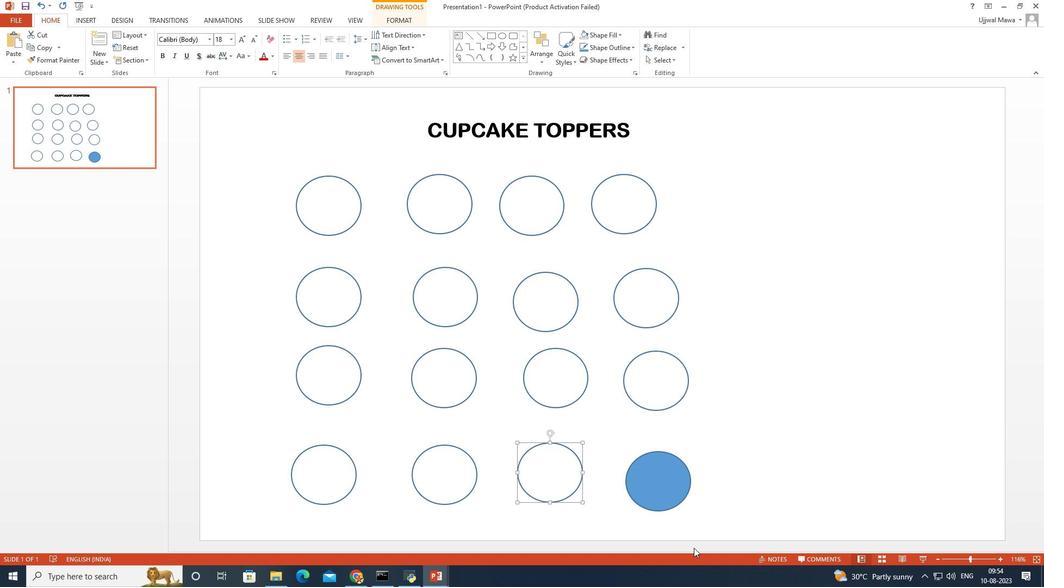
Action: Mouse pressed left at (585, 31)
Screenshot: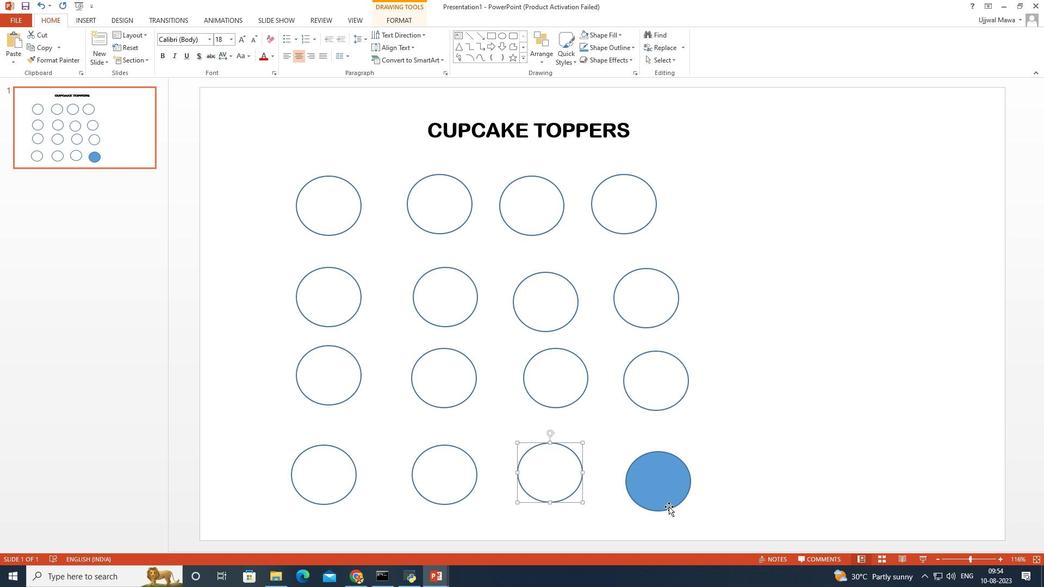 
Action: Mouse moved to (667, 503)
Screenshot: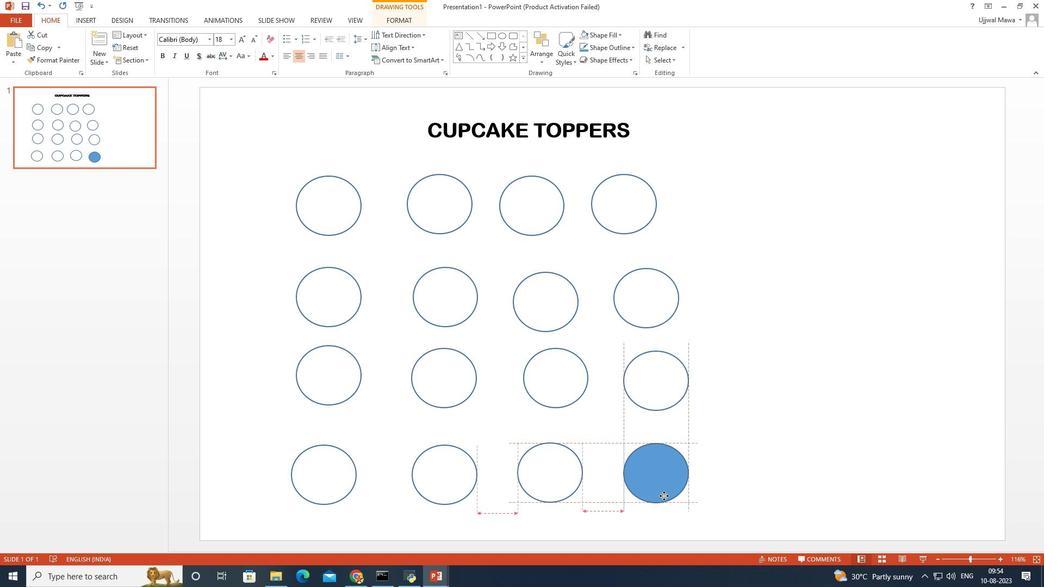 
Action: Mouse pressed left at (667, 503)
Screenshot: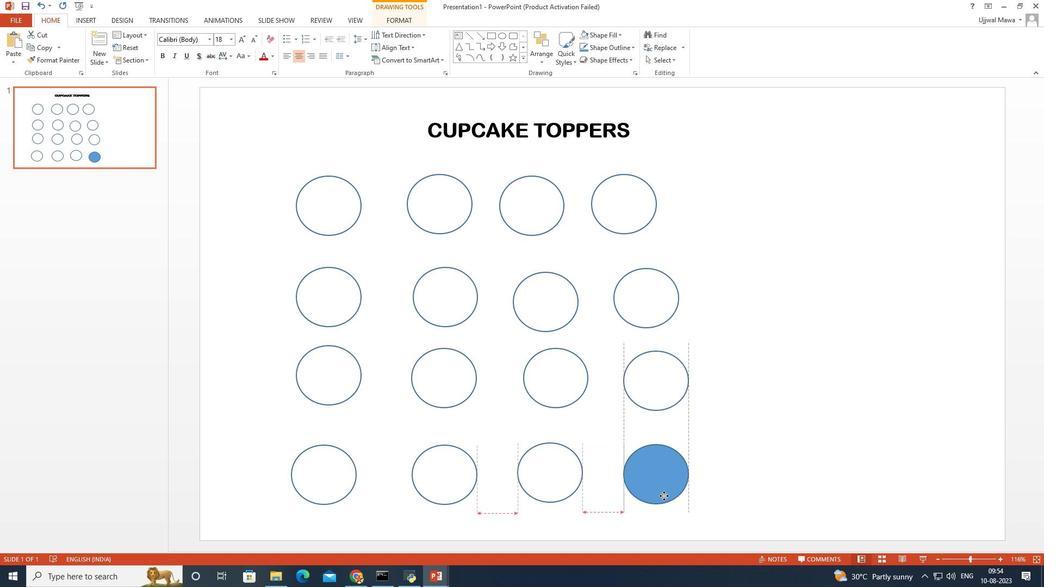 
Action: Mouse moved to (584, 36)
Screenshot: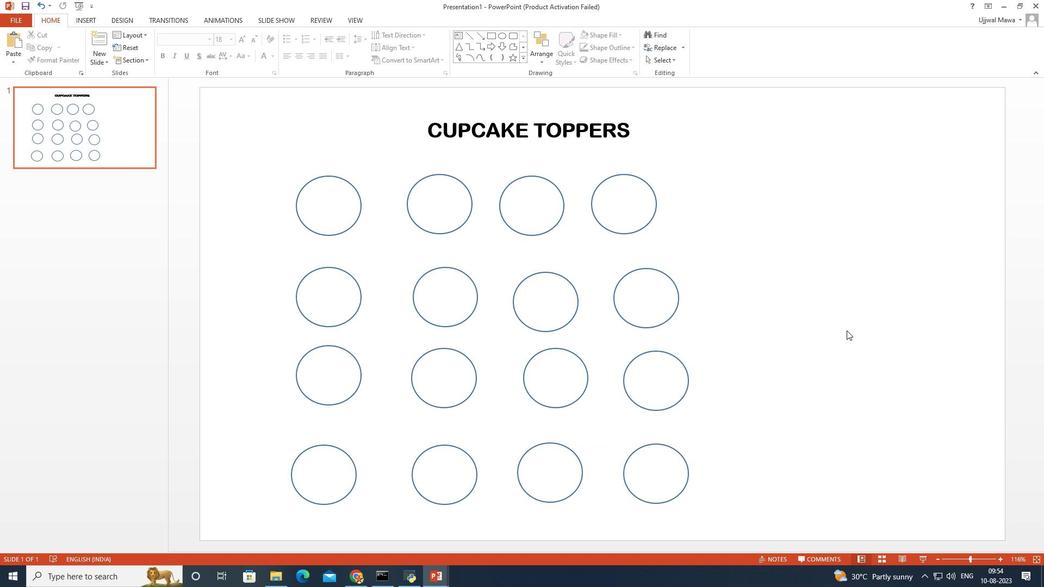 
Action: Mouse pressed left at (584, 36)
Screenshot: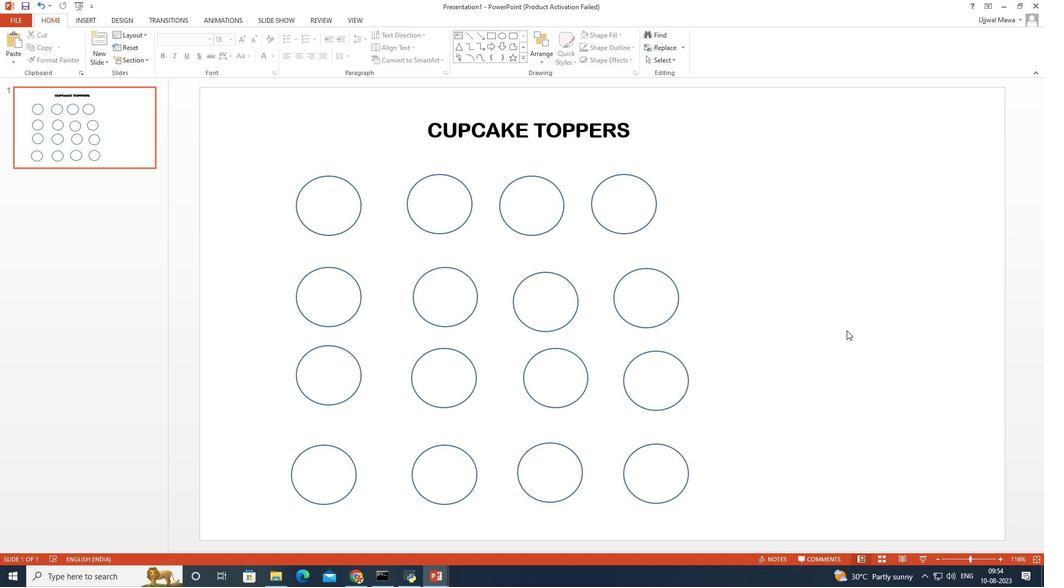 
Action: Mouse moved to (847, 330)
Screenshot: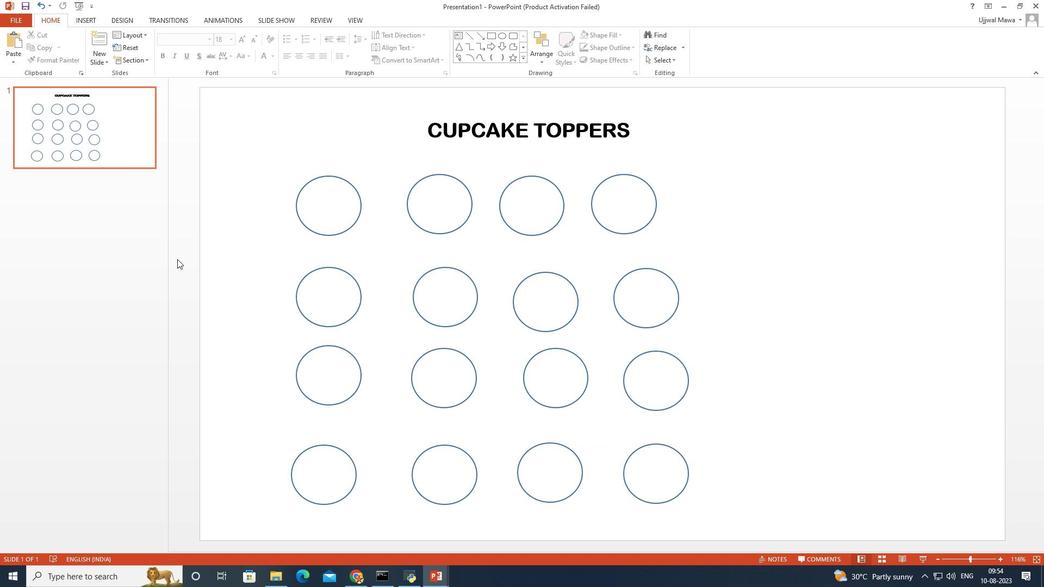 
Action: Mouse pressed left at (847, 330)
Screenshot: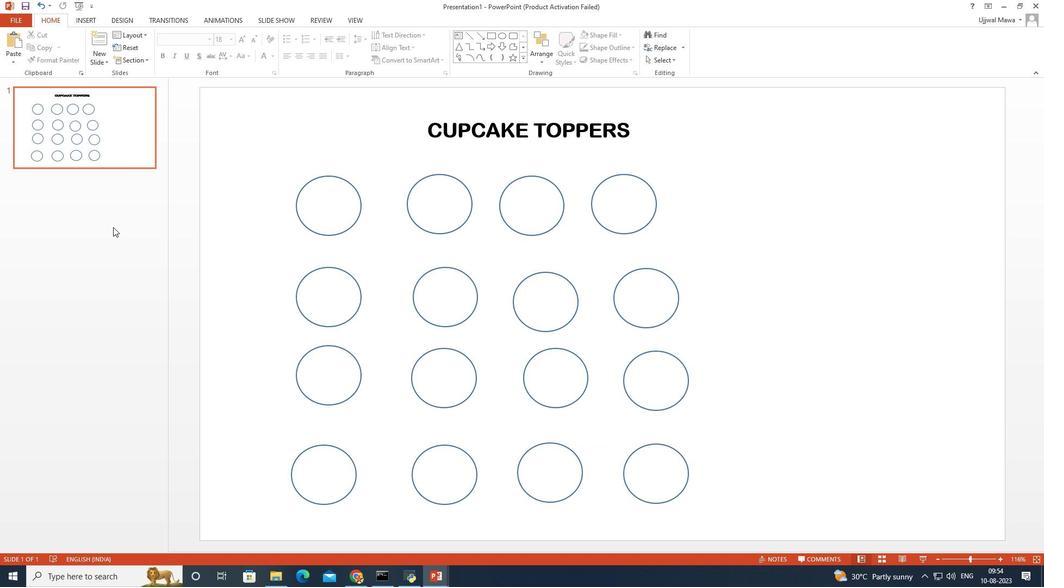 
Action: Mouse moved to (100, 19)
Screenshot: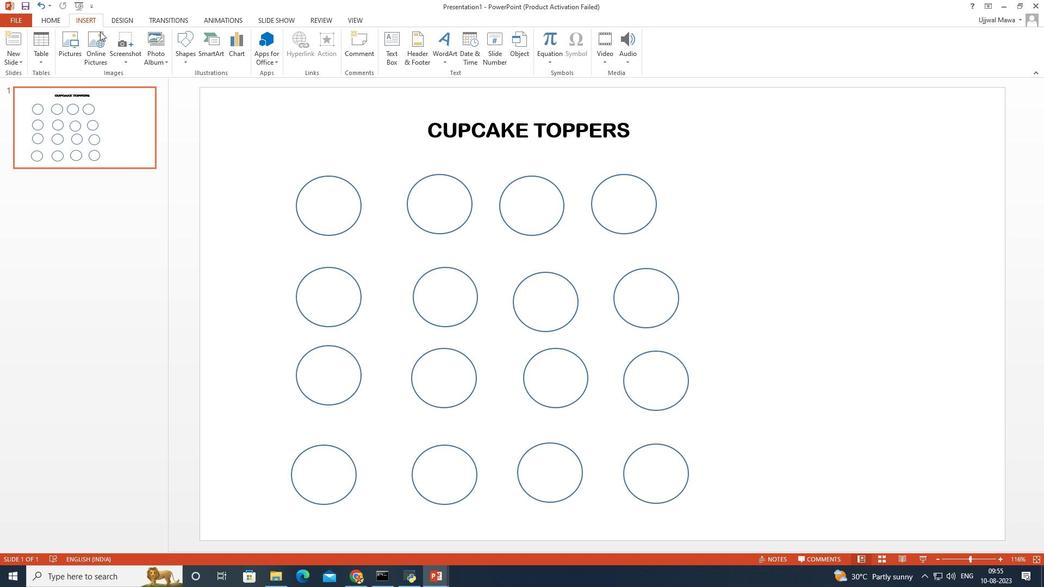 
Action: Mouse pressed left at (100, 19)
Screenshot: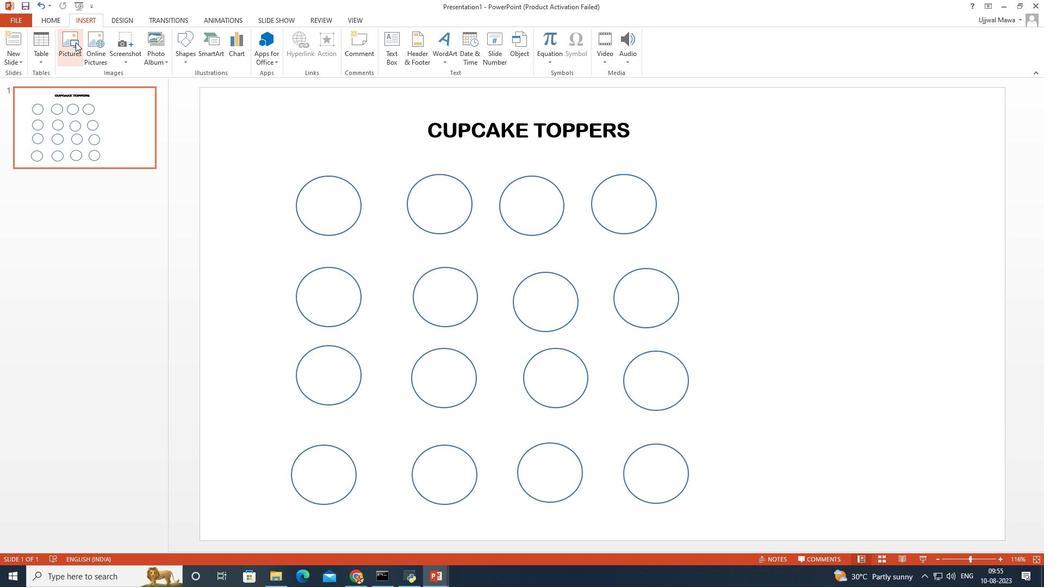 
Action: Mouse moved to (75, 42)
Screenshot: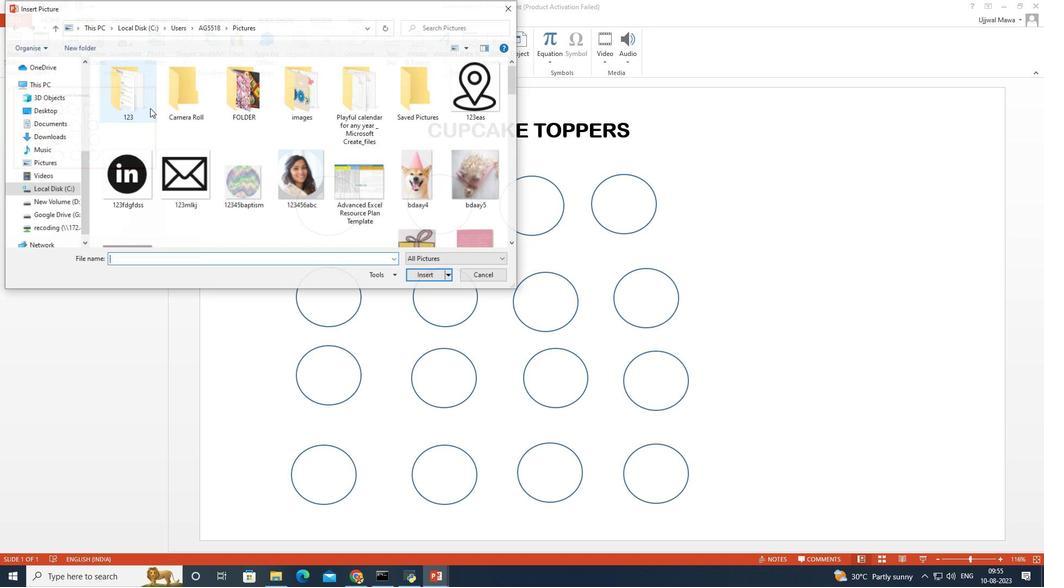 
Action: Mouse pressed left at (75, 42)
Screenshot: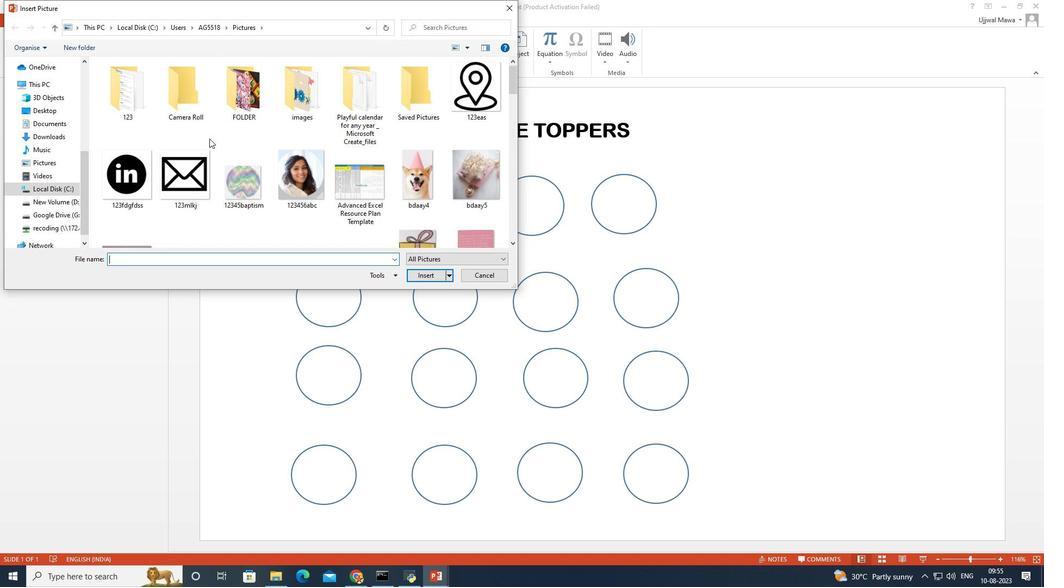 
Action: Mouse moved to (211, 139)
Screenshot: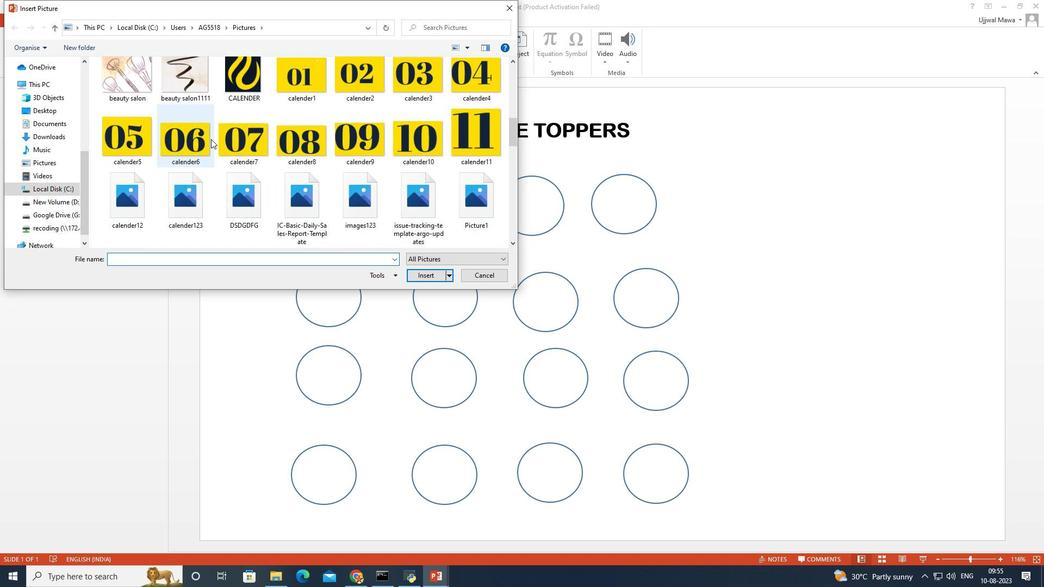 
Action: Mouse scrolled (211, 138) with delta (0, 0)
Screenshot: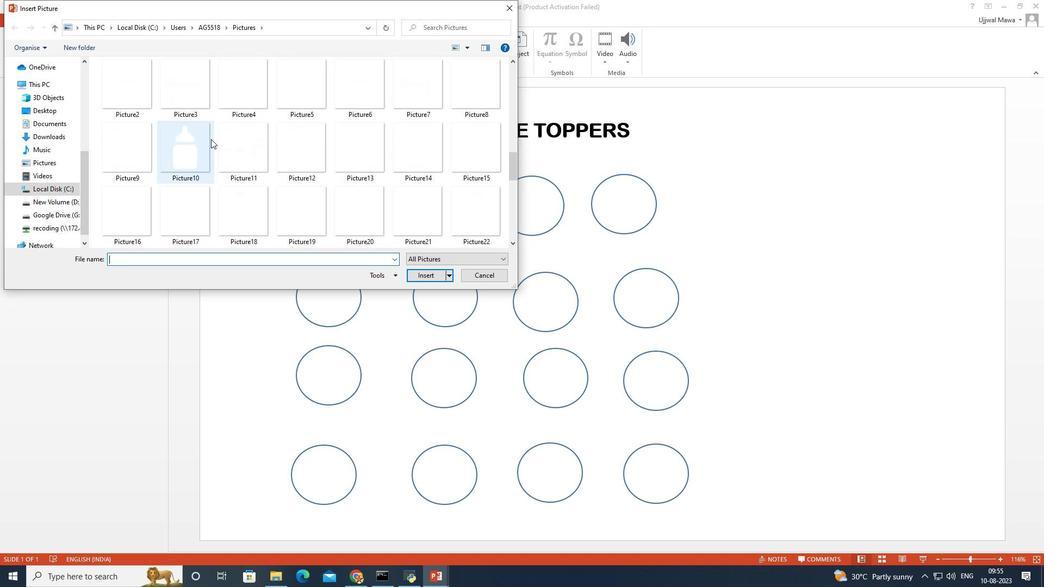 
Action: Mouse scrolled (211, 138) with delta (0, 0)
Screenshot: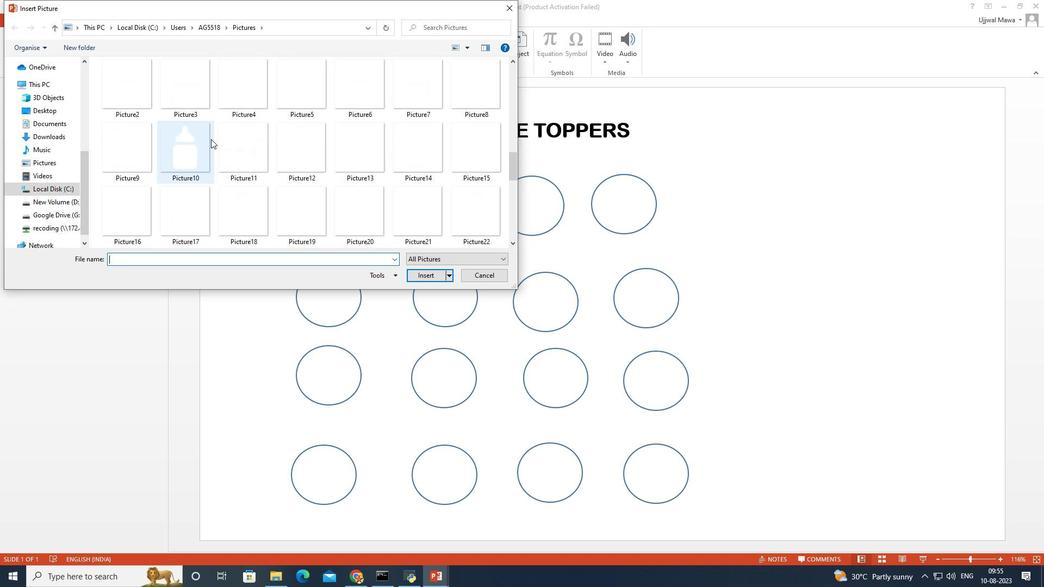 
Action: Mouse scrolled (211, 138) with delta (0, 0)
Screenshot: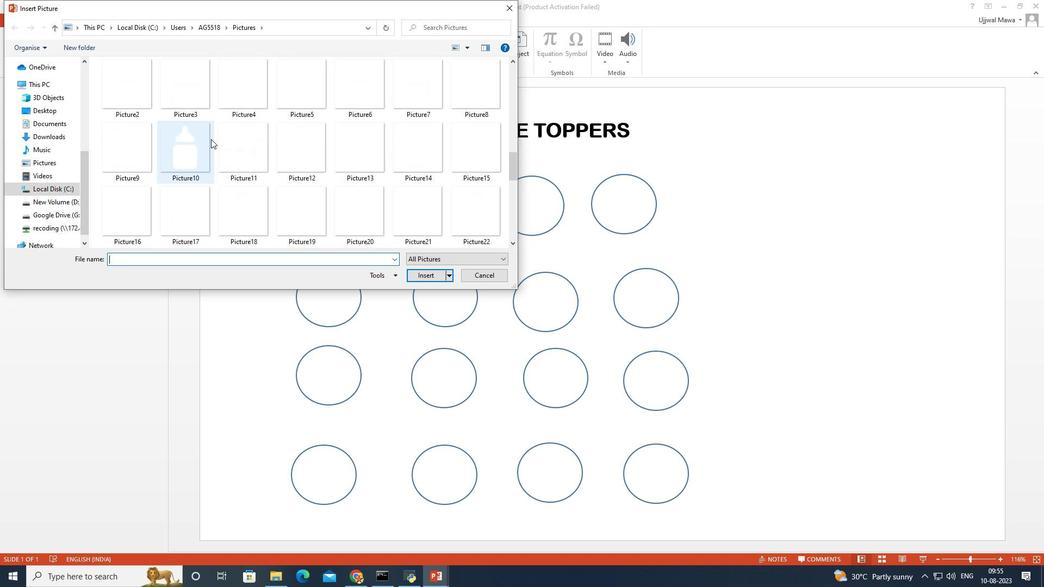 
Action: Mouse scrolled (211, 138) with delta (0, 0)
Screenshot: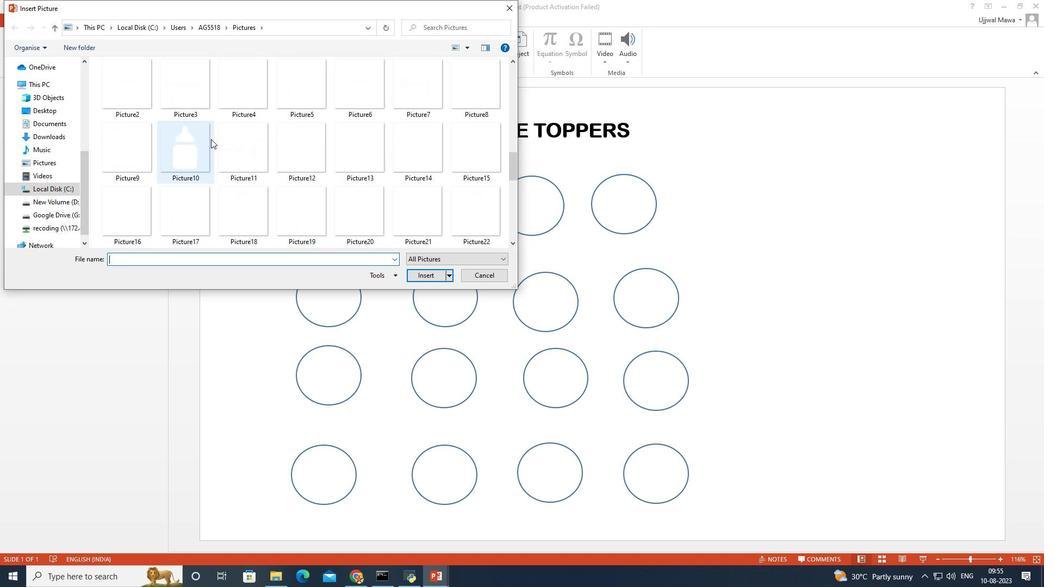 
Action: Mouse scrolled (211, 138) with delta (0, 0)
Screenshot: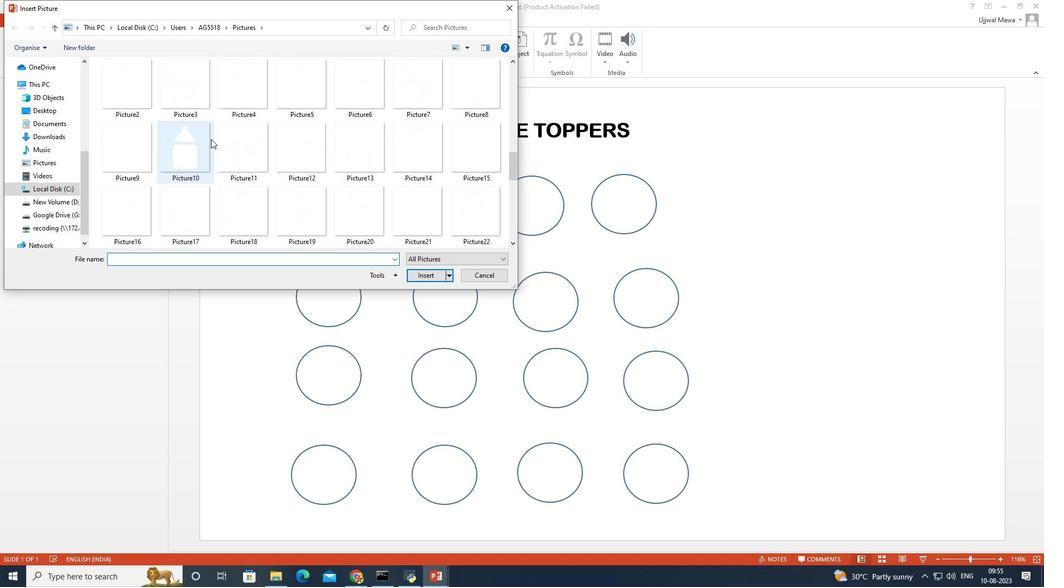 
Action: Mouse scrolled (211, 138) with delta (0, 0)
Screenshot: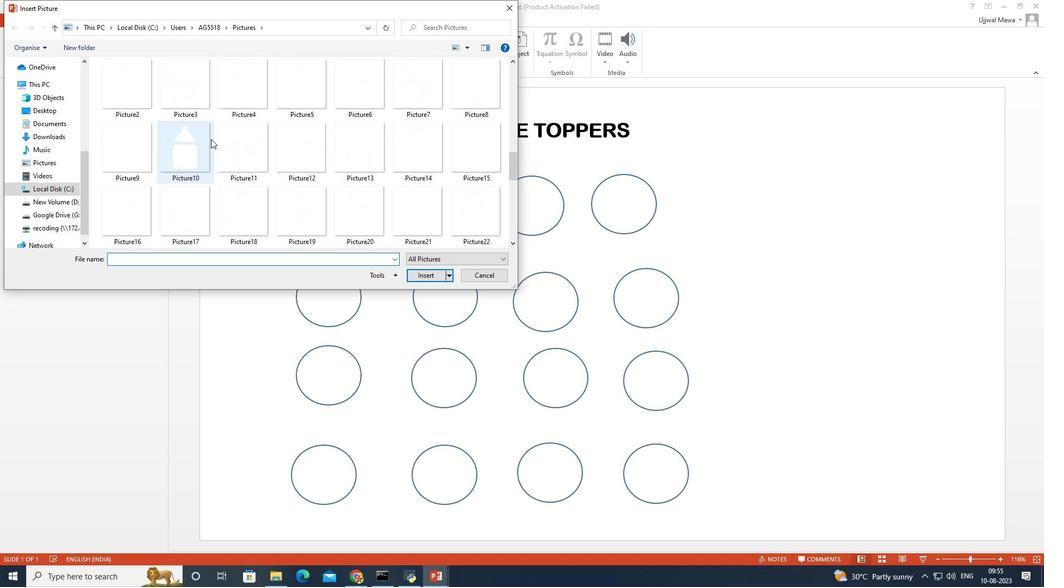 
Action: Mouse scrolled (211, 138) with delta (0, 0)
Screenshot: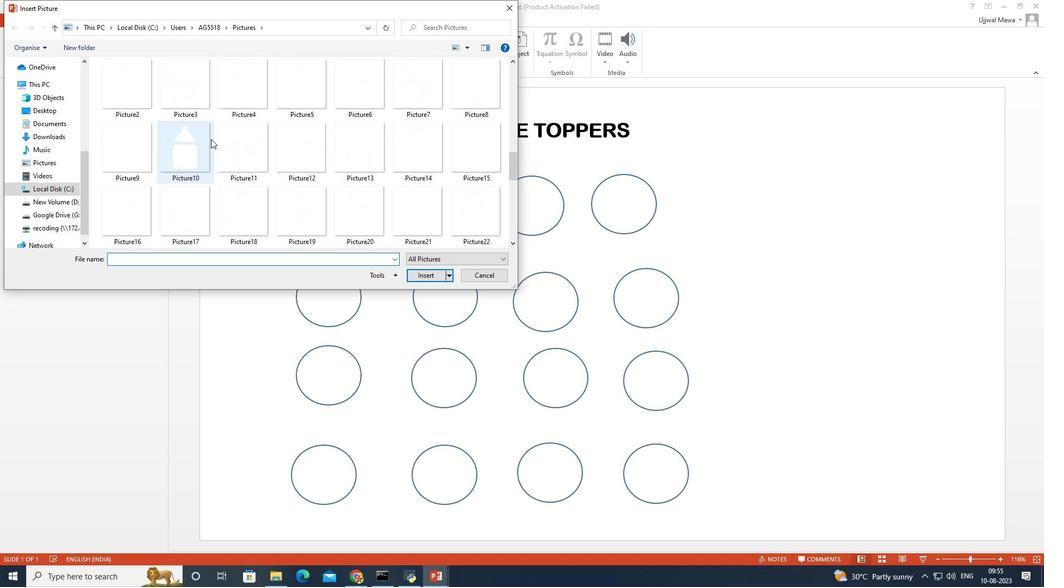
Action: Mouse scrolled (211, 138) with delta (0, 0)
Screenshot: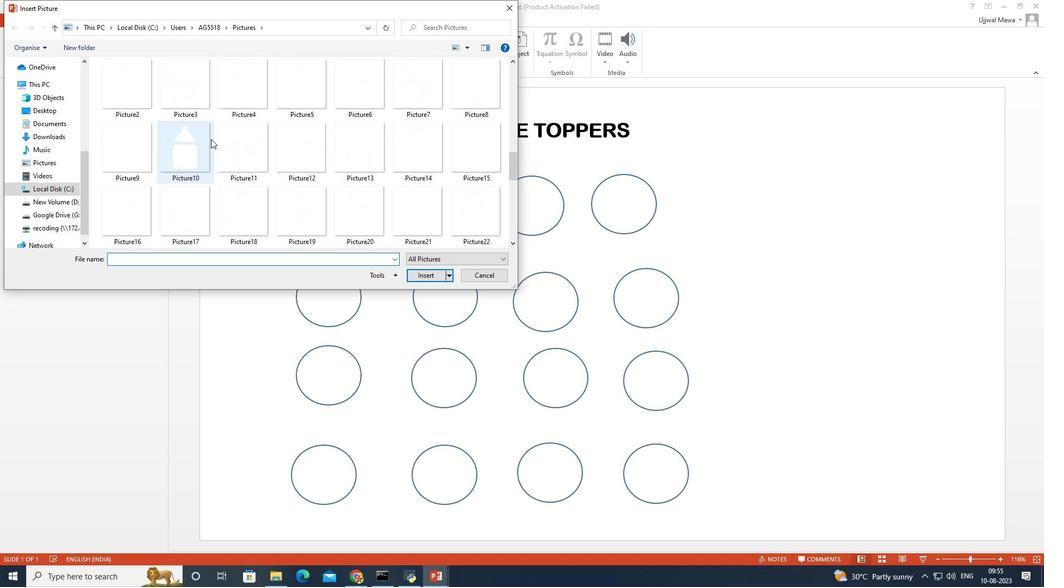 
Action: Mouse scrolled (211, 139) with delta (0, 0)
Screenshot: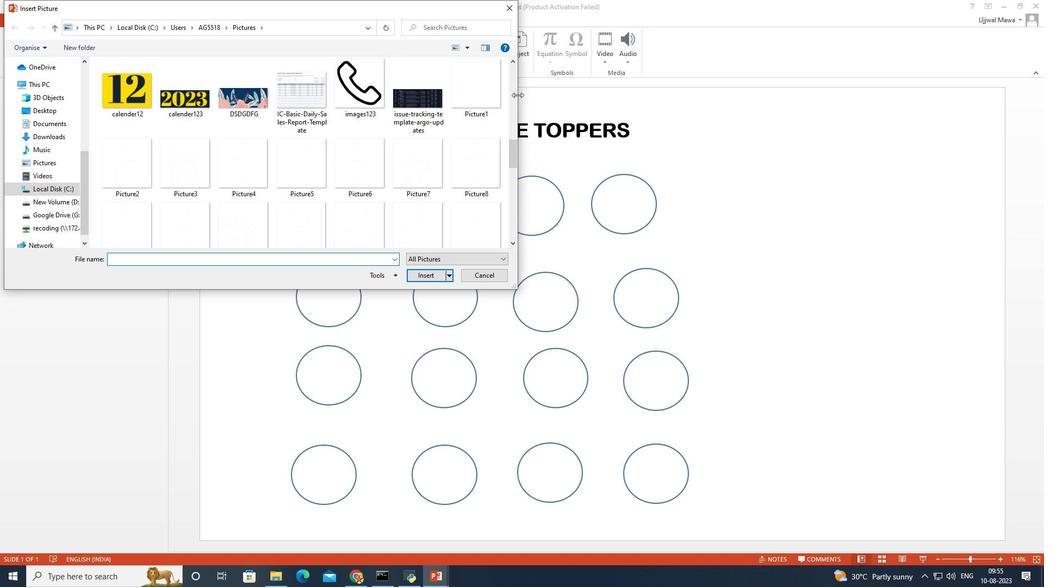 
Action: Mouse moved to (489, 89)
Screenshot: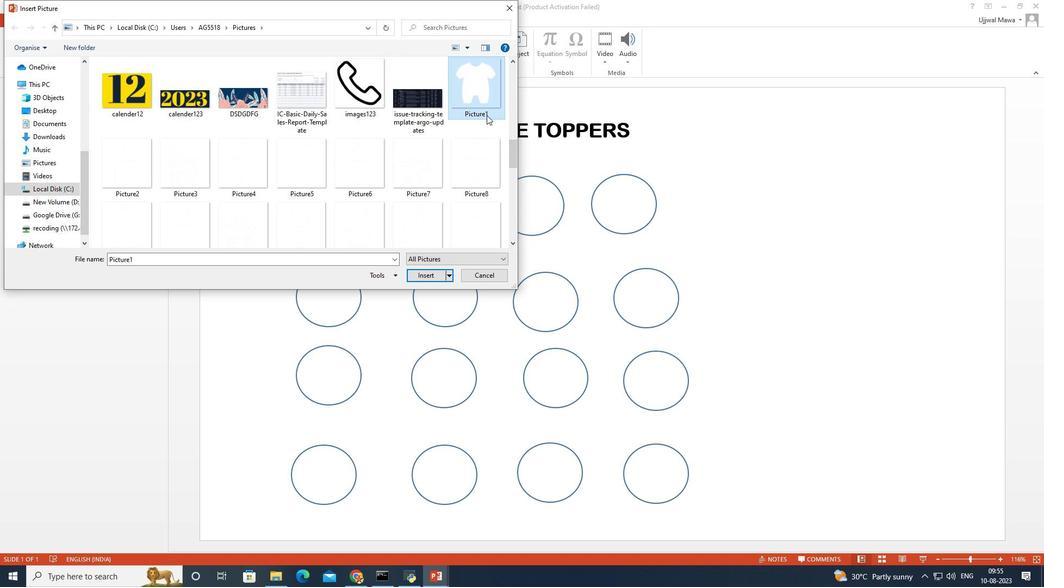 
Action: Mouse pressed left at (489, 89)
Screenshot: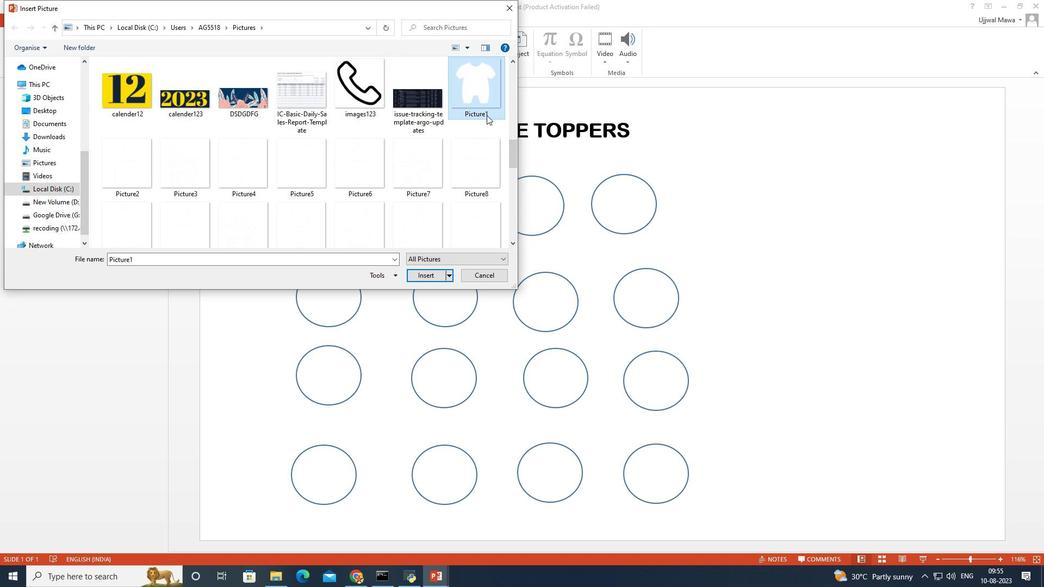 
Action: Mouse moved to (431, 275)
Screenshot: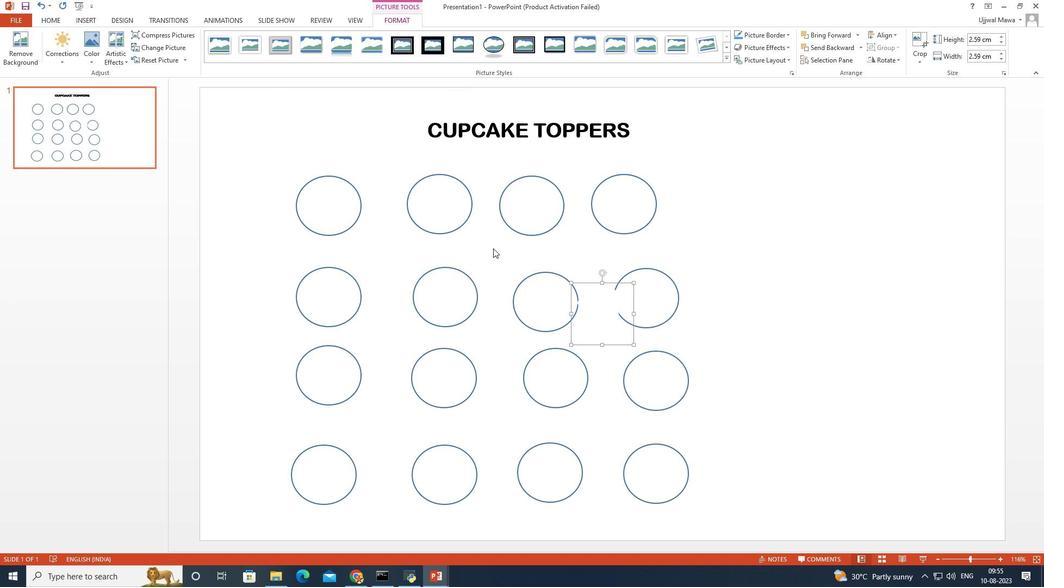 
Action: Mouse pressed left at (431, 275)
Screenshot: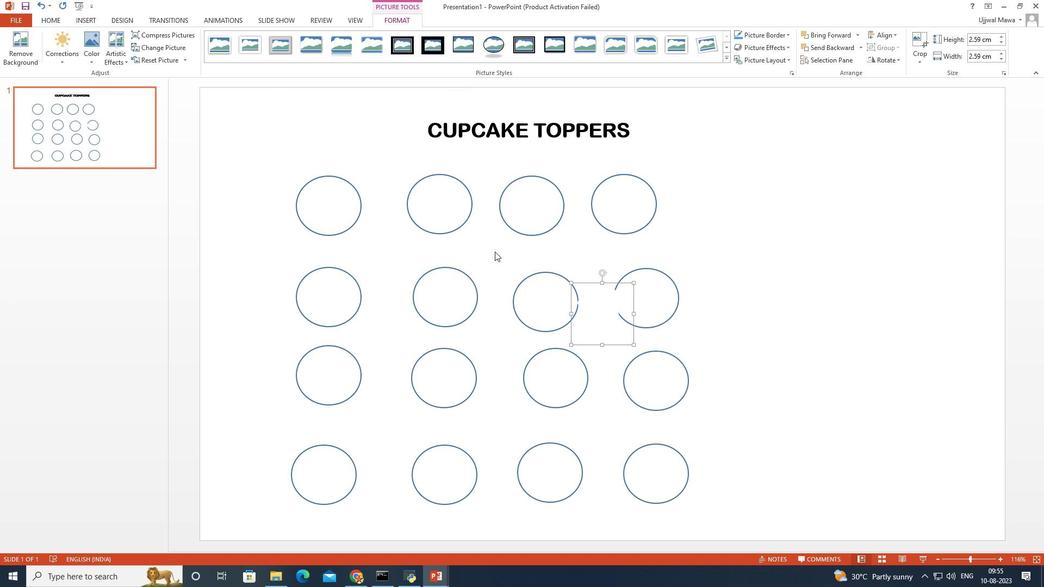 
Action: Mouse moved to (605, 333)
Screenshot: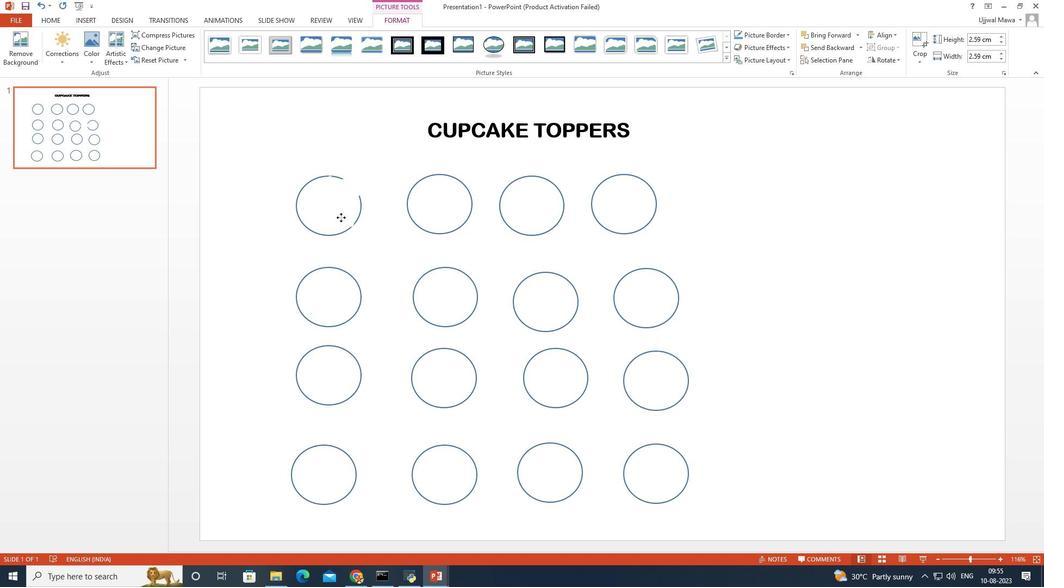 
Action: Mouse pressed left at (605, 333)
Screenshot: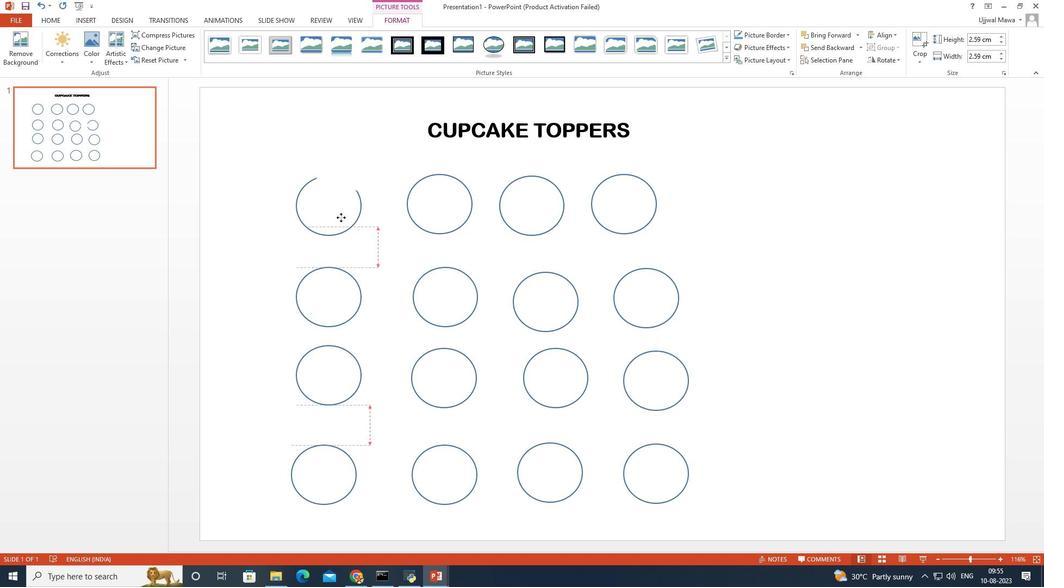 
Action: Mouse moved to (372, 214)
